 Task: Monitor real estate trends in Phoenix, Arizona, to see changes in median home prices.
Action: Mouse moved to (264, 211)
Screenshot: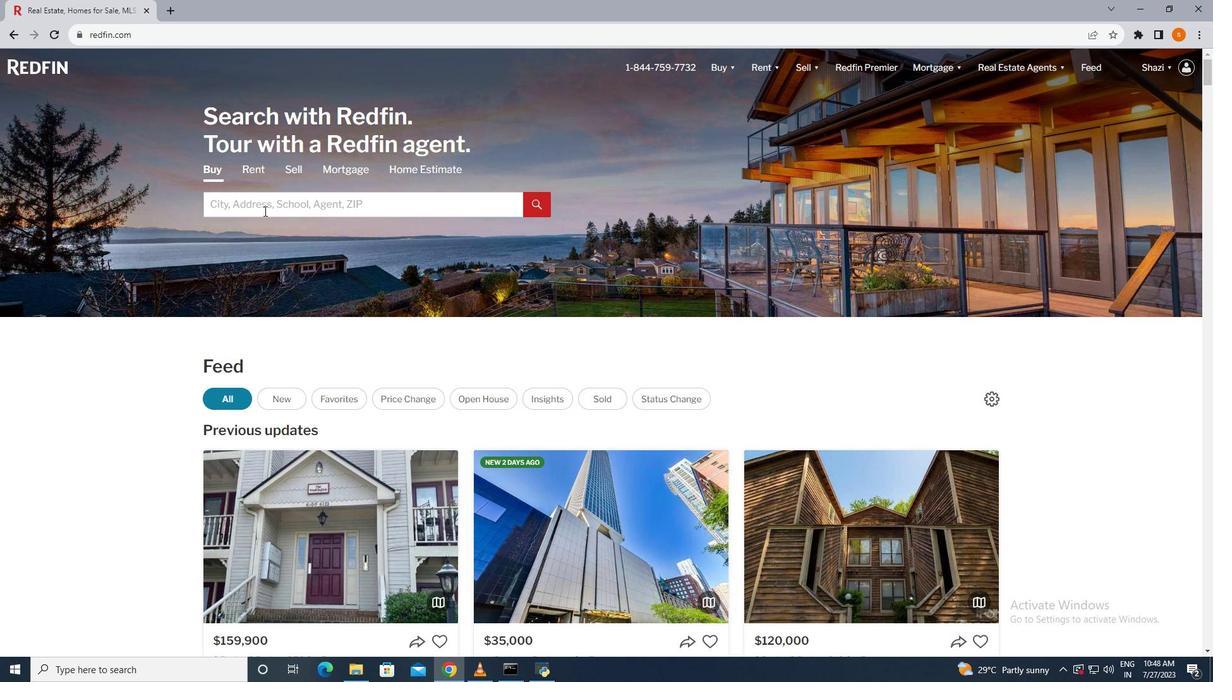 
Action: Mouse pressed left at (264, 211)
Screenshot: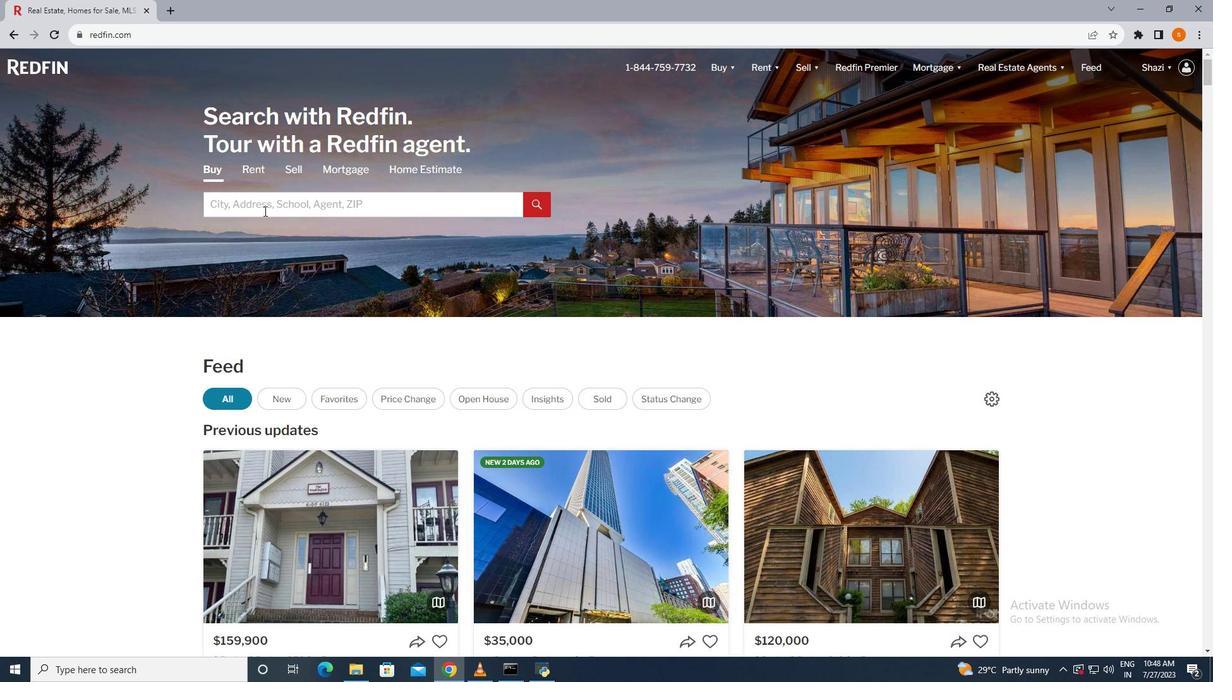 
Action: Mouse moved to (268, 204)
Screenshot: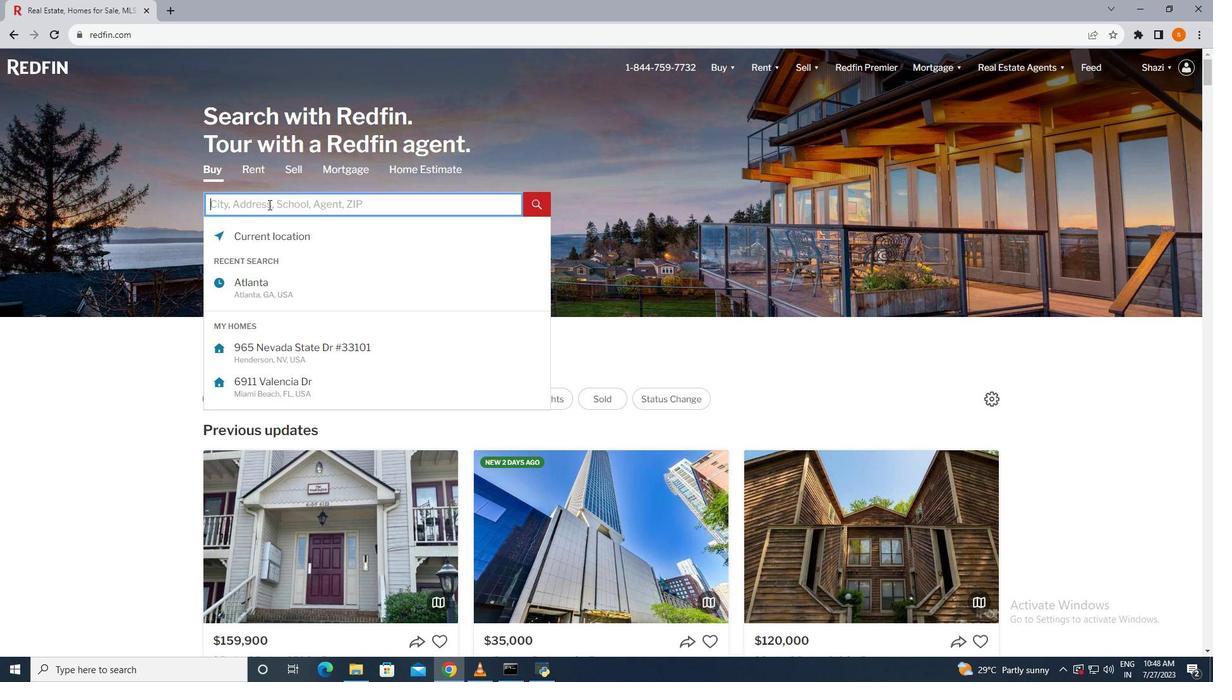 
Action: Mouse pressed left at (268, 204)
Screenshot: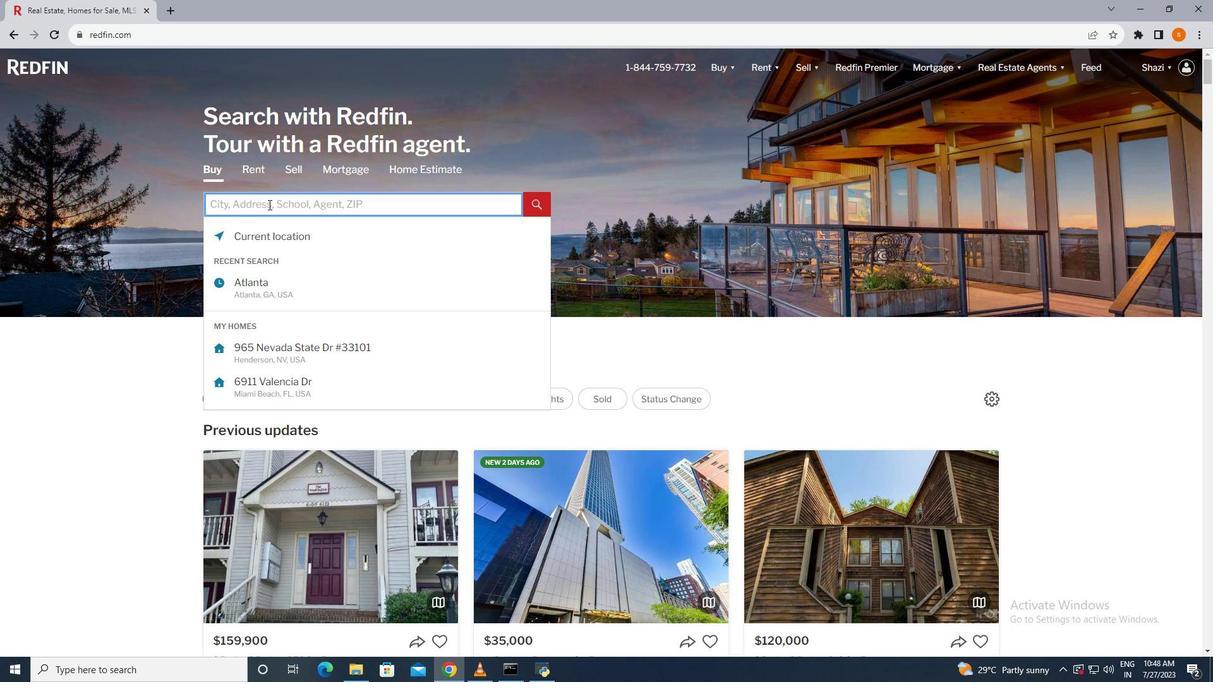 
Action: Key pressed <Key.shift>Phoenix,<Key.space><Key.shift>rizona
Screenshot: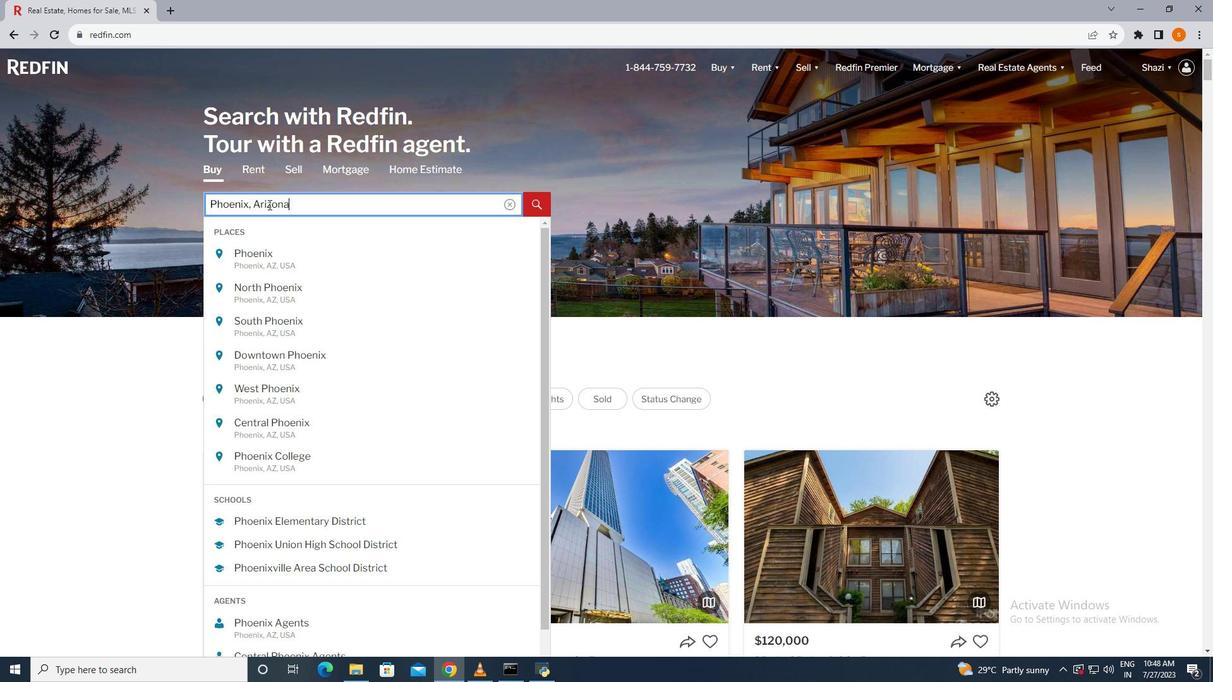 
Action: Mouse moved to (537, 199)
Screenshot: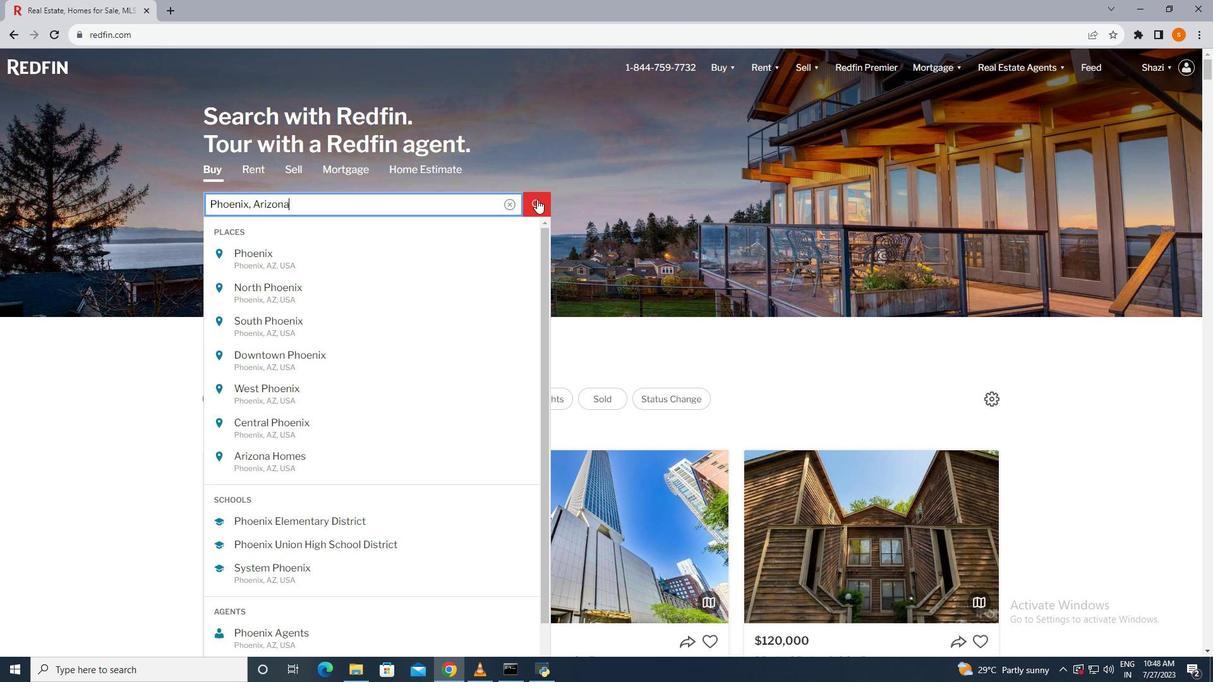 
Action: Mouse pressed left at (537, 199)
Screenshot: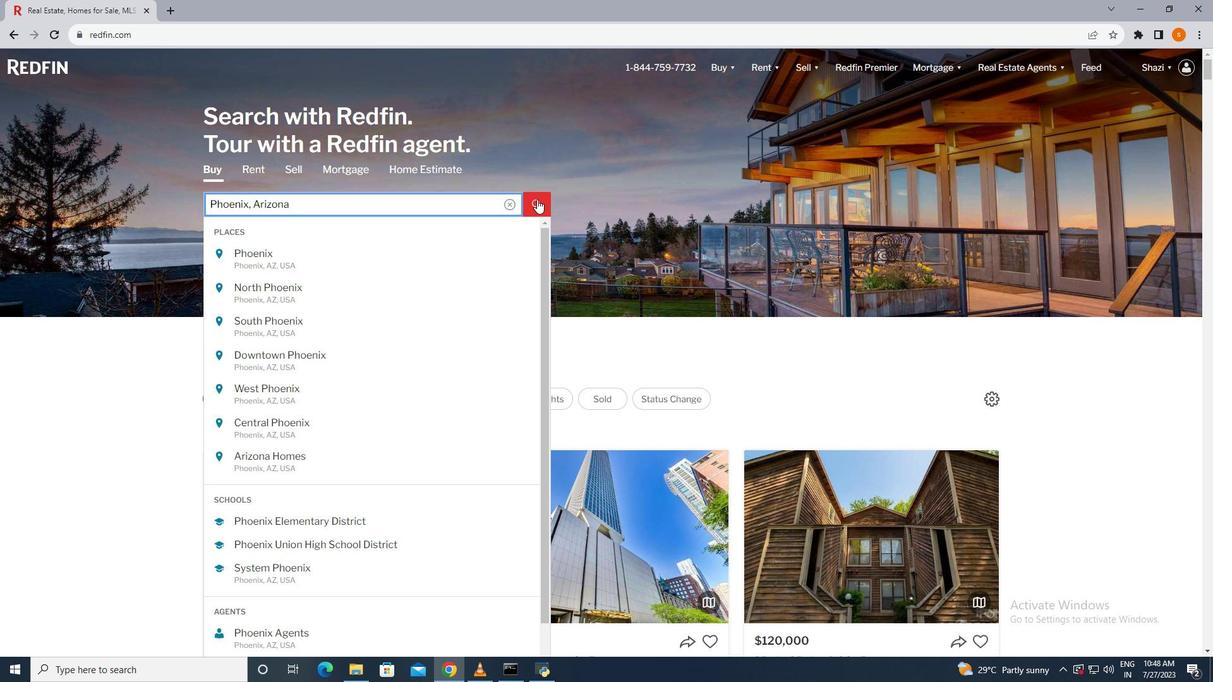 
Action: Mouse moved to (944, 318)
Screenshot: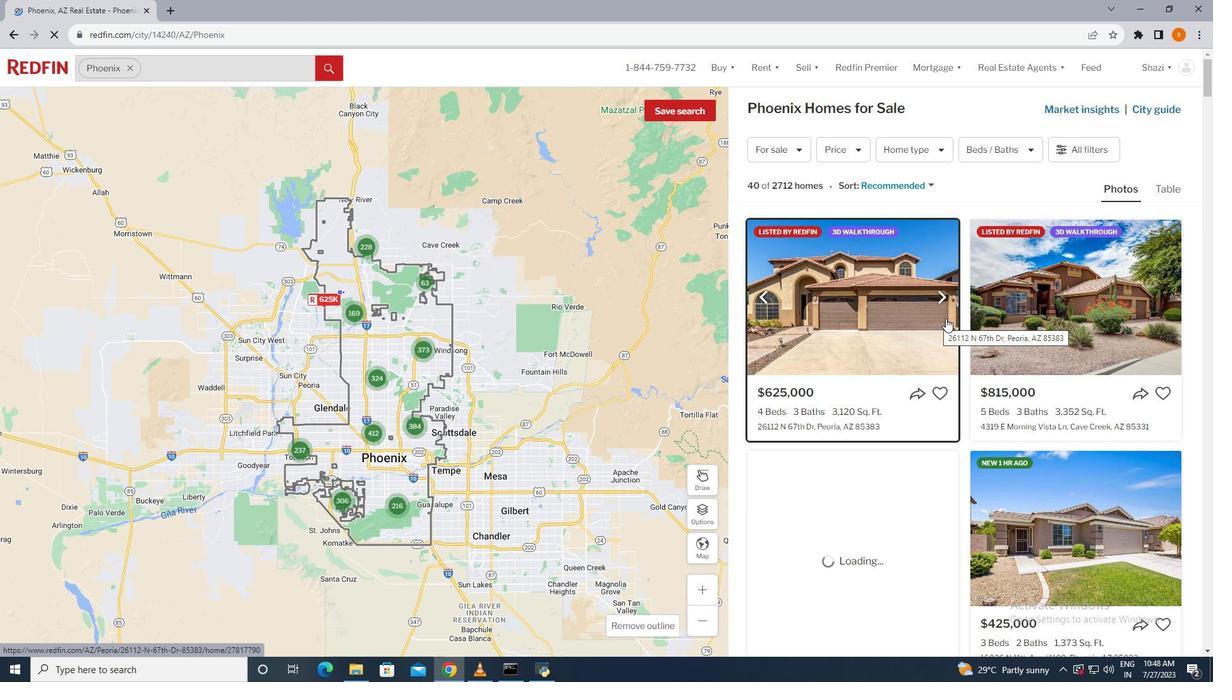 
Action: Mouse scrolled (944, 317) with delta (0, 0)
Screenshot: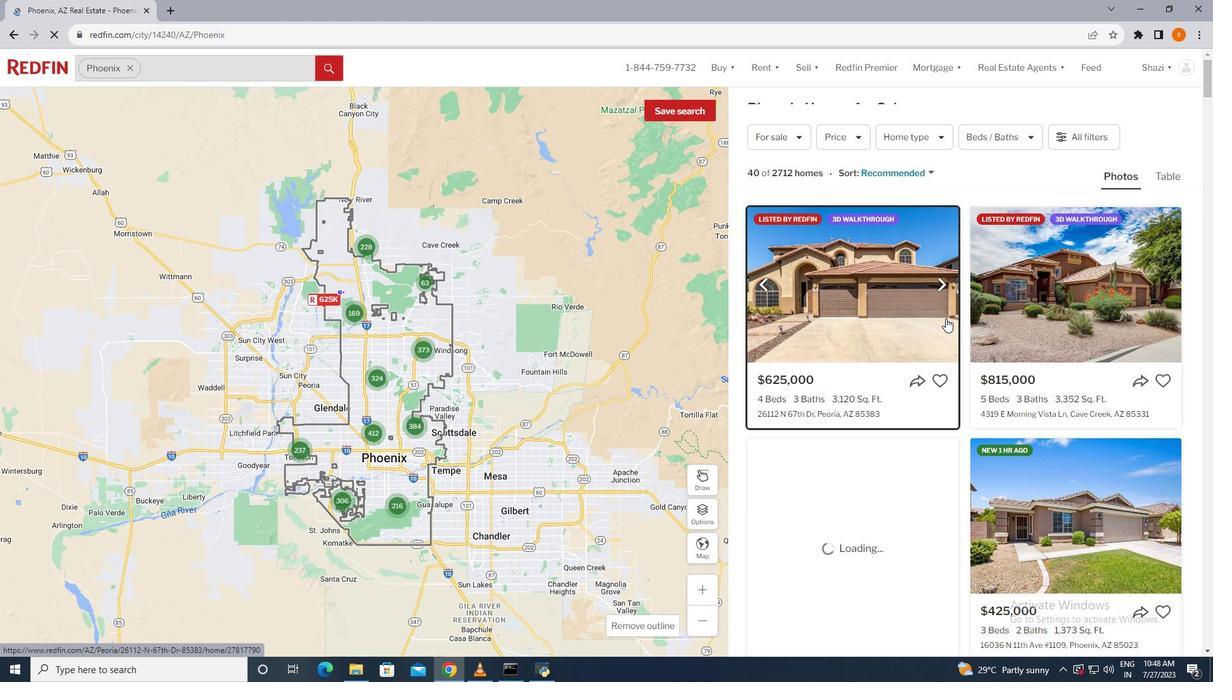 
Action: Mouse moved to (945, 318)
Screenshot: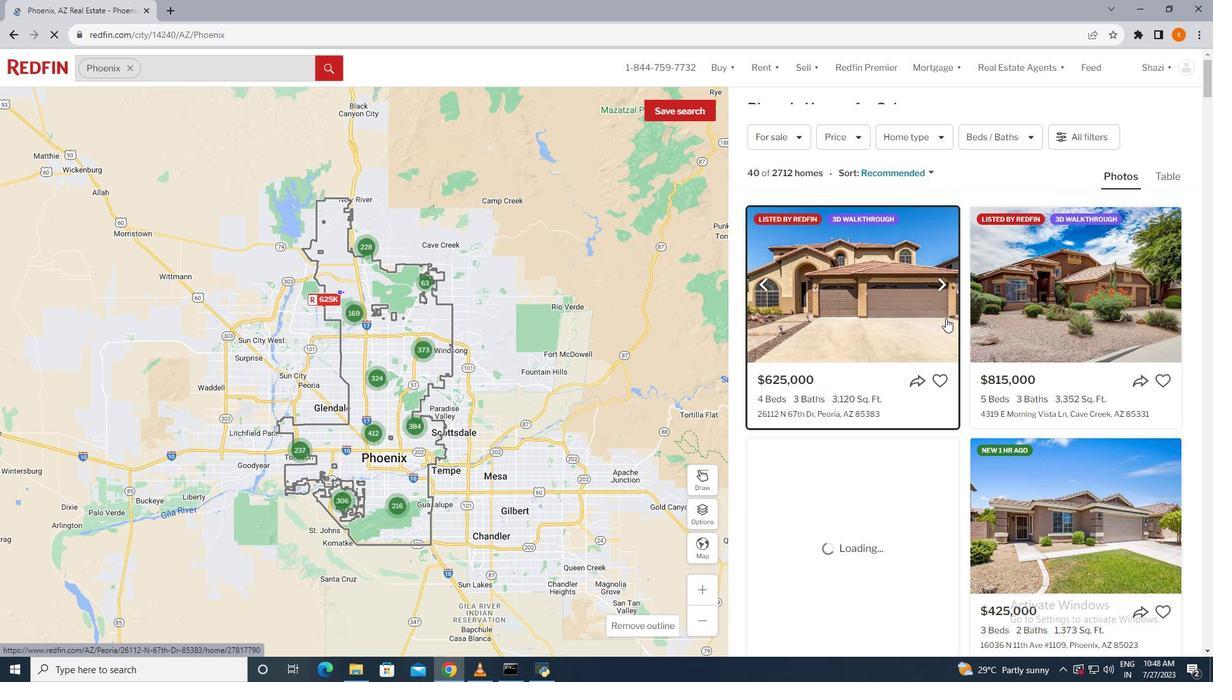 
Action: Mouse scrolled (945, 317) with delta (0, 0)
Screenshot: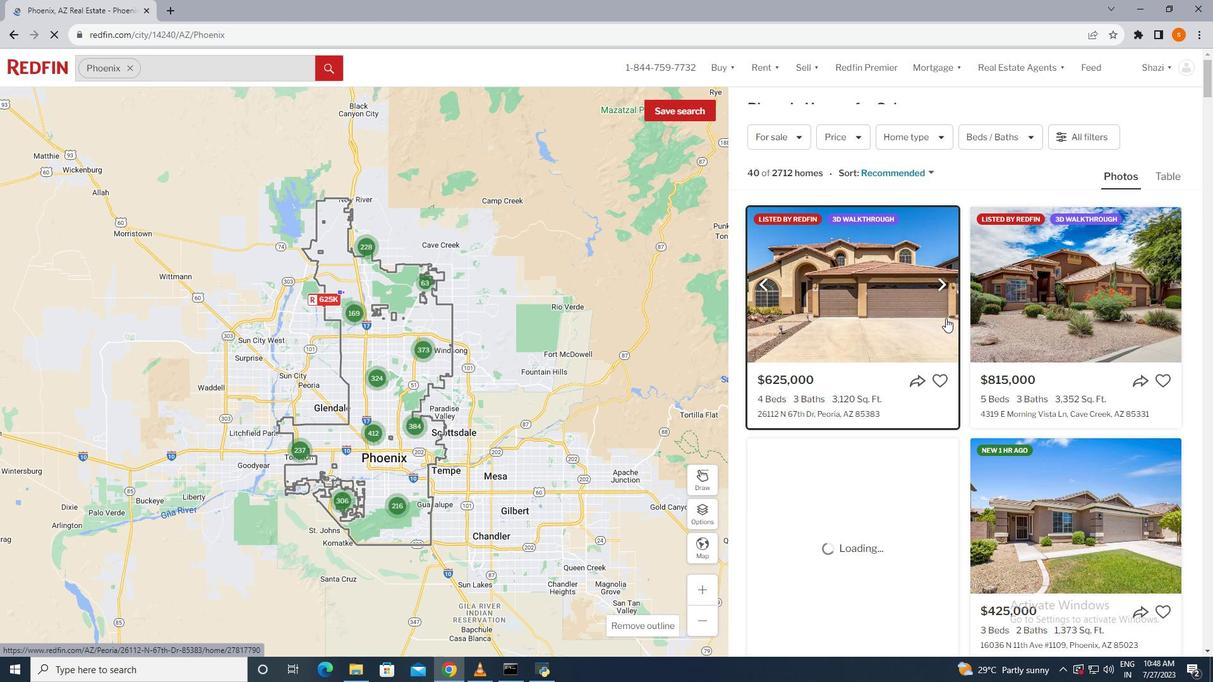 
Action: Mouse scrolled (945, 317) with delta (0, 0)
Screenshot: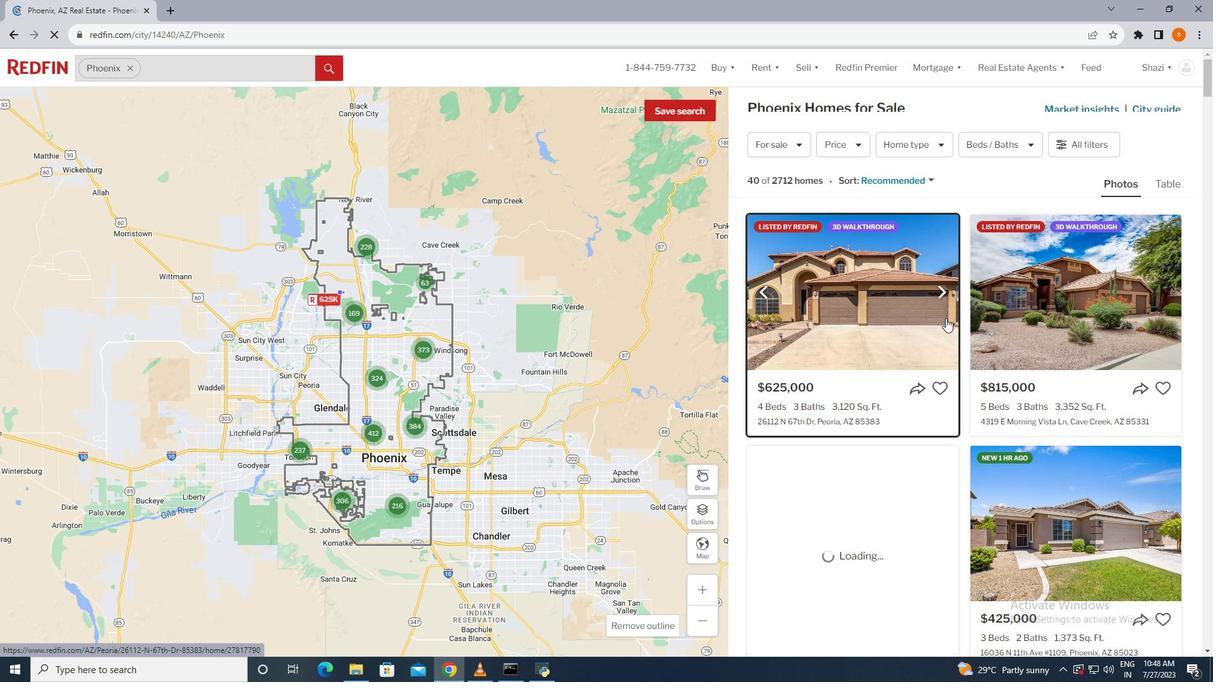 
Action: Mouse scrolled (945, 317) with delta (0, 0)
Screenshot: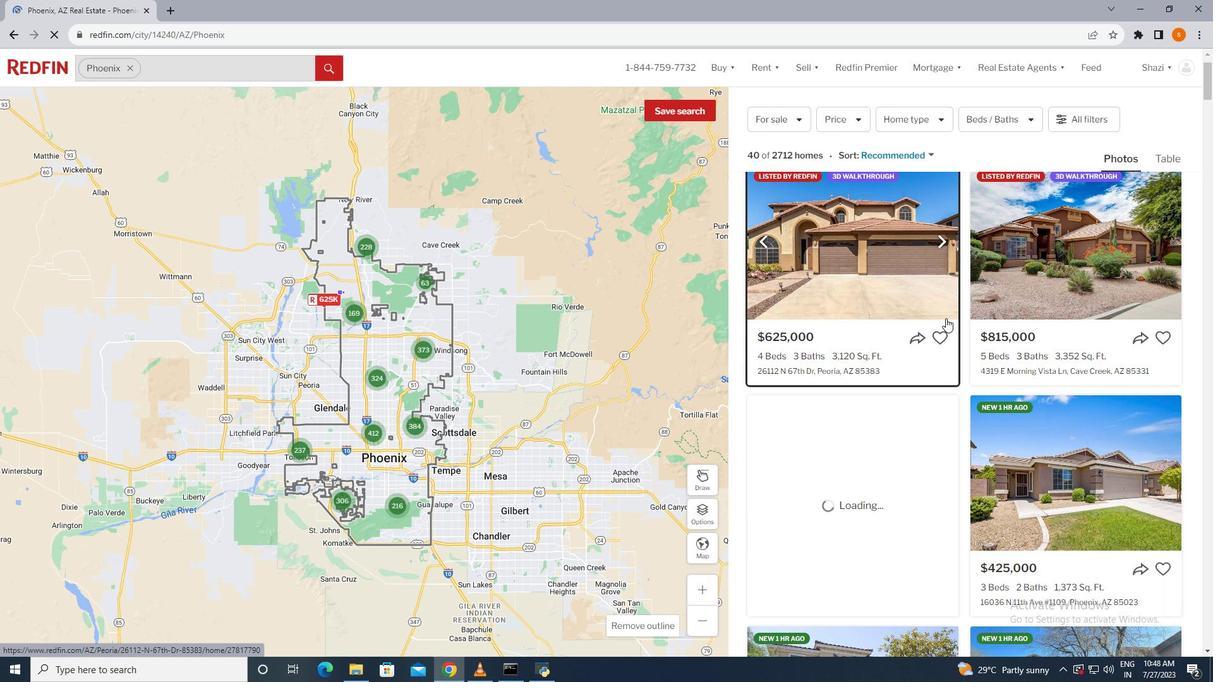 
Action: Mouse scrolled (945, 317) with delta (0, 0)
Screenshot: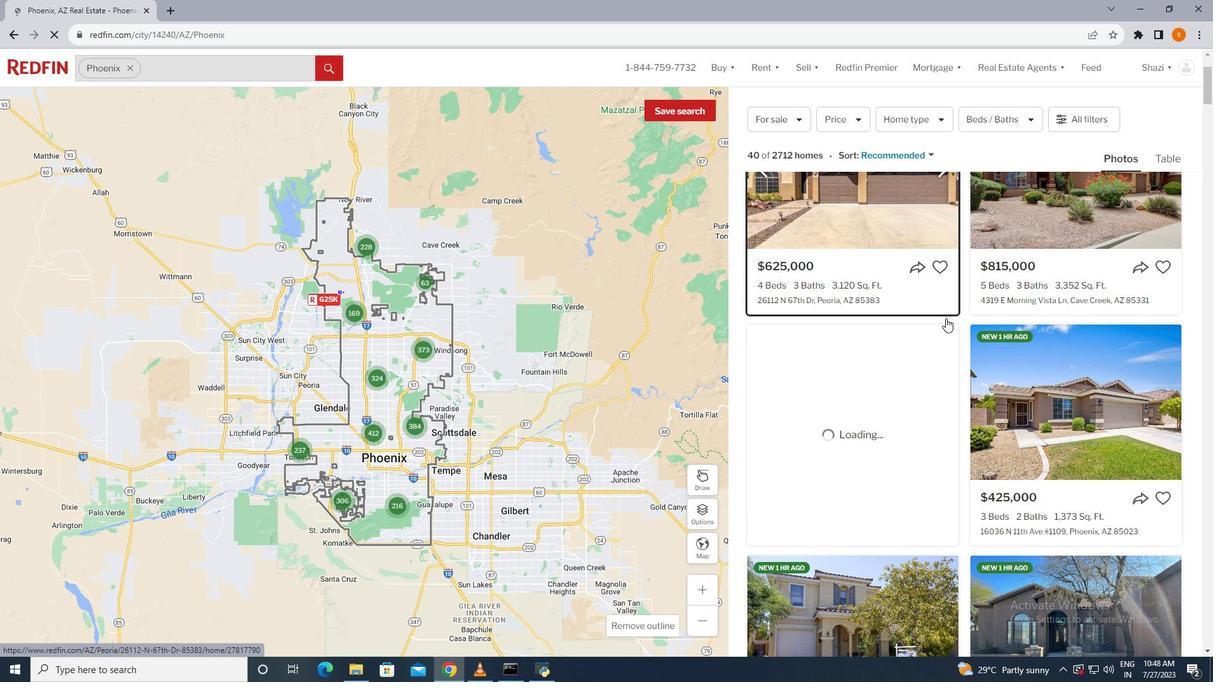 
Action: Mouse scrolled (945, 317) with delta (0, 0)
Screenshot: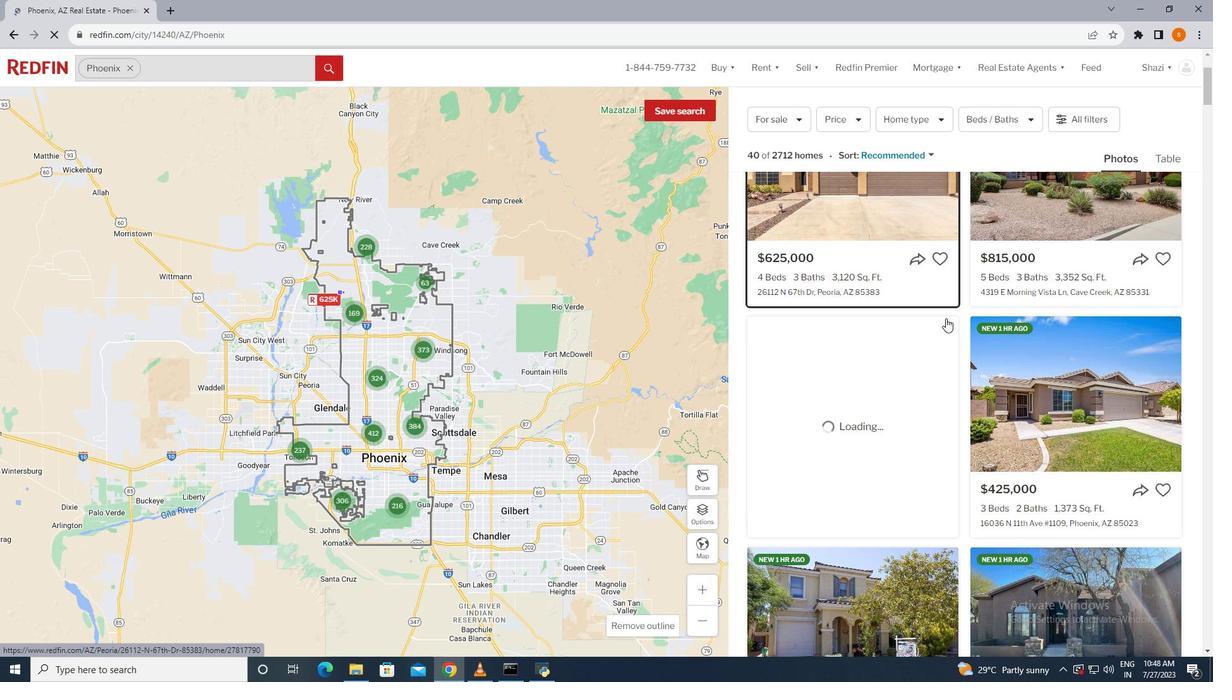
Action: Mouse scrolled (945, 317) with delta (0, 0)
Screenshot: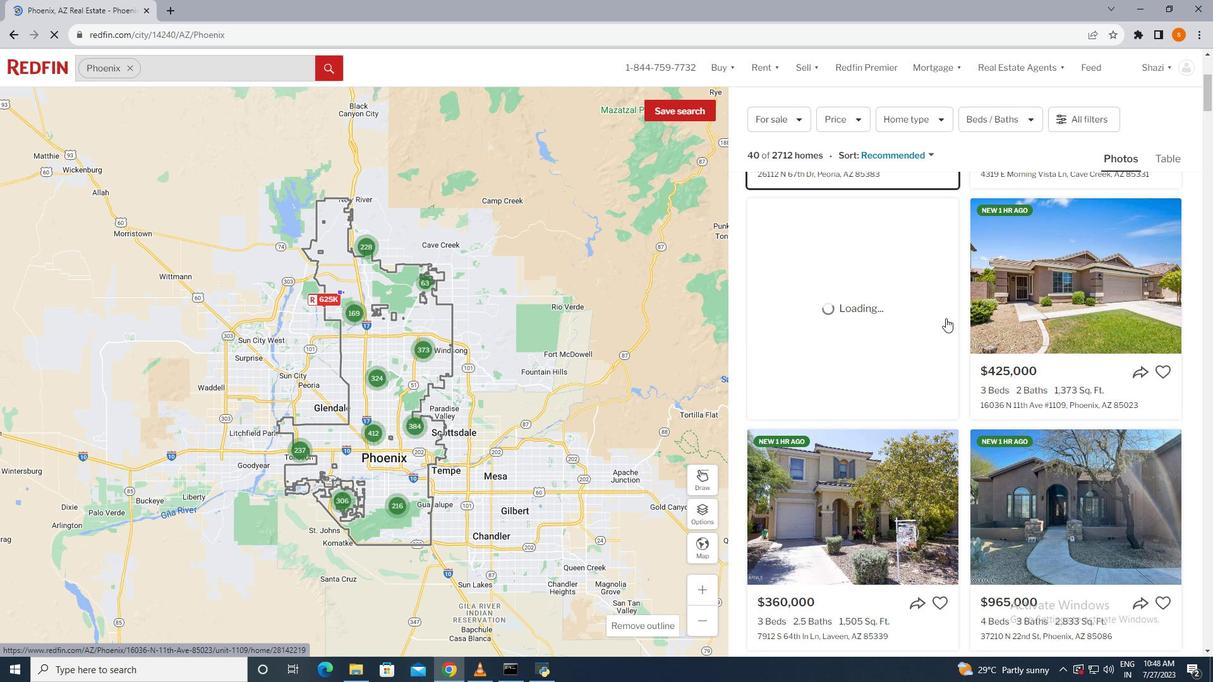 
Action: Mouse scrolled (945, 317) with delta (0, 0)
Screenshot: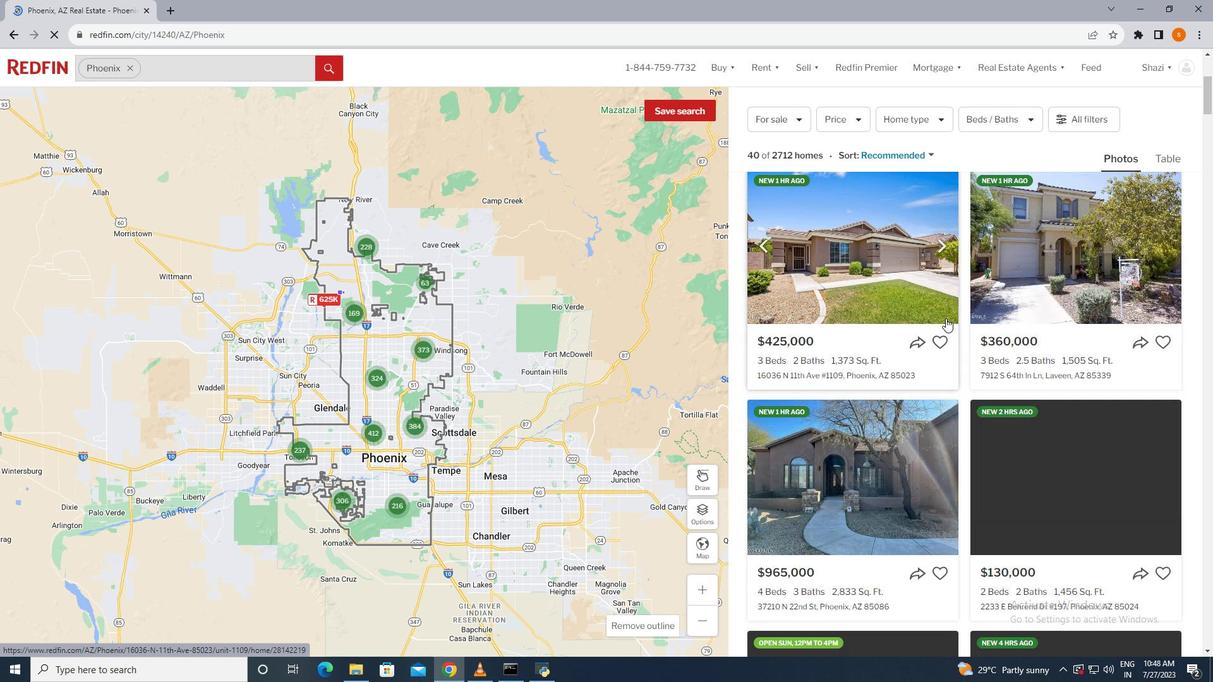 
Action: Mouse moved to (875, 352)
Screenshot: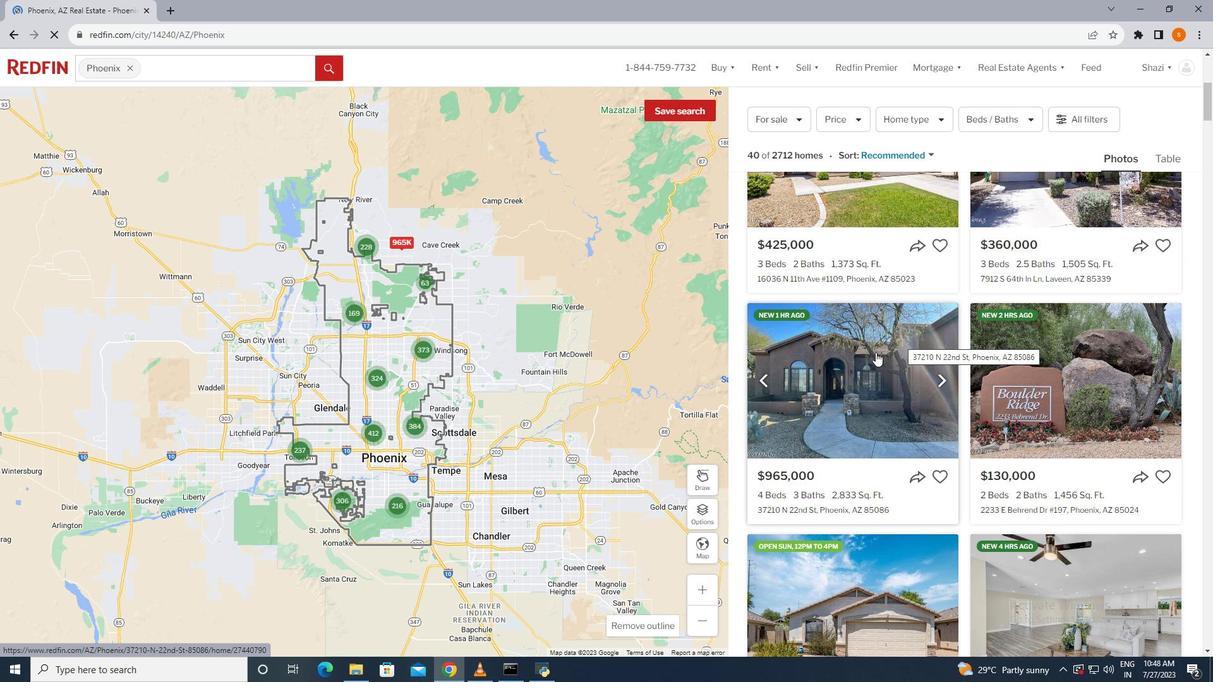 
Action: Mouse pressed left at (875, 352)
Screenshot: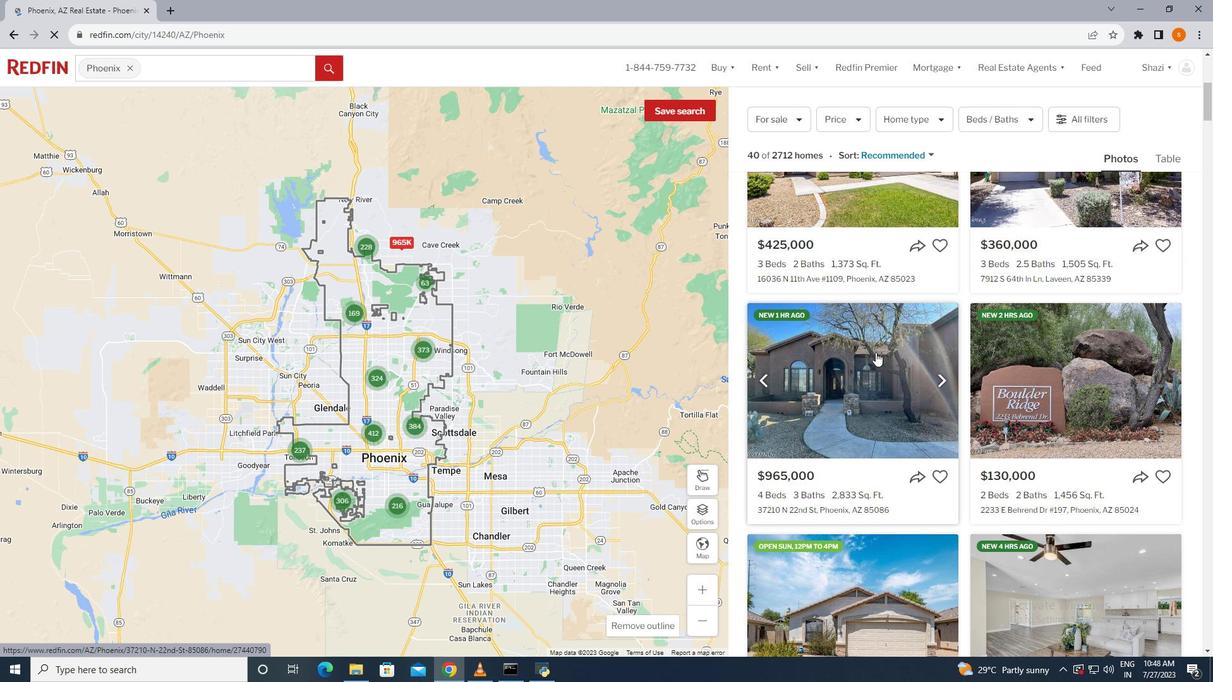 
Action: Mouse moved to (551, 364)
Screenshot: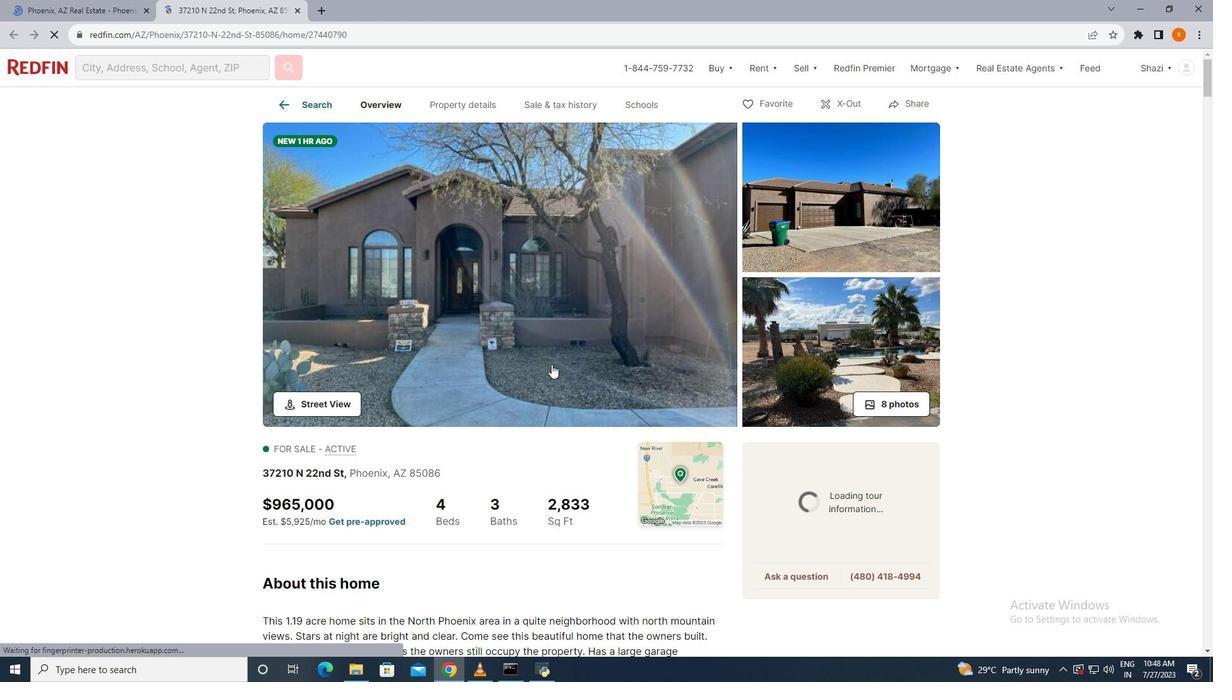 
Action: Mouse scrolled (551, 363) with delta (0, 0)
Screenshot: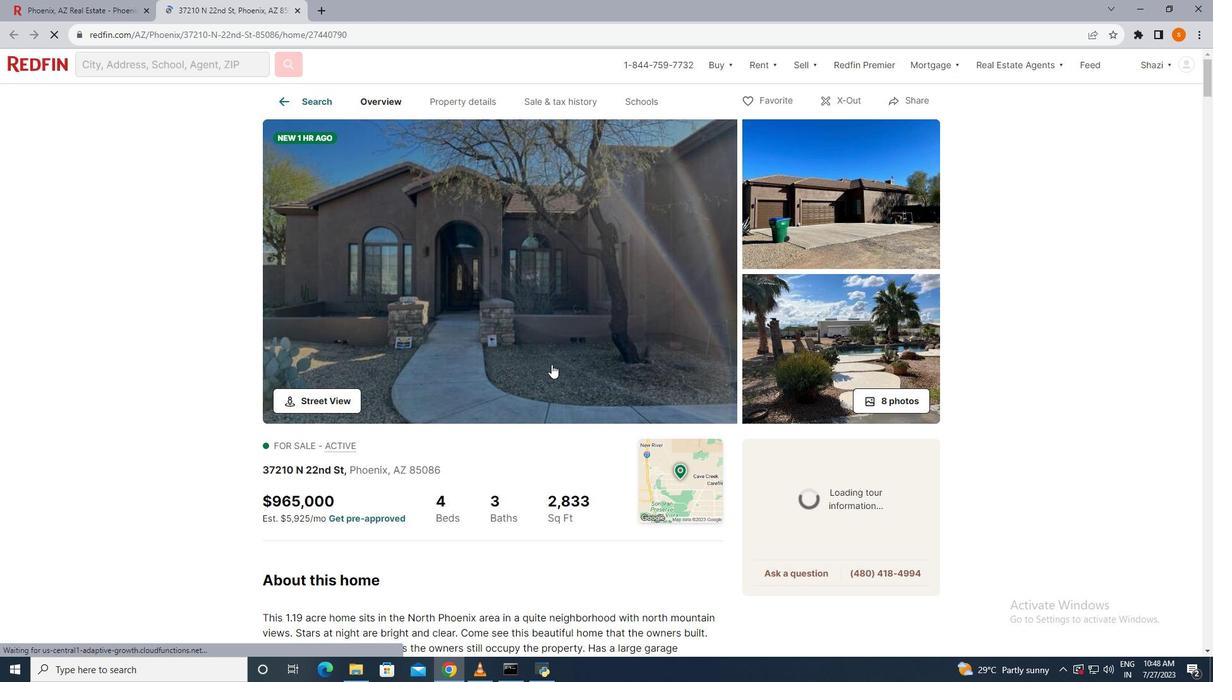 
Action: Mouse scrolled (551, 363) with delta (0, 0)
Screenshot: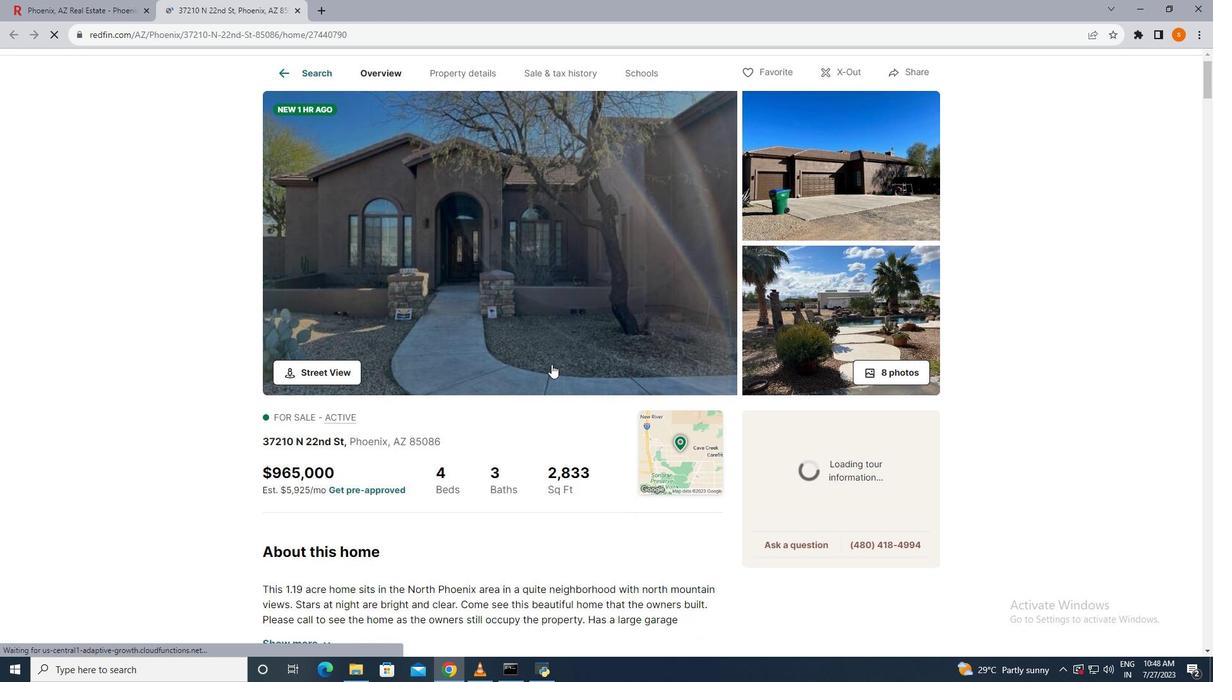 
Action: Mouse moved to (550, 364)
Screenshot: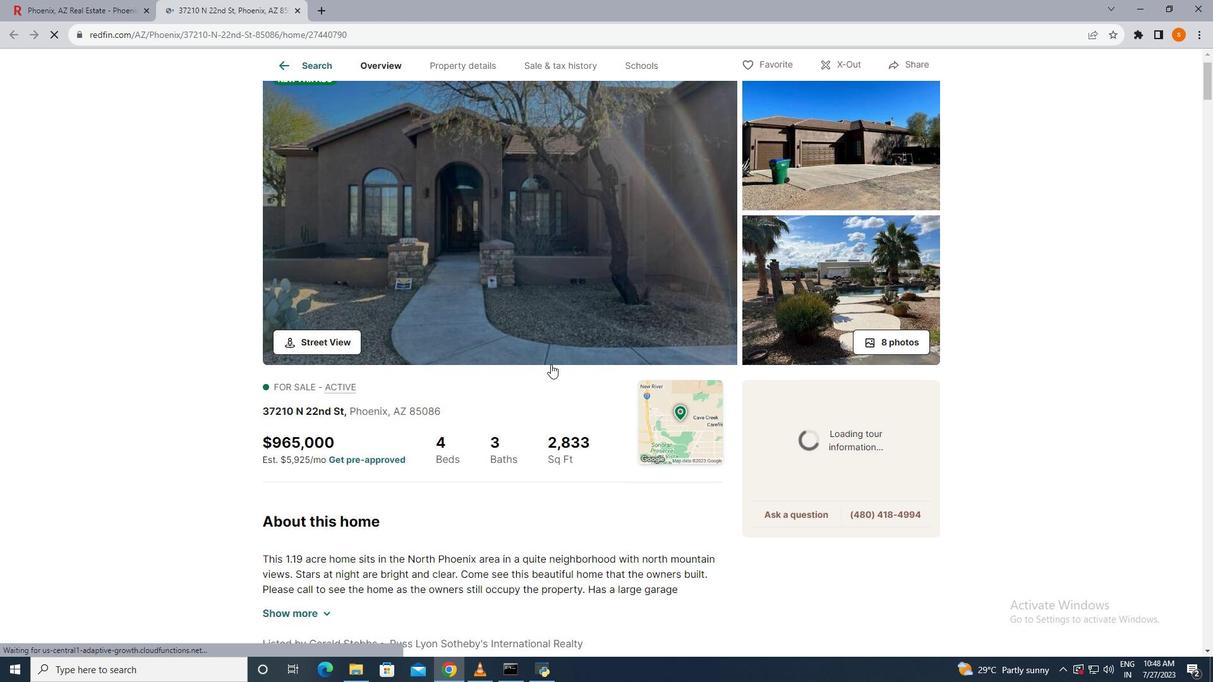 
Action: Mouse scrolled (551, 363) with delta (0, 0)
Screenshot: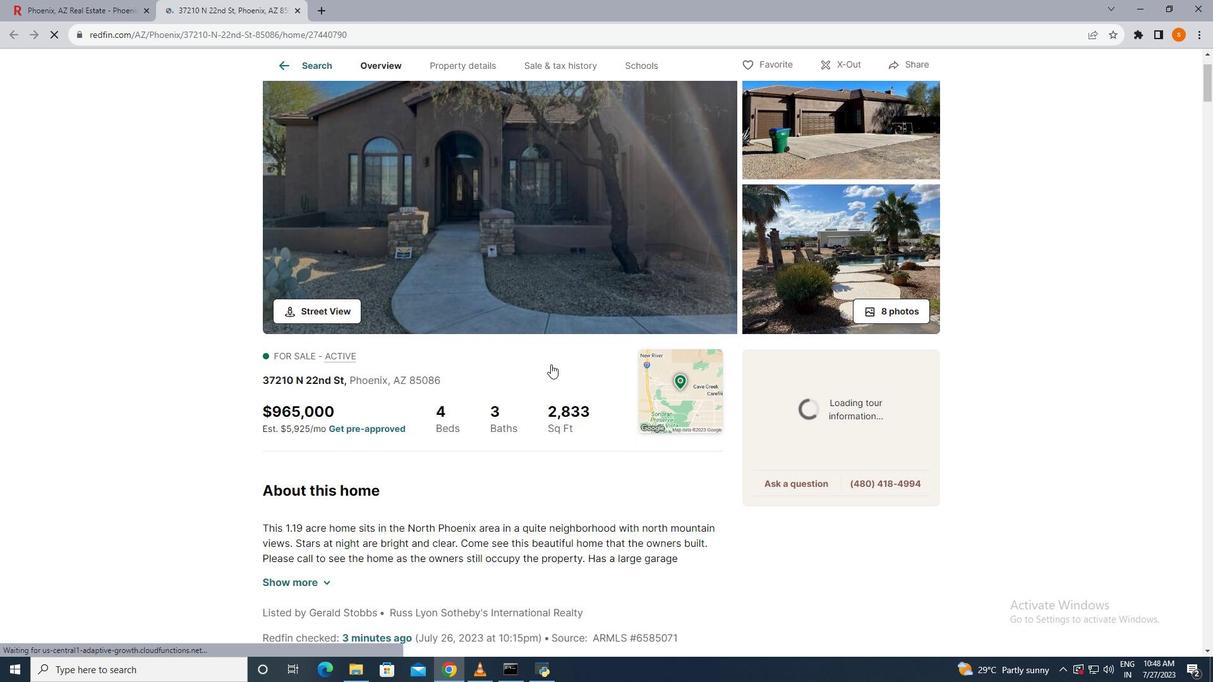 
Action: Mouse scrolled (550, 363) with delta (0, 0)
Screenshot: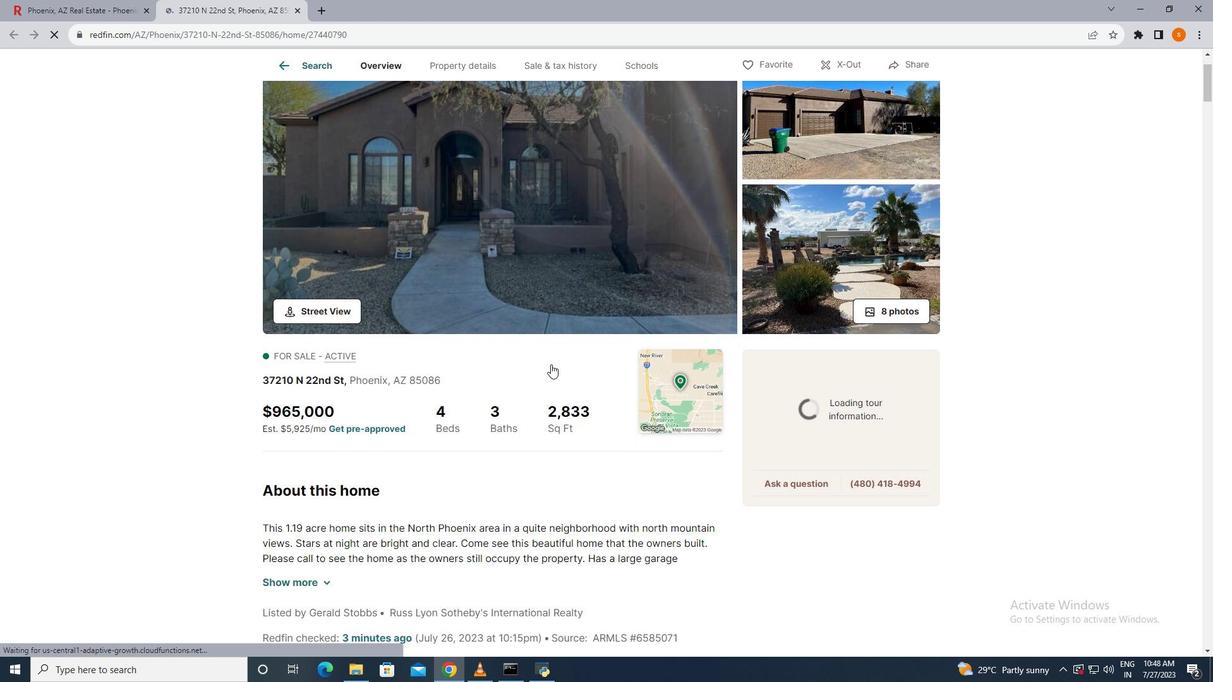 
Action: Mouse scrolled (550, 363) with delta (0, 0)
Screenshot: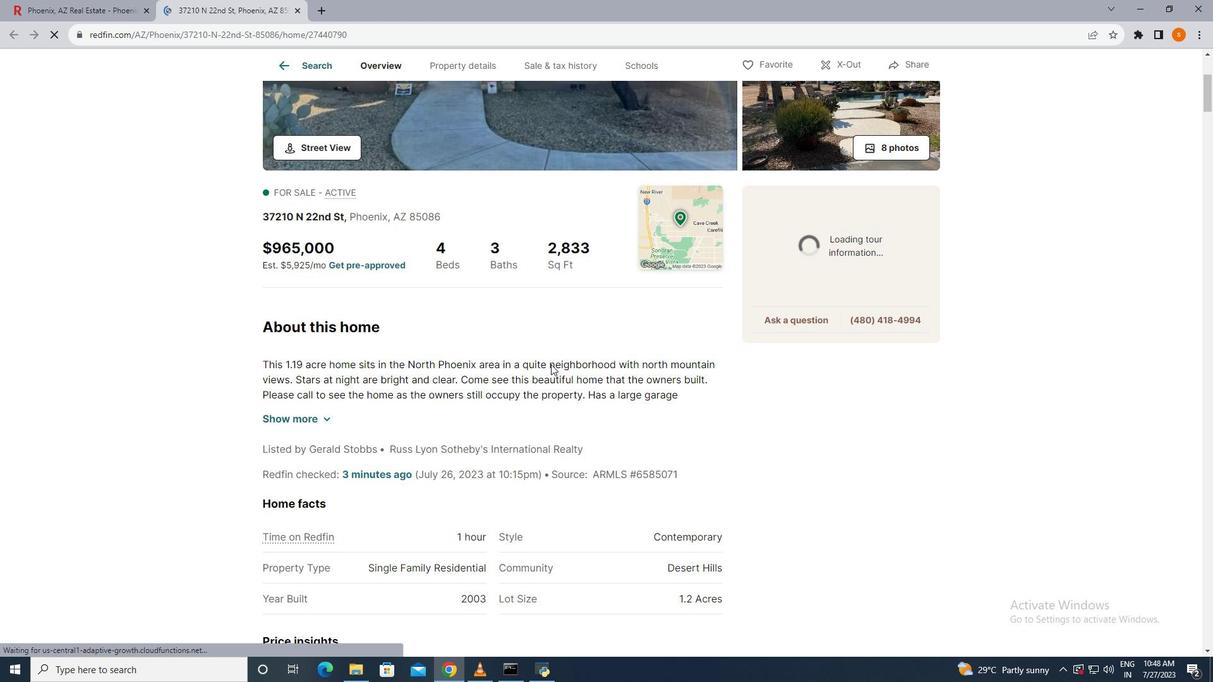 
Action: Mouse scrolled (550, 363) with delta (0, 0)
Screenshot: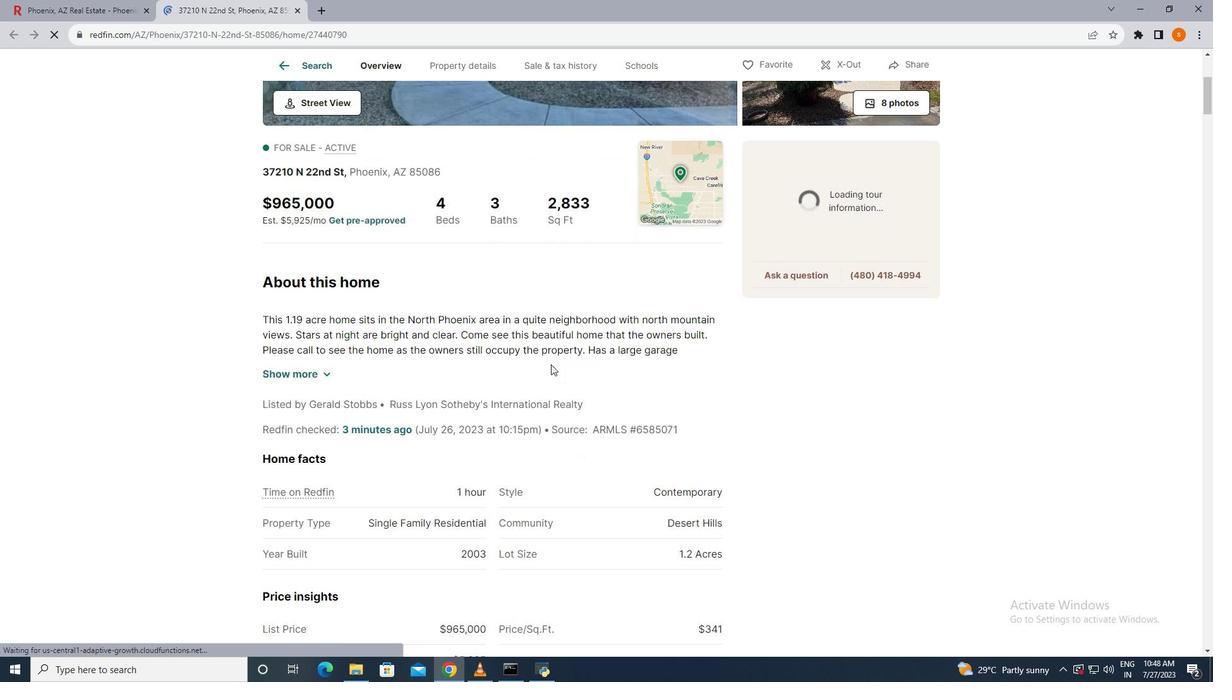 
Action: Mouse scrolled (550, 363) with delta (0, 0)
Screenshot: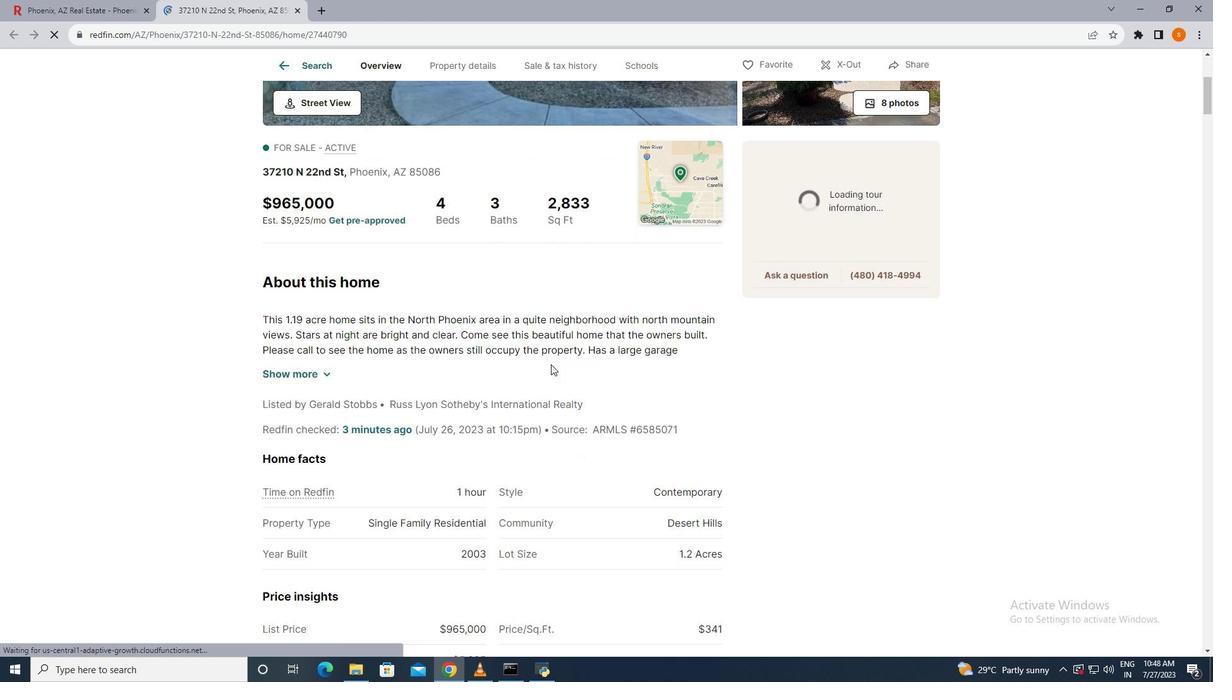 
Action: Mouse scrolled (550, 363) with delta (0, 0)
Screenshot: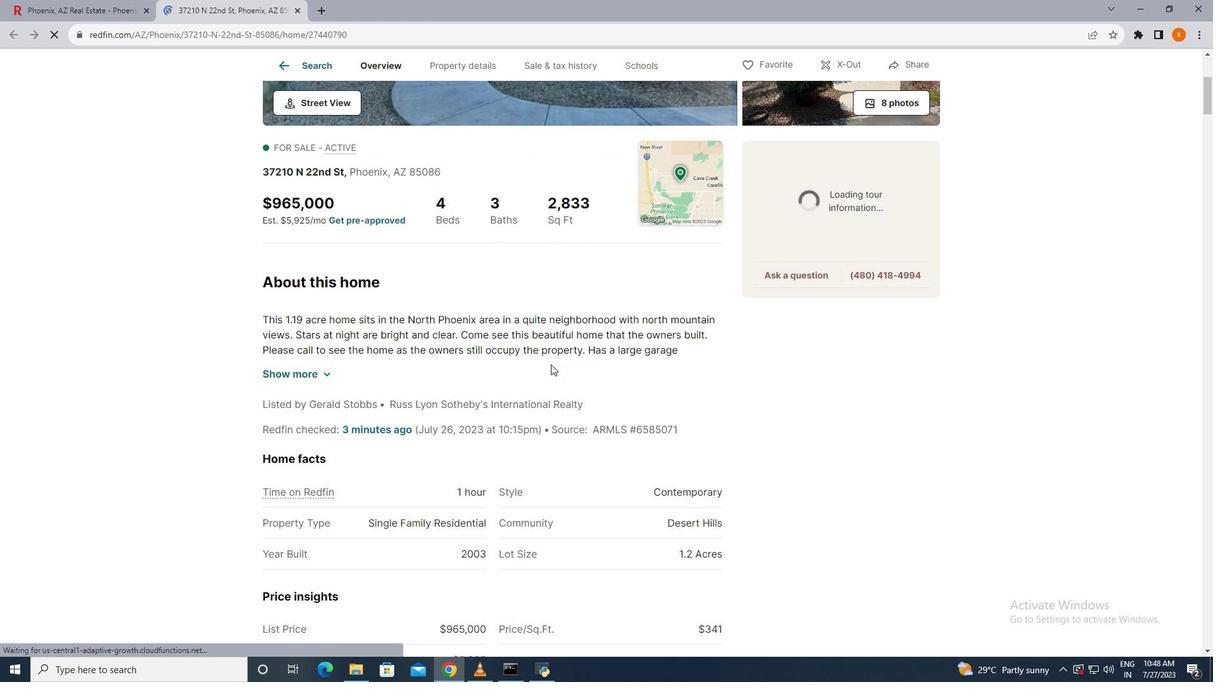 
Action: Mouse scrolled (550, 363) with delta (0, 0)
Screenshot: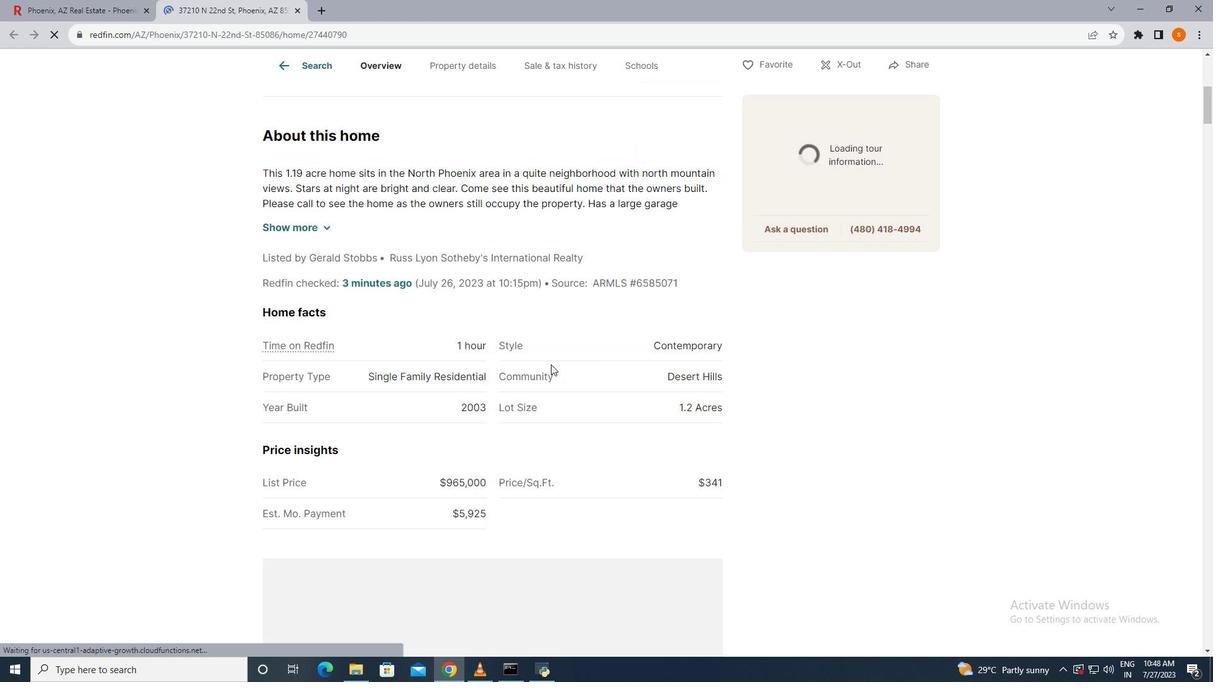
Action: Mouse scrolled (550, 363) with delta (0, 0)
Screenshot: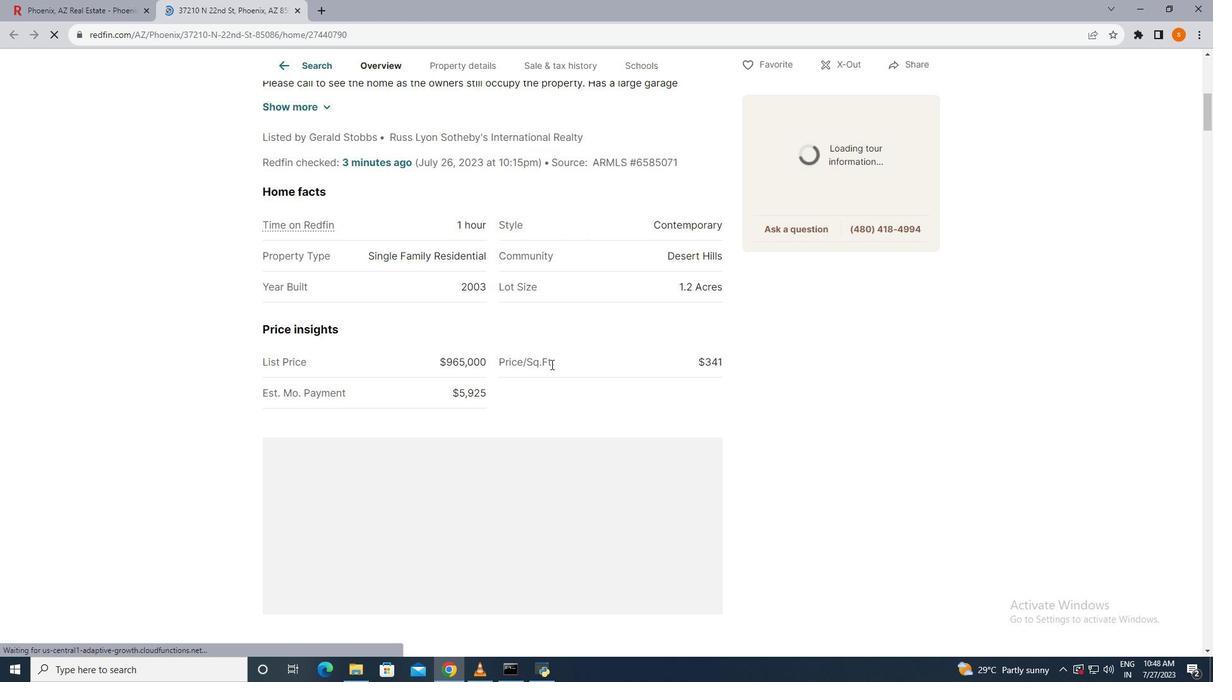 
Action: Mouse scrolled (550, 363) with delta (0, 0)
Screenshot: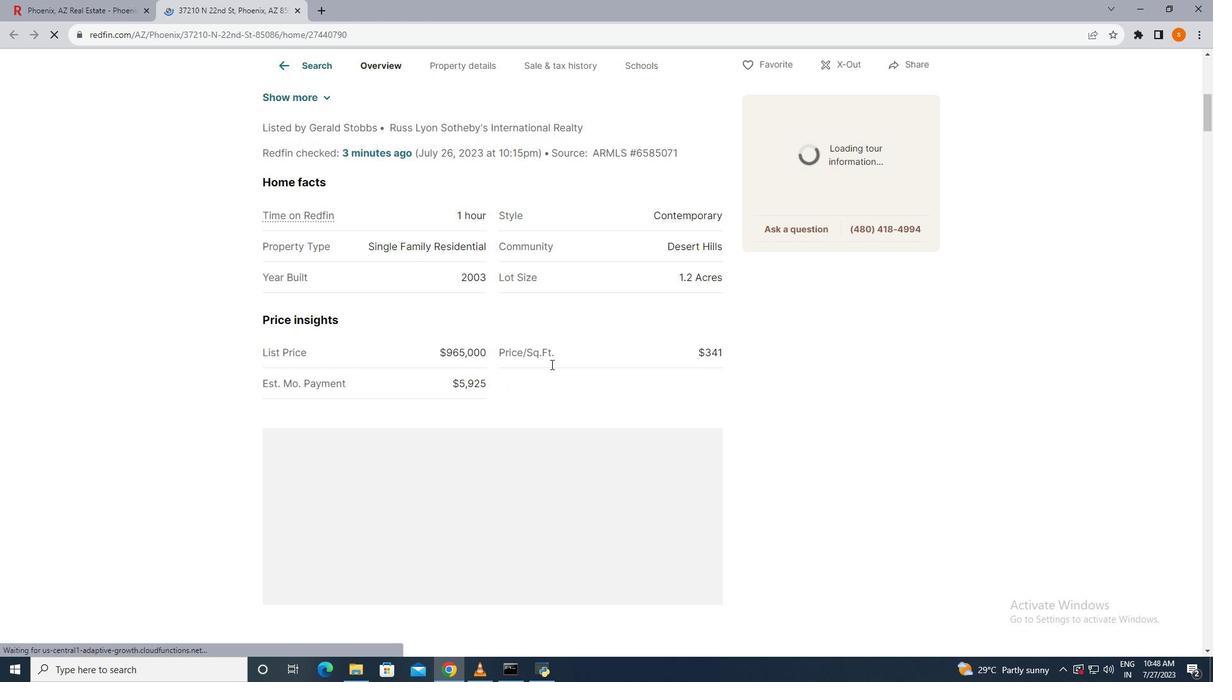 
Action: Mouse scrolled (550, 363) with delta (0, 0)
Screenshot: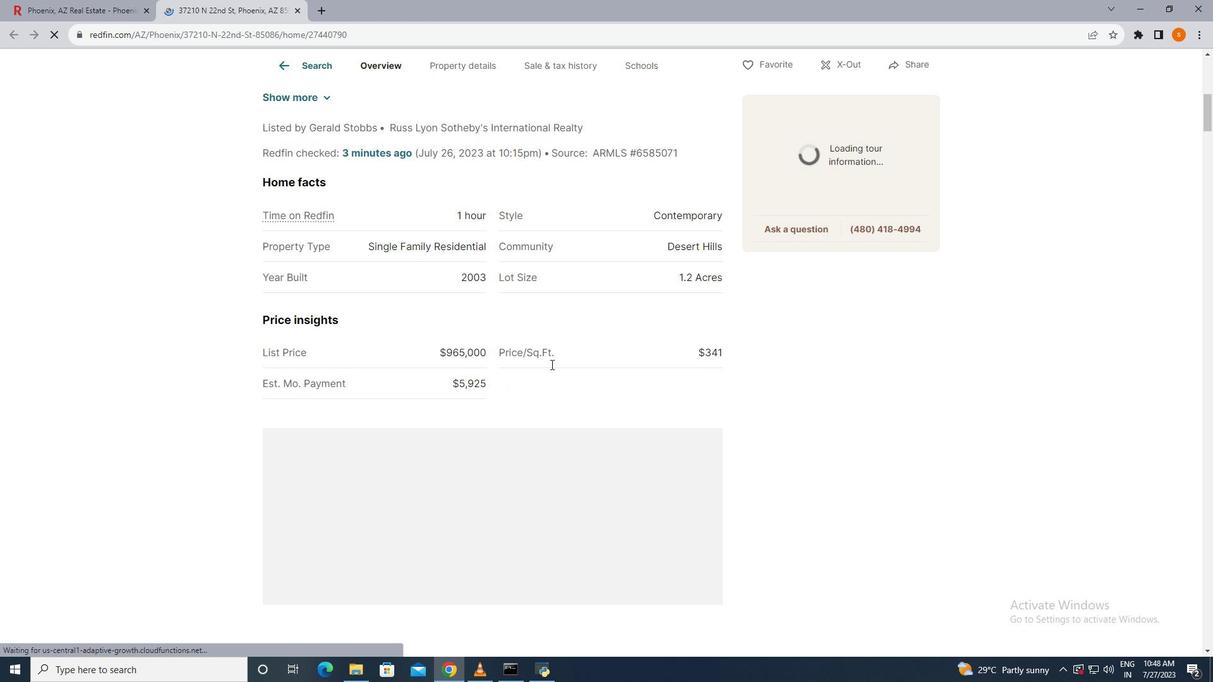 
Action: Mouse scrolled (550, 363) with delta (0, 0)
Screenshot: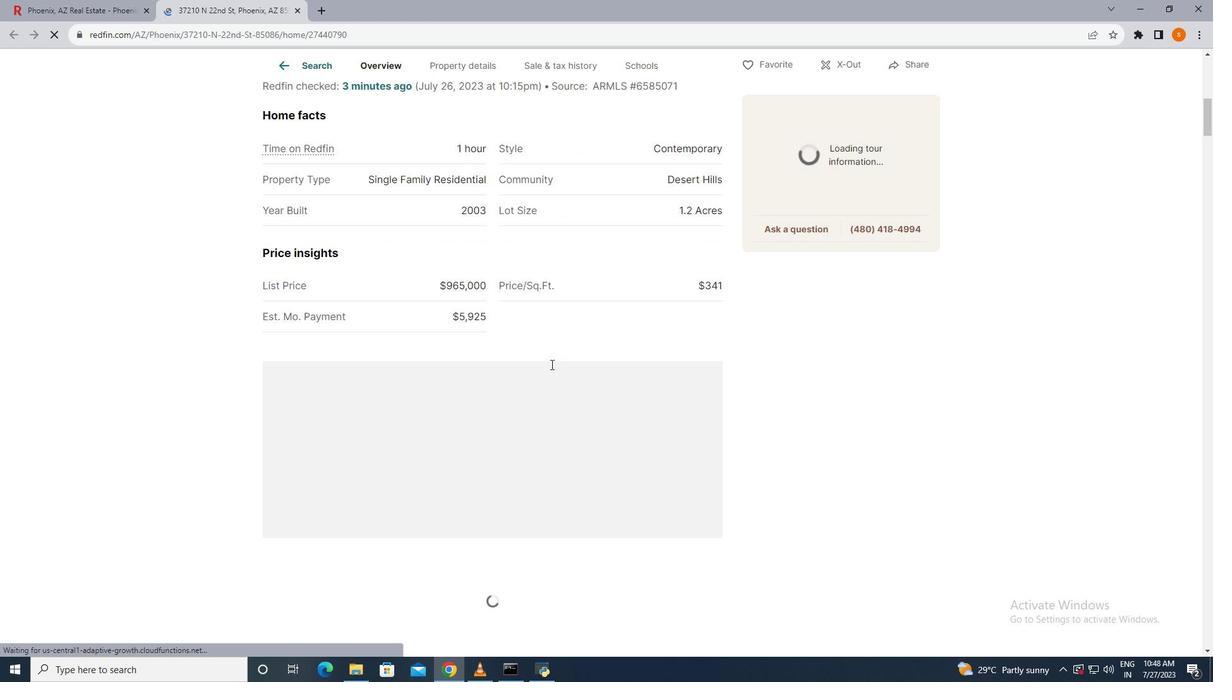 
Action: Mouse scrolled (550, 363) with delta (0, 0)
Screenshot: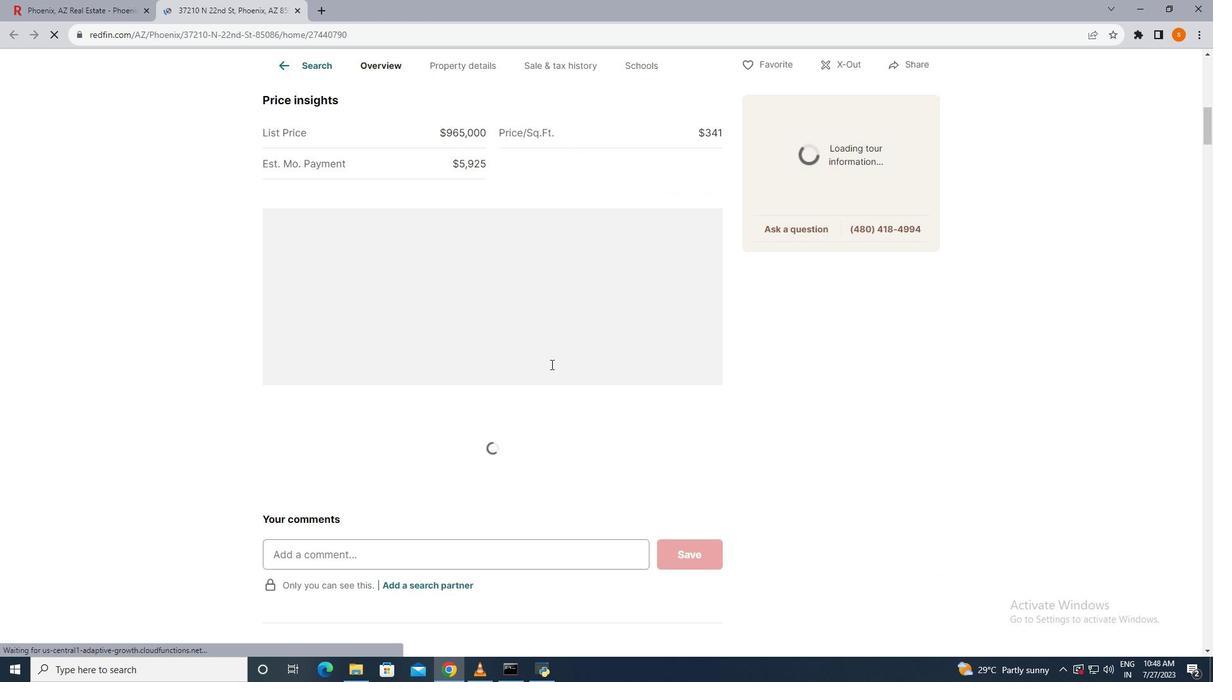 
Action: Mouse moved to (550, 364)
Screenshot: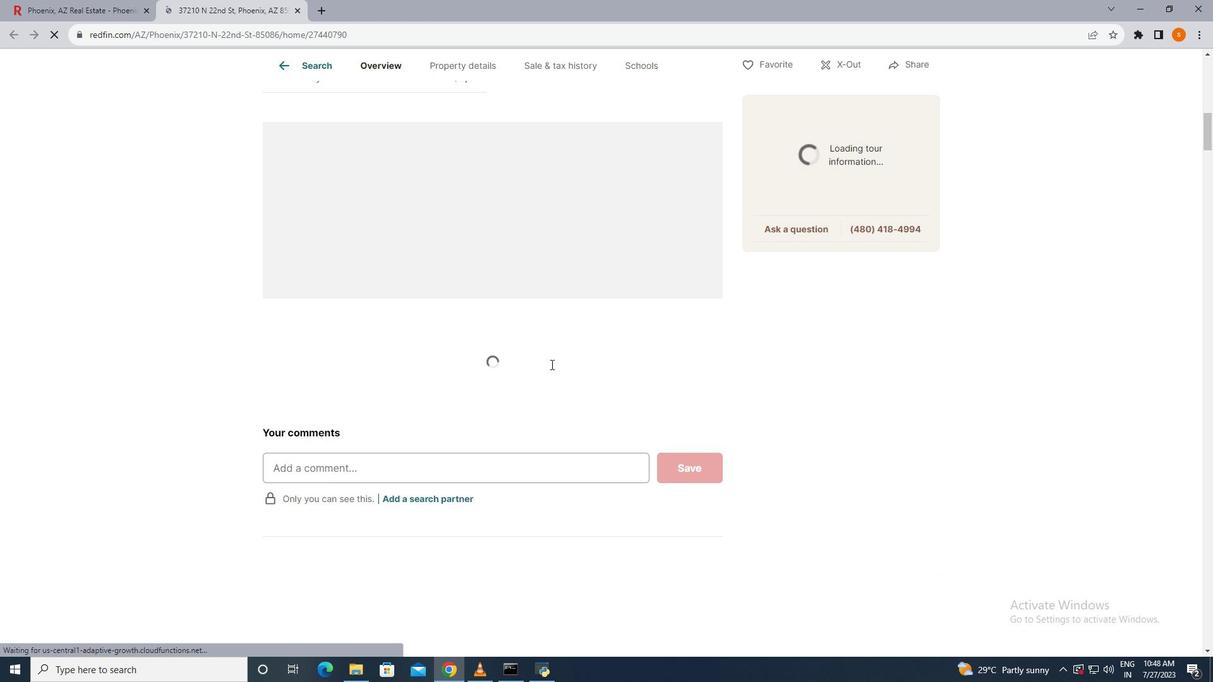 
Action: Mouse scrolled (550, 363) with delta (0, 0)
Screenshot: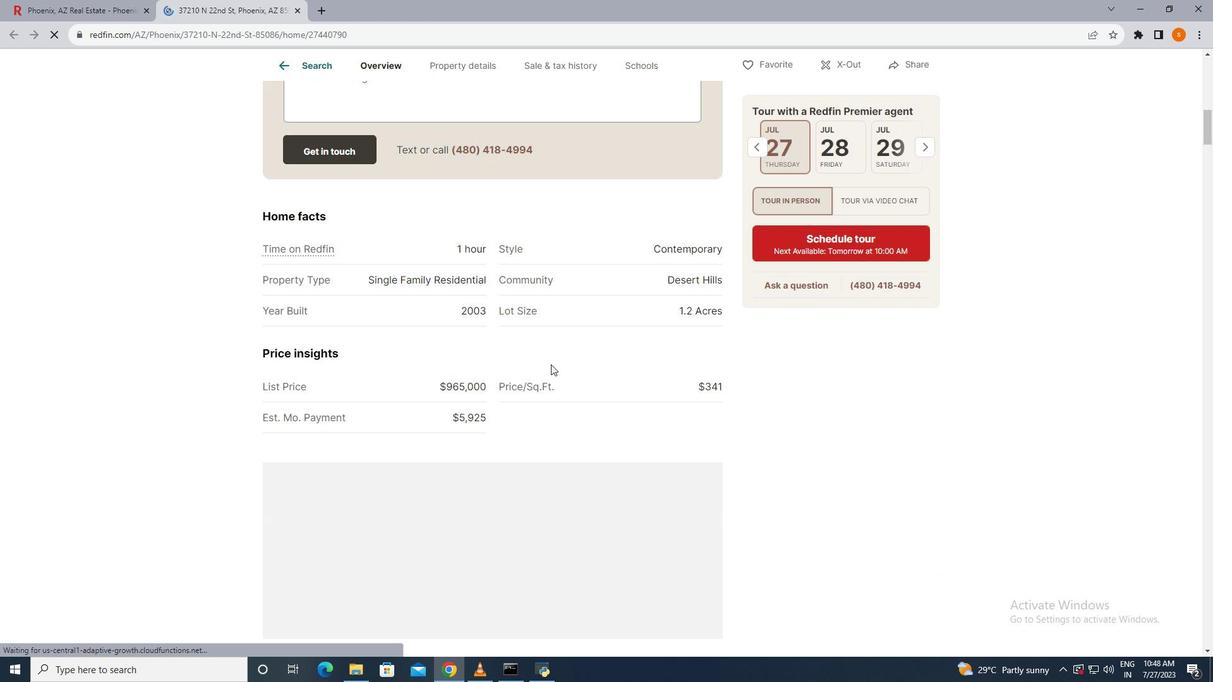 
Action: Mouse scrolled (550, 363) with delta (0, 0)
Screenshot: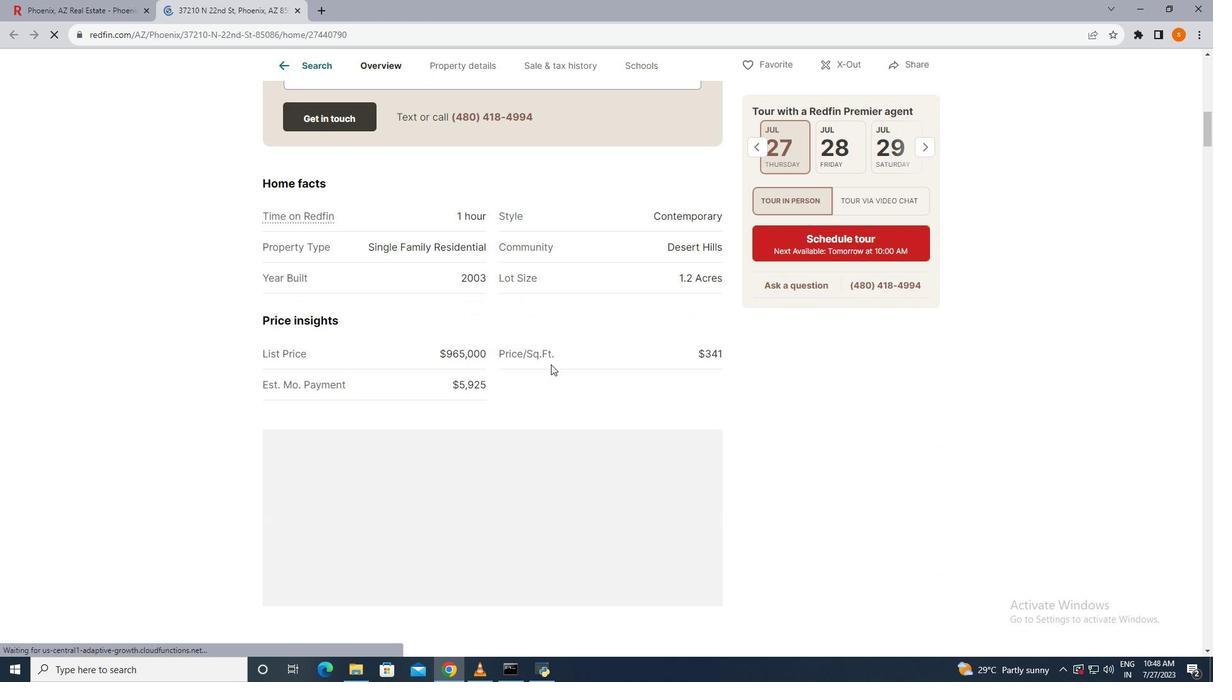 
Action: Mouse scrolled (550, 363) with delta (0, 0)
Screenshot: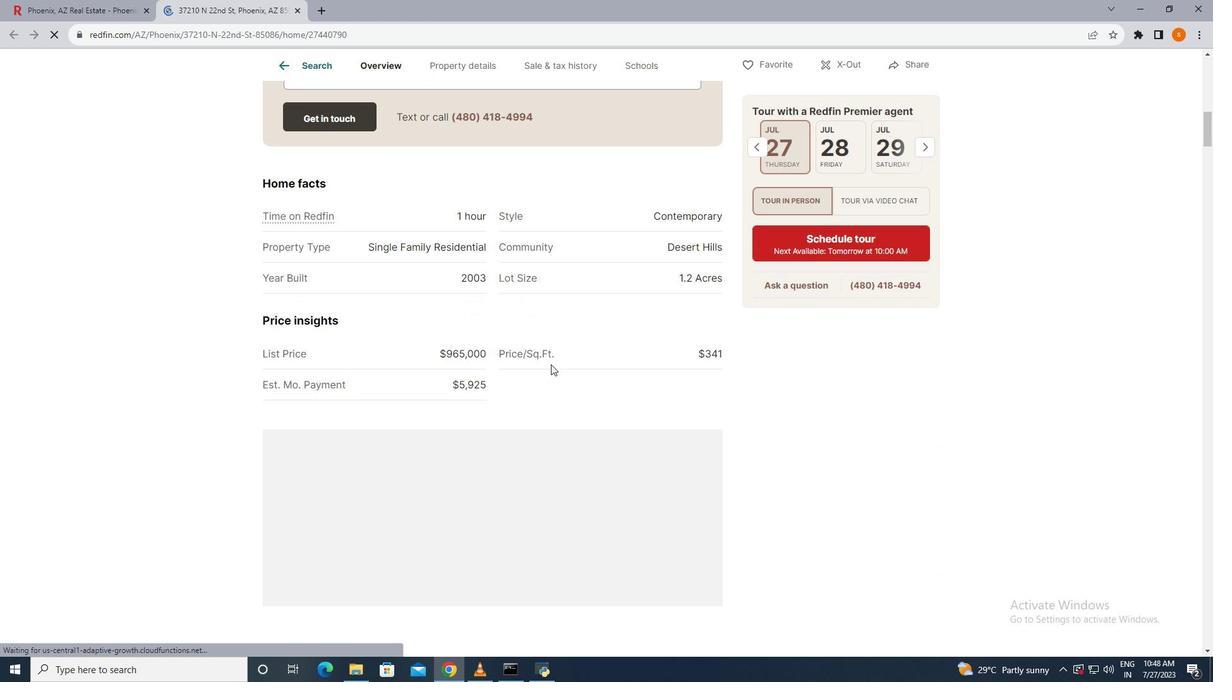 
Action: Mouse moved to (552, 364)
Screenshot: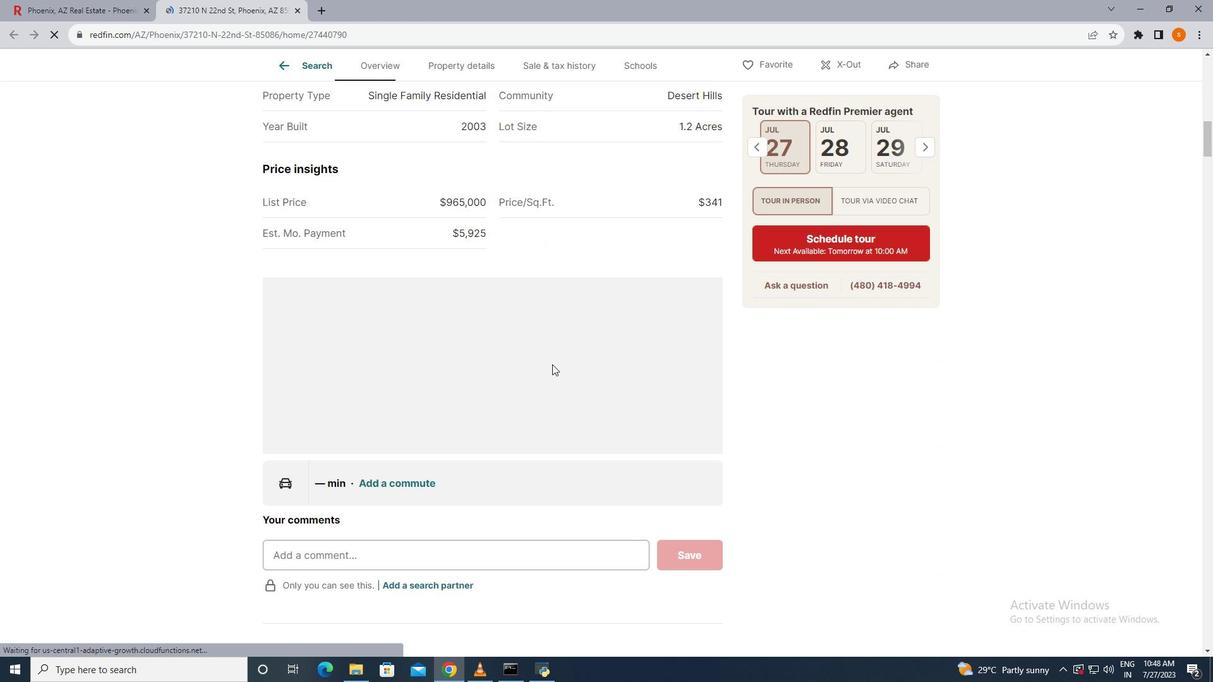 
Action: Mouse scrolled (552, 363) with delta (0, 0)
Screenshot: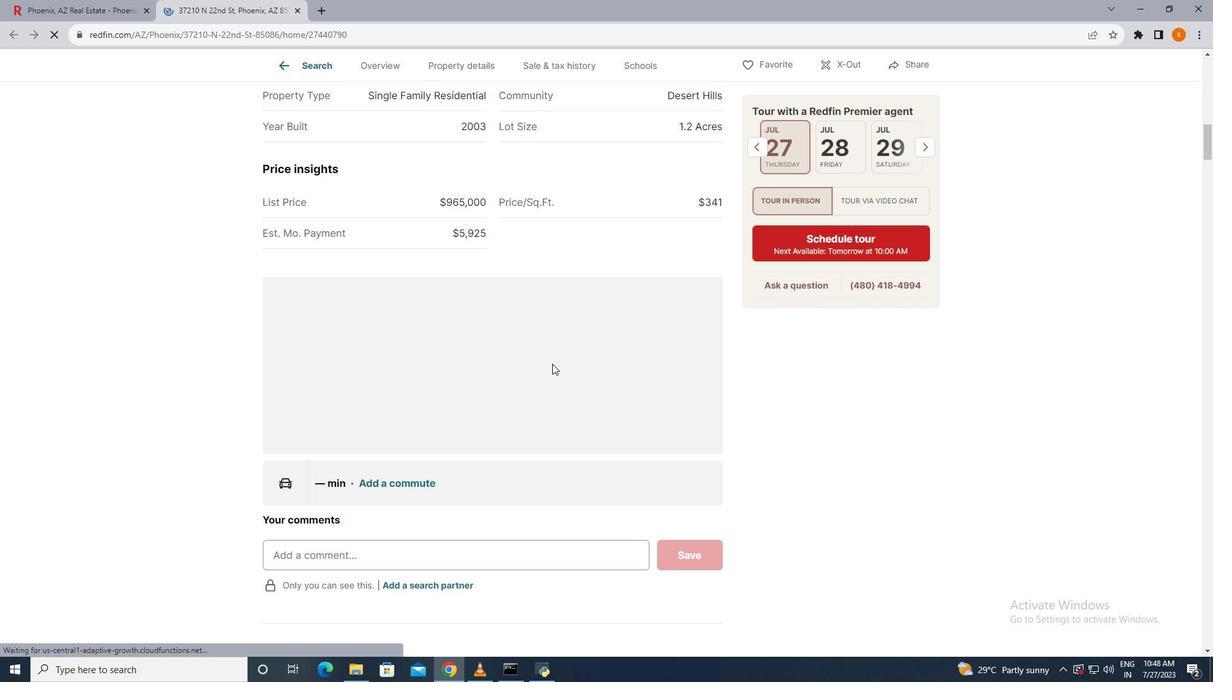 
Action: Mouse moved to (552, 363)
Screenshot: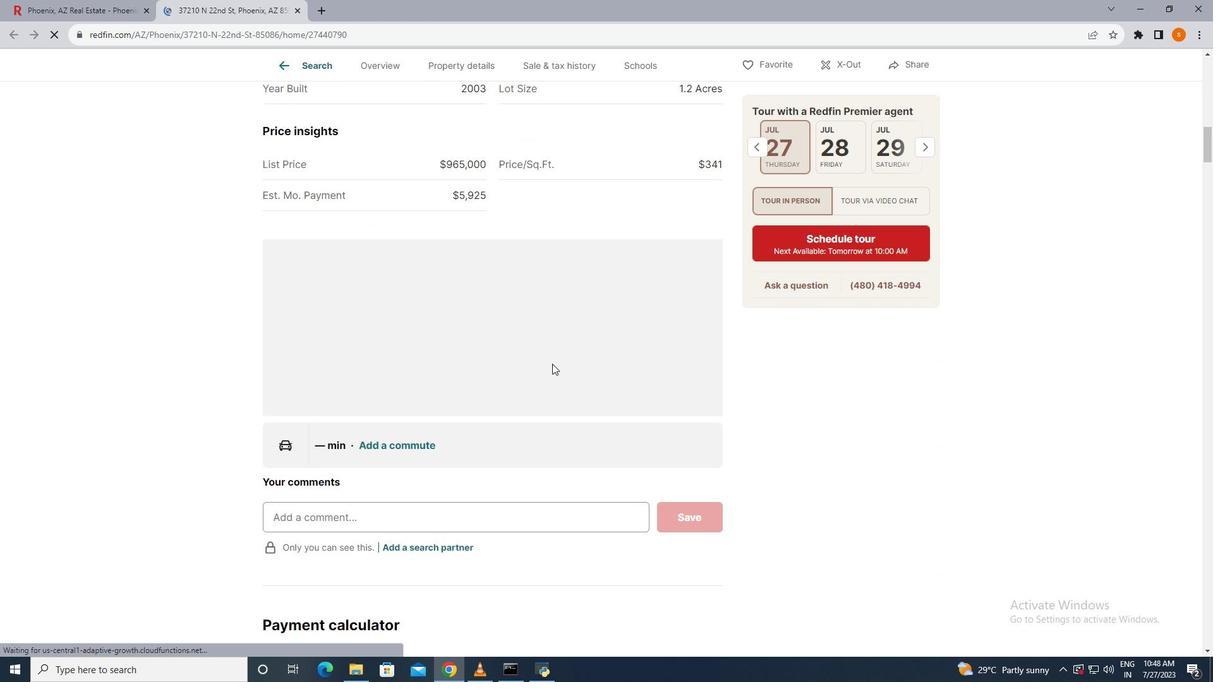 
Action: Mouse scrolled (552, 363) with delta (0, 0)
Screenshot: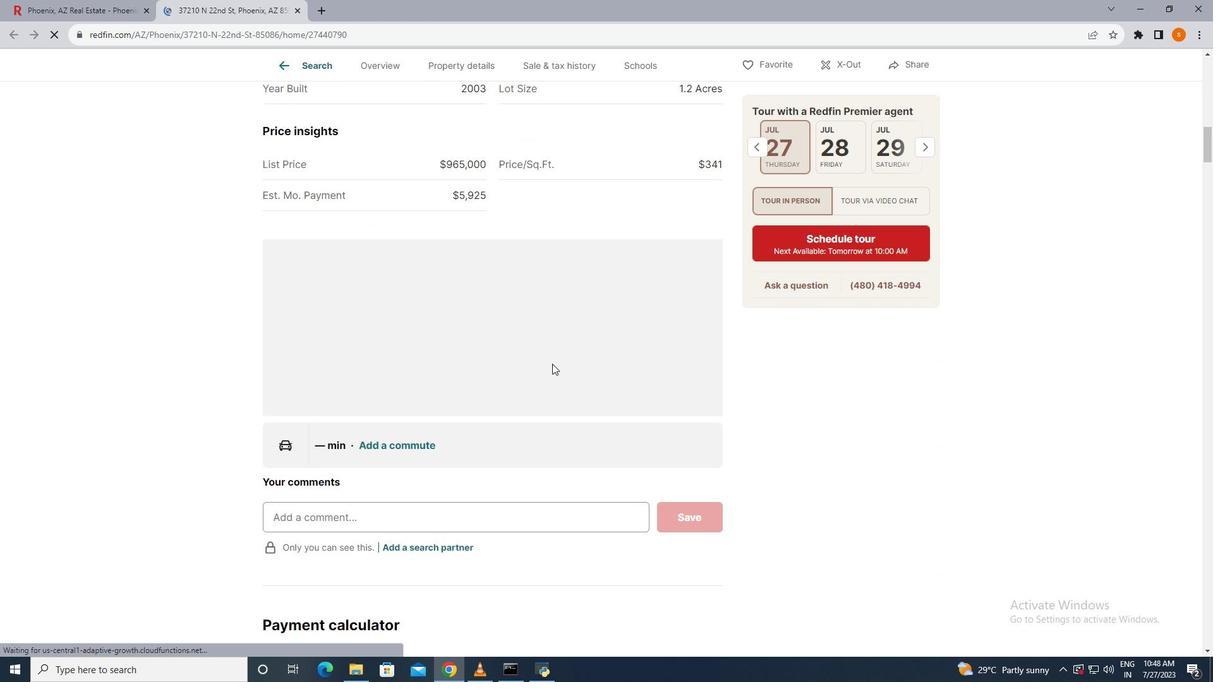 
Action: Mouse scrolled (552, 363) with delta (0, 0)
Screenshot: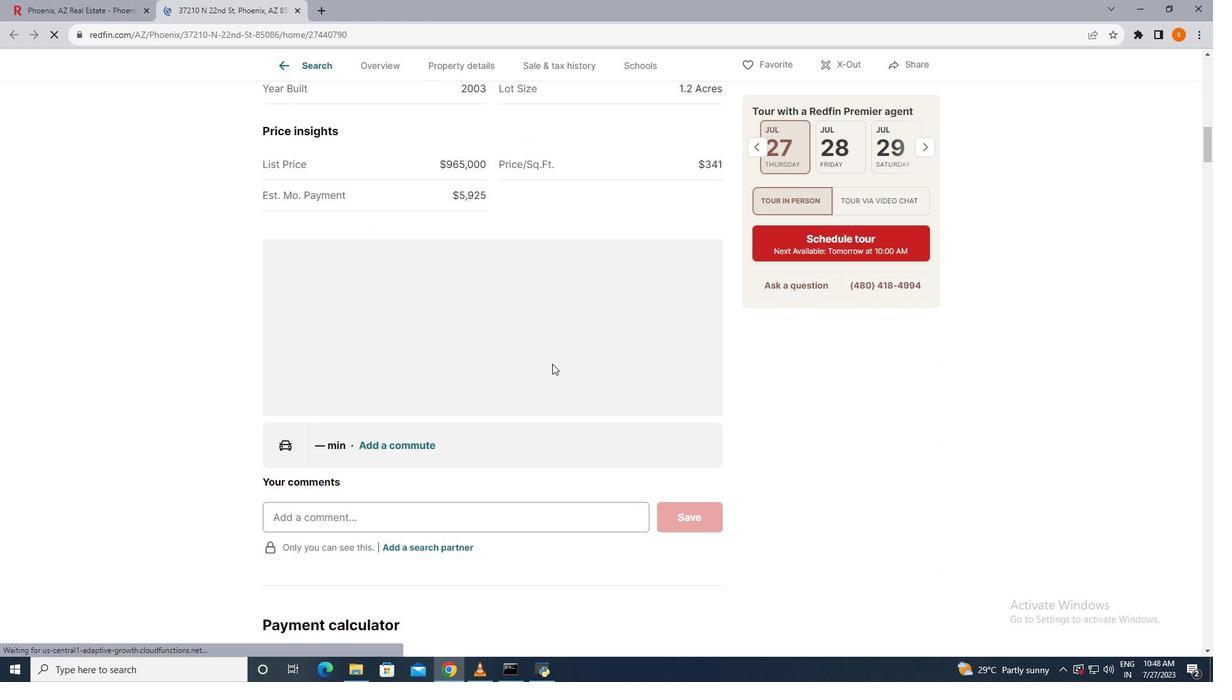 
Action: Mouse scrolled (552, 363) with delta (0, 0)
Screenshot: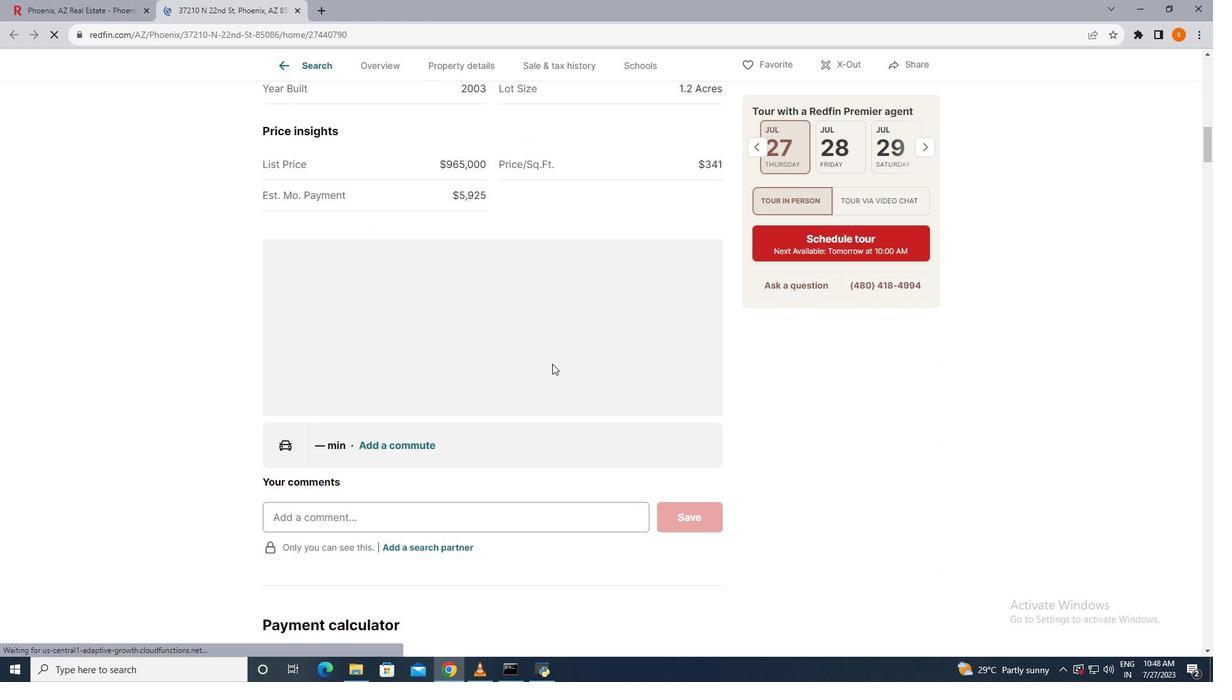 
Action: Mouse scrolled (552, 363) with delta (0, 0)
Screenshot: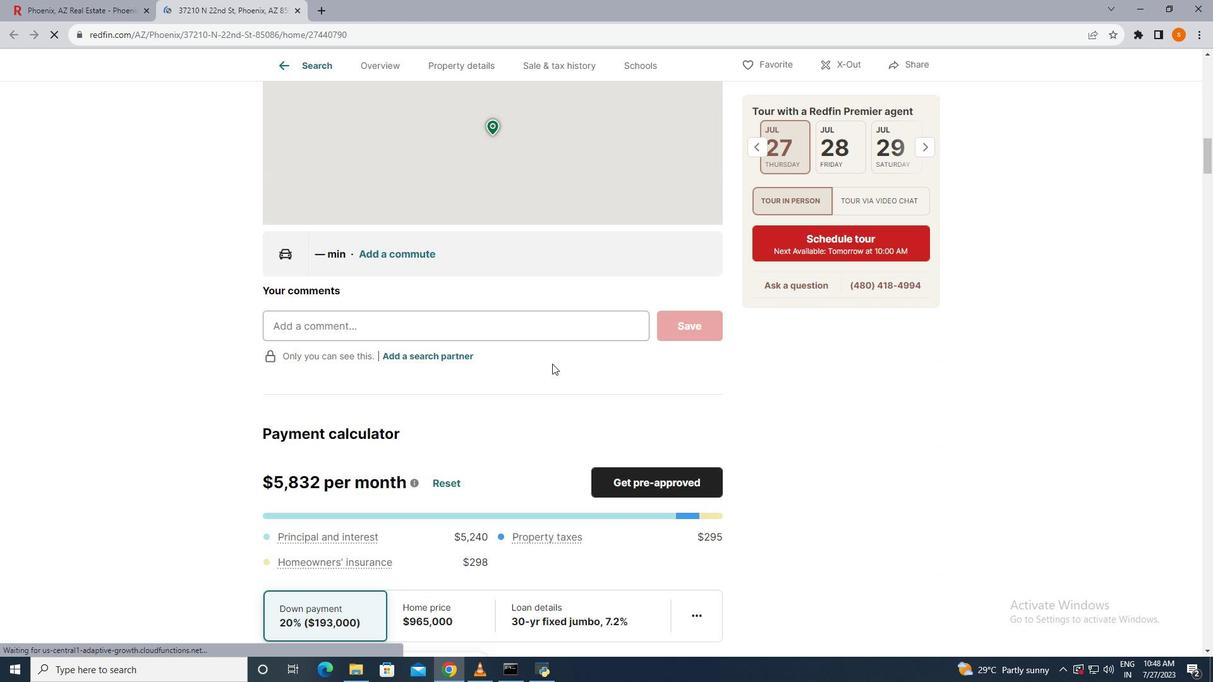 
Action: Mouse scrolled (552, 363) with delta (0, 0)
Screenshot: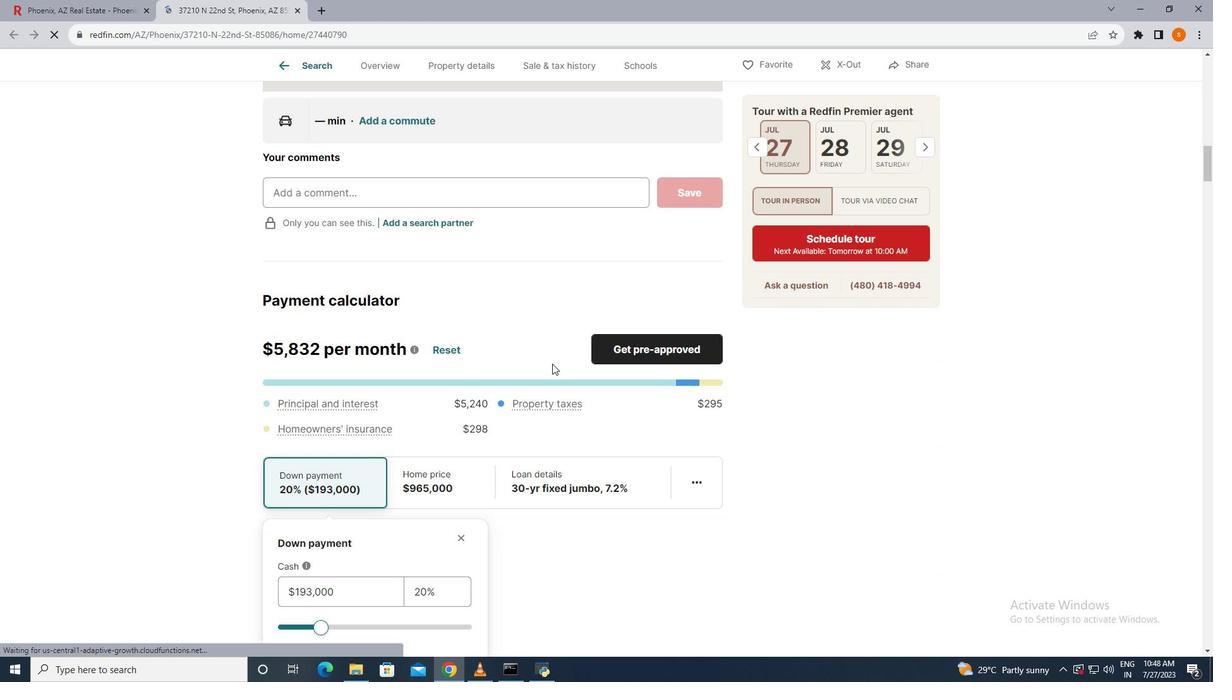 
Action: Mouse scrolled (552, 363) with delta (0, 0)
Screenshot: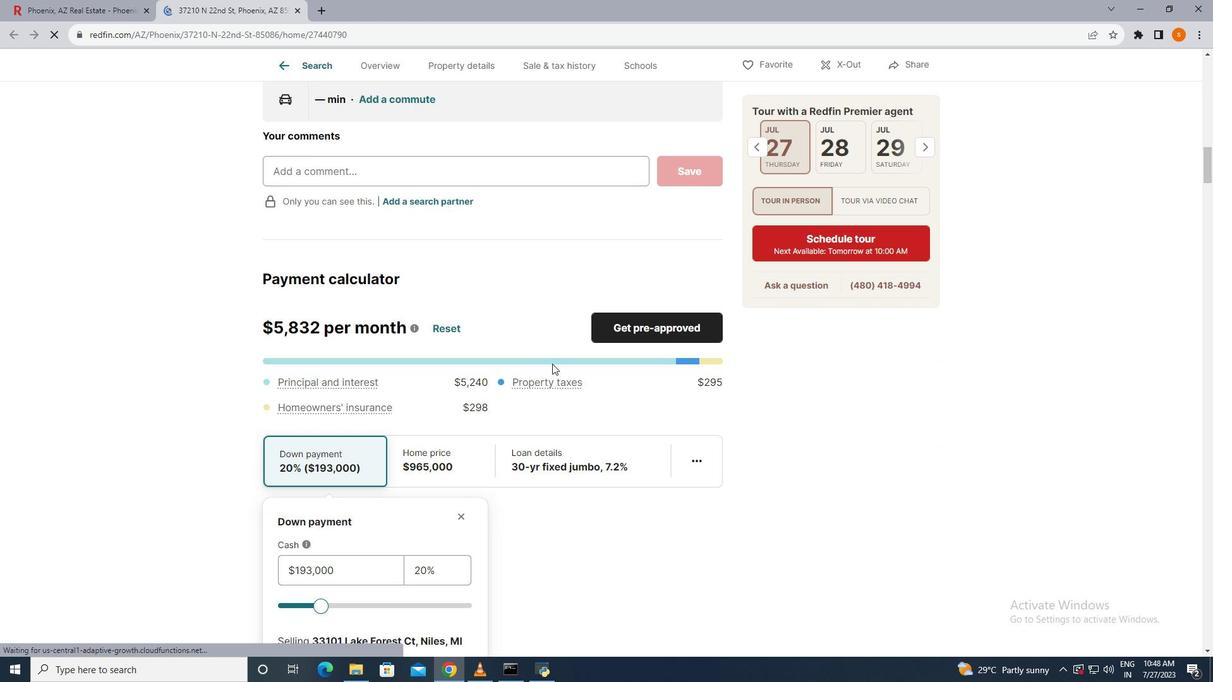 
Action: Mouse scrolled (552, 363) with delta (0, 0)
Screenshot: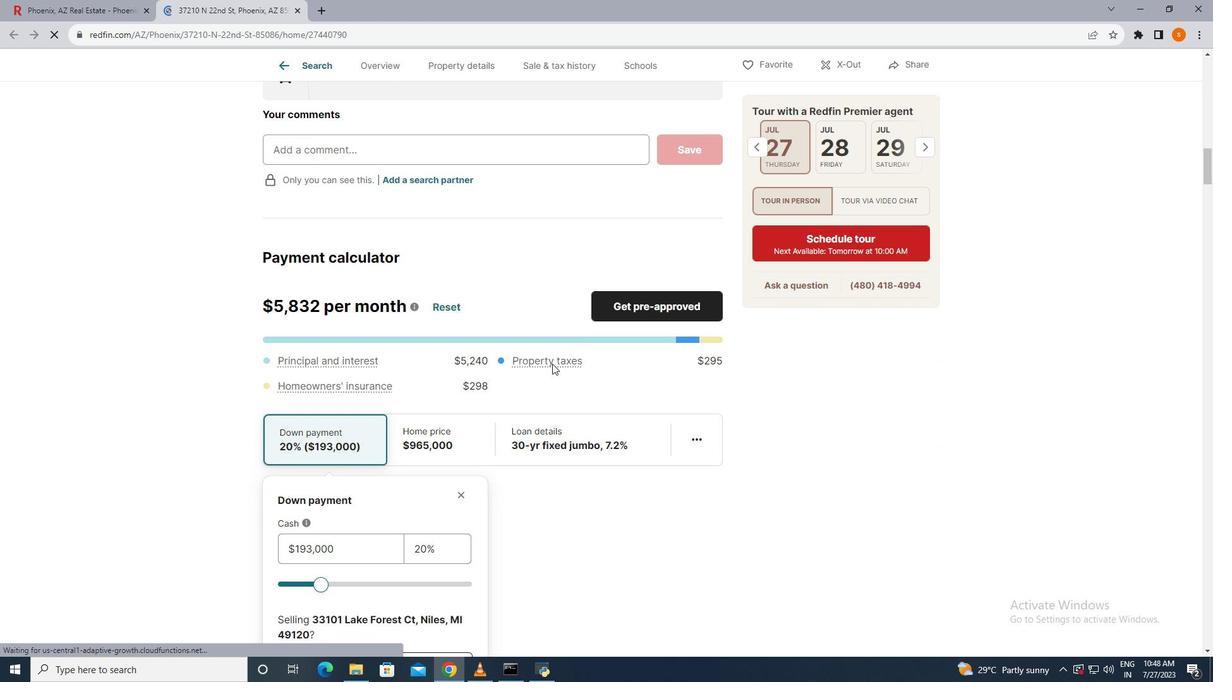 
Action: Mouse scrolled (552, 363) with delta (0, 0)
Screenshot: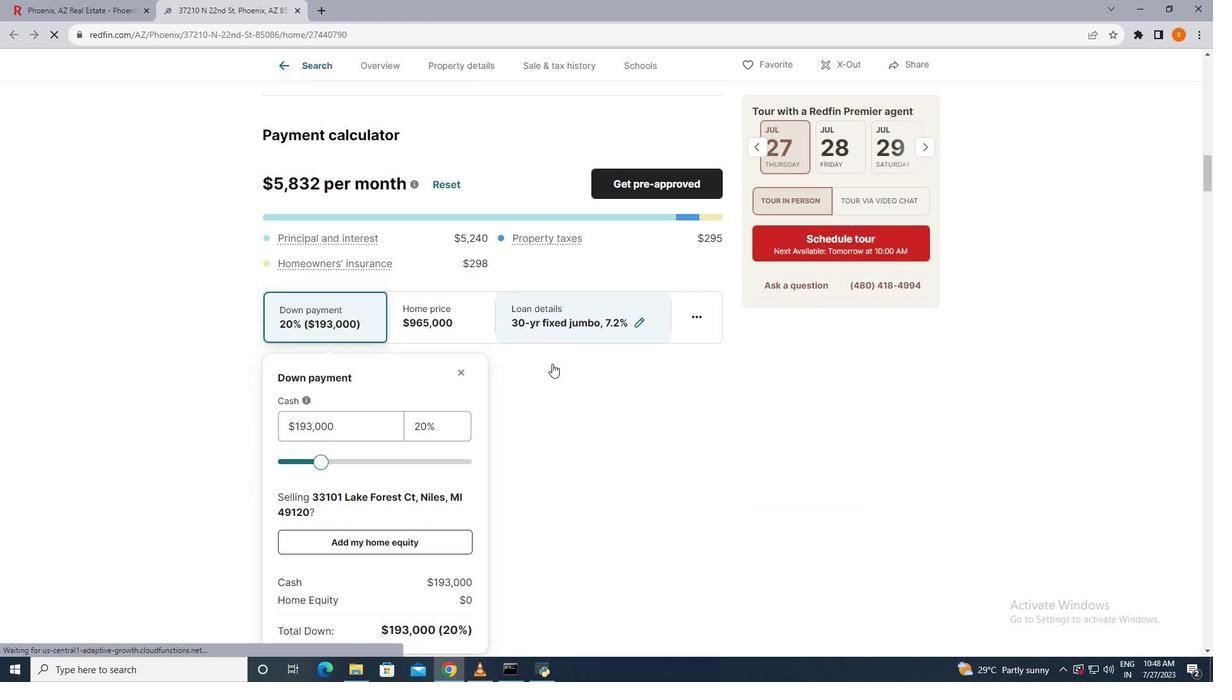 
Action: Mouse scrolled (552, 363) with delta (0, 0)
Screenshot: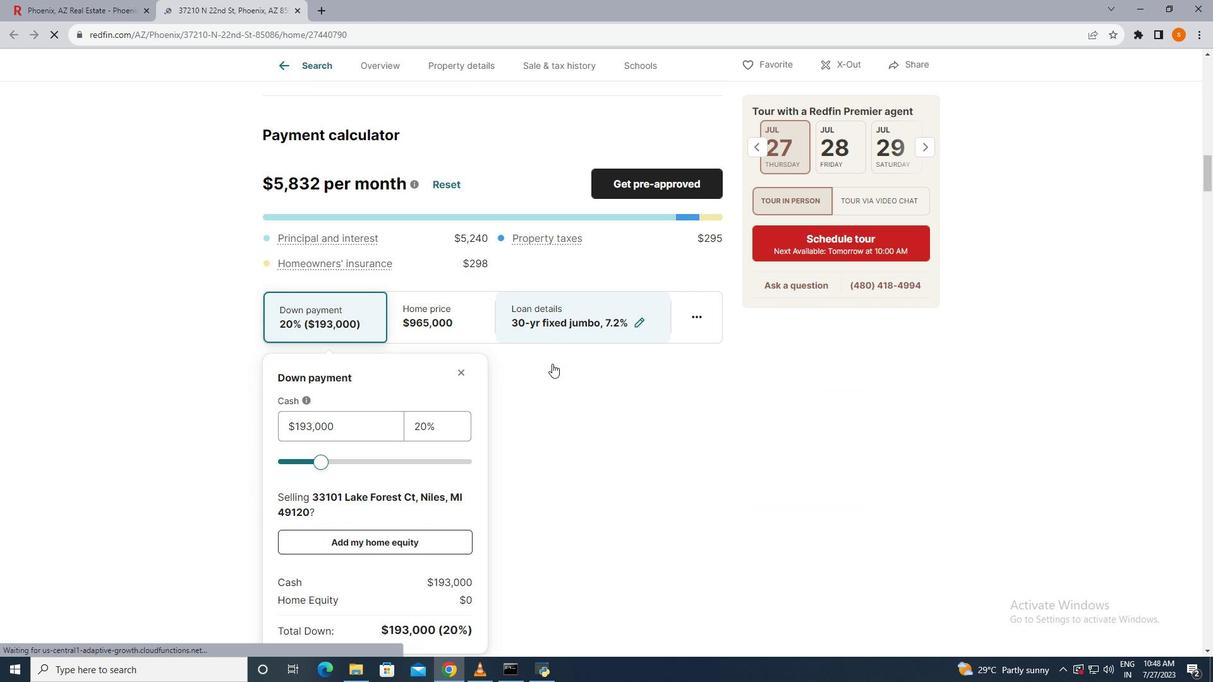 
Action: Mouse scrolled (552, 363) with delta (0, 0)
Screenshot: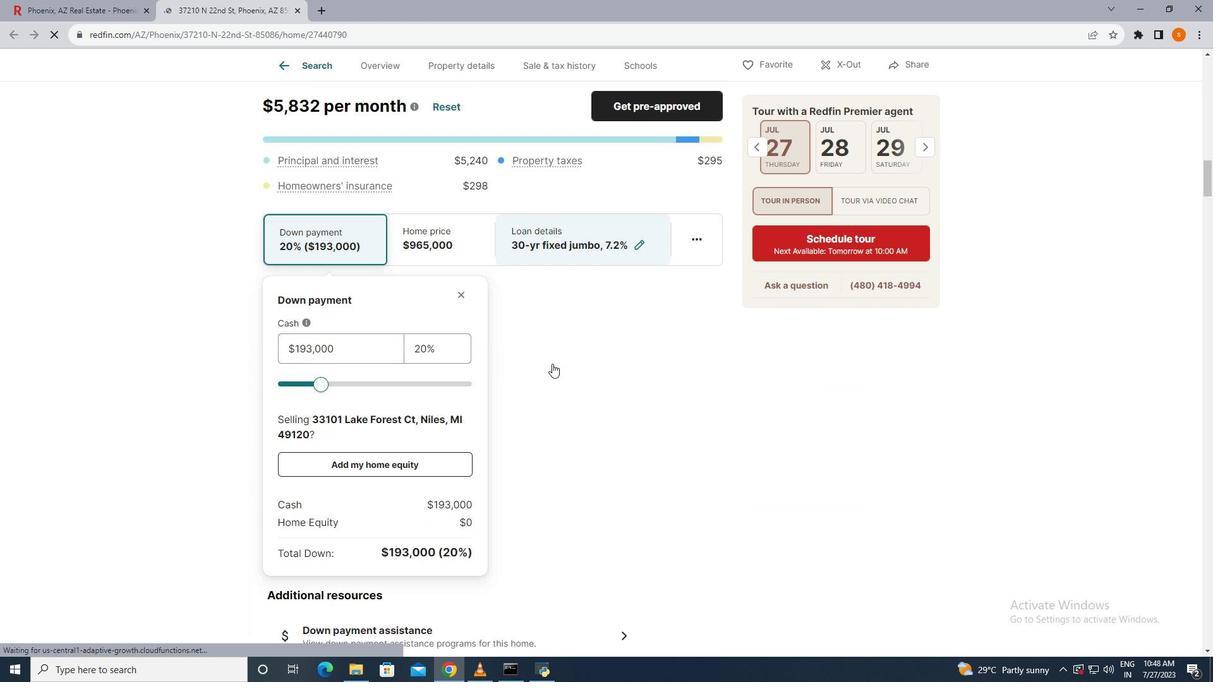 
Action: Mouse scrolled (552, 363) with delta (0, 0)
Screenshot: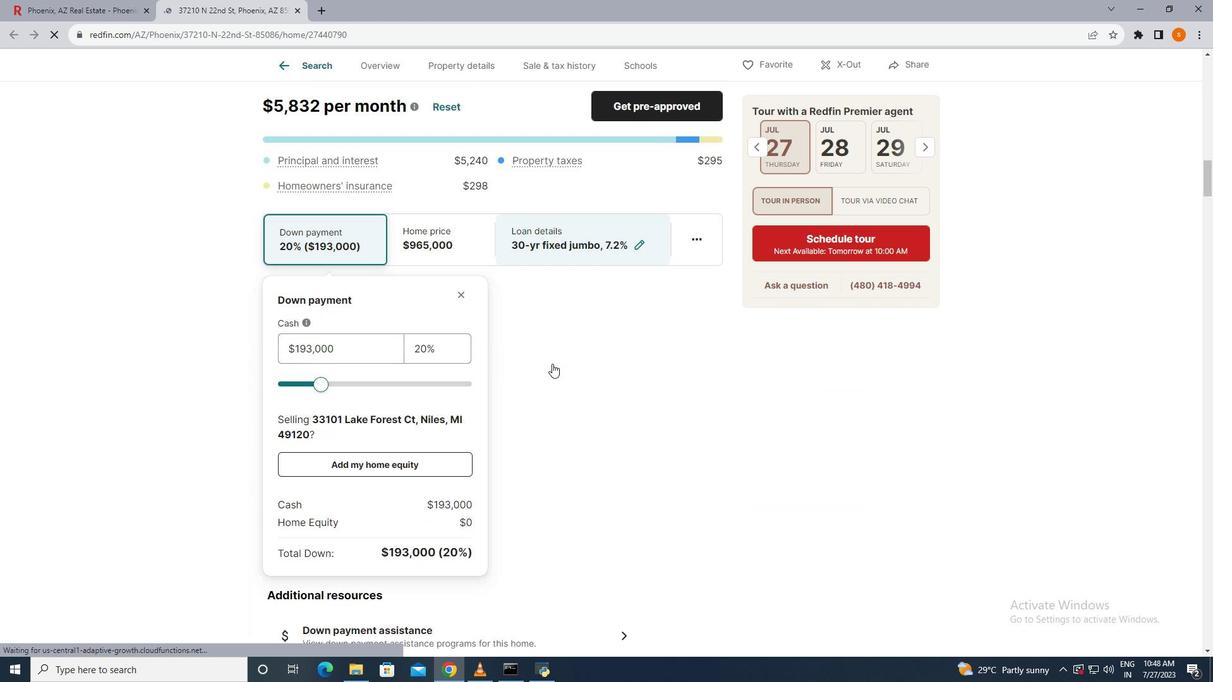 
Action: Mouse scrolled (552, 363) with delta (0, 0)
Screenshot: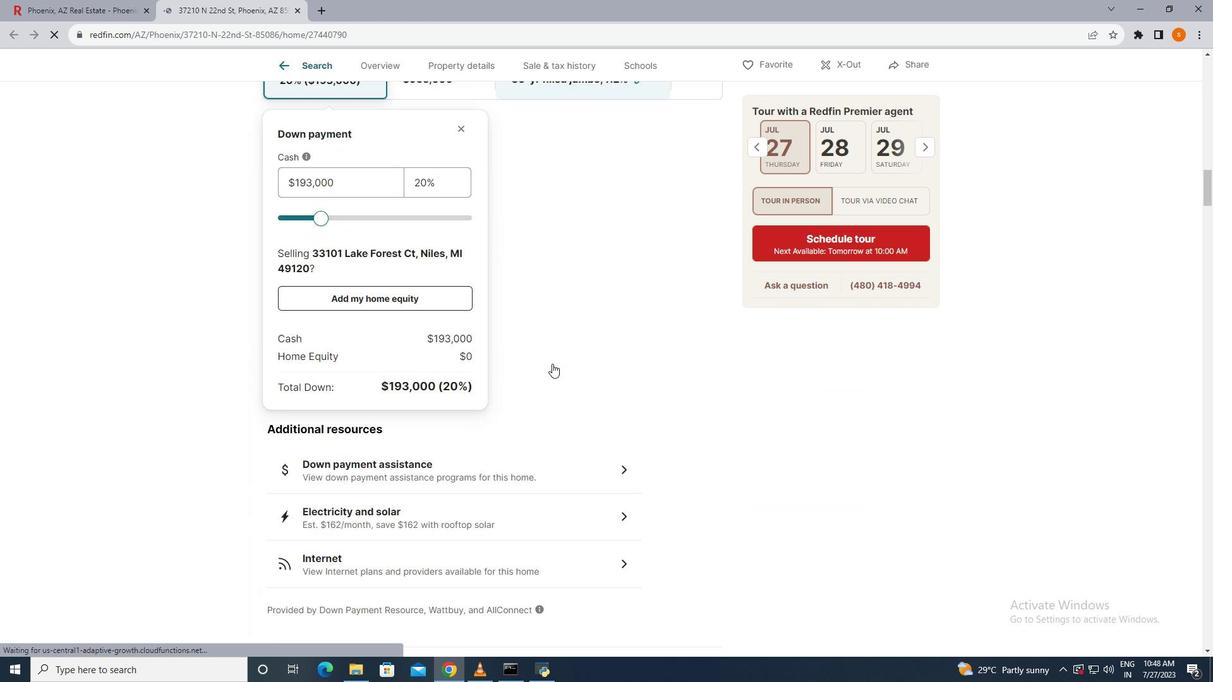 
Action: Mouse scrolled (552, 363) with delta (0, 0)
Screenshot: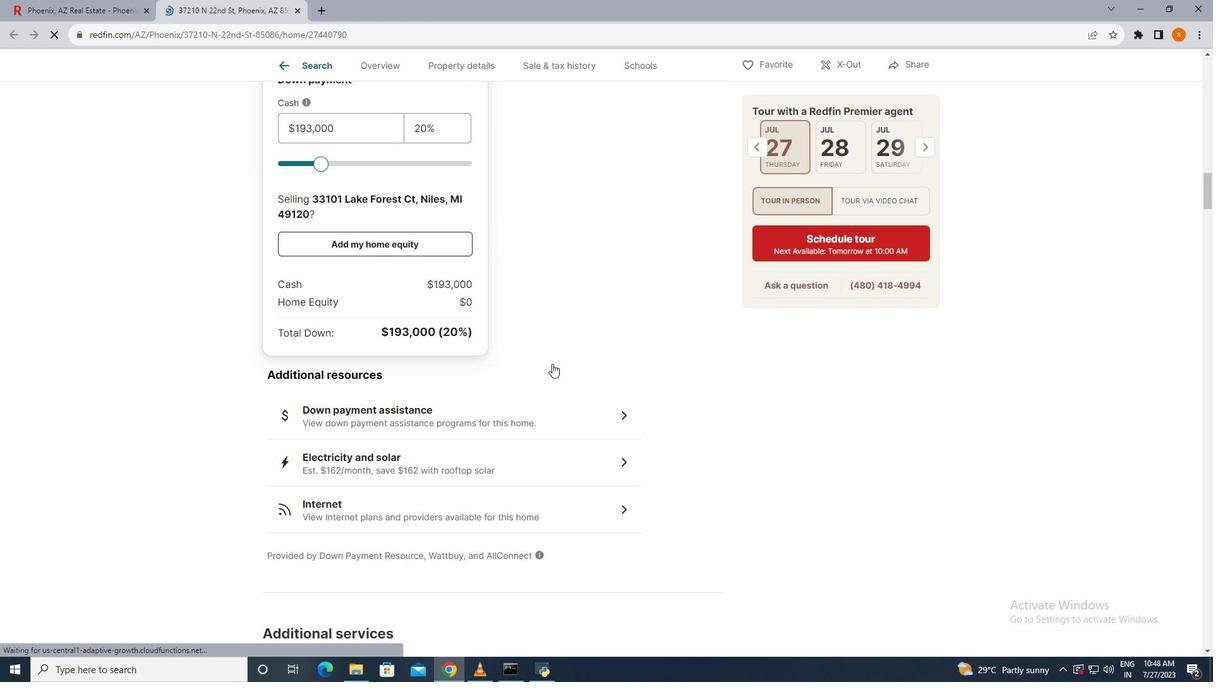 
Action: Mouse scrolled (552, 363) with delta (0, 0)
Screenshot: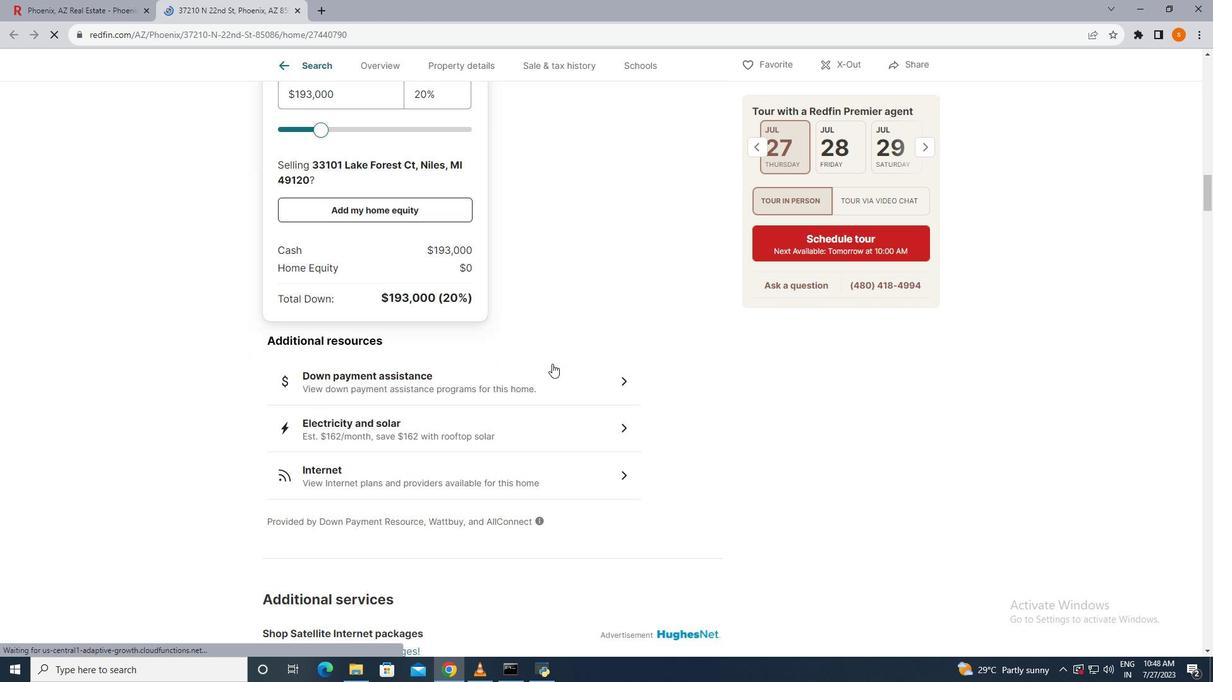 
Action: Mouse moved to (552, 363)
Screenshot: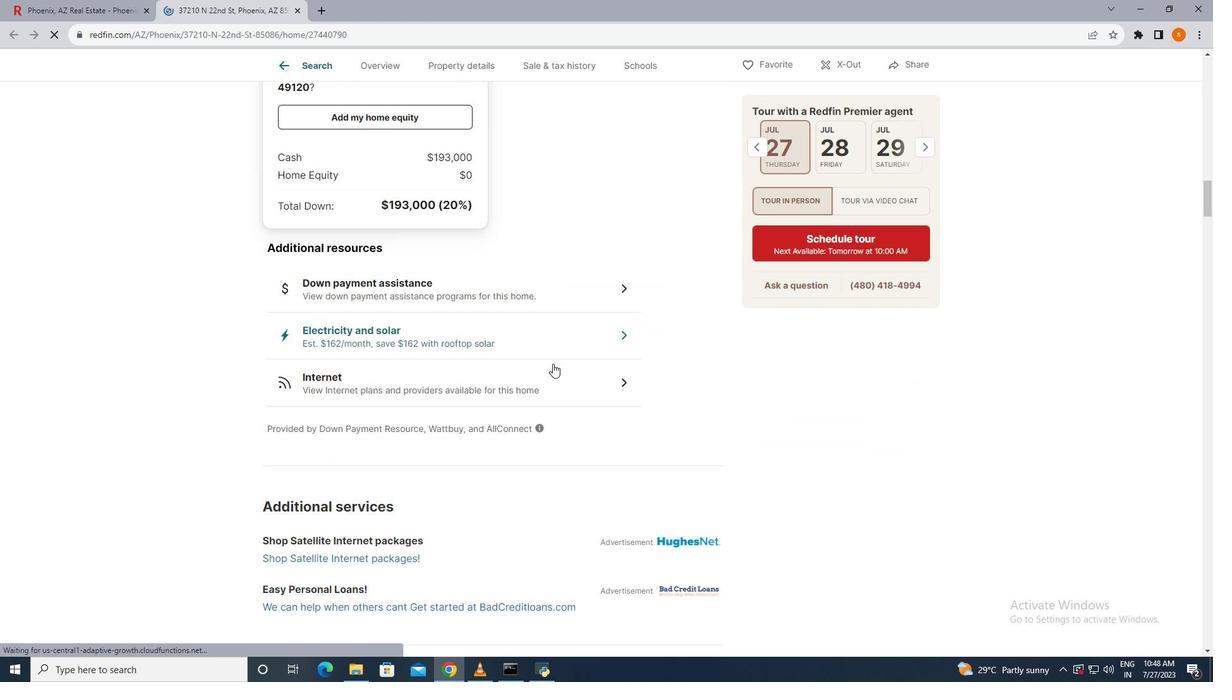
Action: Mouse scrolled (552, 363) with delta (0, 0)
Screenshot: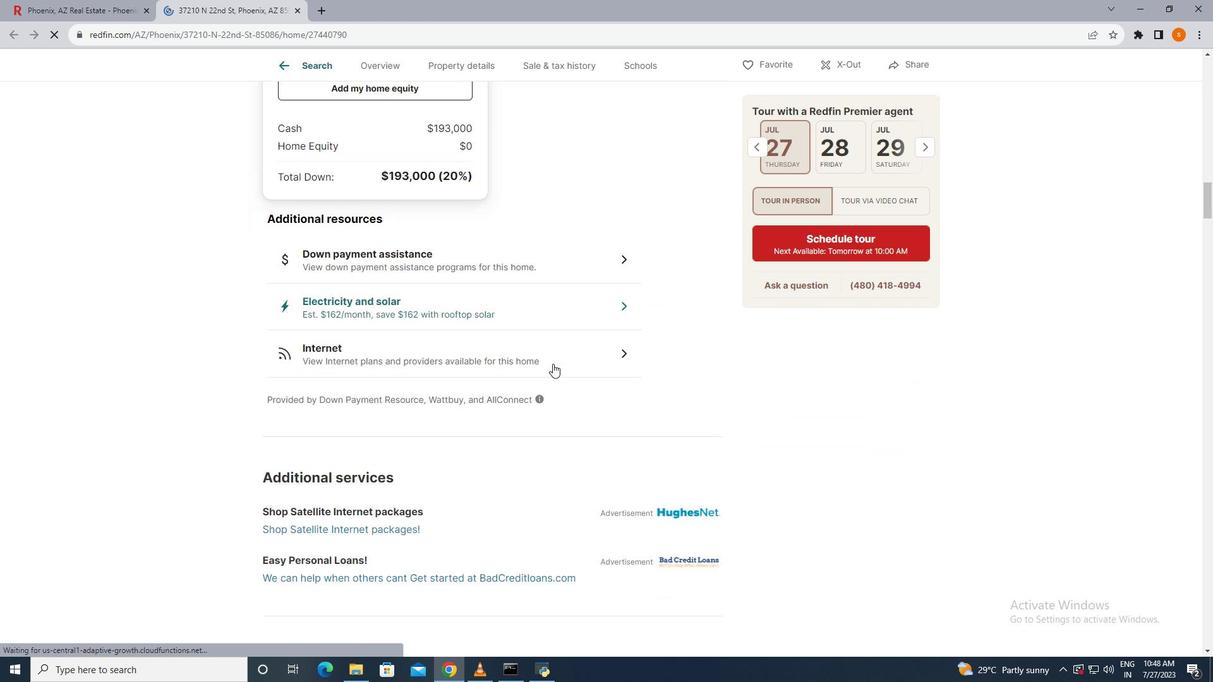
Action: Mouse scrolled (552, 363) with delta (0, 0)
Screenshot: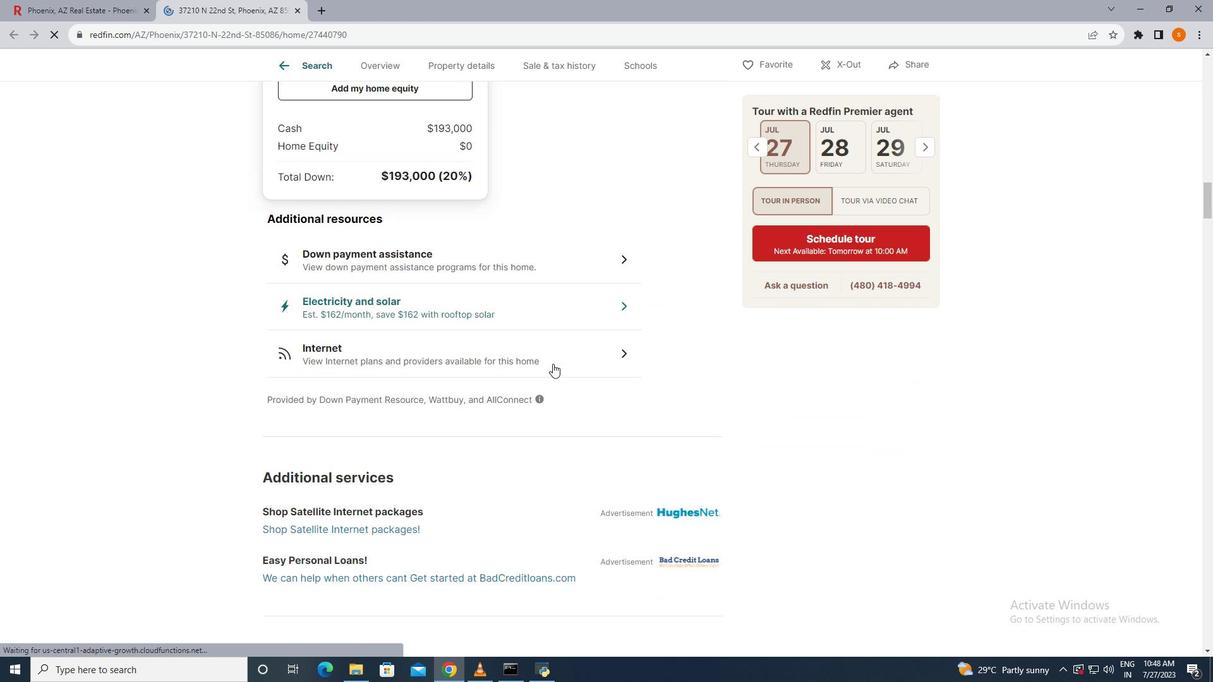 
Action: Mouse scrolled (552, 363) with delta (0, 0)
Screenshot: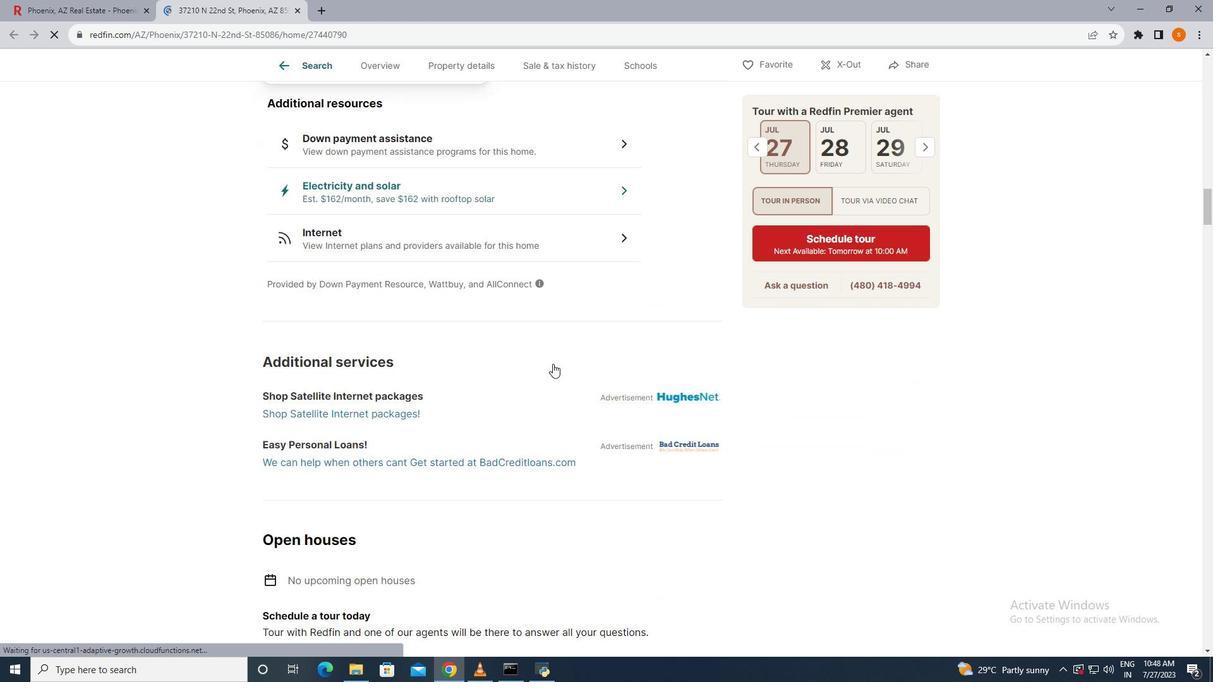 
Action: Mouse scrolled (552, 363) with delta (0, 0)
Screenshot: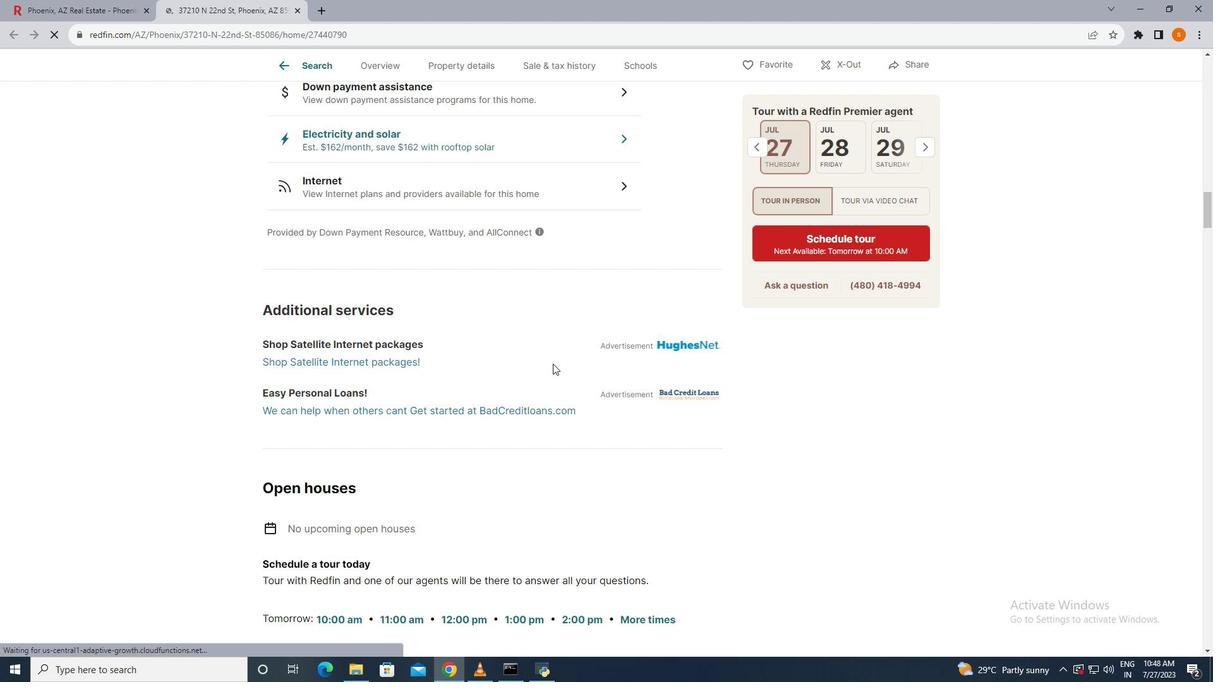 
Action: Mouse scrolled (552, 363) with delta (0, 0)
Screenshot: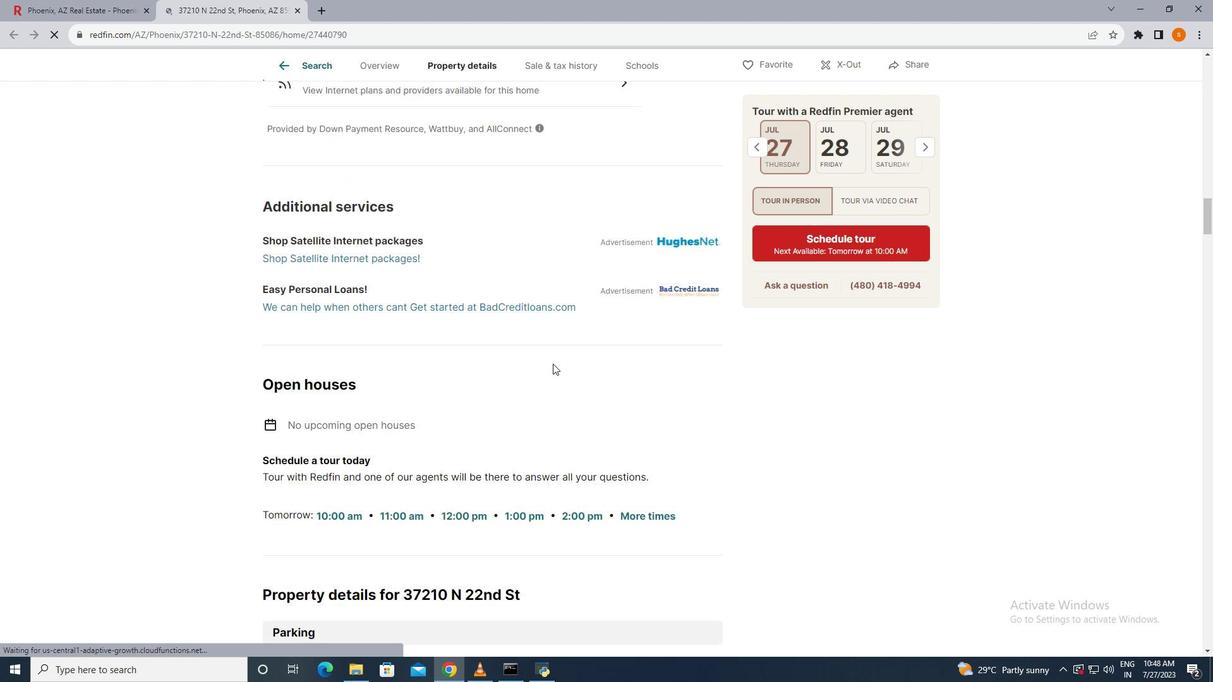 
Action: Mouse scrolled (552, 363) with delta (0, 0)
Screenshot: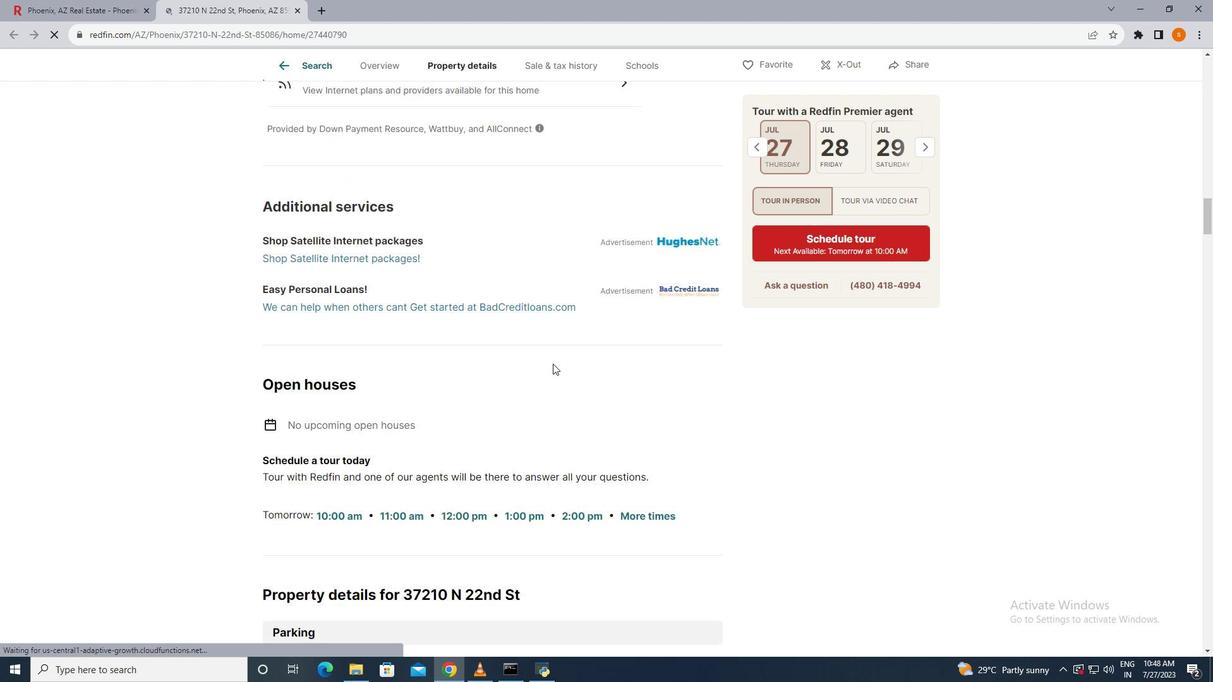 
Action: Mouse scrolled (552, 363) with delta (0, 0)
Screenshot: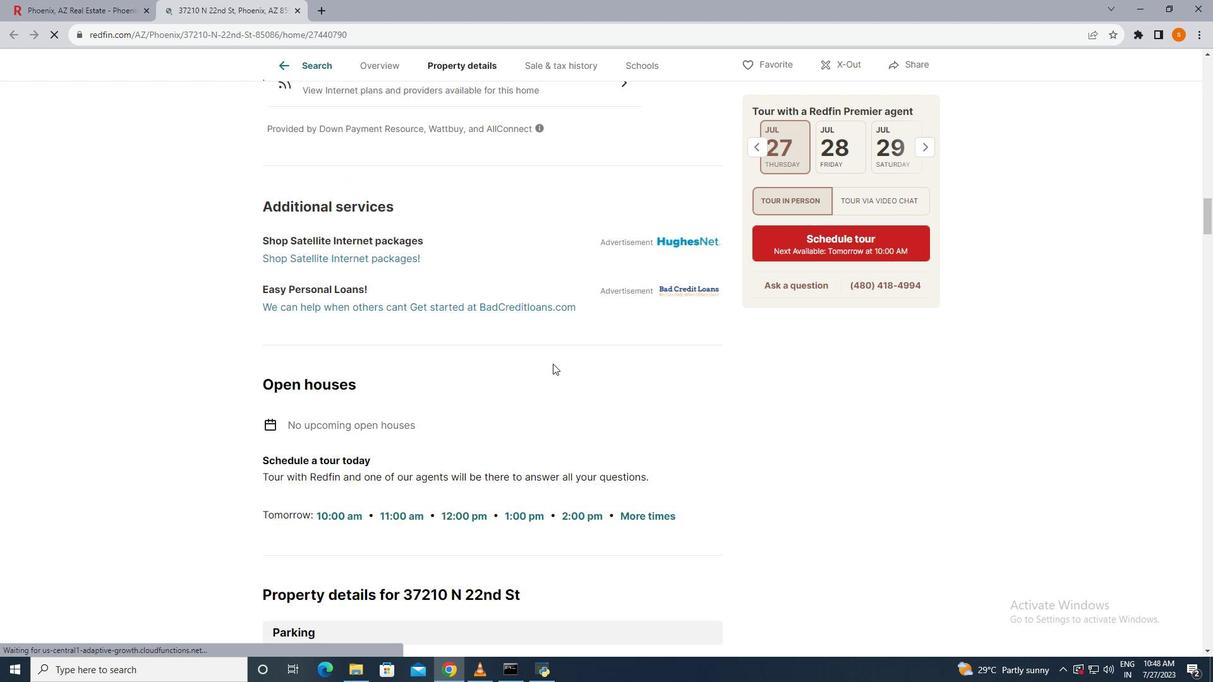 
Action: Mouse scrolled (552, 363) with delta (0, 0)
Screenshot: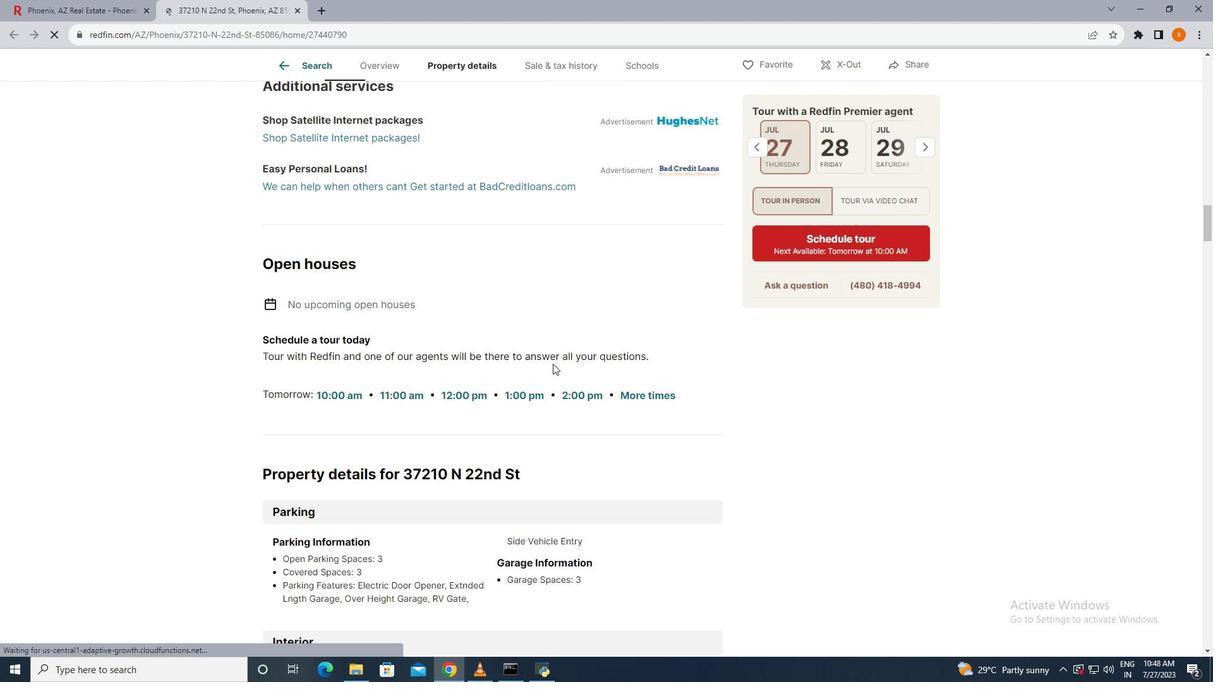 
Action: Mouse scrolled (552, 363) with delta (0, 0)
Screenshot: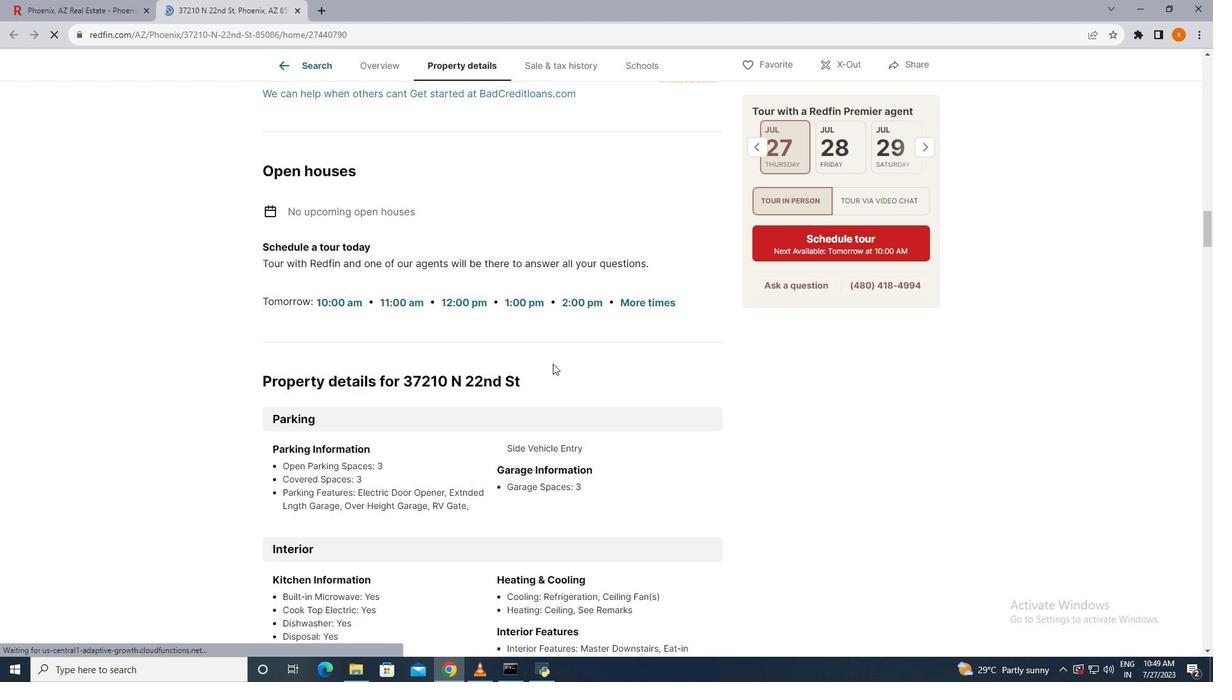 
Action: Mouse scrolled (552, 363) with delta (0, 0)
Screenshot: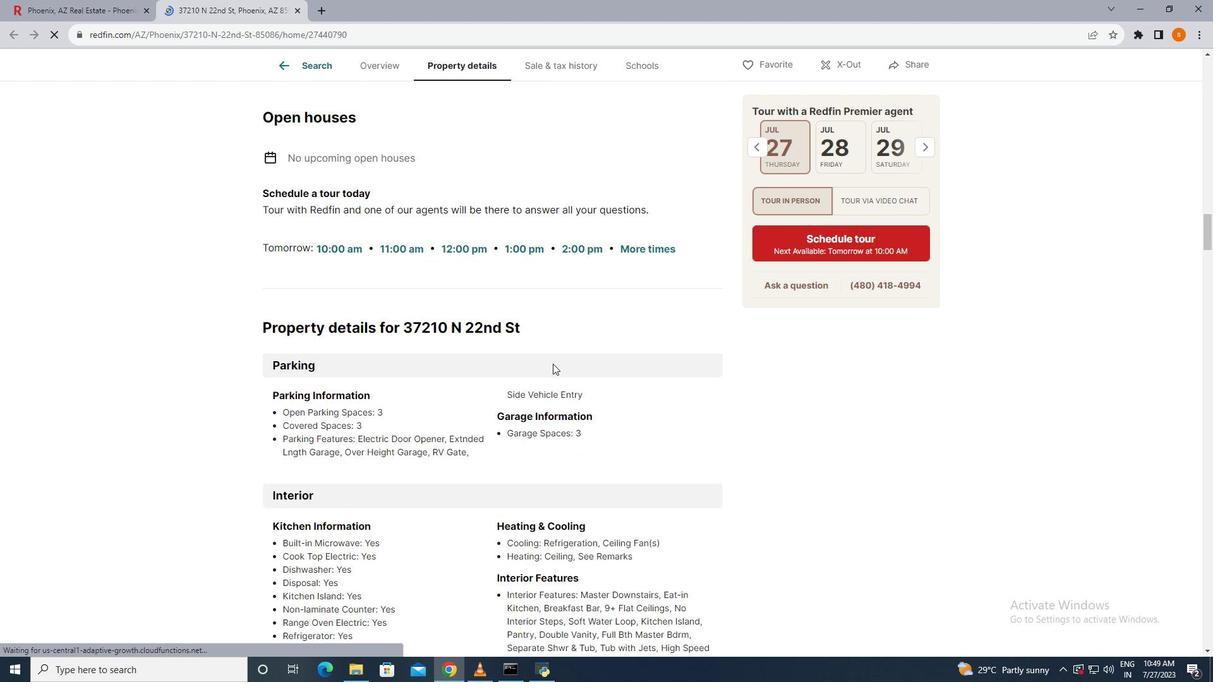 
Action: Mouse scrolled (552, 363) with delta (0, 0)
Screenshot: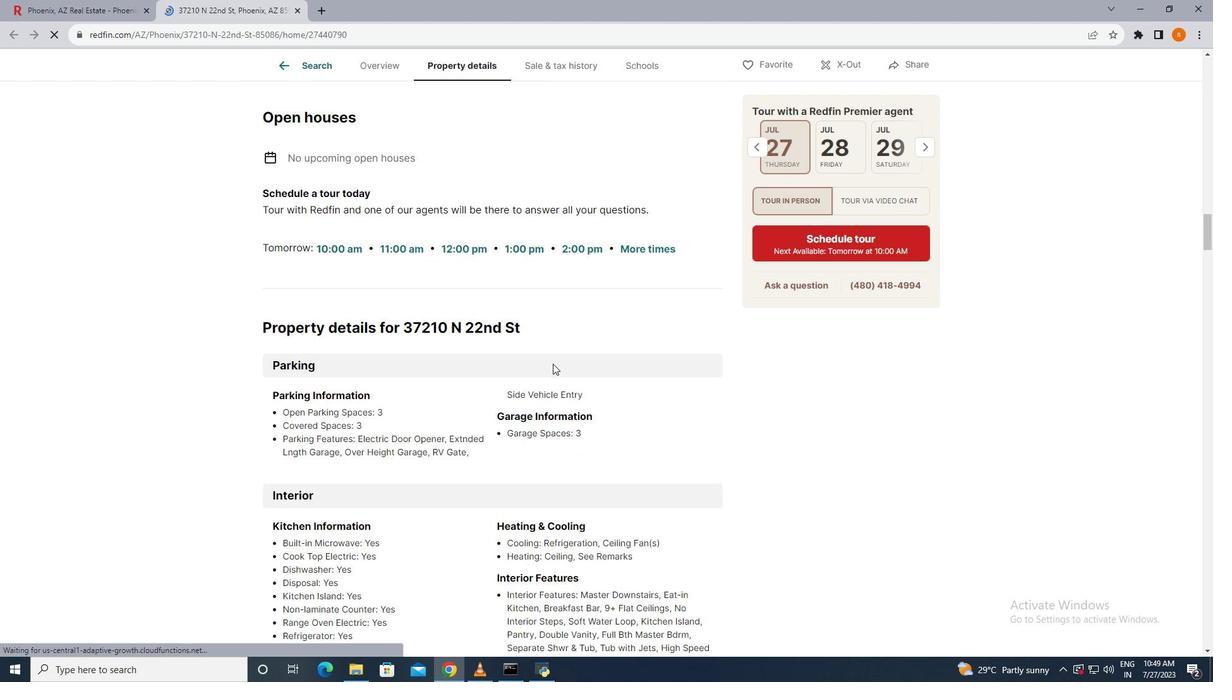
Action: Mouse scrolled (552, 363) with delta (0, 0)
Screenshot: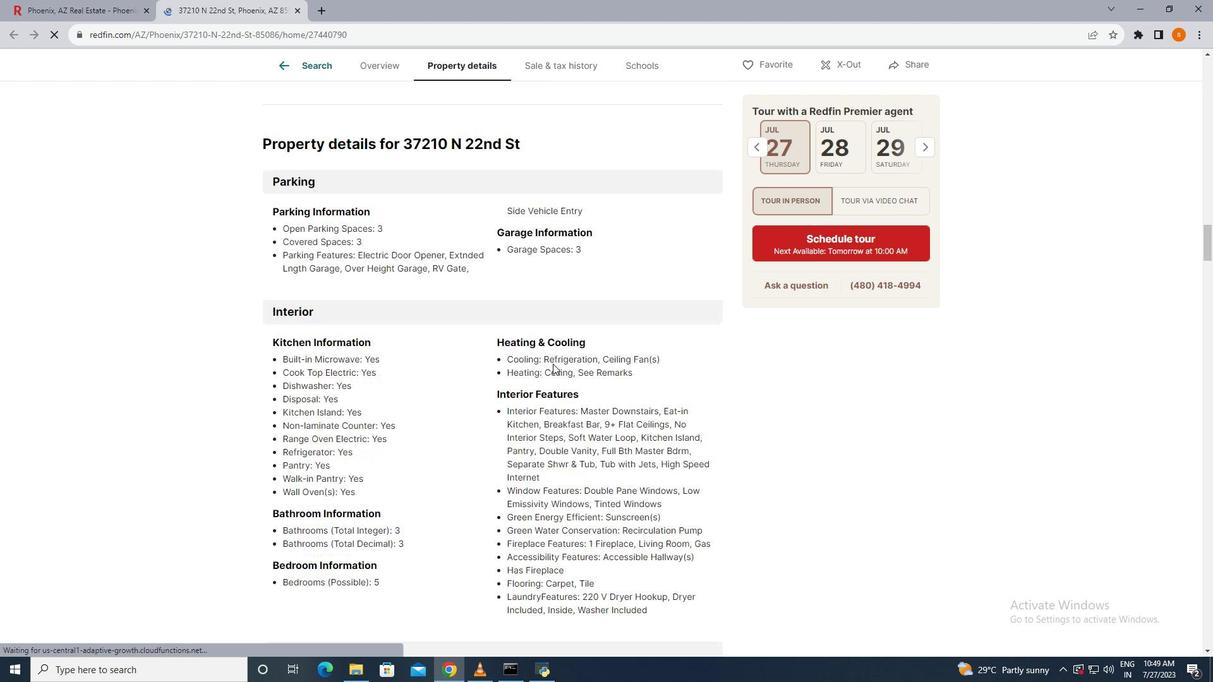 
Action: Mouse scrolled (552, 363) with delta (0, 0)
Screenshot: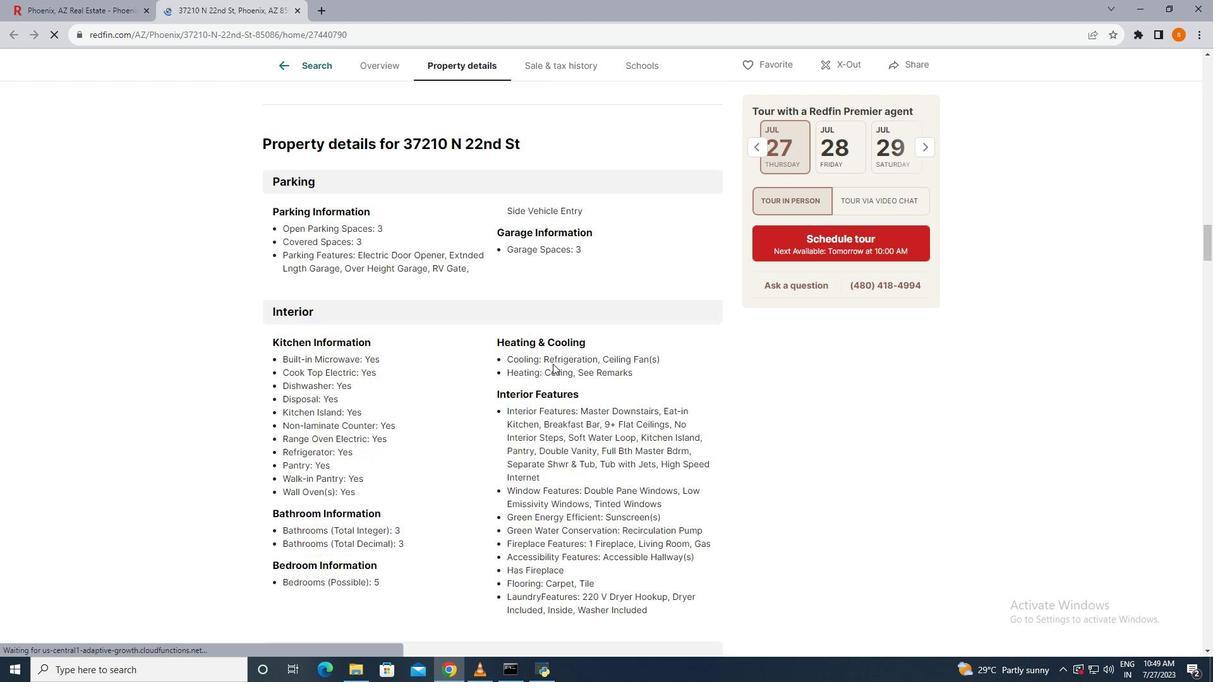
Action: Mouse scrolled (552, 363) with delta (0, 0)
Screenshot: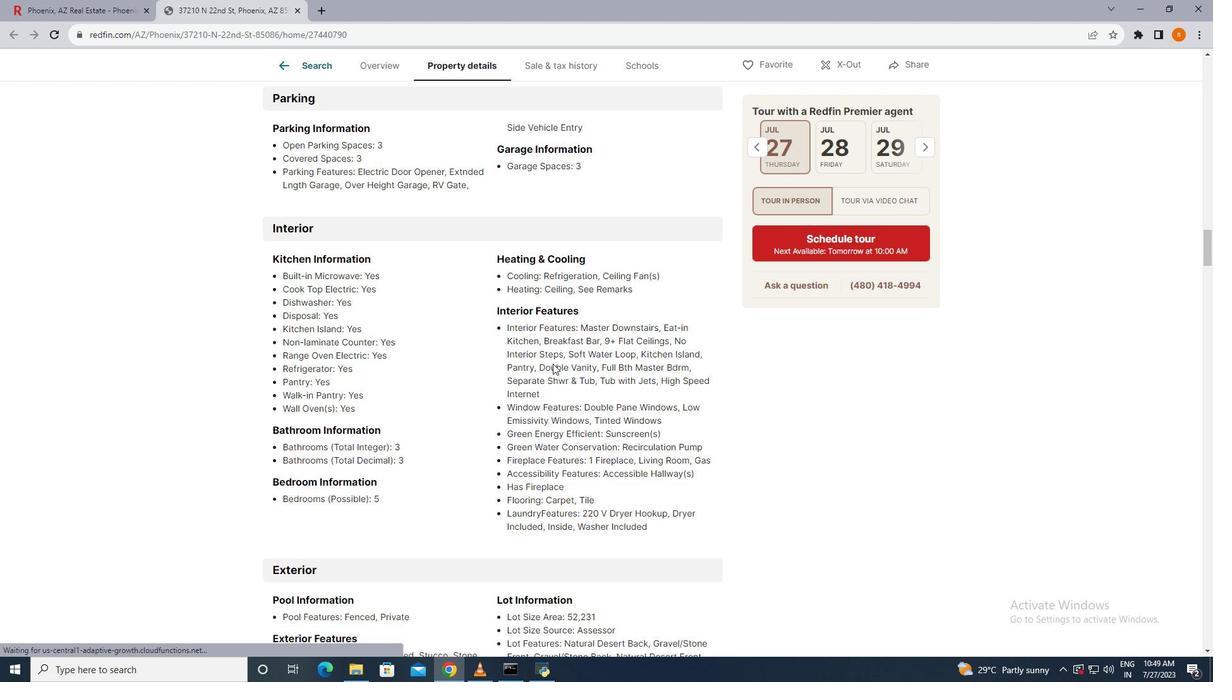 
Action: Mouse scrolled (552, 363) with delta (0, 0)
Screenshot: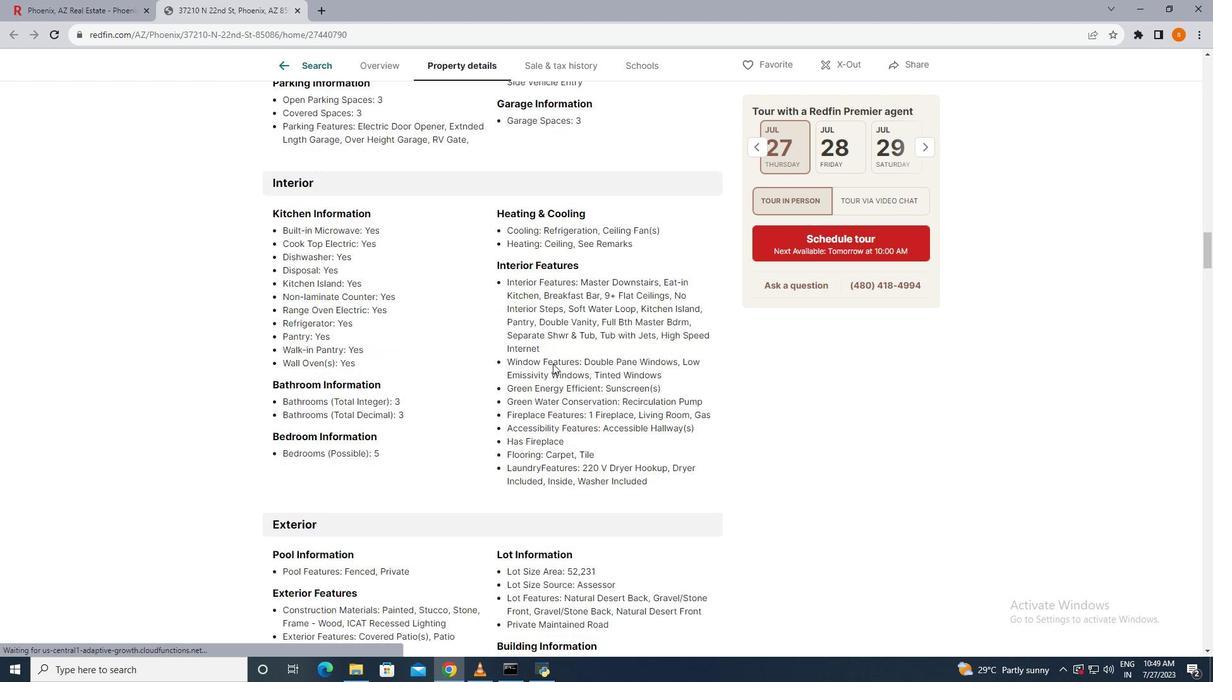 
Action: Mouse scrolled (552, 363) with delta (0, 0)
Screenshot: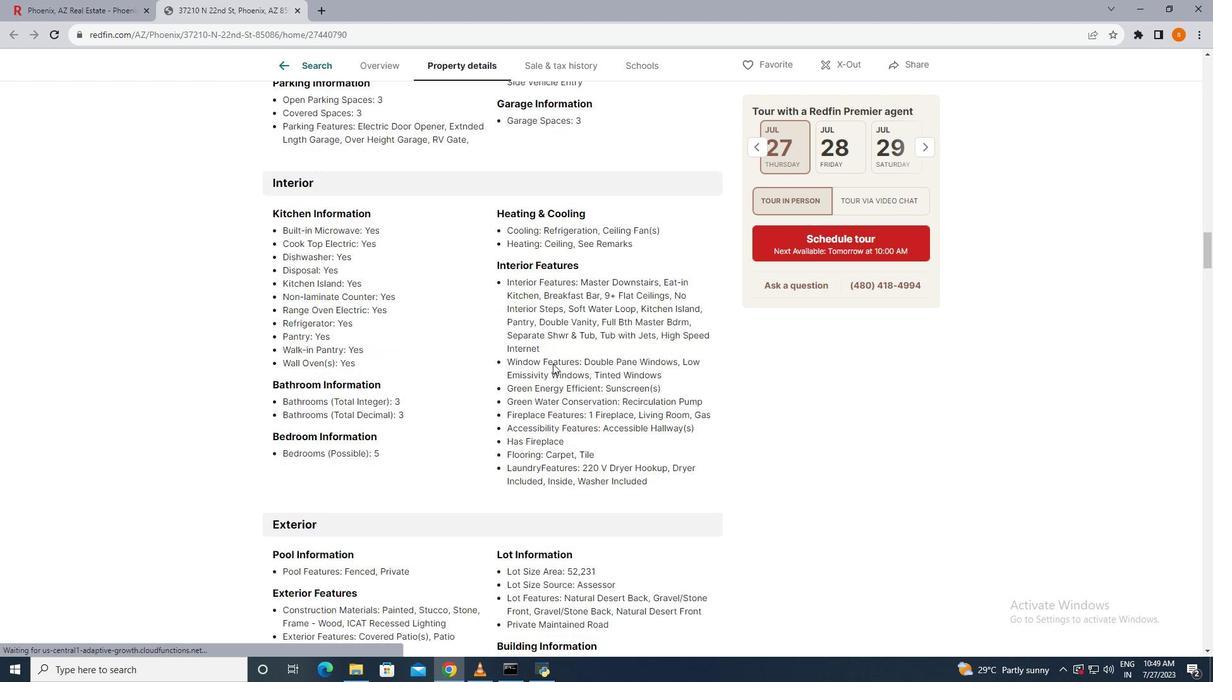
Action: Mouse scrolled (552, 363) with delta (0, 0)
Screenshot: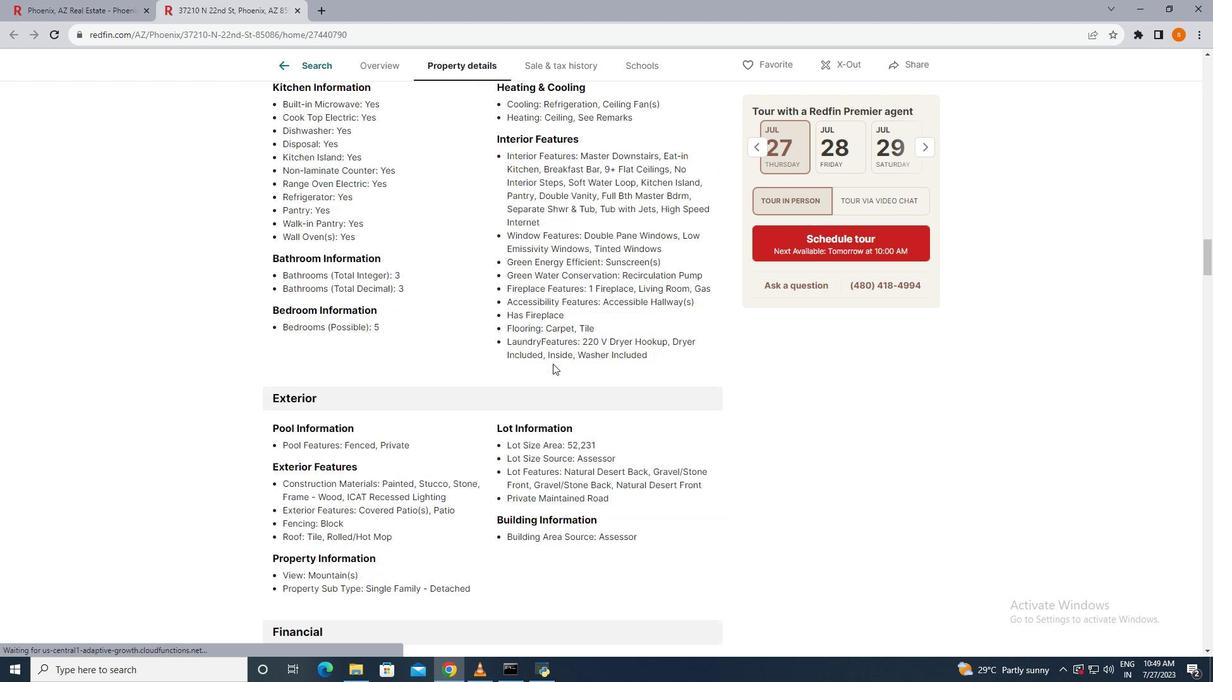 
Action: Mouse scrolled (552, 363) with delta (0, 0)
Screenshot: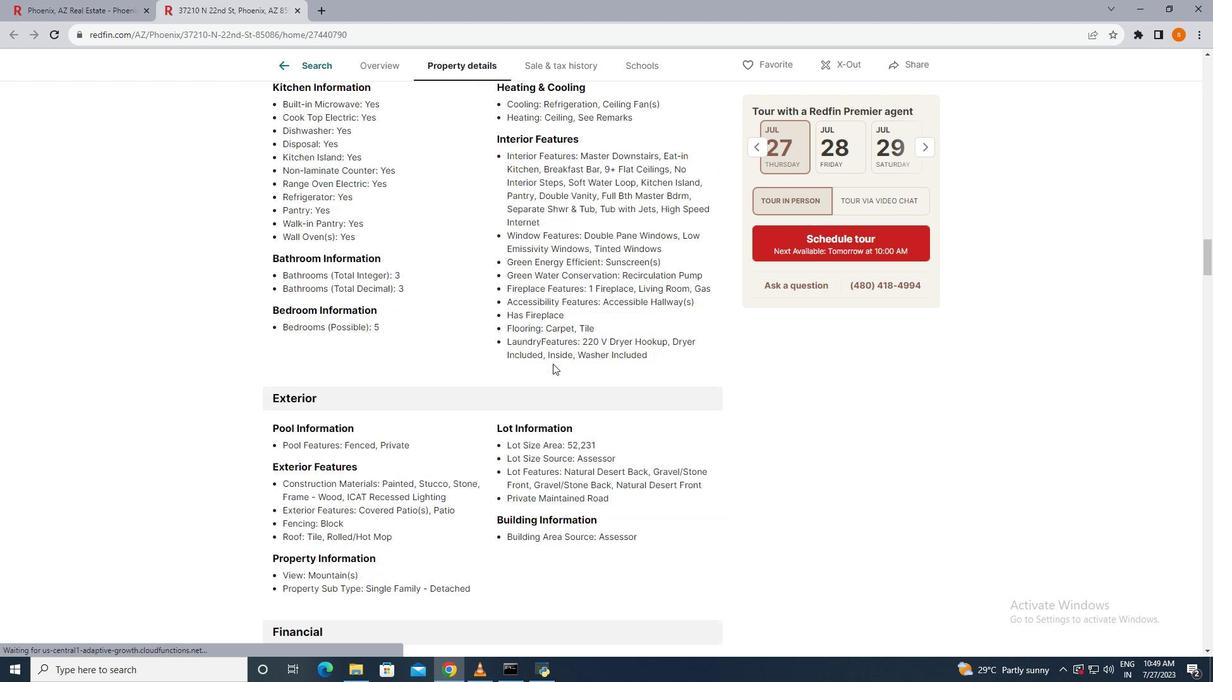 
Action: Mouse scrolled (552, 363) with delta (0, 0)
Screenshot: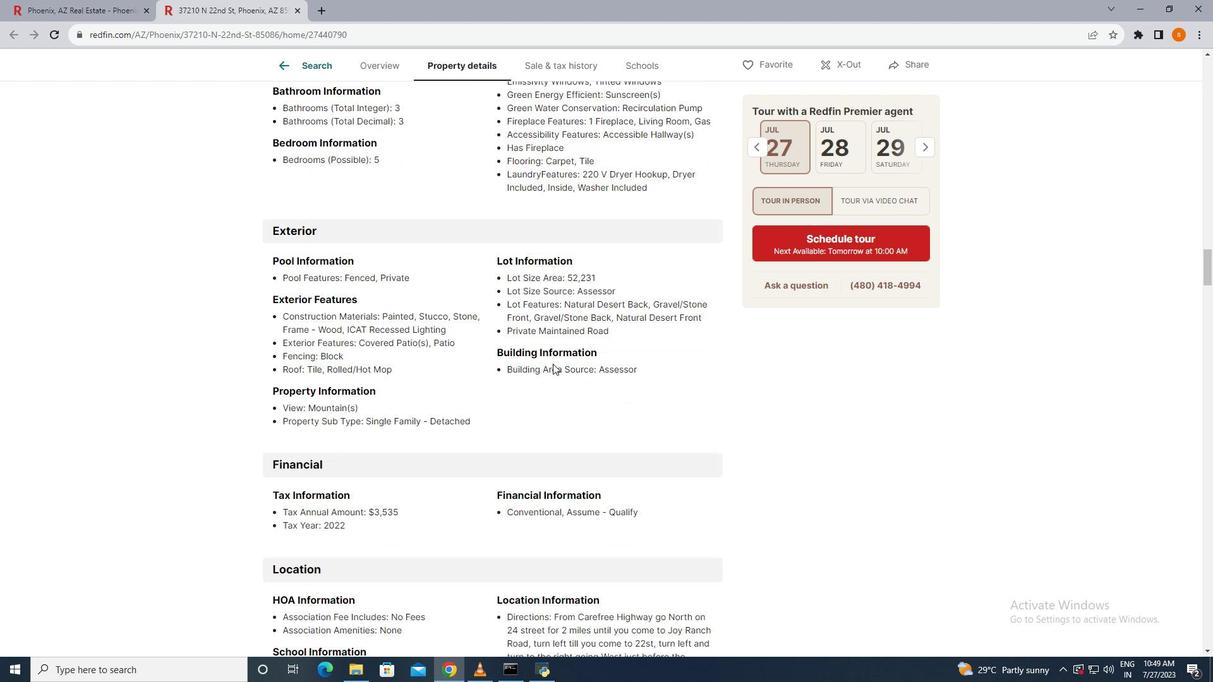 
Action: Mouse scrolled (552, 363) with delta (0, 0)
Screenshot: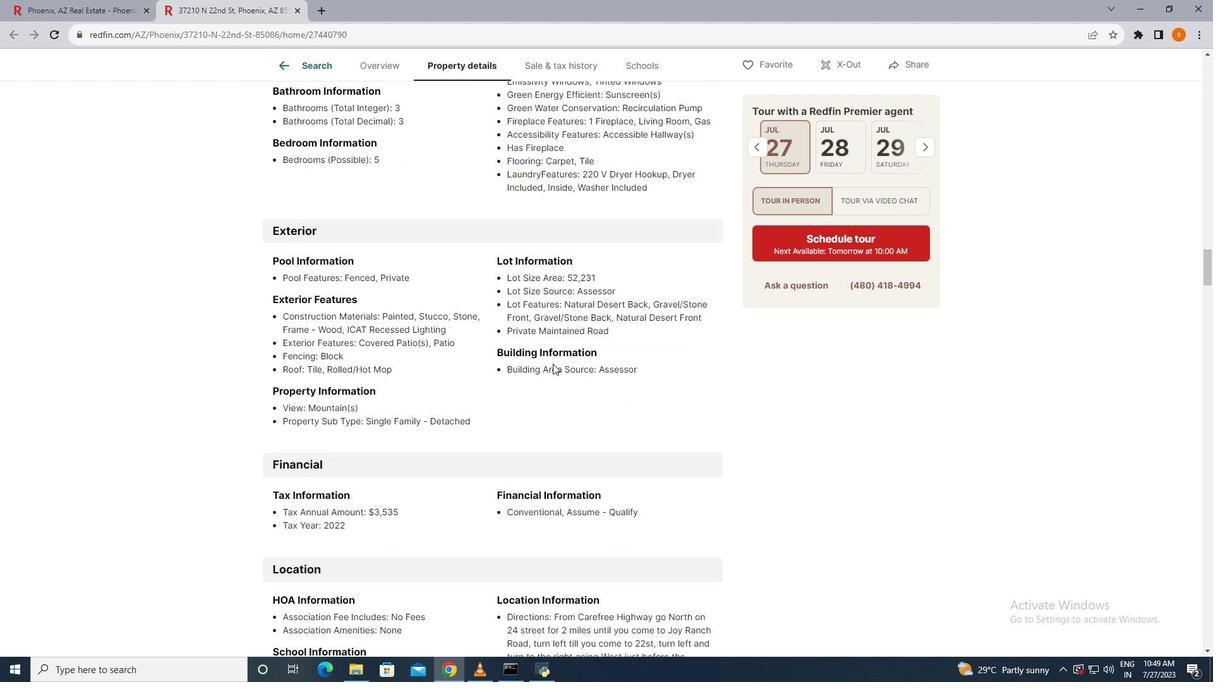 
Action: Mouse scrolled (552, 363) with delta (0, 0)
Screenshot: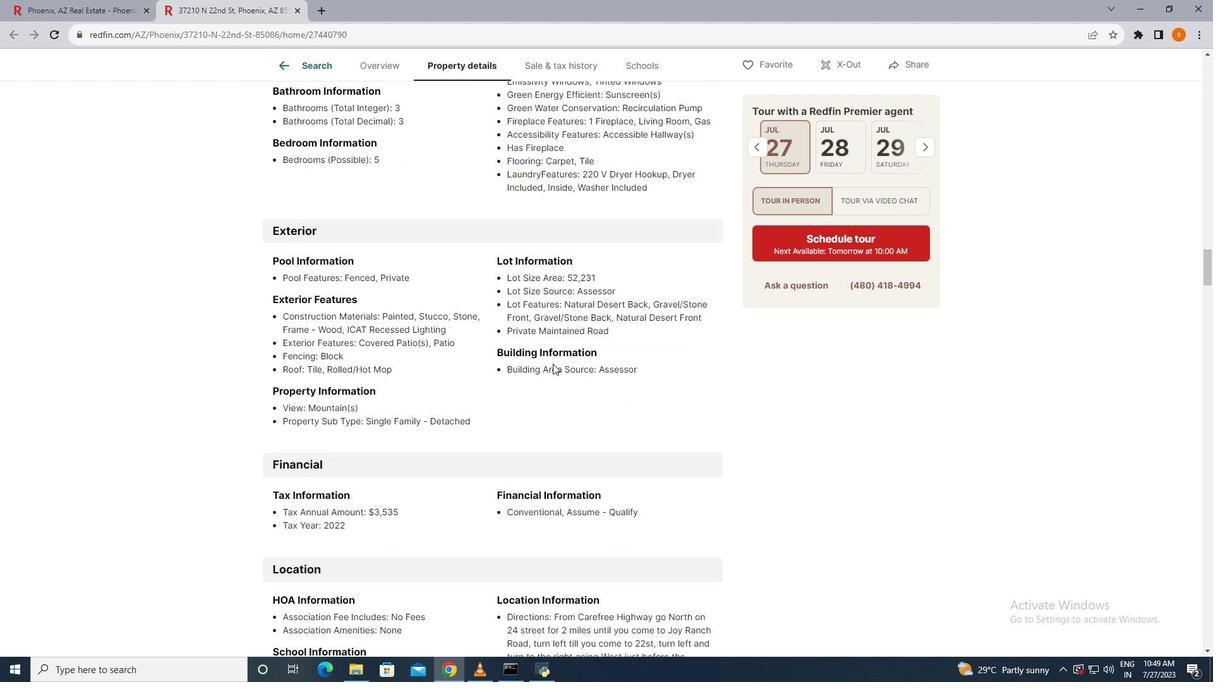 
Action: Mouse scrolled (552, 363) with delta (0, 0)
Screenshot: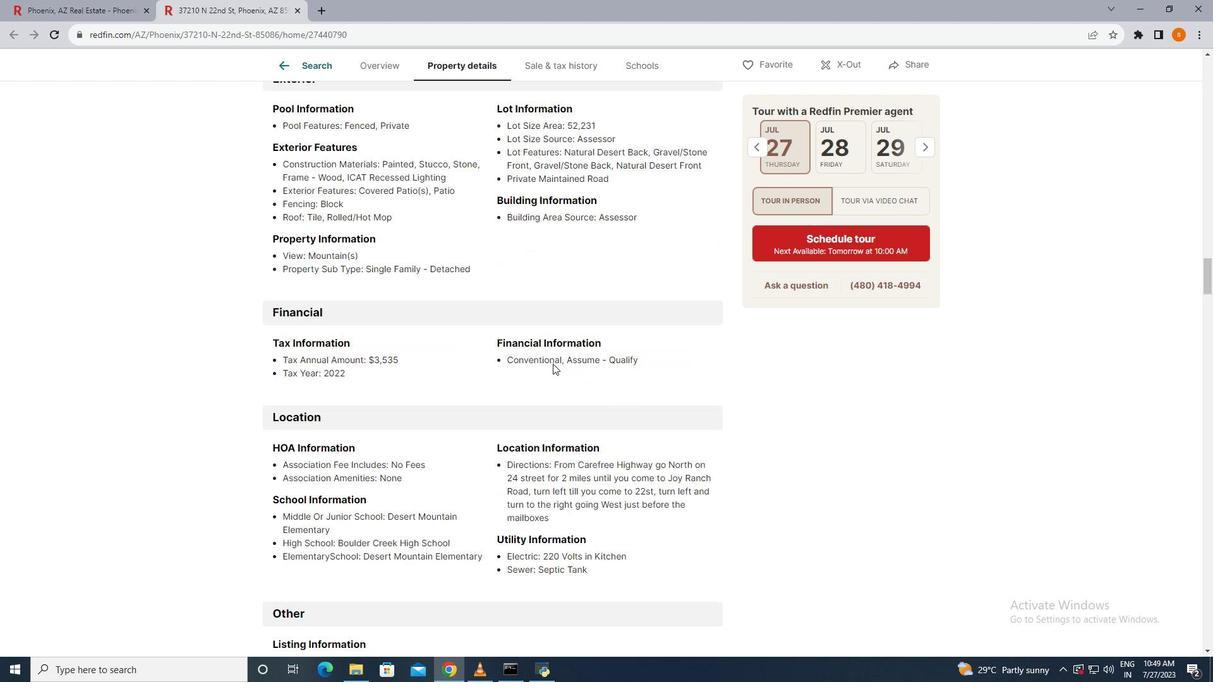 
Action: Mouse scrolled (552, 363) with delta (0, 0)
Screenshot: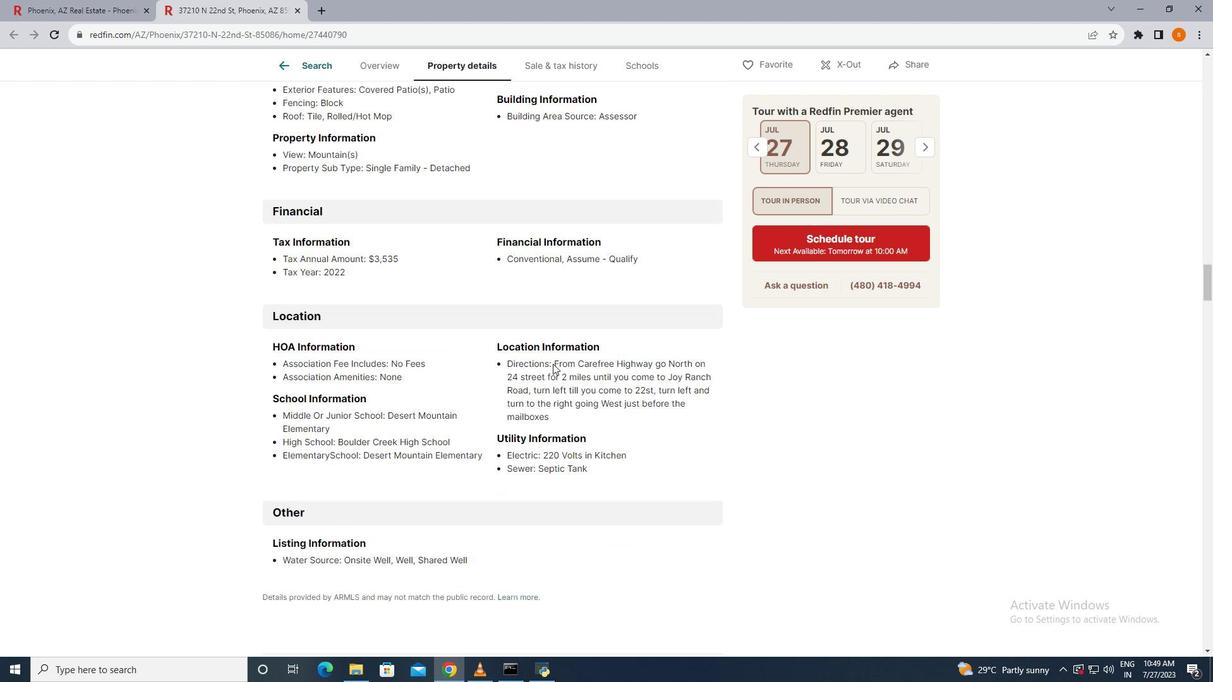 
Action: Mouse scrolled (552, 363) with delta (0, 0)
Screenshot: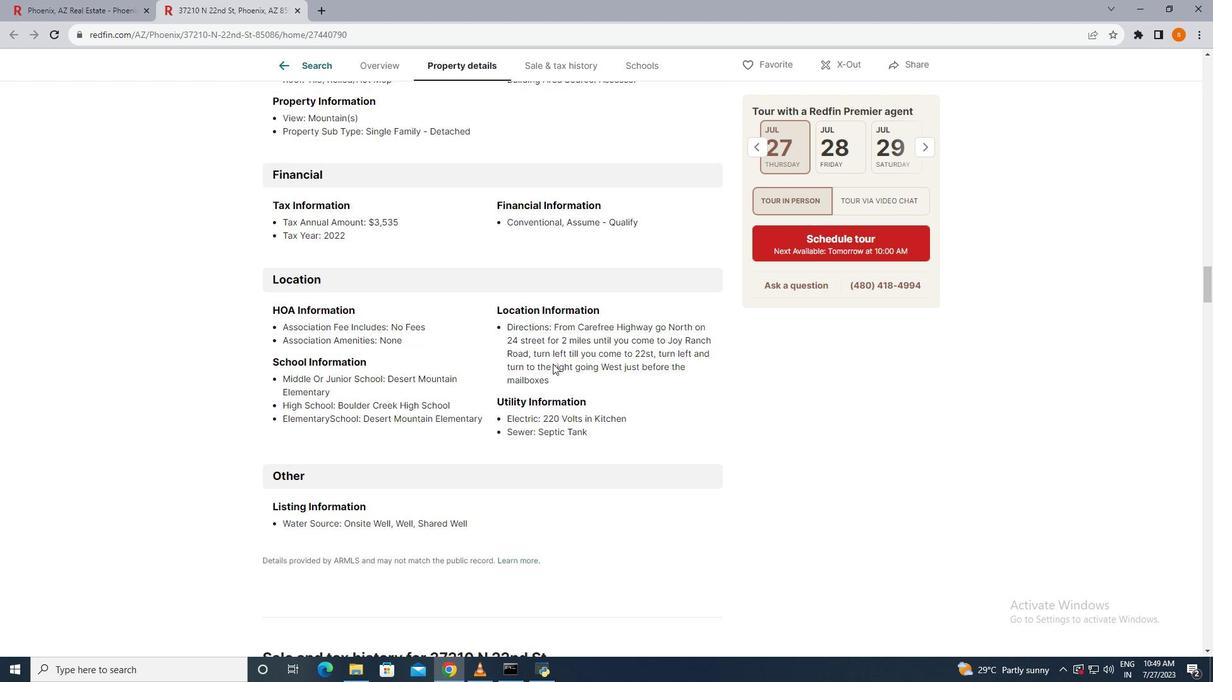 
Action: Mouse scrolled (552, 363) with delta (0, 0)
Screenshot: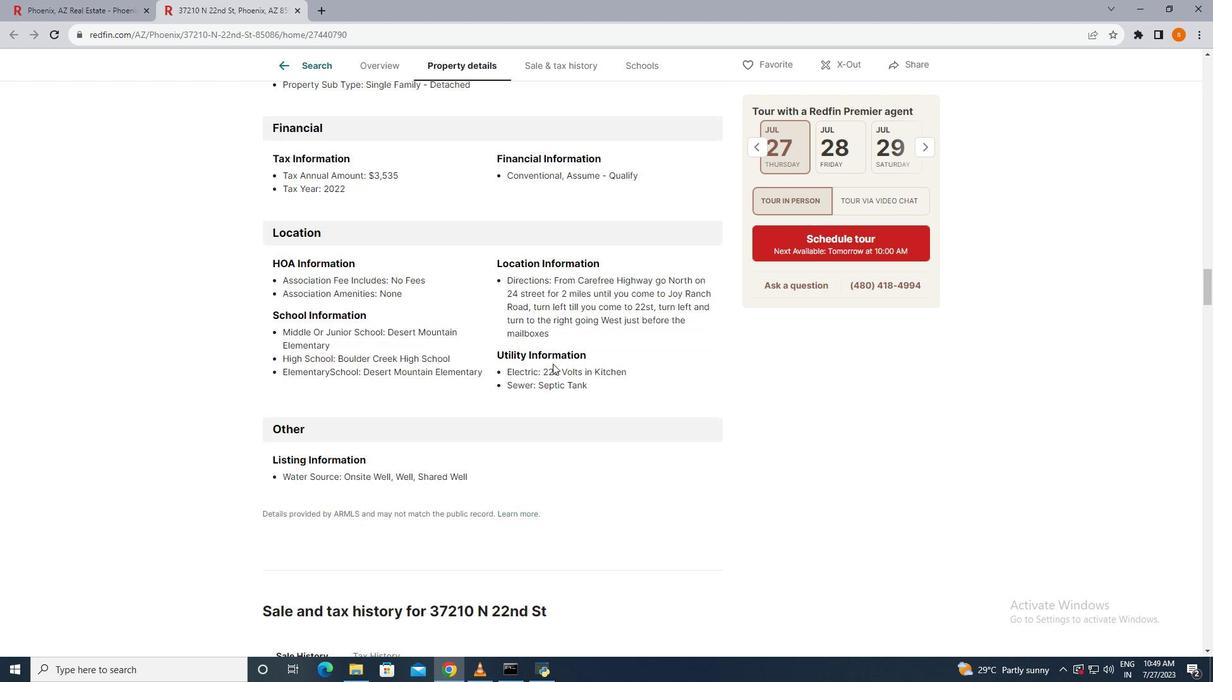 
Action: Mouse scrolled (552, 363) with delta (0, 0)
Screenshot: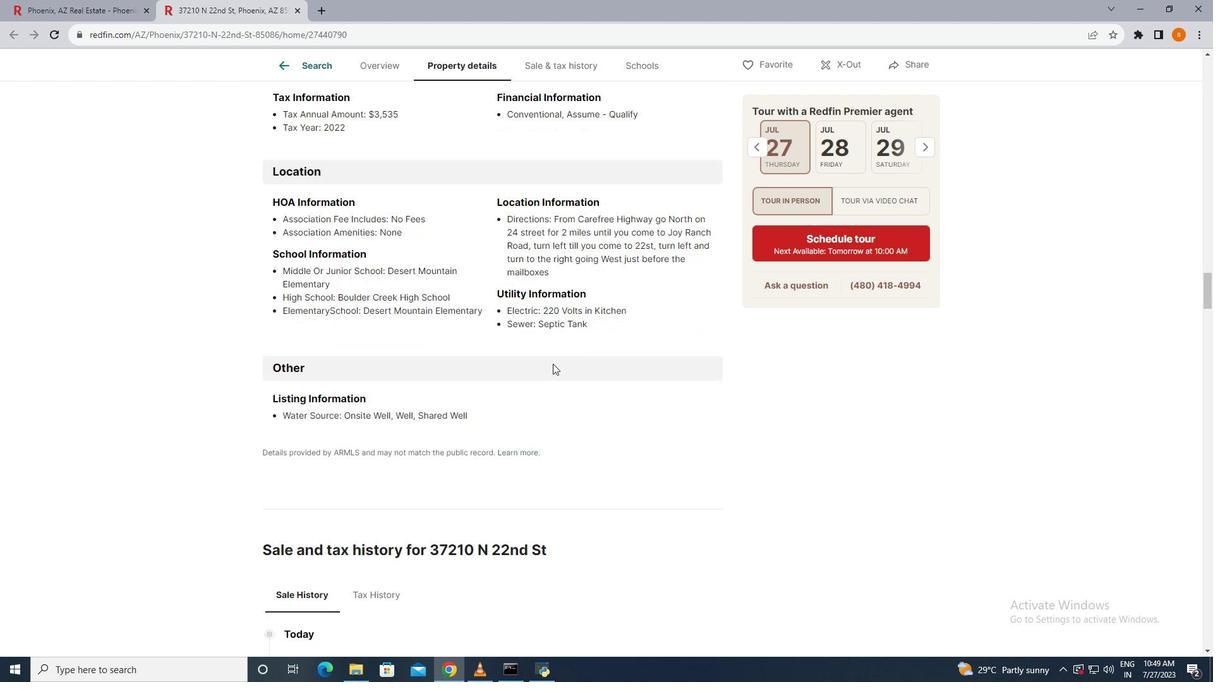 
Action: Mouse scrolled (552, 363) with delta (0, 0)
Screenshot: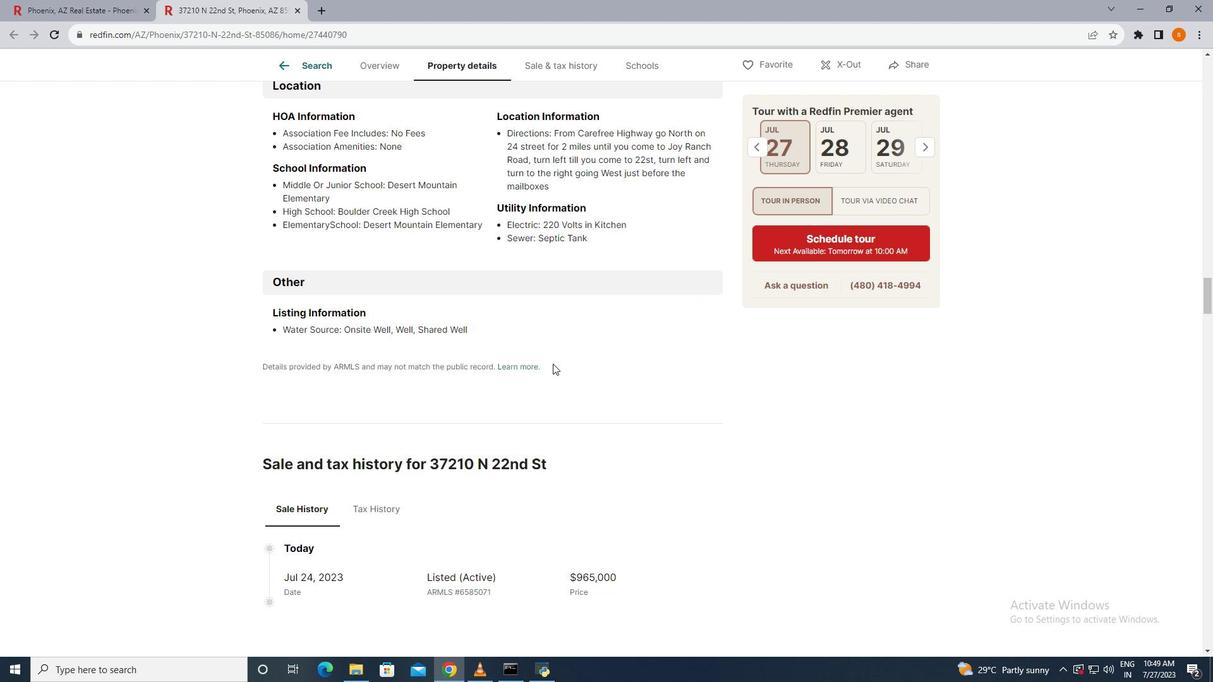 
Action: Mouse scrolled (552, 363) with delta (0, 0)
Screenshot: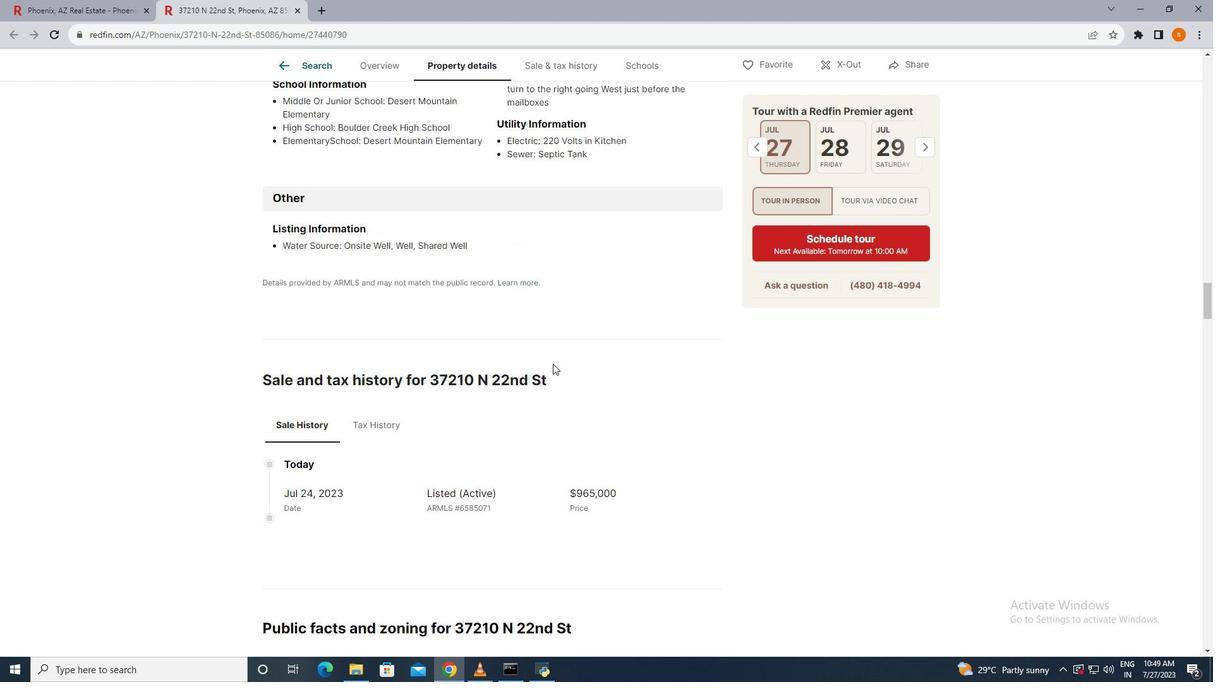 
Action: Mouse scrolled (552, 363) with delta (0, 0)
Screenshot: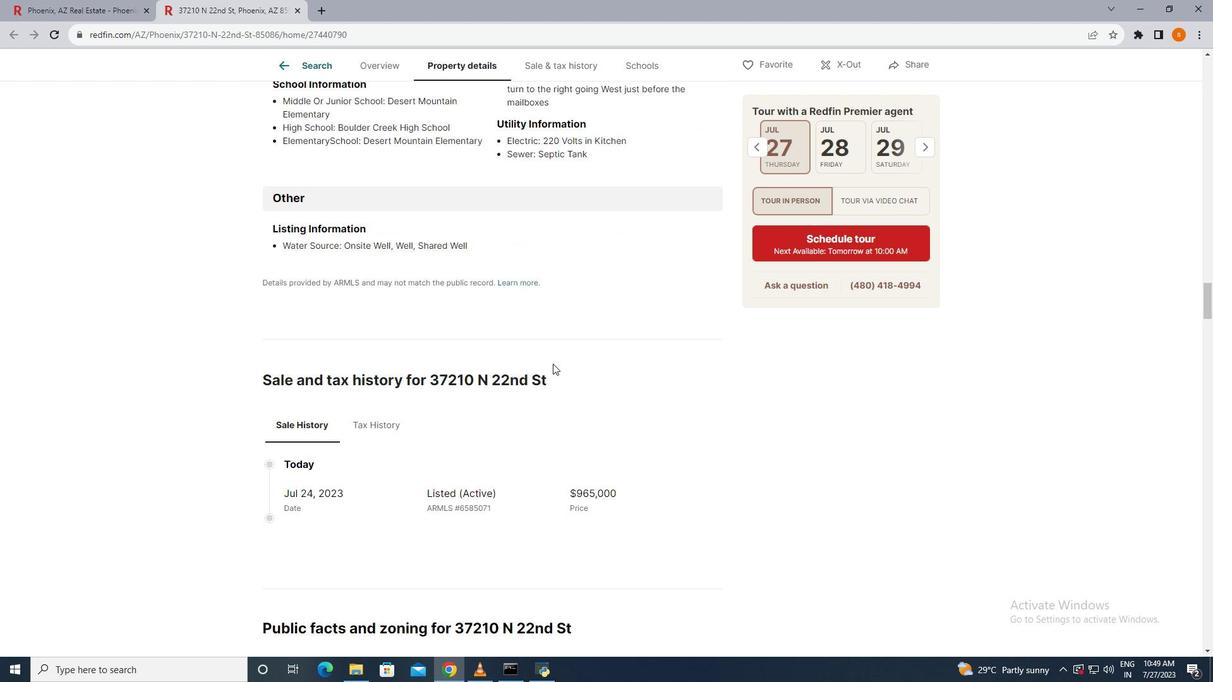 
Action: Mouse scrolled (552, 363) with delta (0, 0)
Screenshot: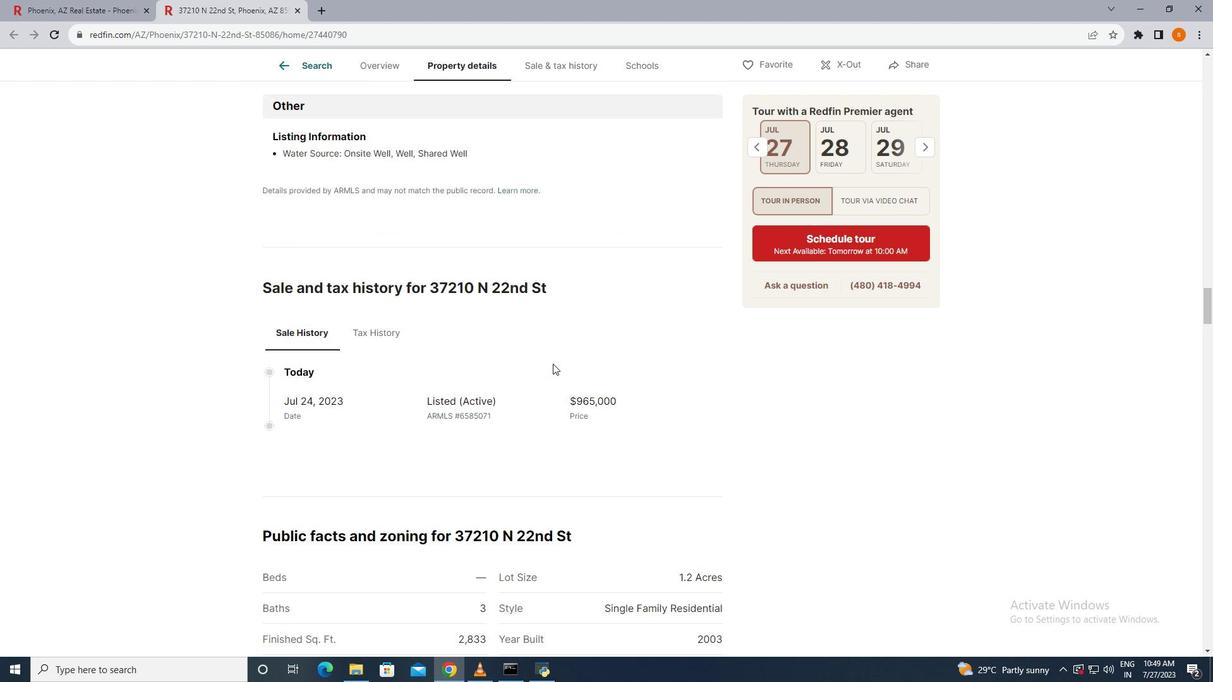 
Action: Mouse scrolled (552, 363) with delta (0, 0)
Screenshot: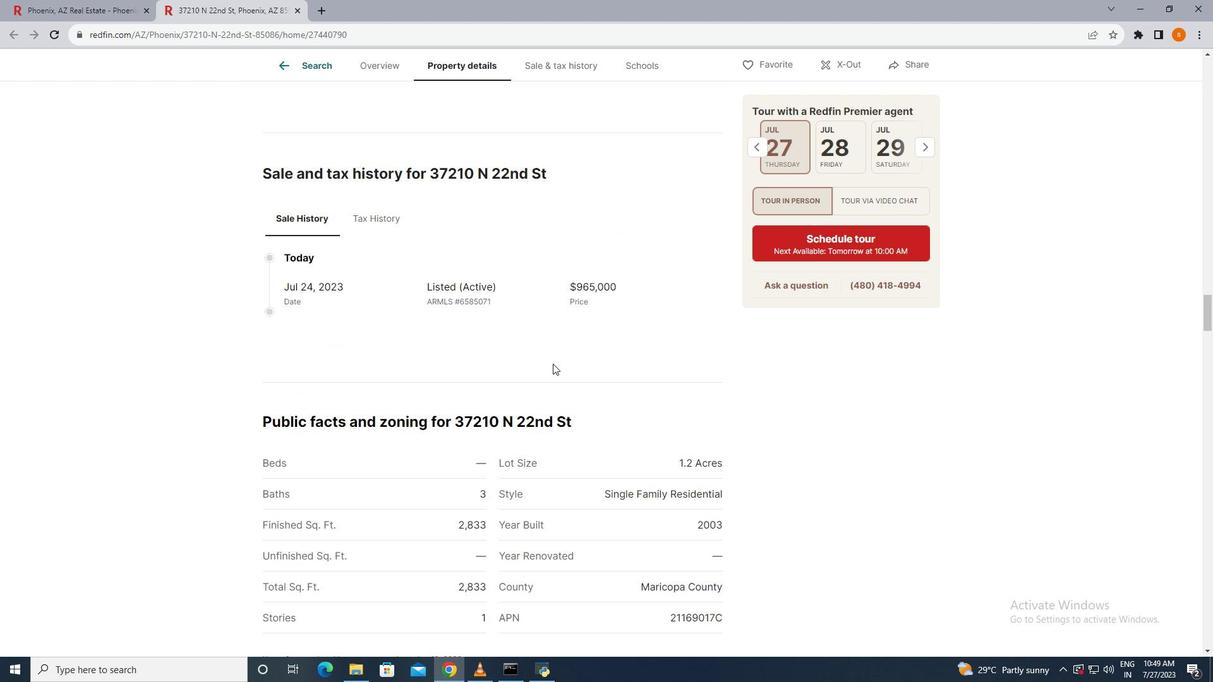 
Action: Mouse scrolled (552, 363) with delta (0, 0)
Screenshot: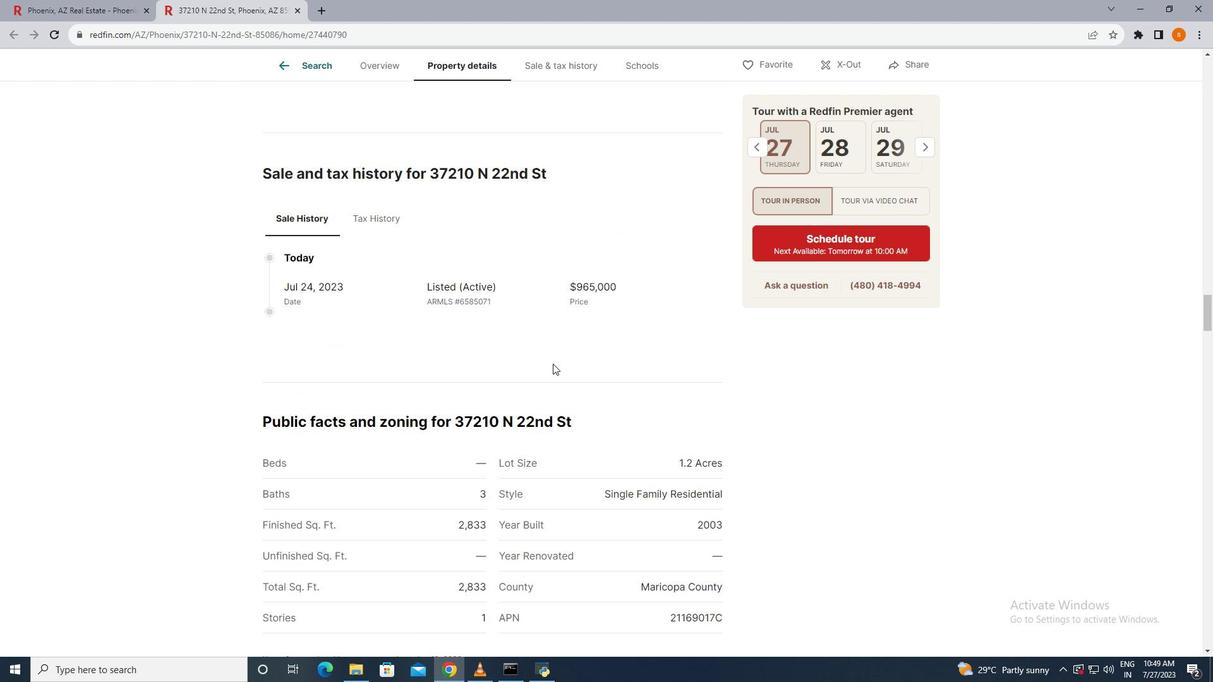 
Action: Mouse scrolled (552, 363) with delta (0, 0)
Screenshot: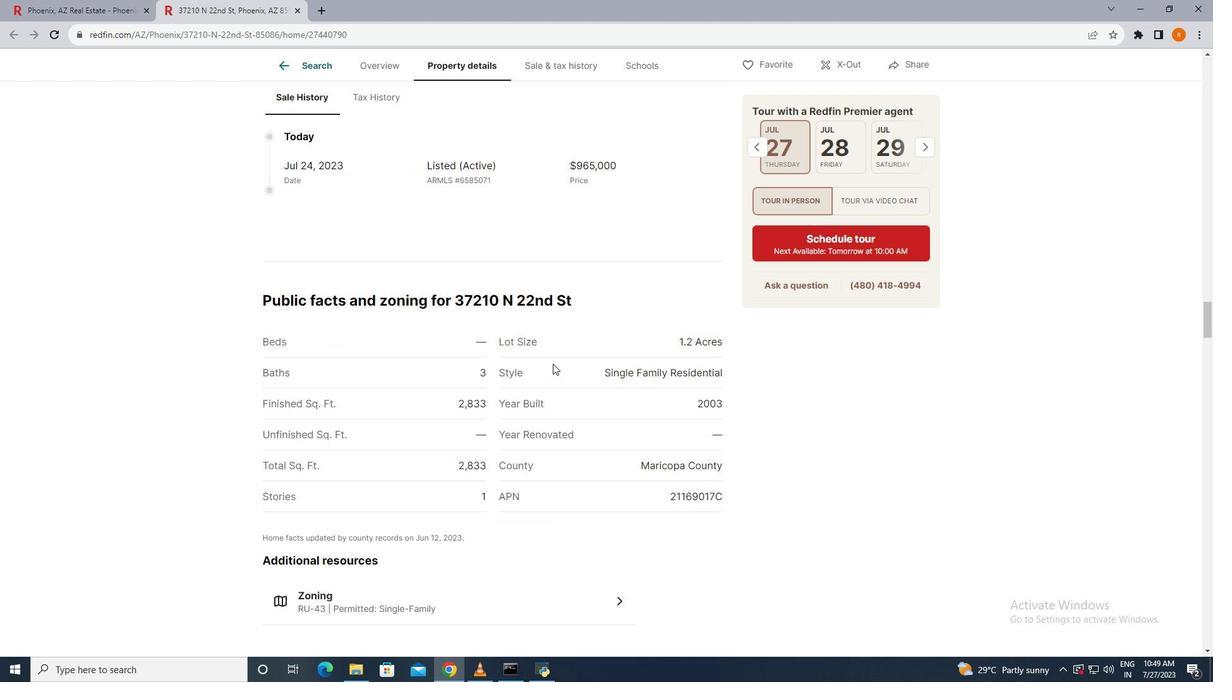 
Action: Mouse scrolled (552, 363) with delta (0, 0)
Screenshot: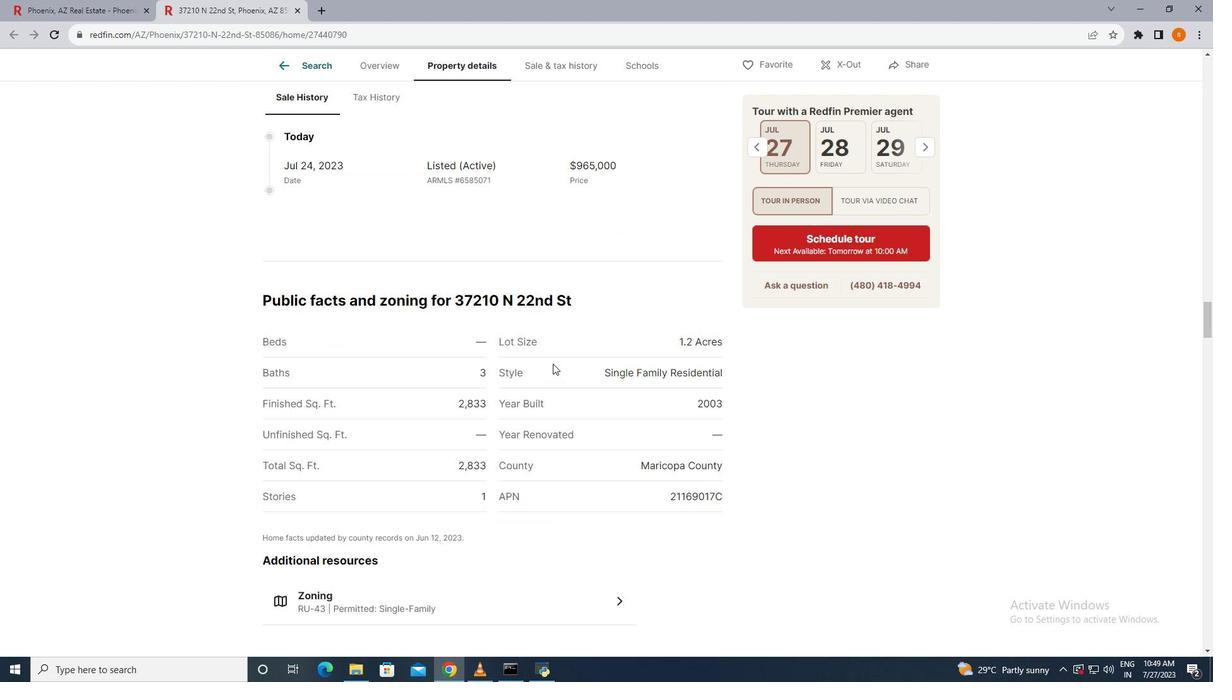 
Action: Mouse scrolled (552, 363) with delta (0, 0)
Screenshot: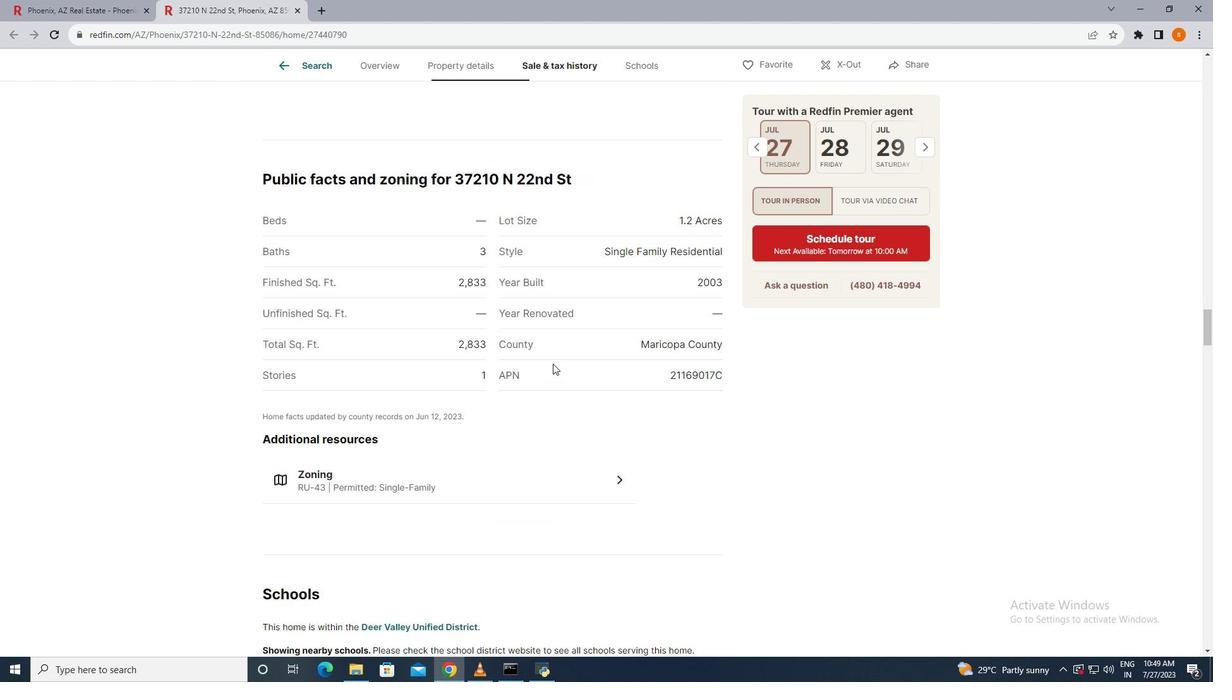 
Action: Mouse scrolled (552, 363) with delta (0, 0)
Screenshot: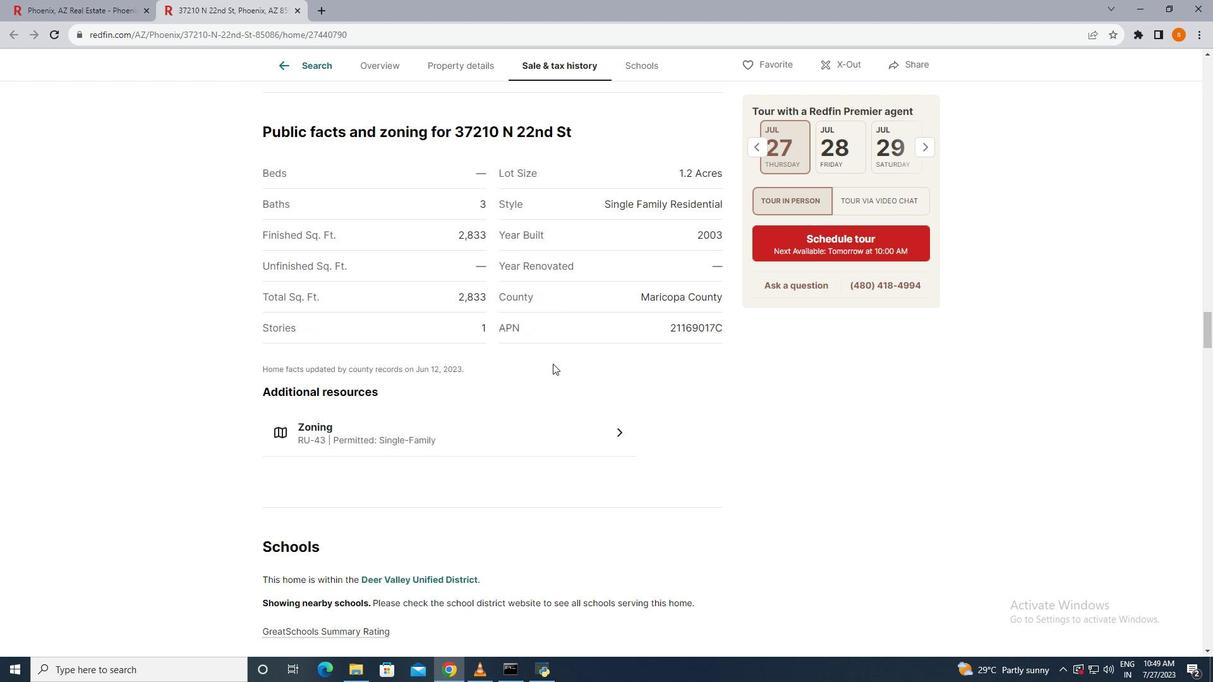 
Action: Mouse scrolled (552, 363) with delta (0, 0)
Screenshot: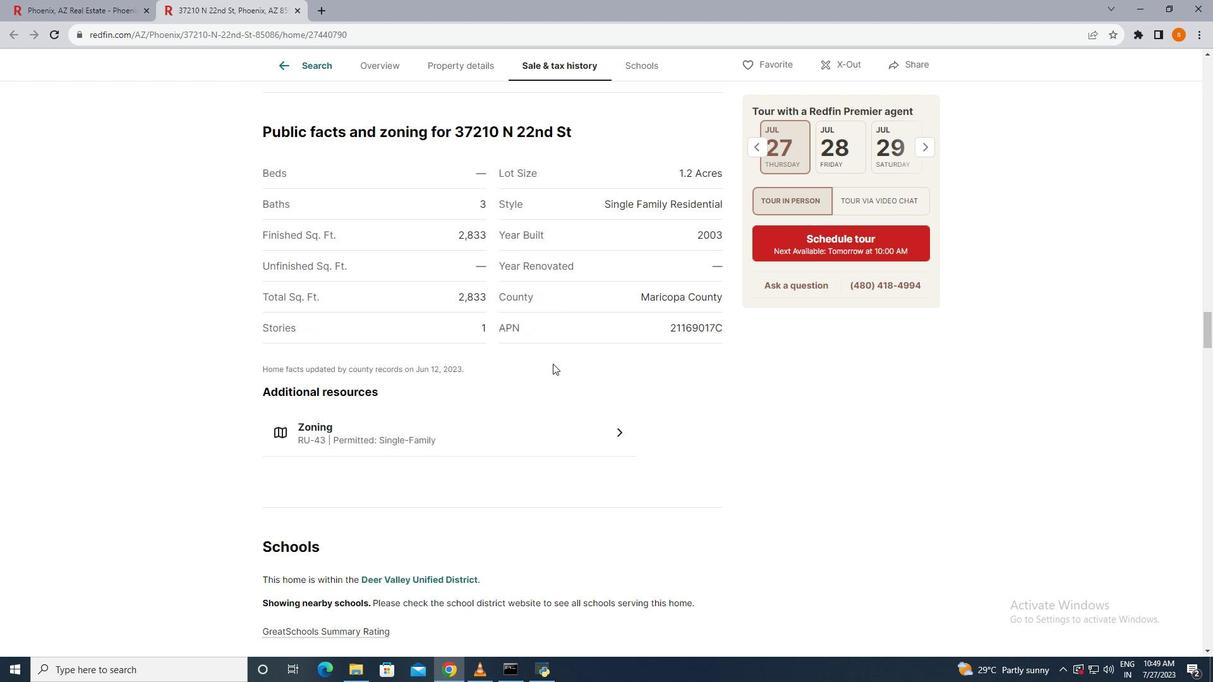 
Action: Mouse scrolled (552, 363) with delta (0, 0)
Screenshot: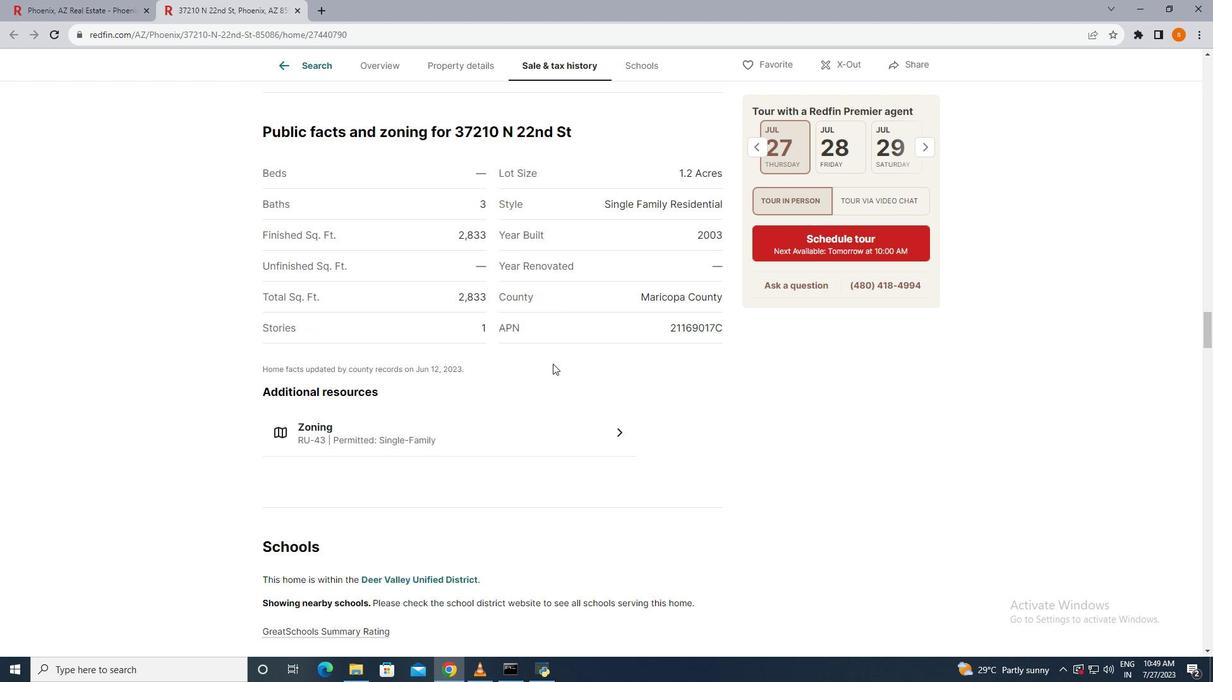 
Action: Mouse scrolled (552, 363) with delta (0, 0)
Screenshot: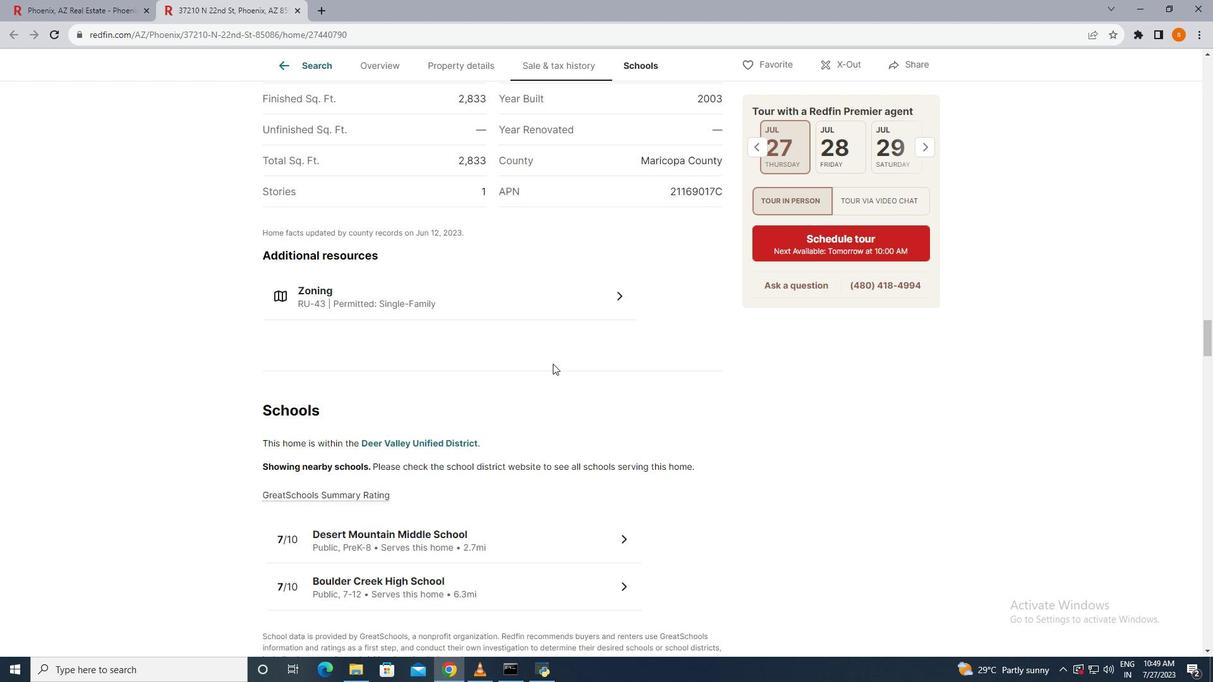 
Action: Mouse scrolled (552, 363) with delta (0, 0)
Screenshot: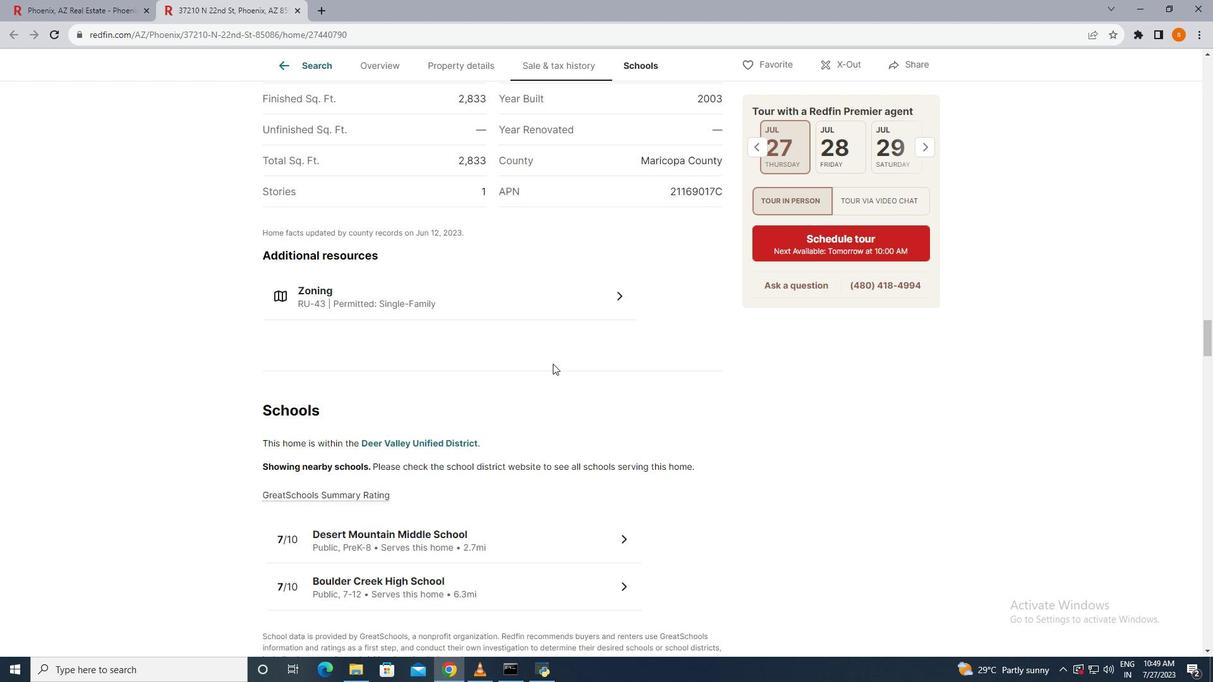 
Action: Mouse scrolled (552, 363) with delta (0, 0)
Screenshot: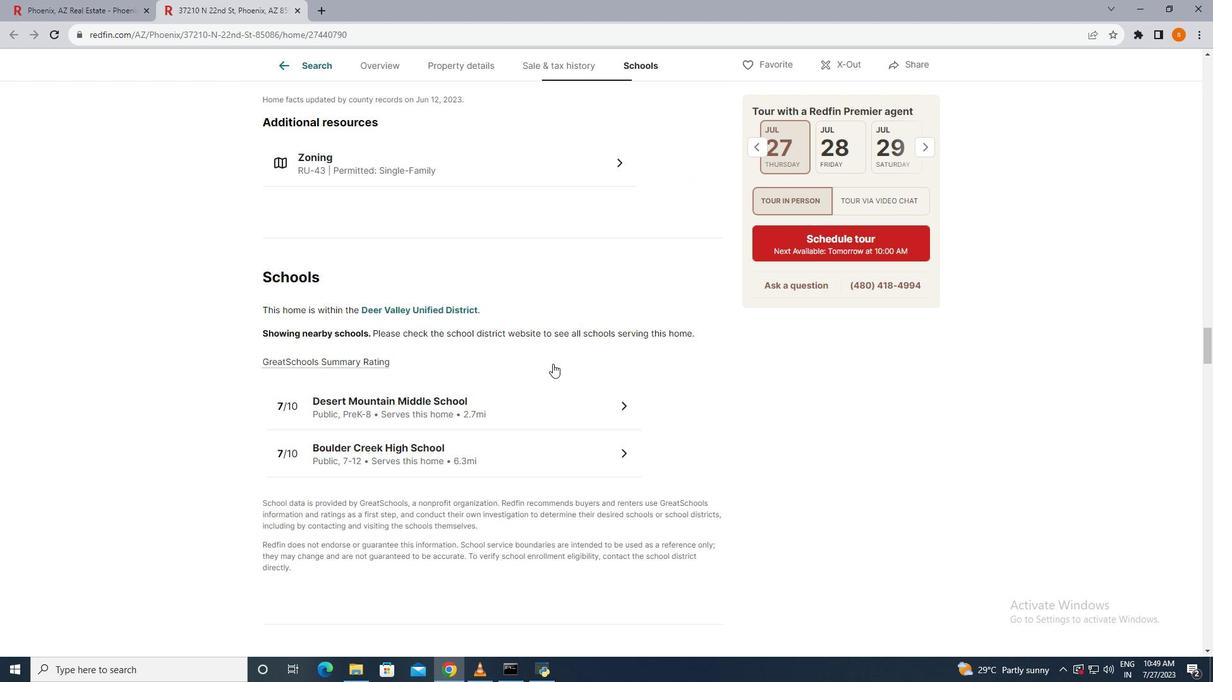 
Action: Mouse scrolled (552, 364) with delta (0, 0)
Screenshot: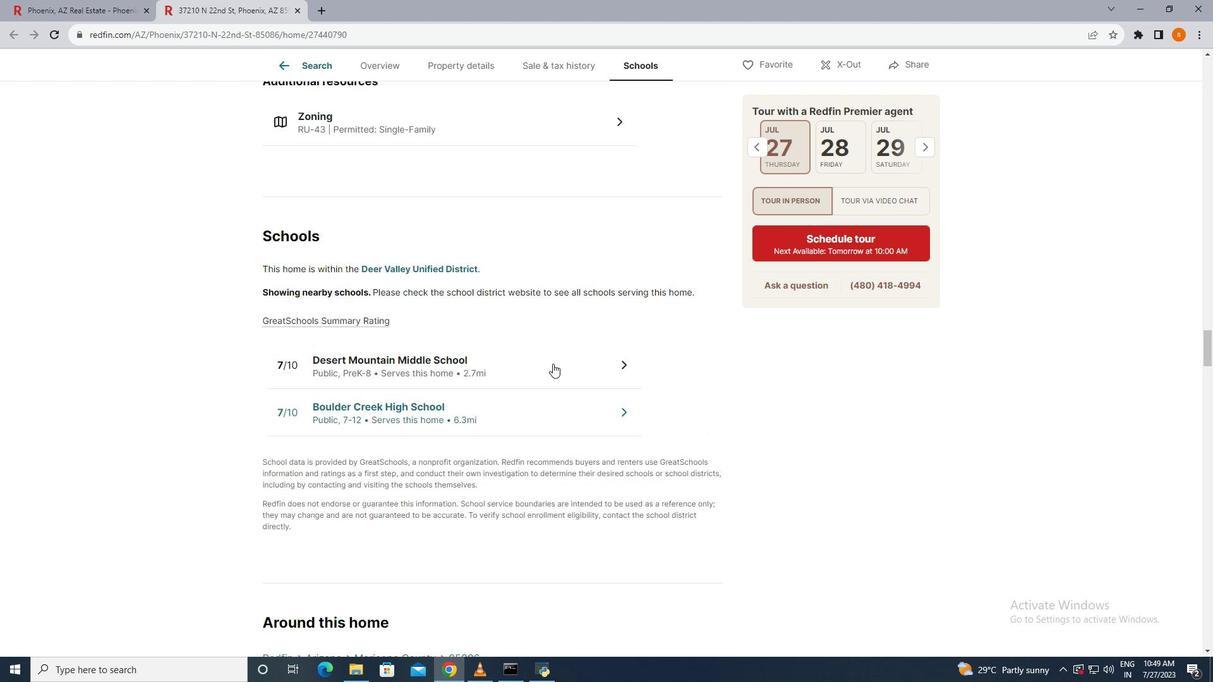 
Action: Mouse scrolled (552, 364) with delta (0, 0)
Screenshot: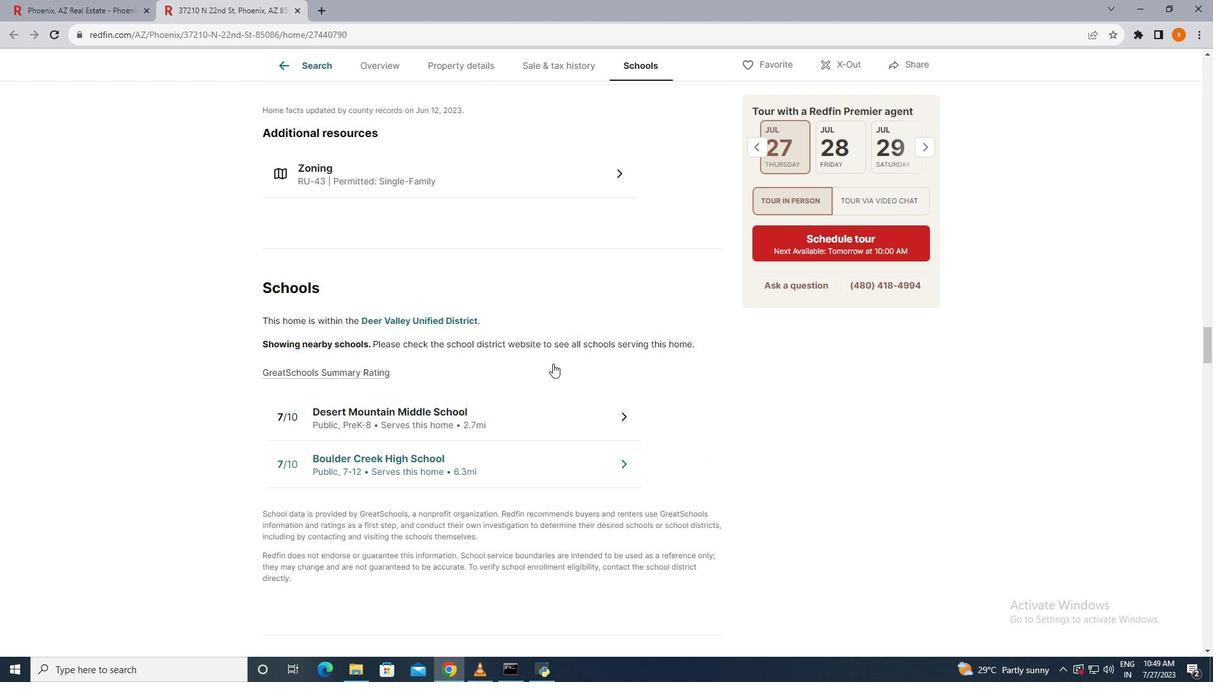 
Action: Mouse scrolled (552, 364) with delta (0, 0)
Screenshot: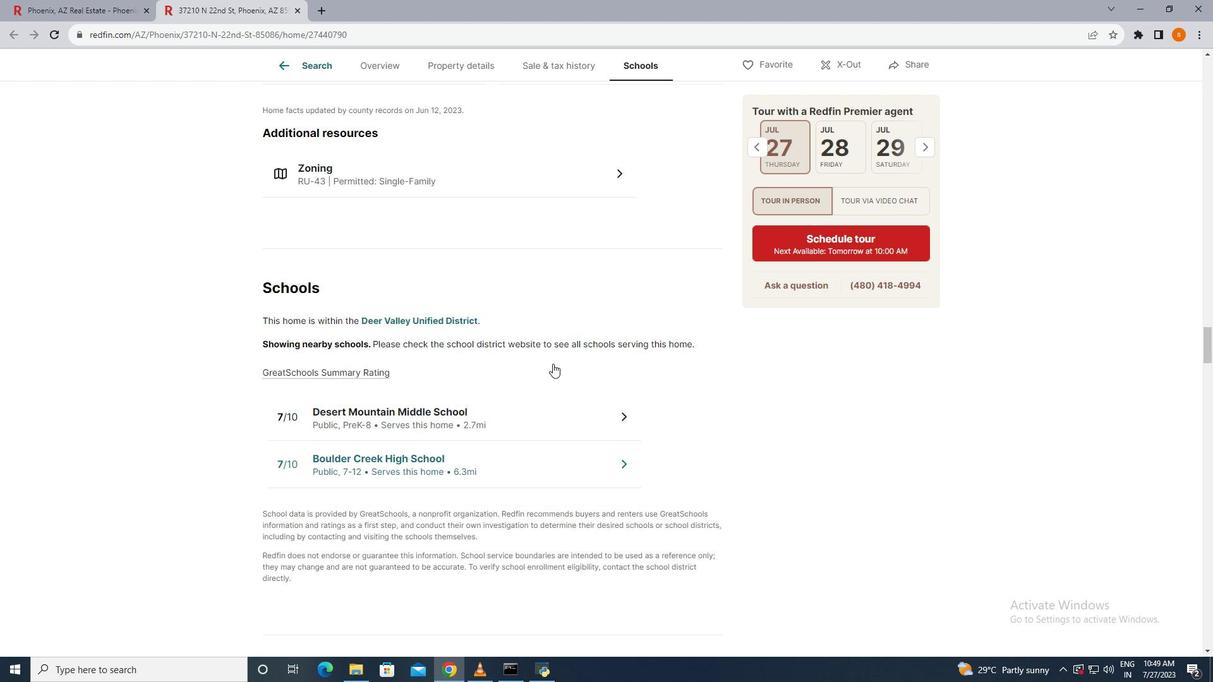 
Action: Mouse scrolled (552, 364) with delta (0, 0)
Screenshot: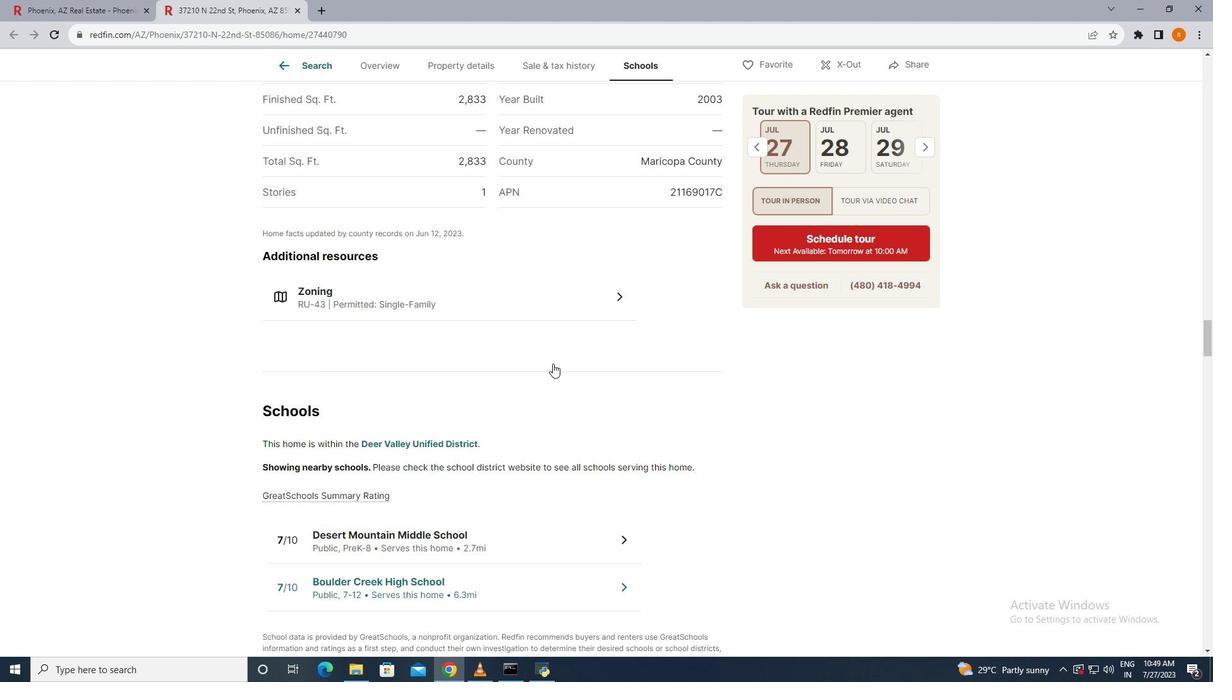 
Action: Mouse scrolled (552, 363) with delta (0, 0)
Screenshot: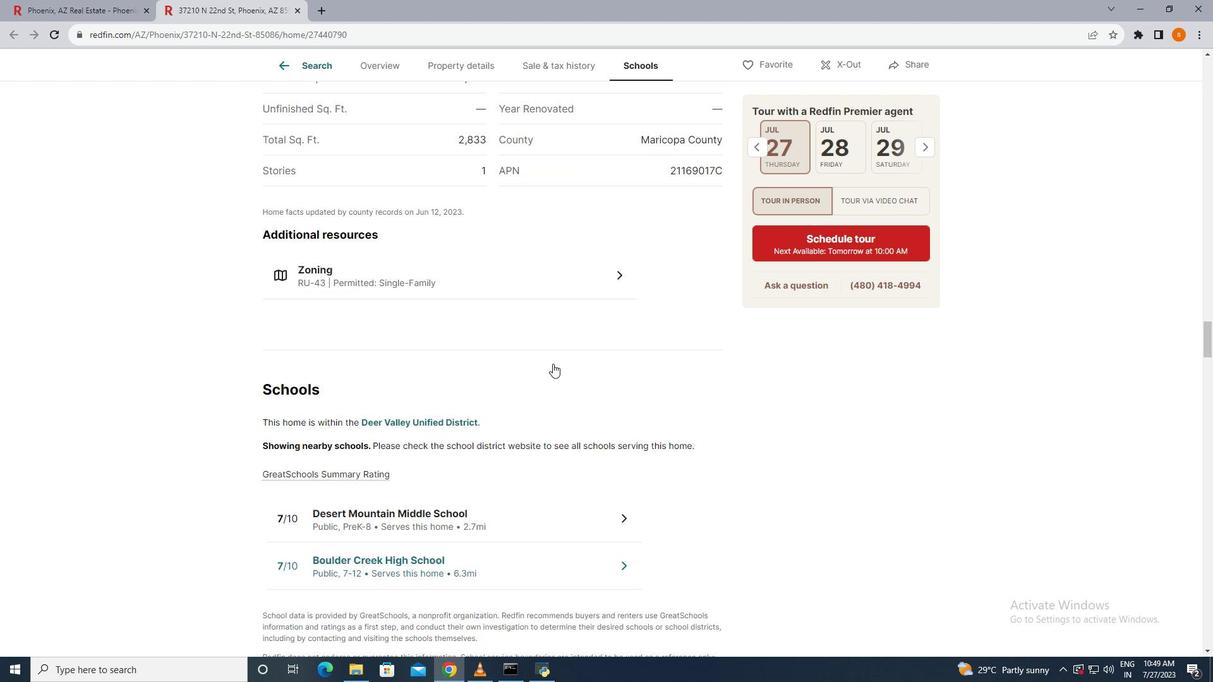 
Action: Mouse scrolled (552, 363) with delta (0, 0)
Screenshot: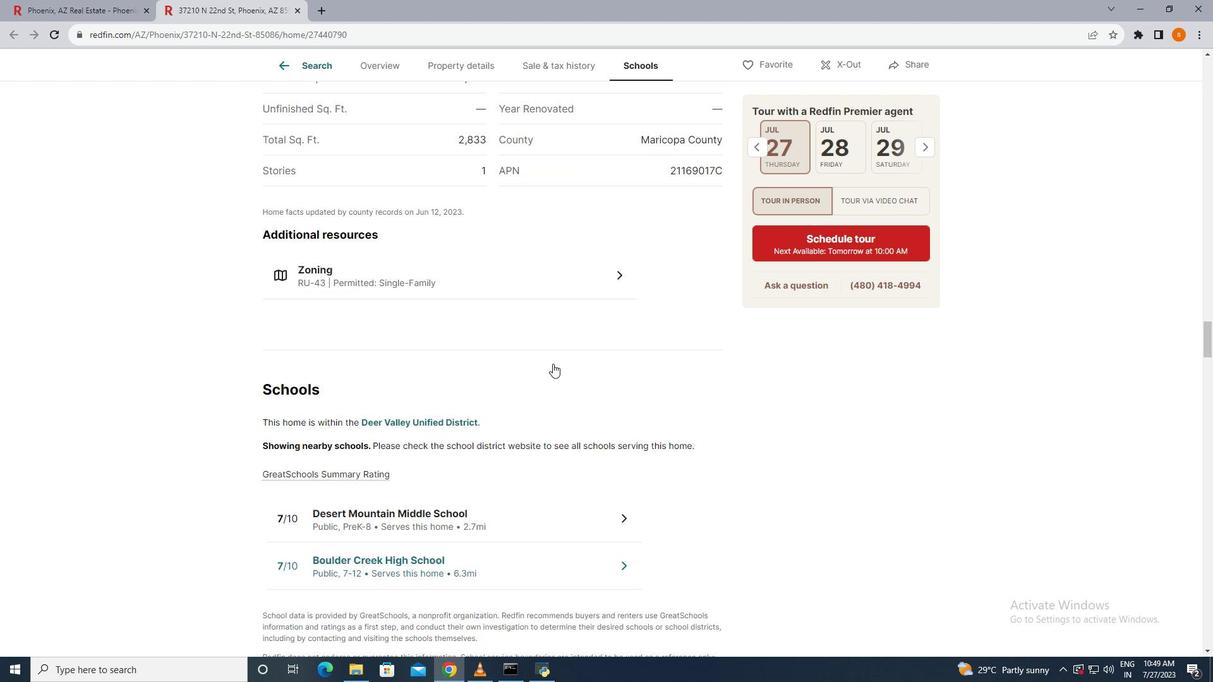 
Action: Mouse scrolled (552, 363) with delta (0, 0)
Screenshot: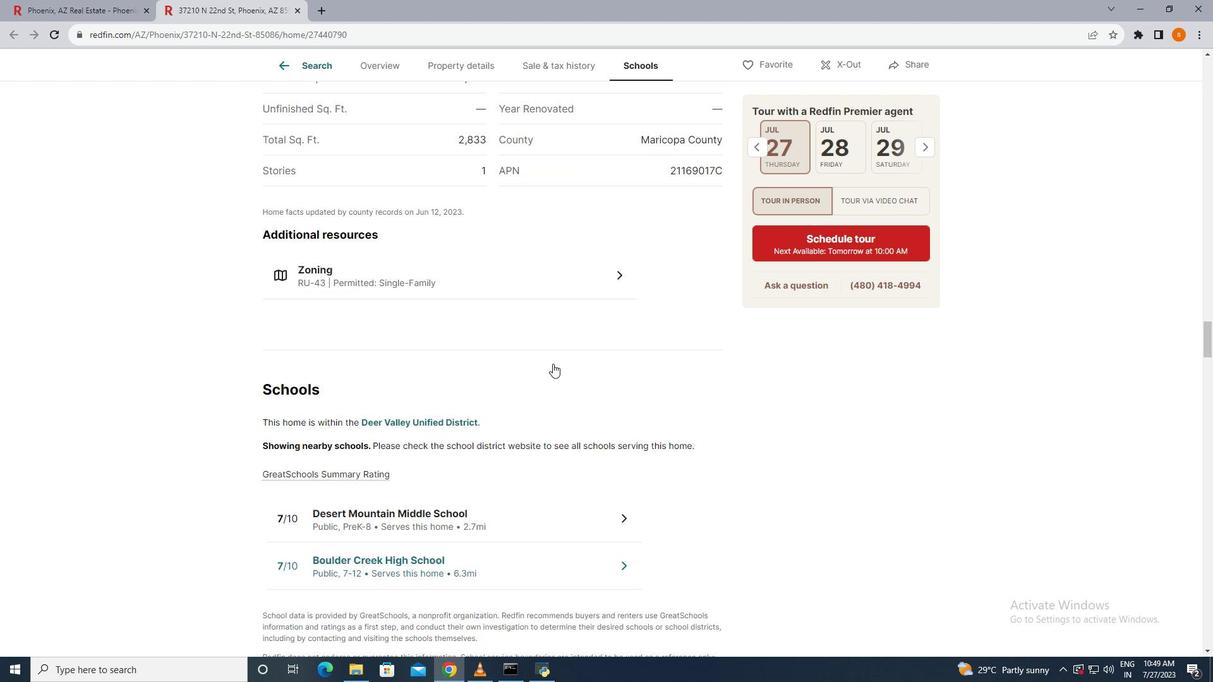 
Action: Mouse scrolled (552, 363) with delta (0, 0)
Screenshot: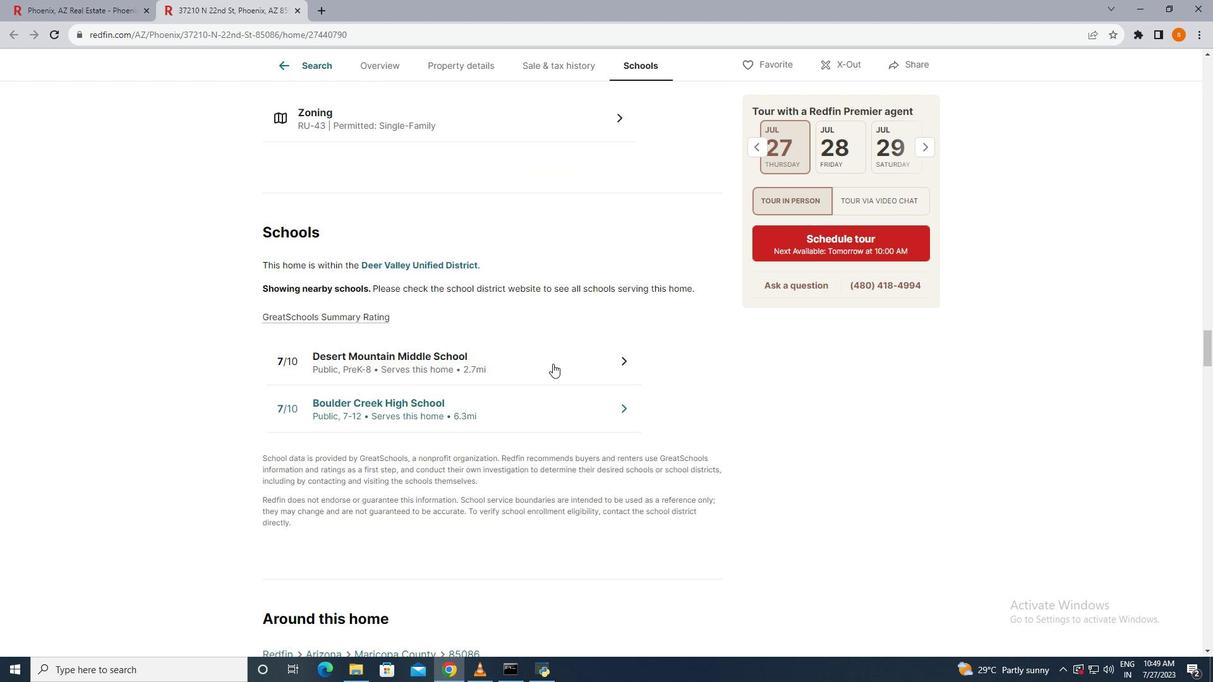 
Action: Mouse scrolled (552, 363) with delta (0, 0)
Screenshot: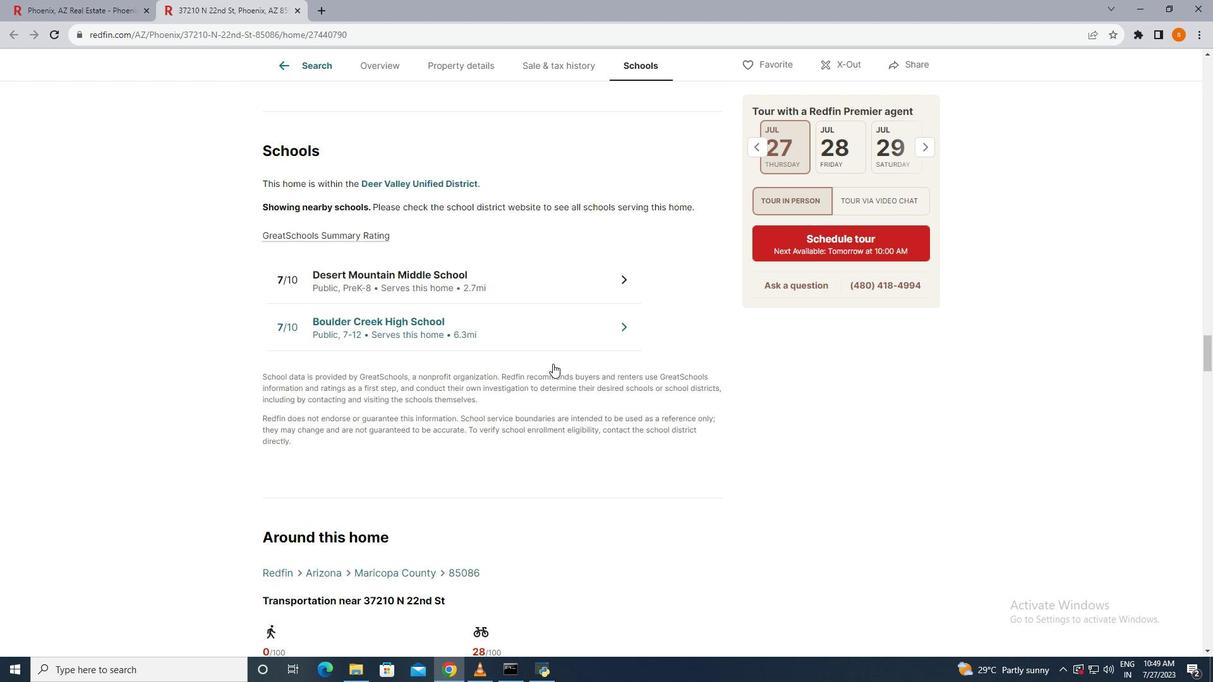 
Action: Mouse scrolled (552, 363) with delta (0, 0)
Screenshot: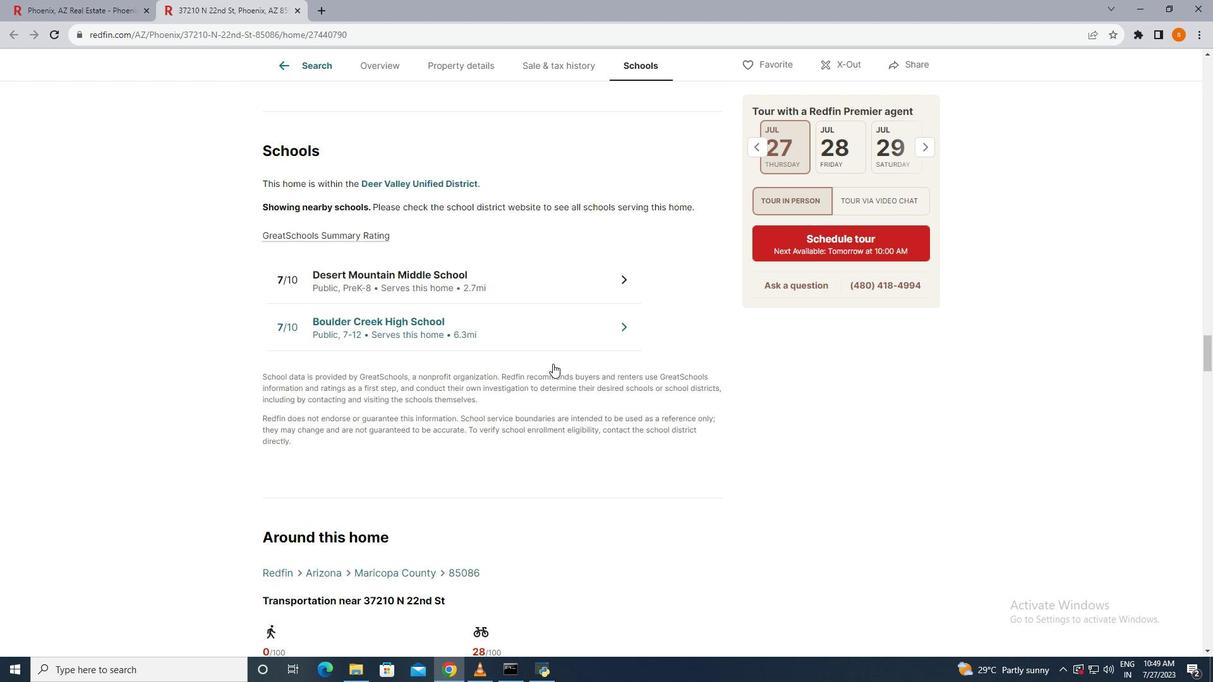 
Action: Mouse scrolled (552, 363) with delta (0, 0)
Screenshot: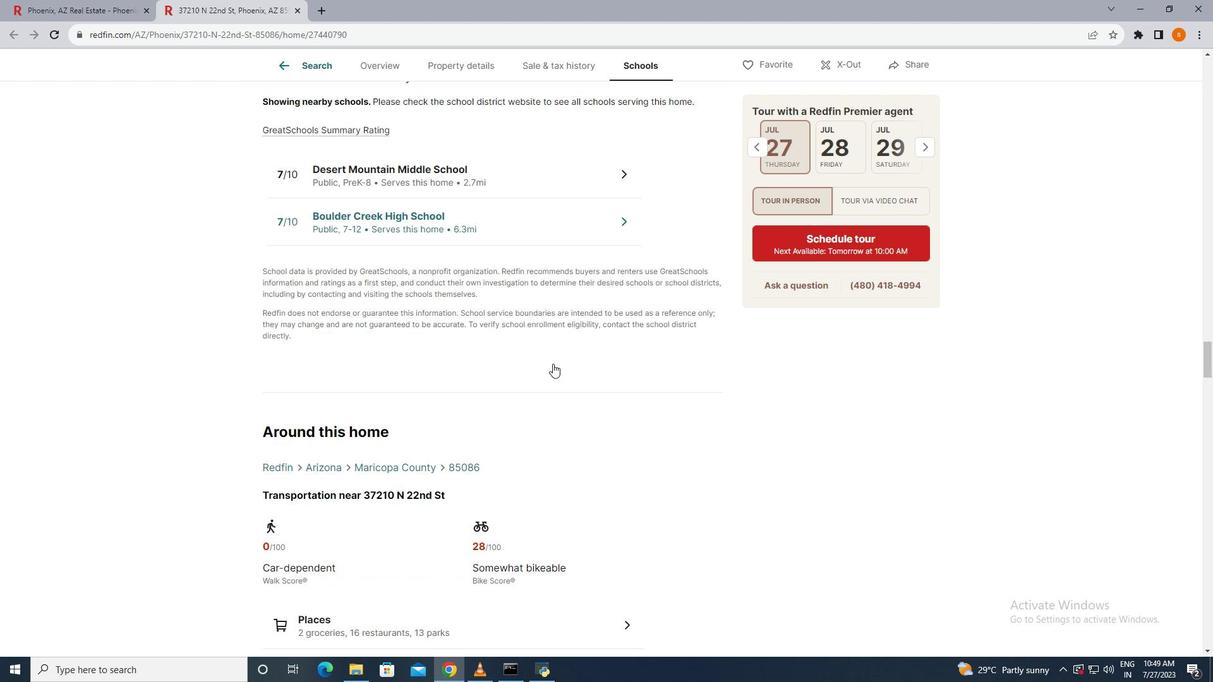 
Action: Mouse scrolled (552, 363) with delta (0, 0)
Screenshot: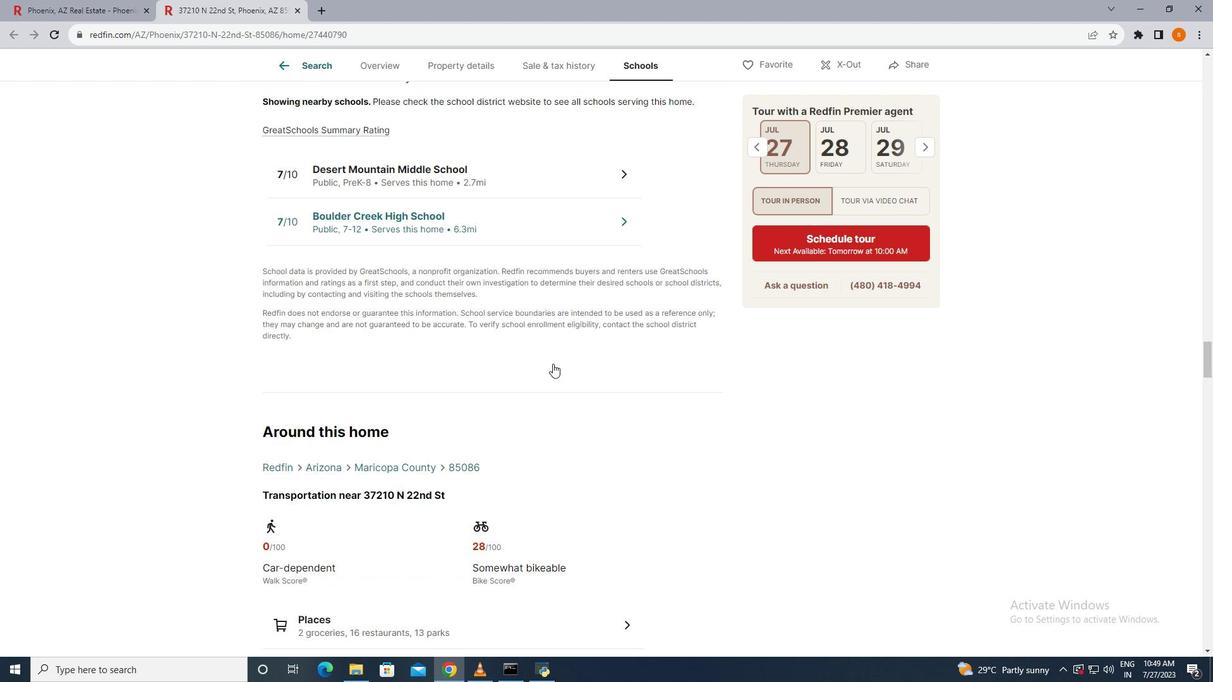 
Action: Mouse scrolled (552, 363) with delta (0, 0)
Screenshot: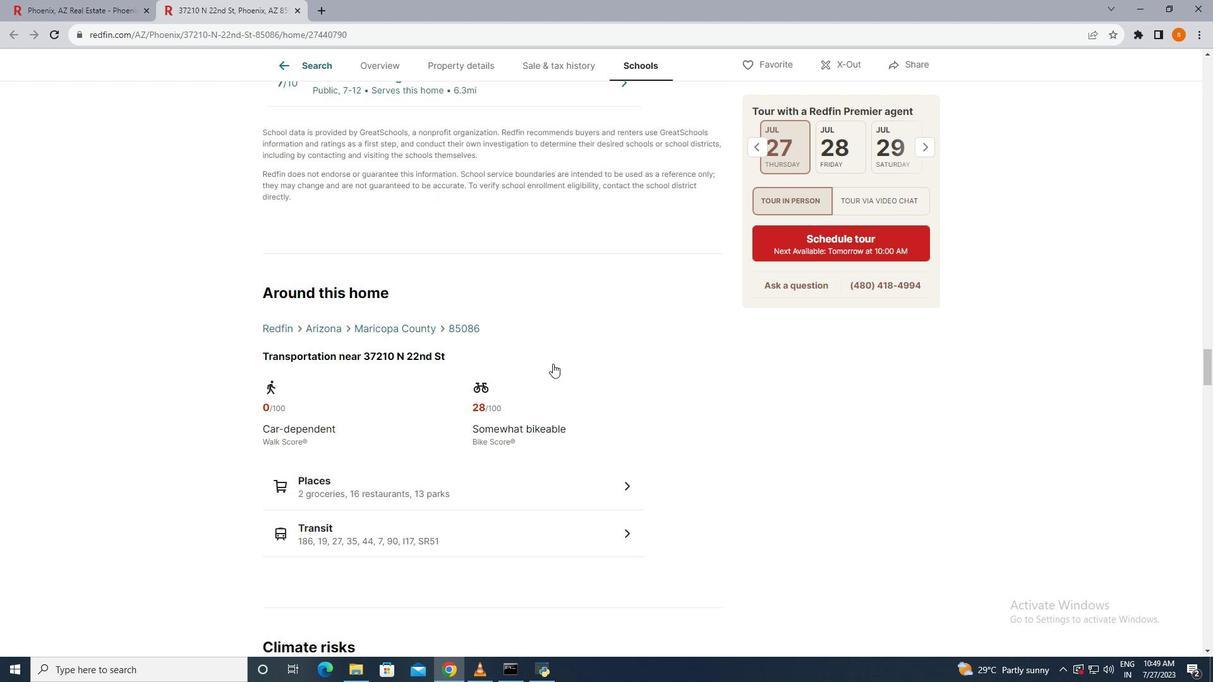 
Action: Mouse scrolled (552, 363) with delta (0, 0)
Screenshot: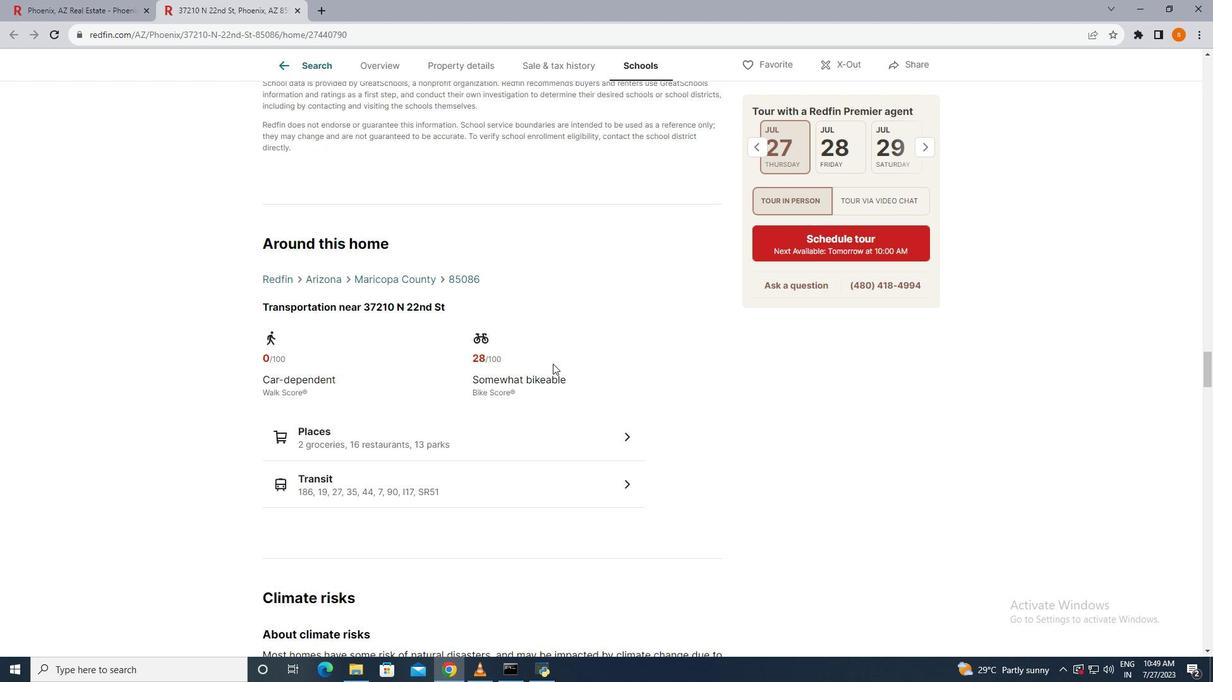 
Action: Mouse scrolled (552, 363) with delta (0, 0)
Screenshot: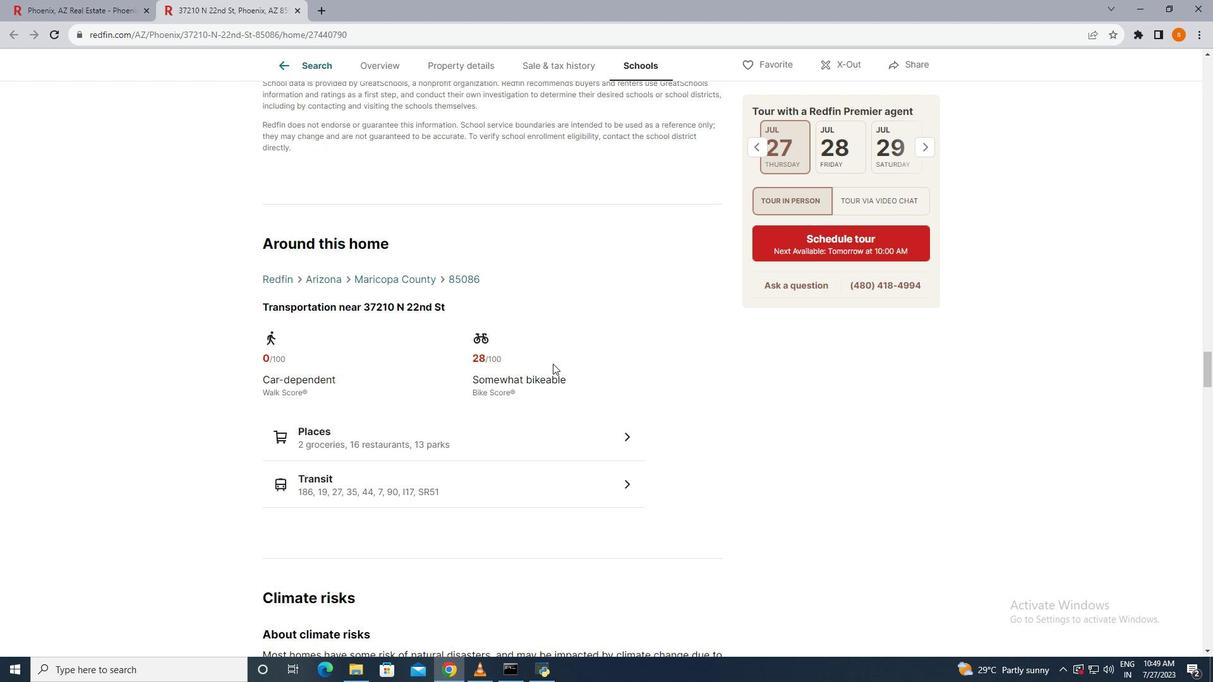 
Action: Mouse scrolled (552, 363) with delta (0, 0)
Screenshot: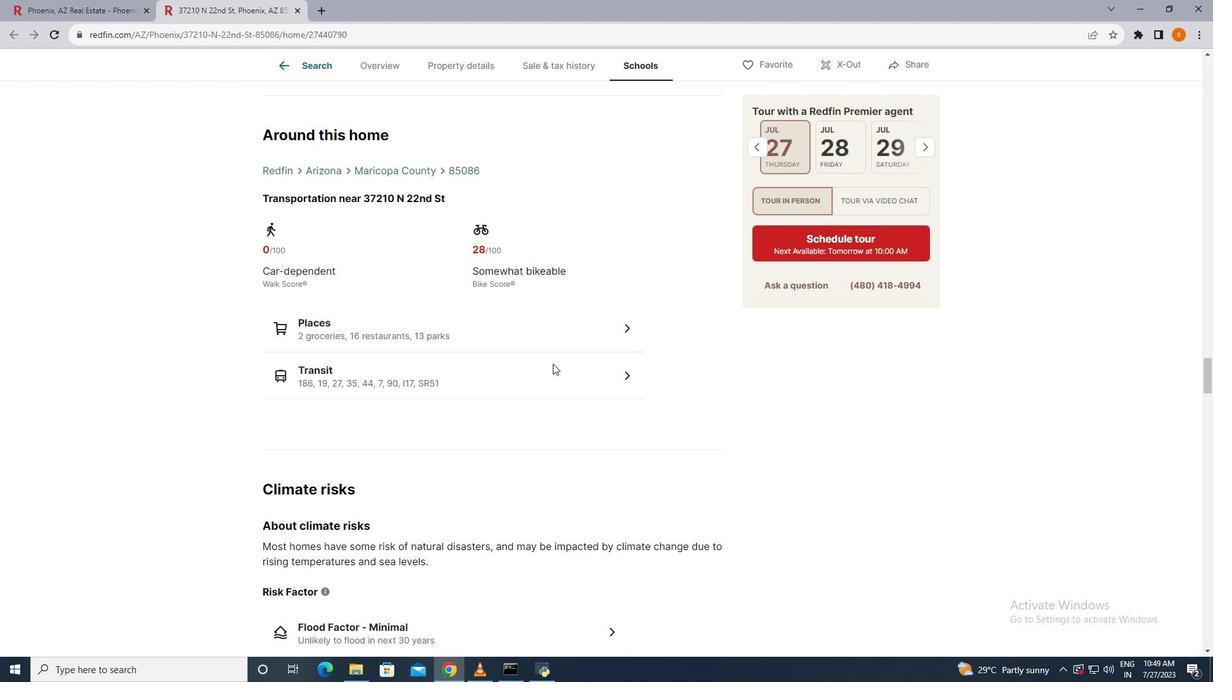 
Action: Mouse scrolled (552, 363) with delta (0, 0)
Screenshot: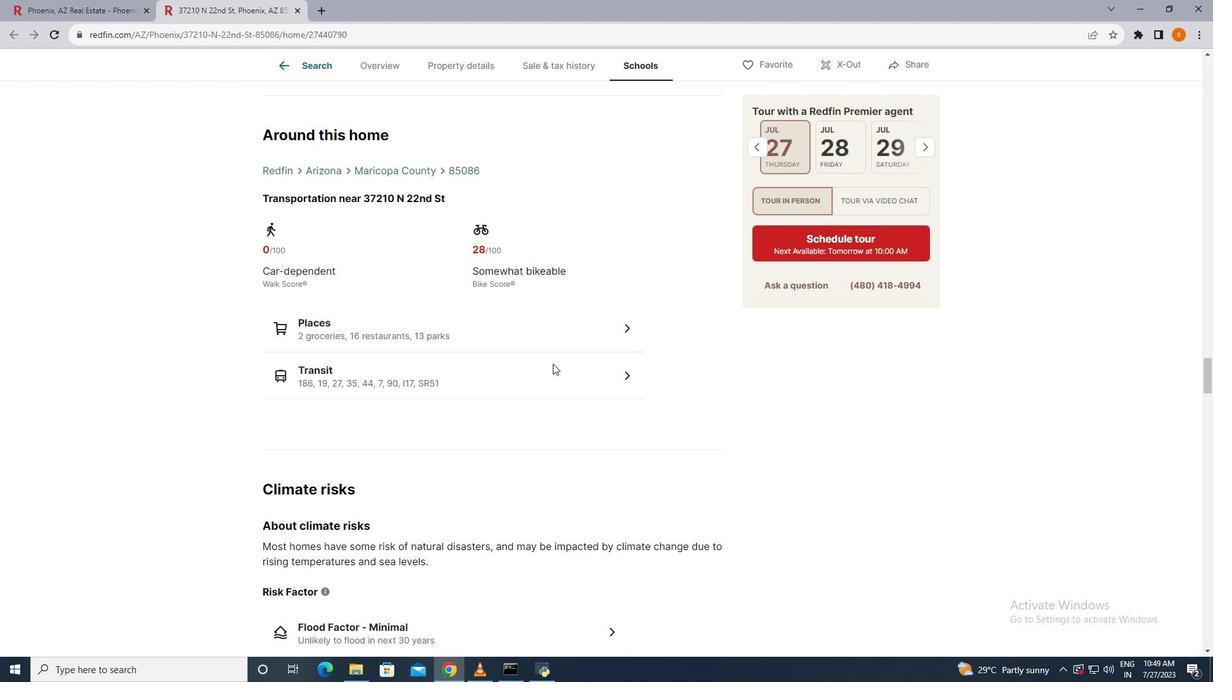 
Action: Mouse scrolled (552, 363) with delta (0, 0)
Screenshot: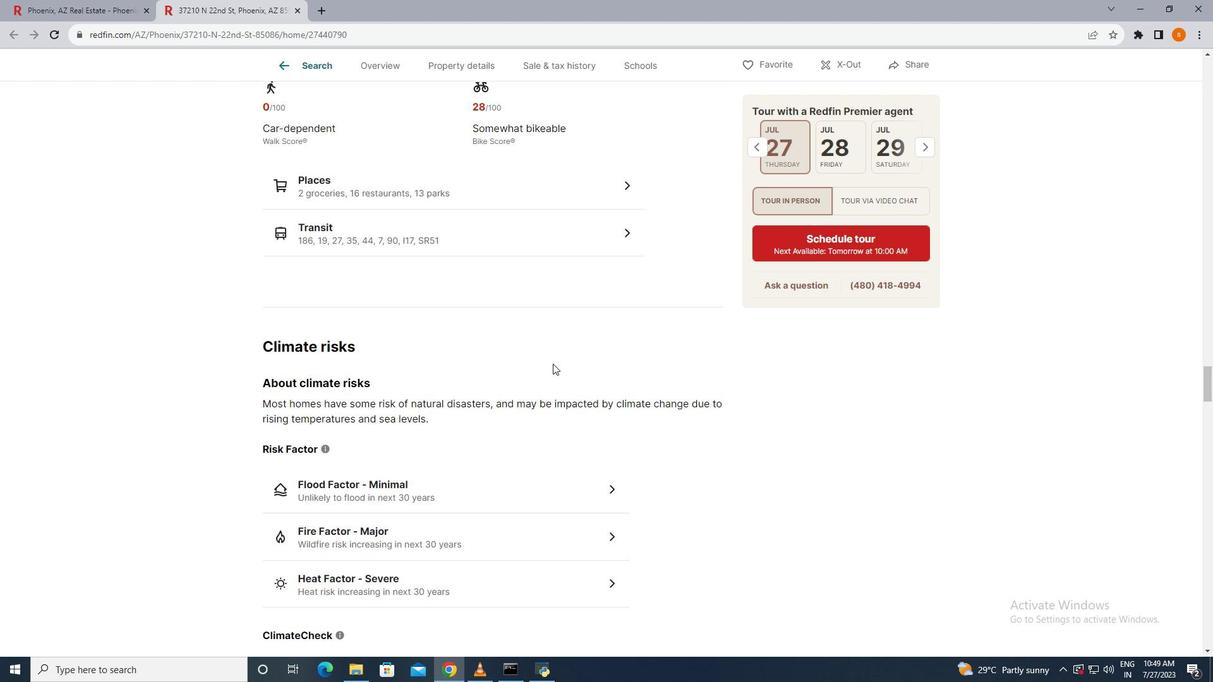 
Action: Mouse scrolled (552, 363) with delta (0, 0)
Screenshot: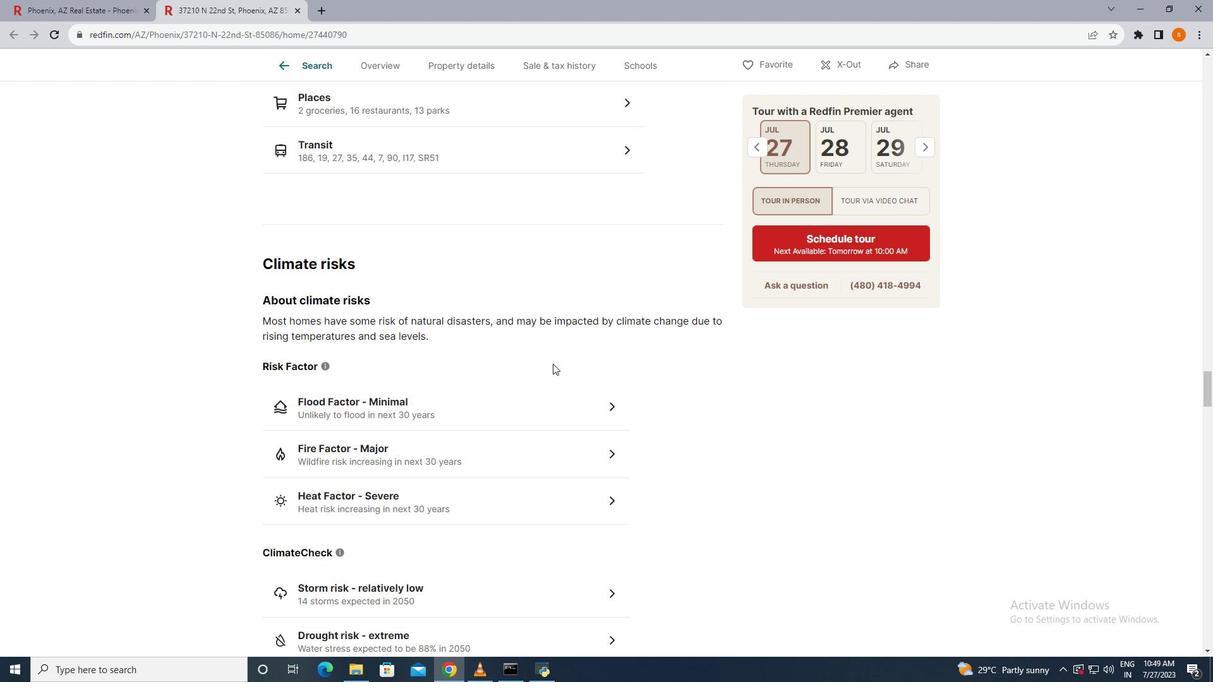 
Action: Mouse scrolled (552, 363) with delta (0, 0)
Screenshot: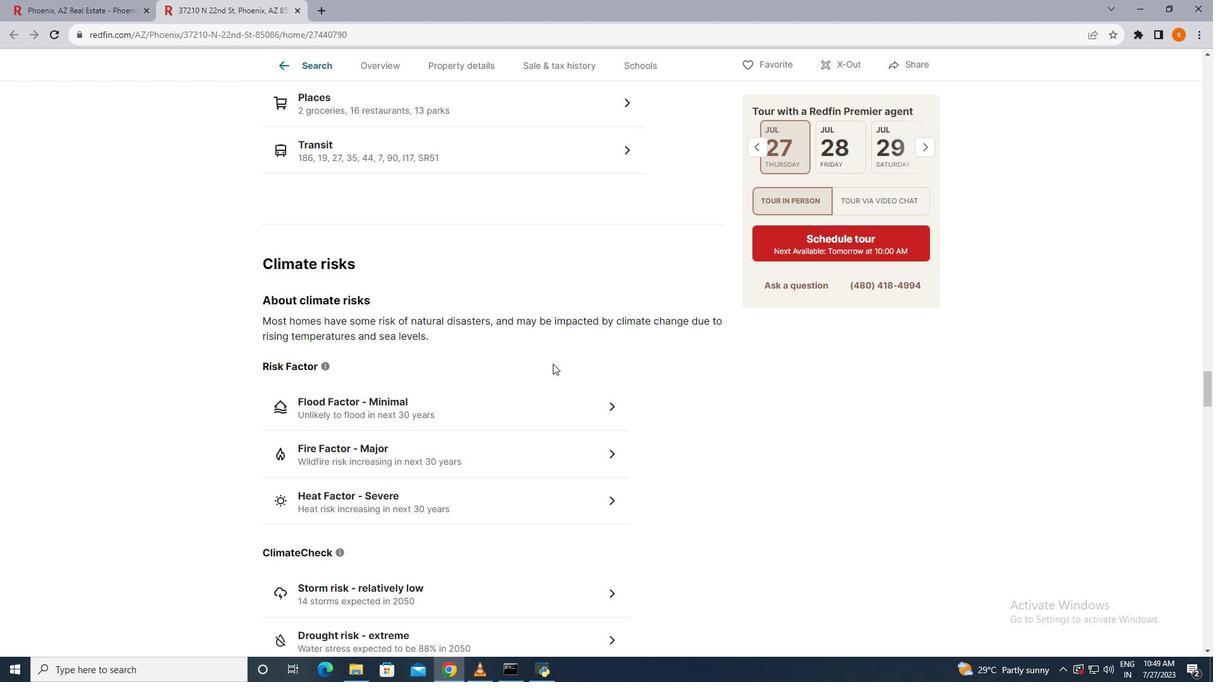 
Action: Mouse scrolled (552, 363) with delta (0, 0)
Screenshot: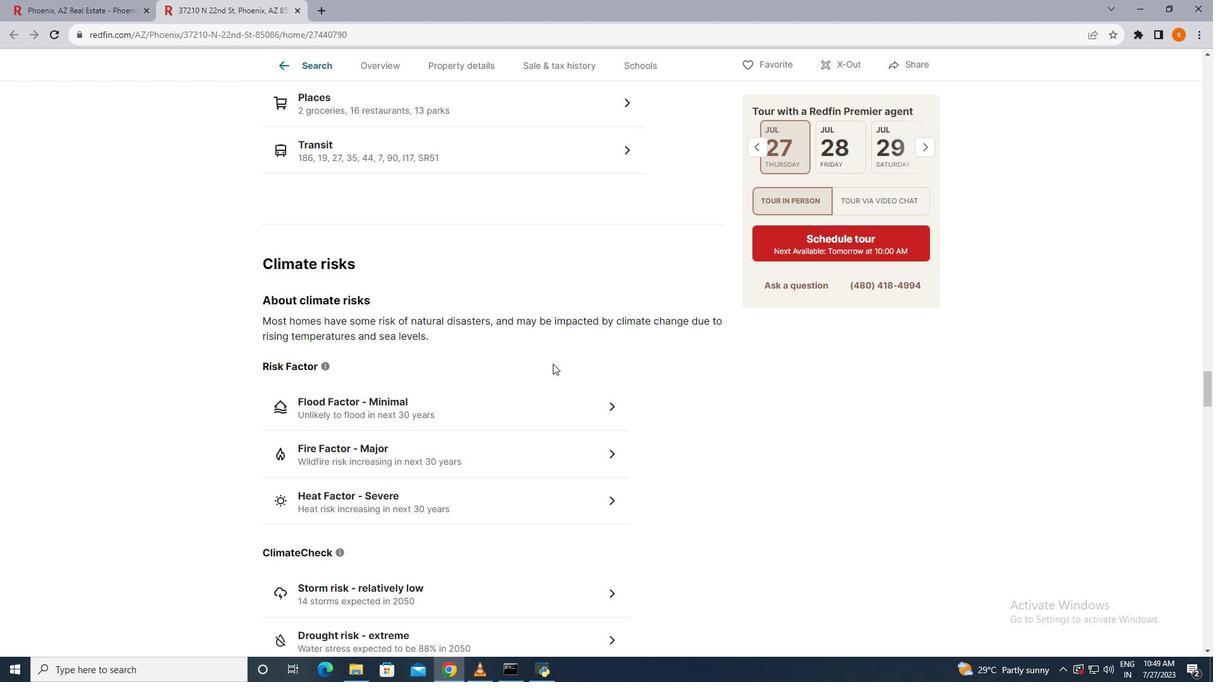 
Action: Mouse scrolled (552, 363) with delta (0, 0)
Screenshot: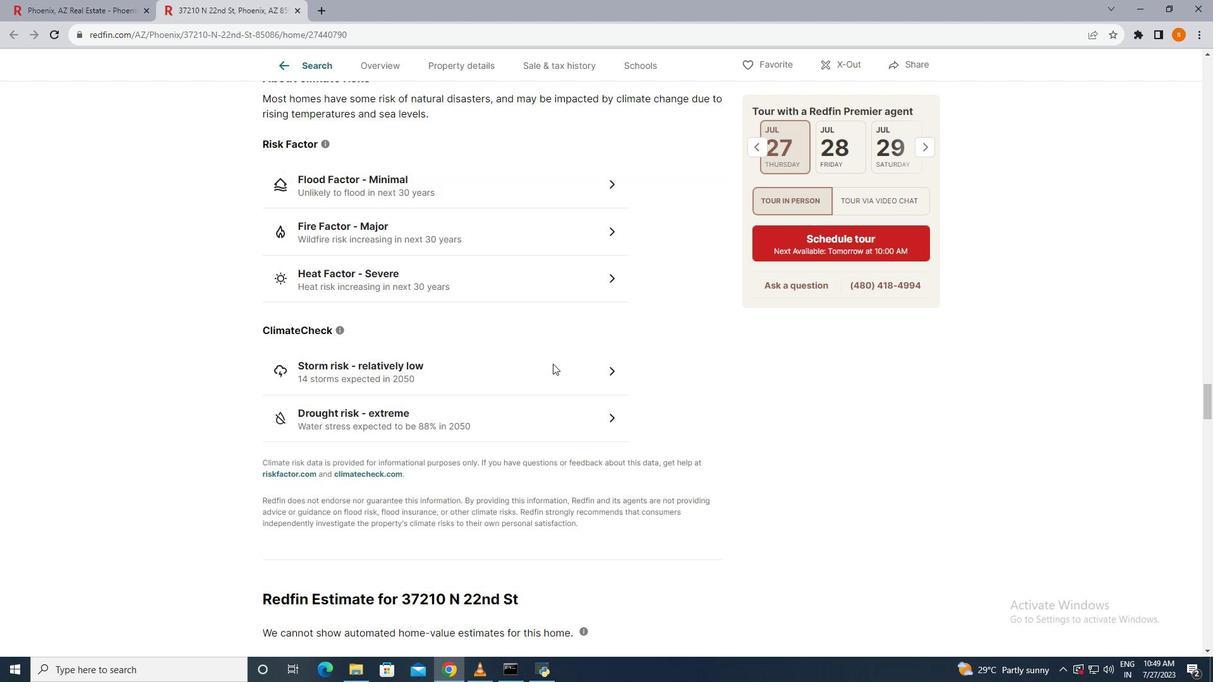 
Action: Mouse scrolled (552, 363) with delta (0, 0)
Screenshot: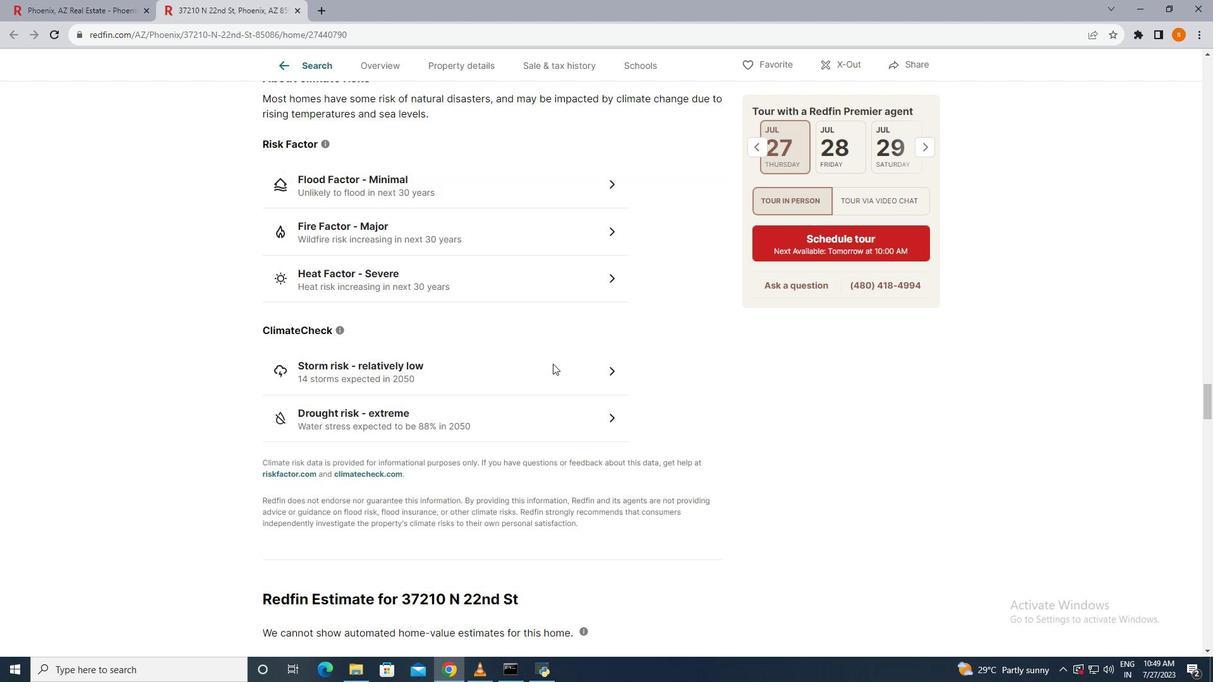 
Action: Mouse scrolled (552, 363) with delta (0, 0)
Screenshot: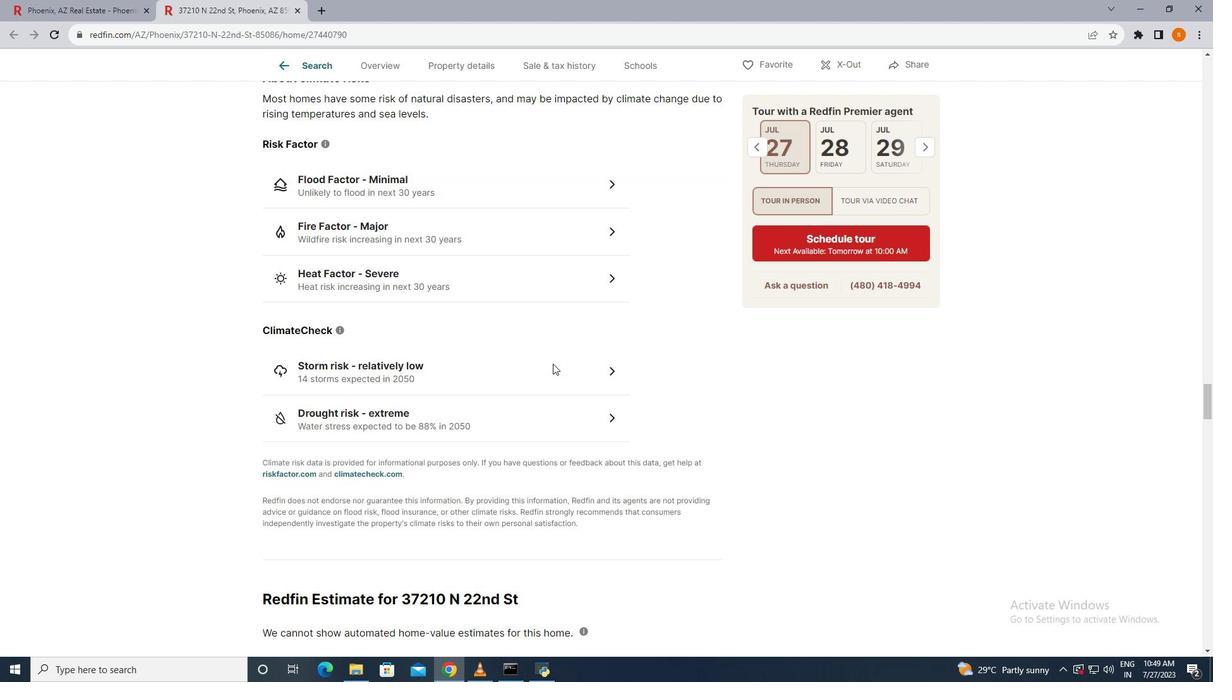 
Action: Mouse scrolled (552, 363) with delta (0, 0)
Screenshot: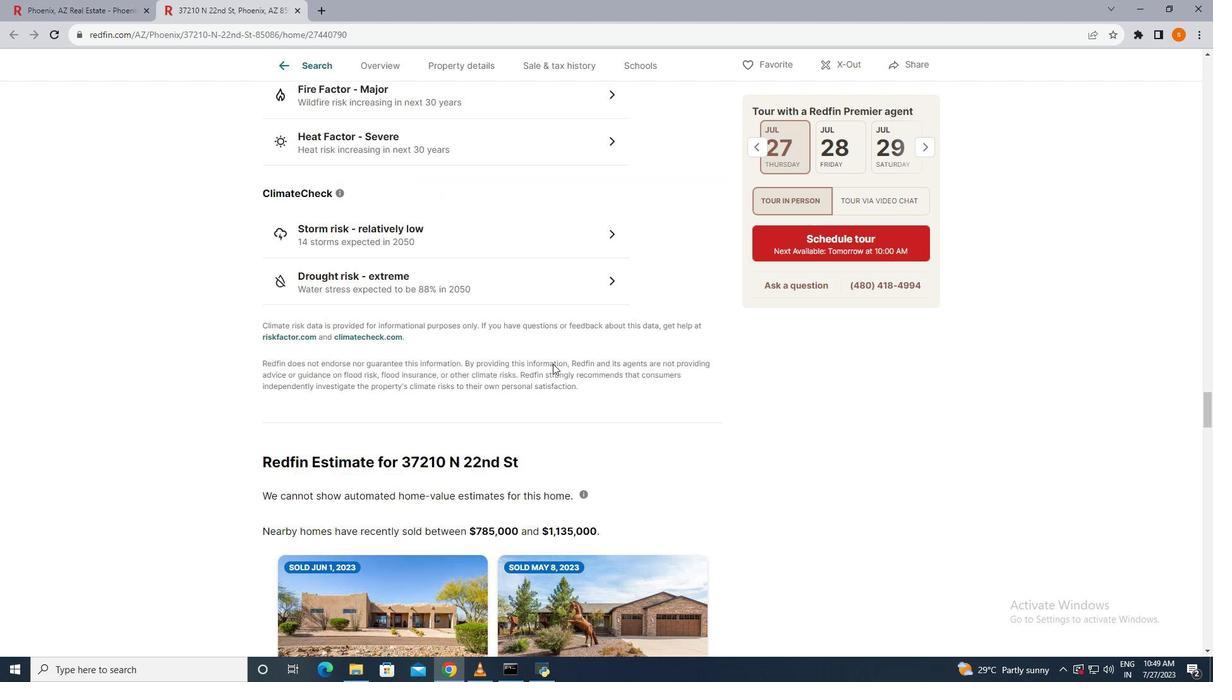 
Action: Mouse scrolled (552, 363) with delta (0, 0)
Screenshot: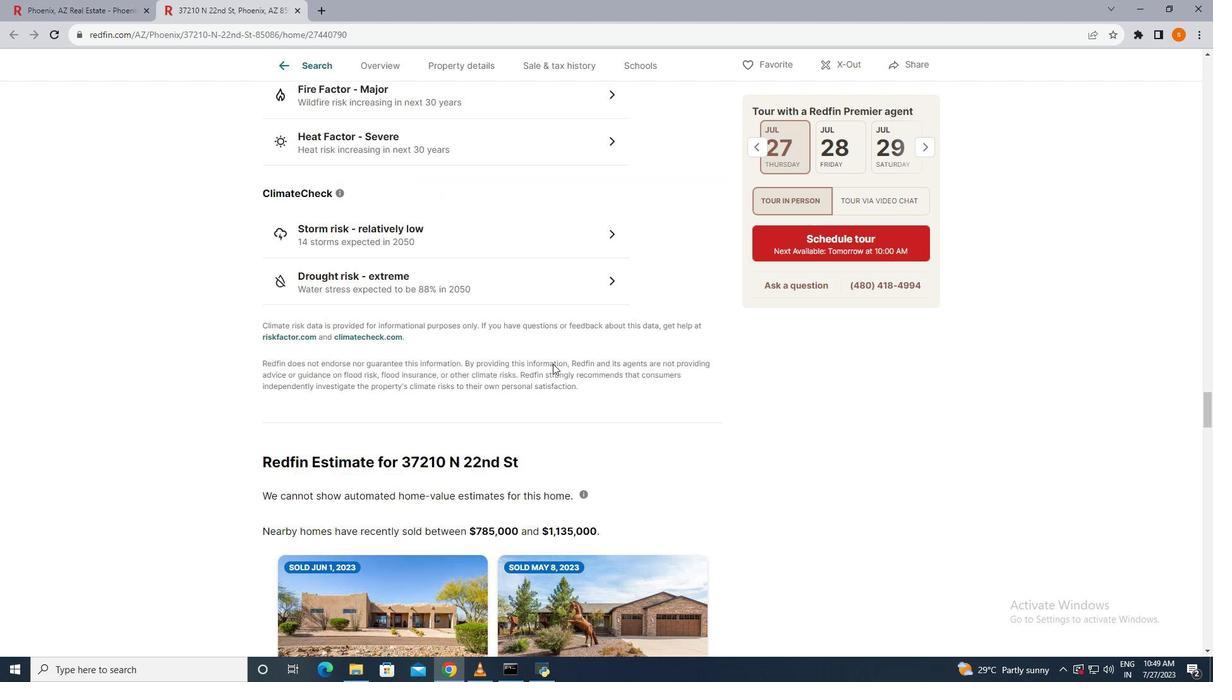 
Action: Mouse scrolled (552, 363) with delta (0, 0)
Screenshot: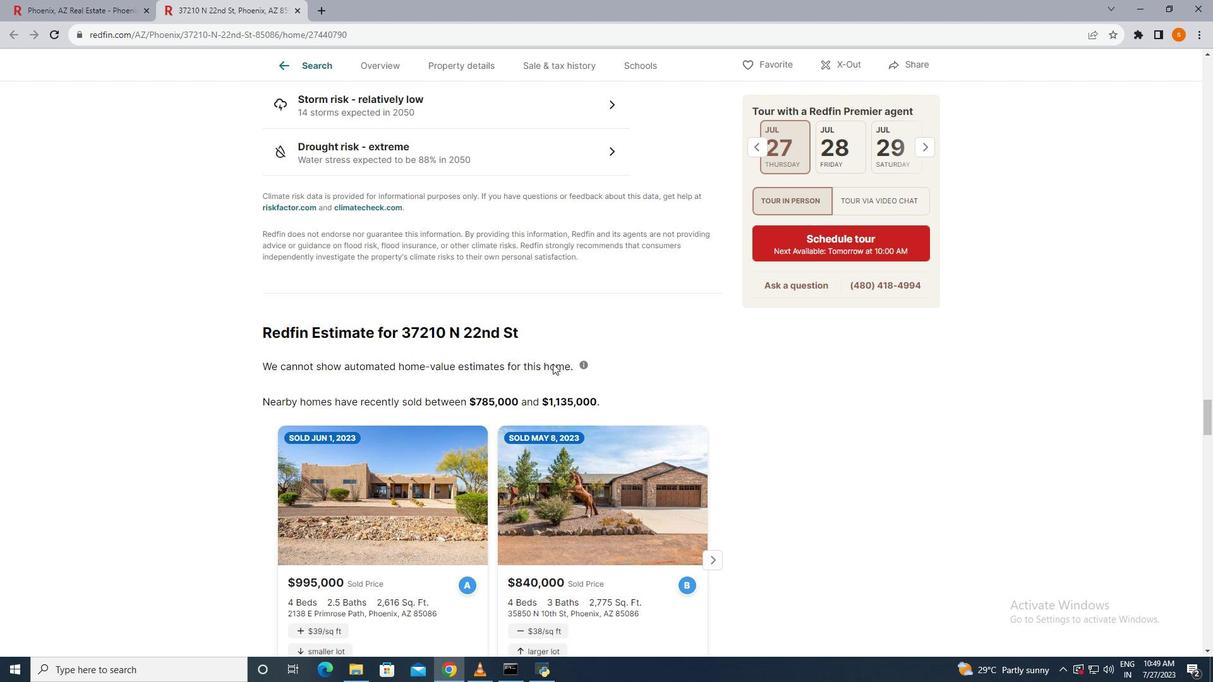 
Action: Mouse scrolled (552, 363) with delta (0, 0)
Screenshot: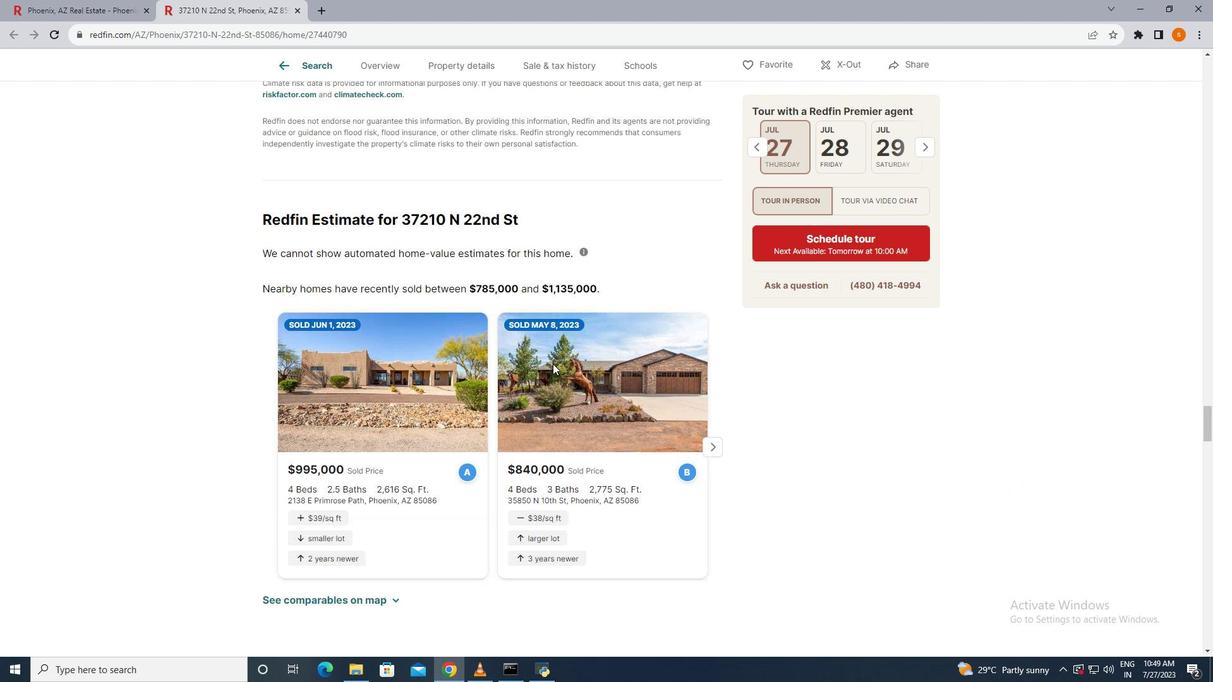 
Action: Mouse scrolled (552, 363) with delta (0, 0)
Screenshot: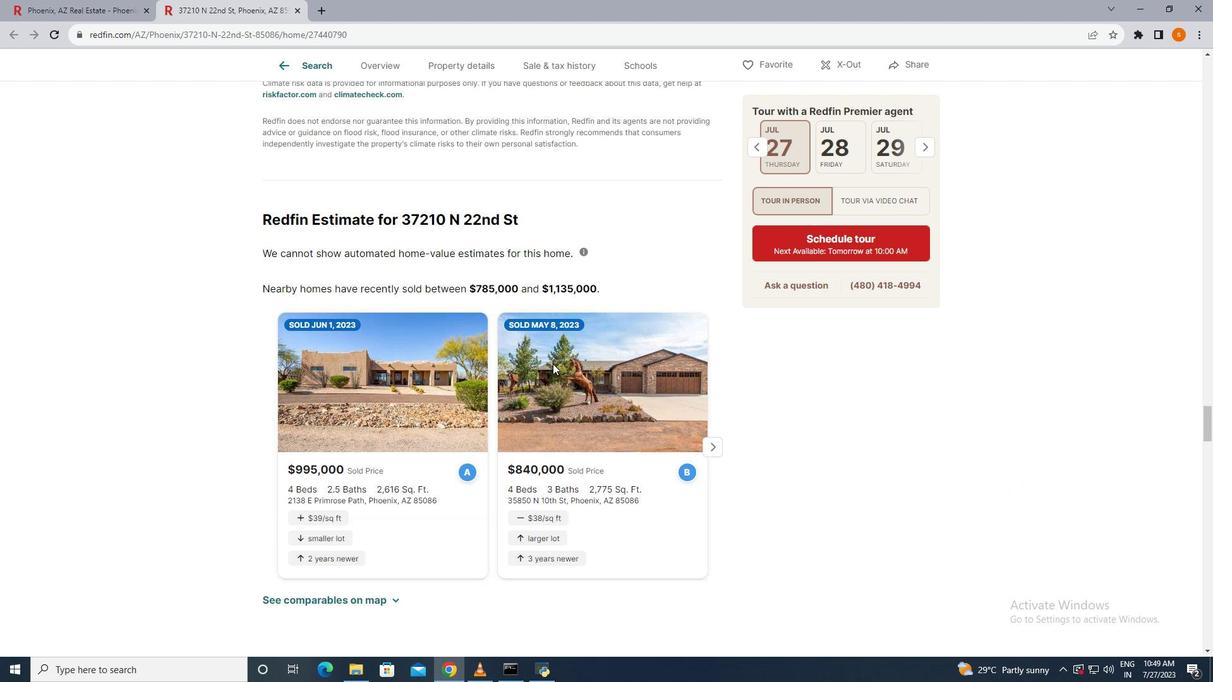 
Action: Mouse scrolled (552, 363) with delta (0, 0)
Screenshot: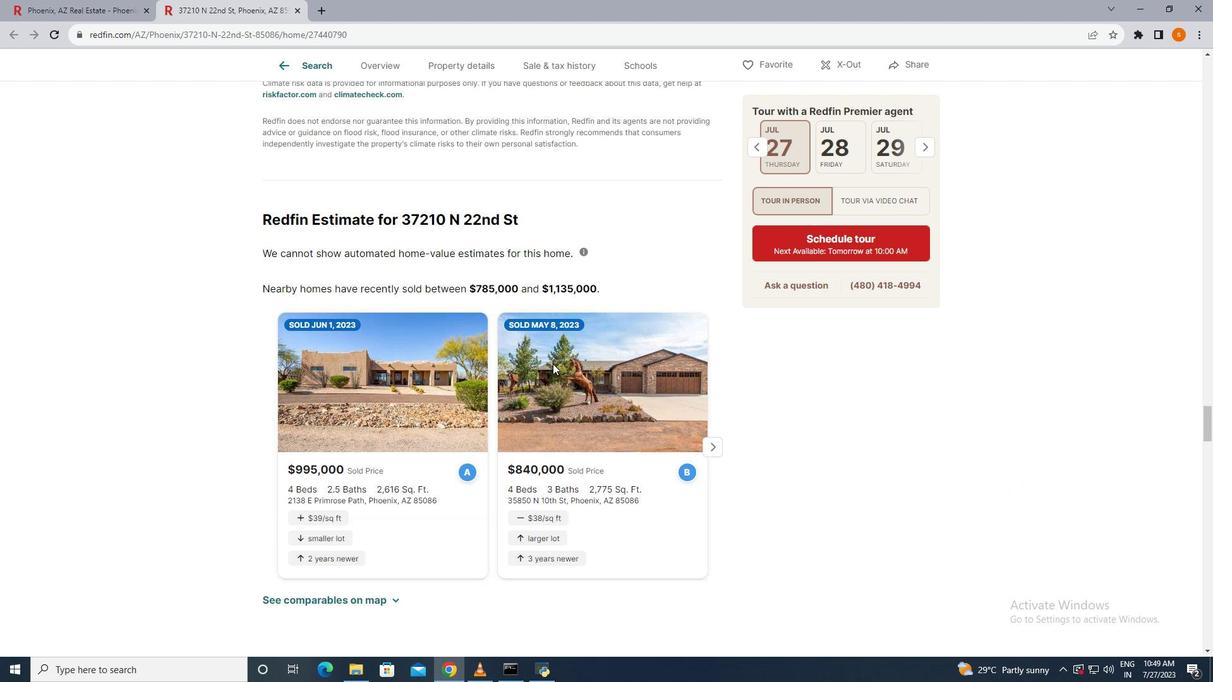 
Action: Mouse scrolled (552, 363) with delta (0, 0)
Screenshot: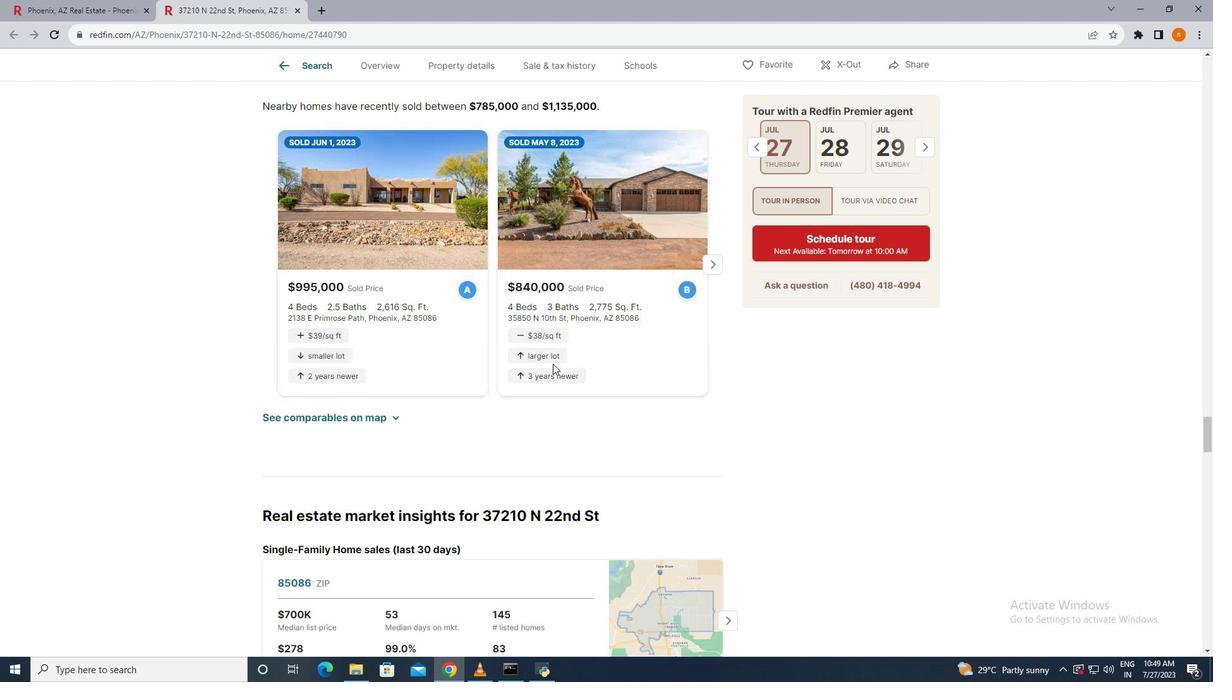 
Action: Mouse scrolled (552, 363) with delta (0, 0)
Screenshot: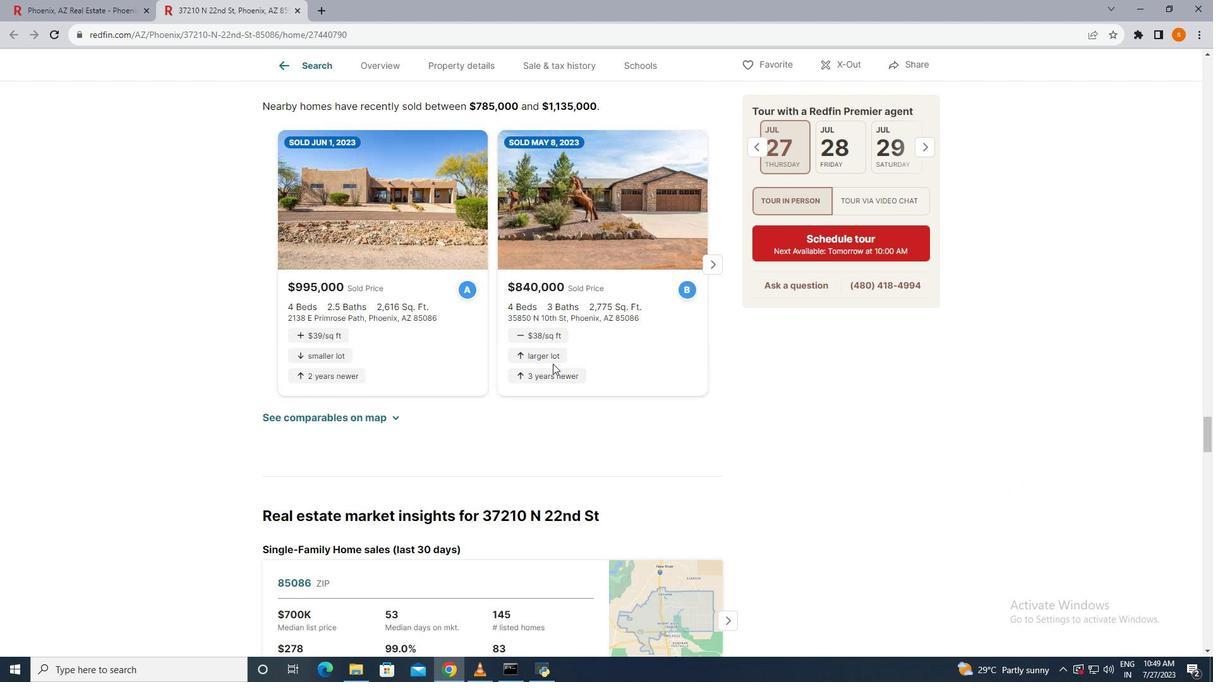 
Action: Mouse scrolled (552, 363) with delta (0, 0)
Screenshot: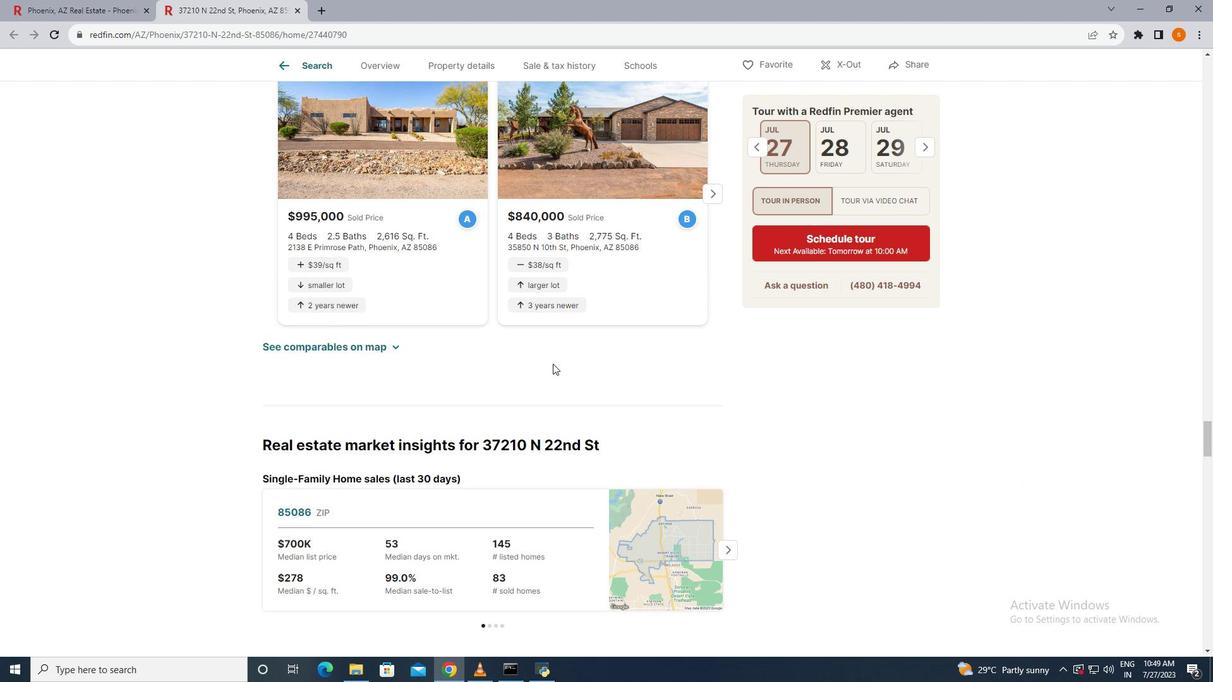 
Action: Mouse scrolled (552, 363) with delta (0, 0)
Screenshot: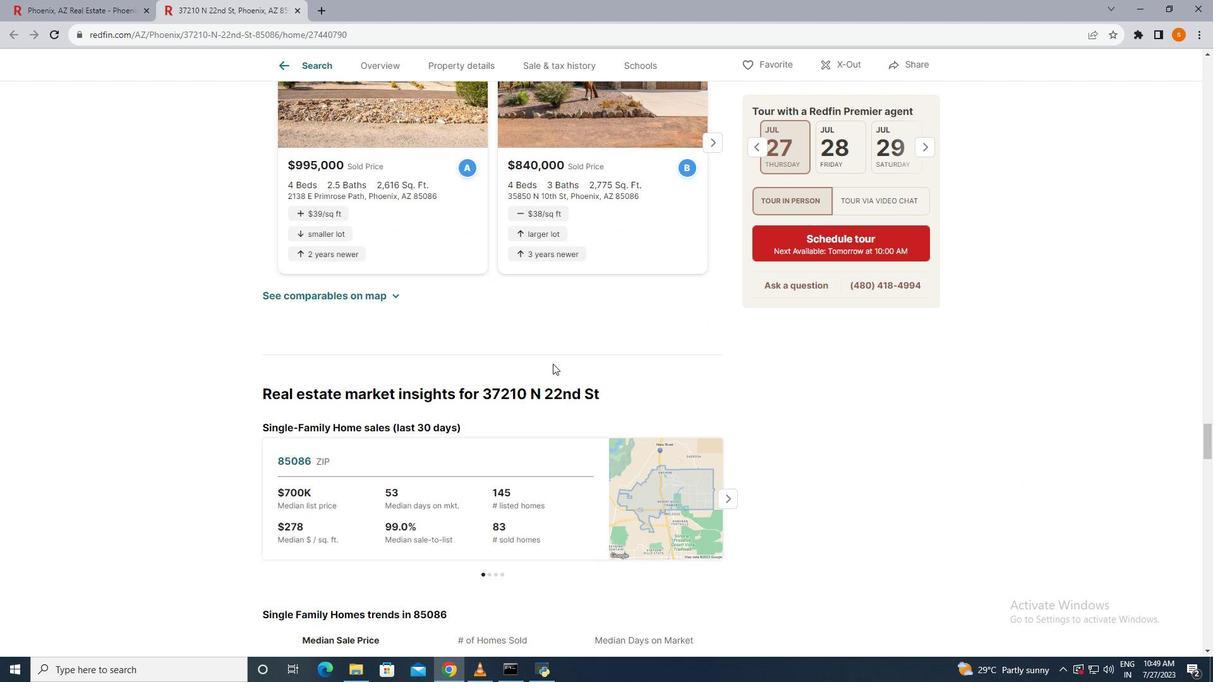 
Action: Mouse scrolled (552, 363) with delta (0, 0)
Screenshot: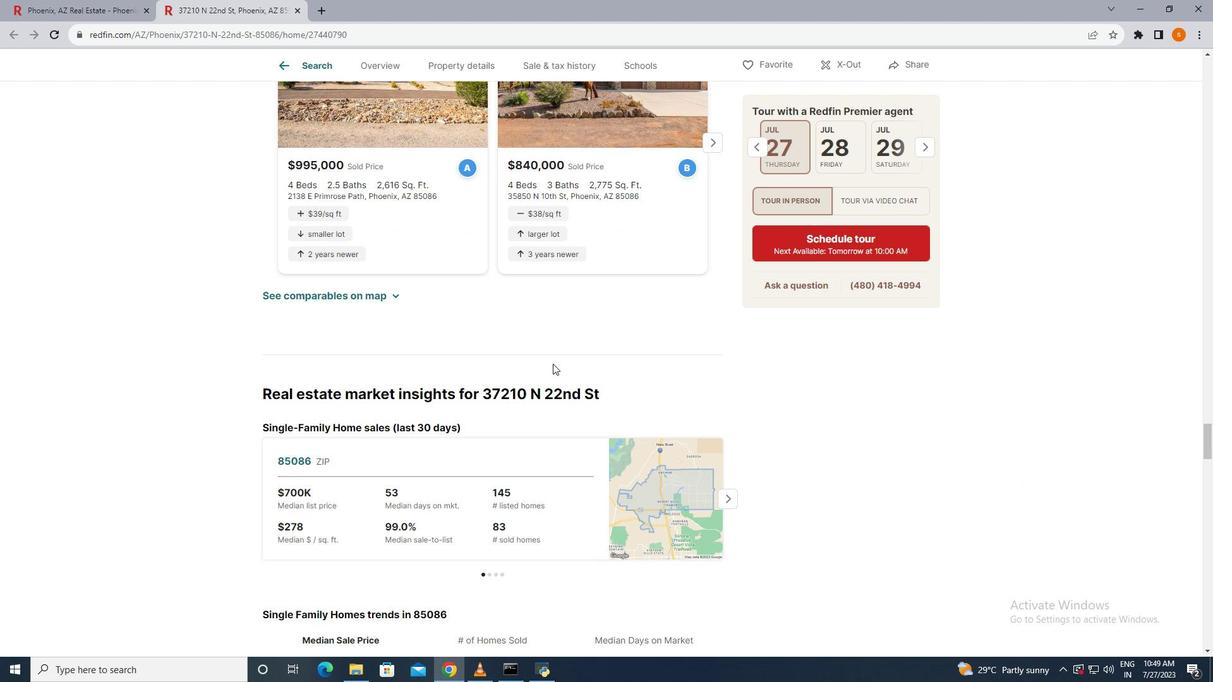 
Action: Mouse moved to (559, 355)
Screenshot: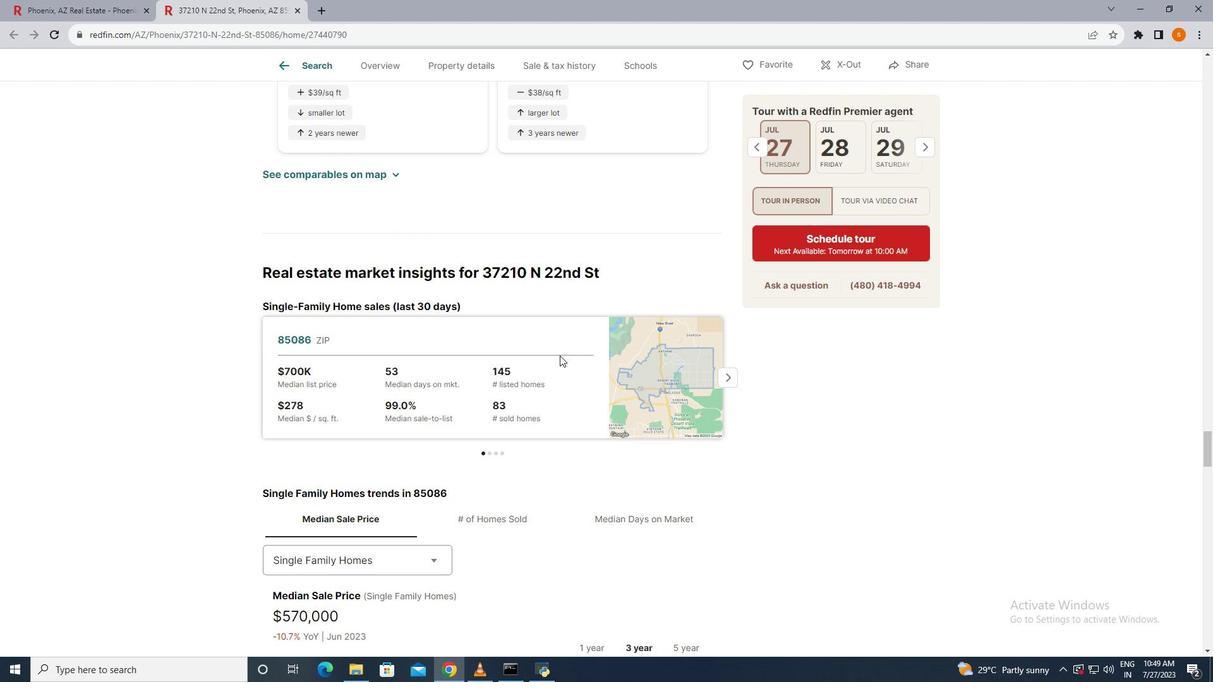 
Action: Mouse scrolled (559, 355) with delta (0, 0)
Screenshot: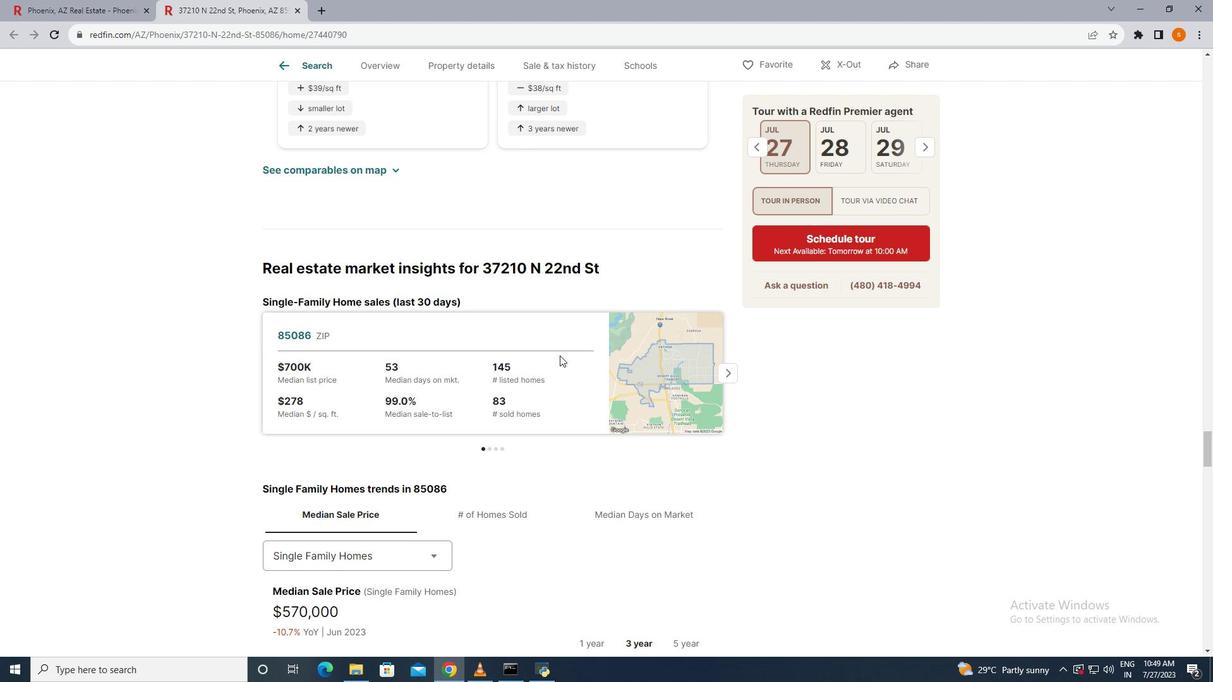 
Action: Mouse scrolled (559, 355) with delta (0, 0)
Screenshot: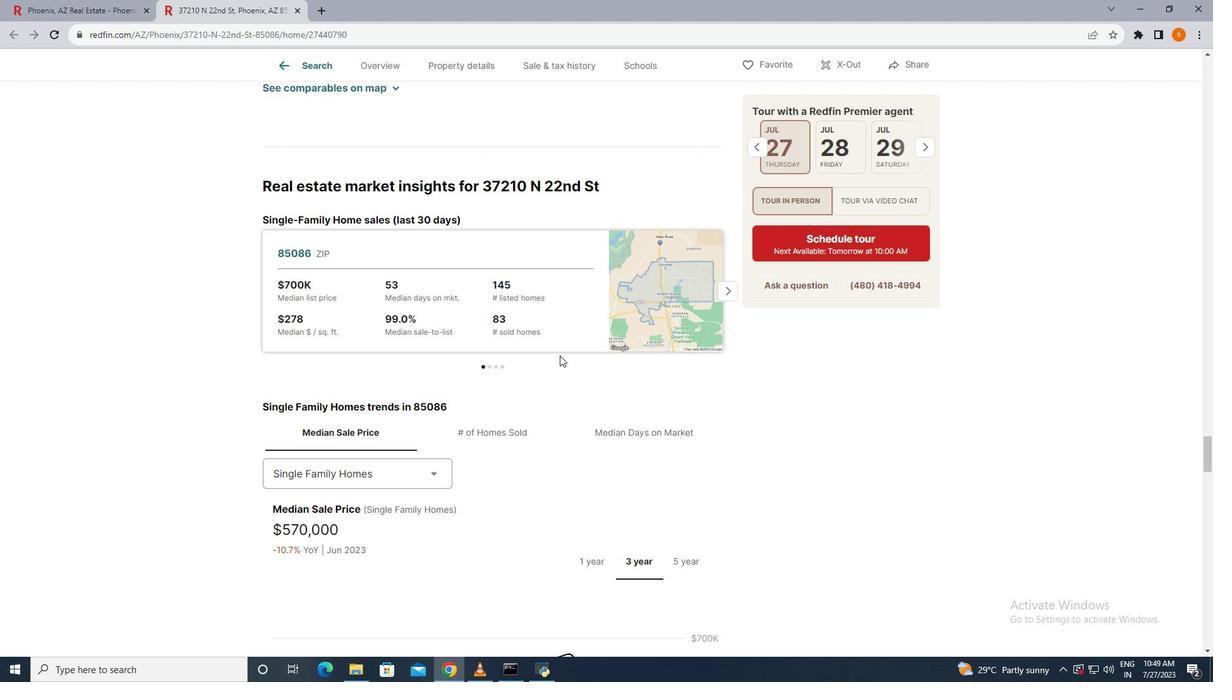 
Action: Mouse scrolled (559, 355) with delta (0, 0)
Screenshot: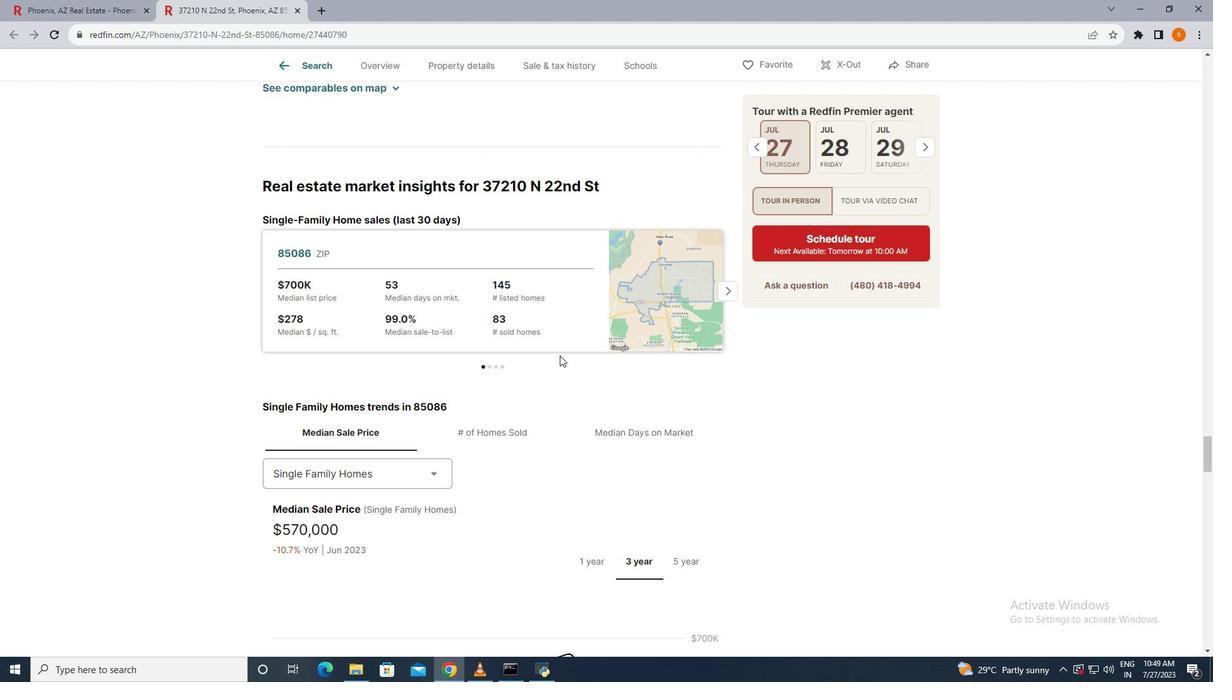 
Action: Mouse moved to (459, 384)
Screenshot: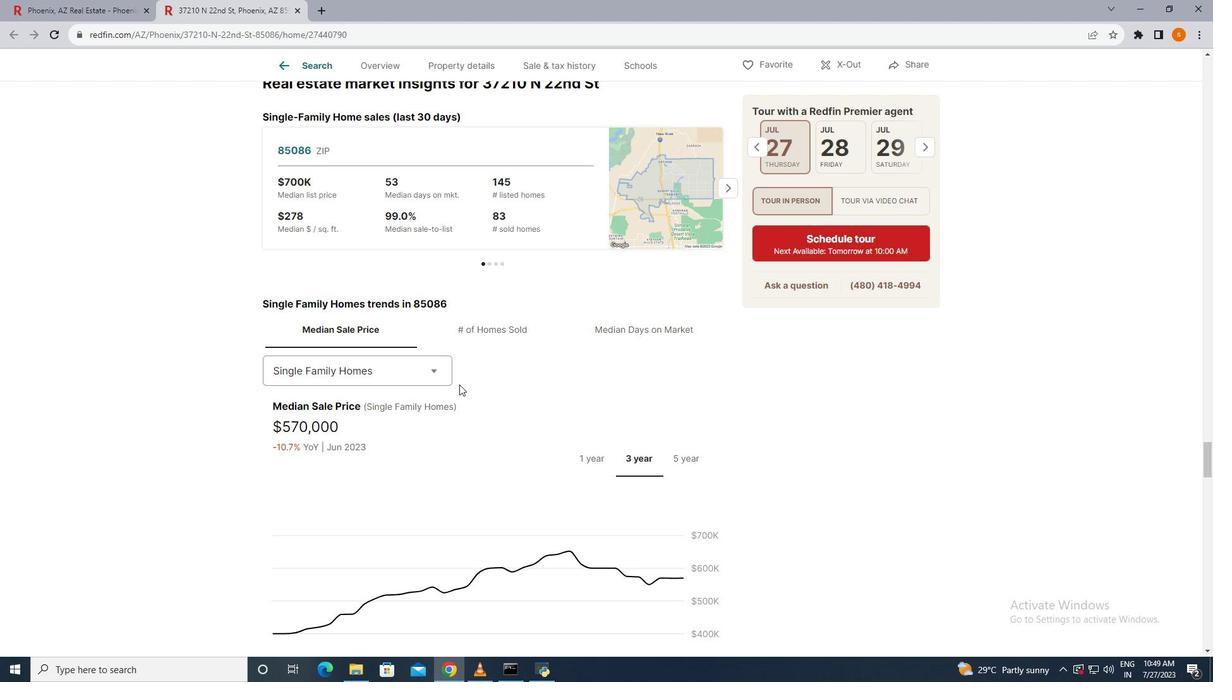
Action: Mouse scrolled (459, 385) with delta (0, 0)
Screenshot: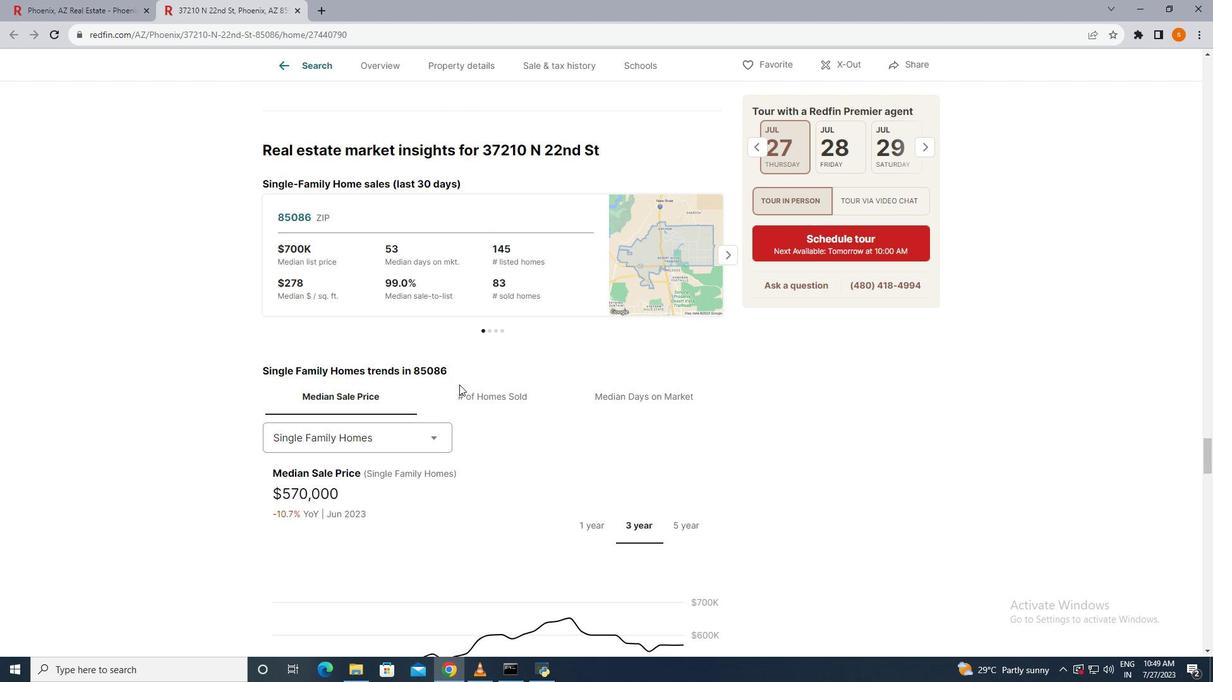 
Action: Mouse scrolled (459, 385) with delta (0, 0)
Screenshot: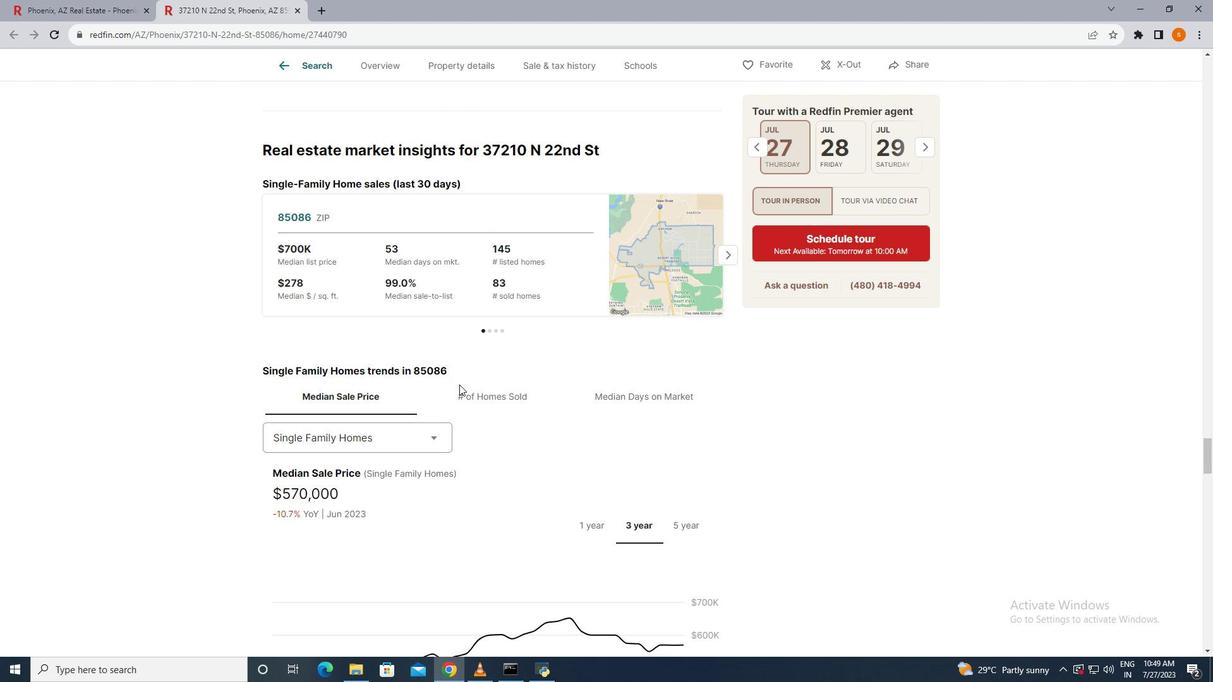 
Action: Mouse scrolled (459, 385) with delta (0, 0)
Screenshot: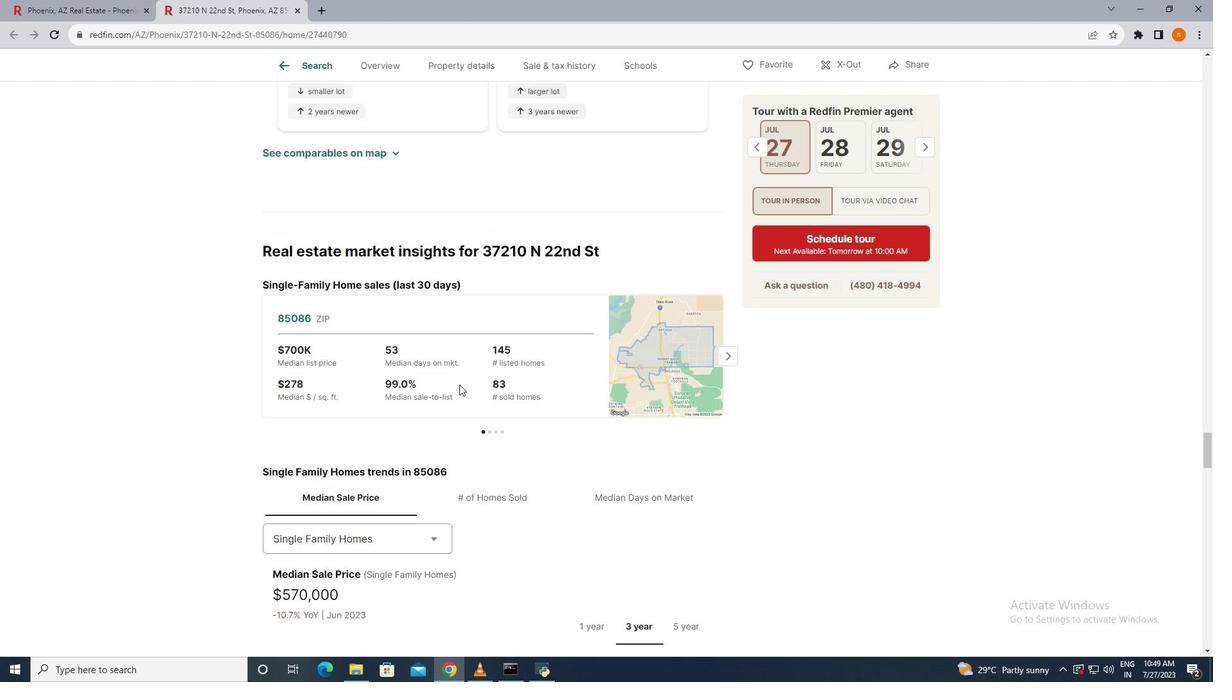 
Action: Mouse scrolled (459, 385) with delta (0, 0)
Screenshot: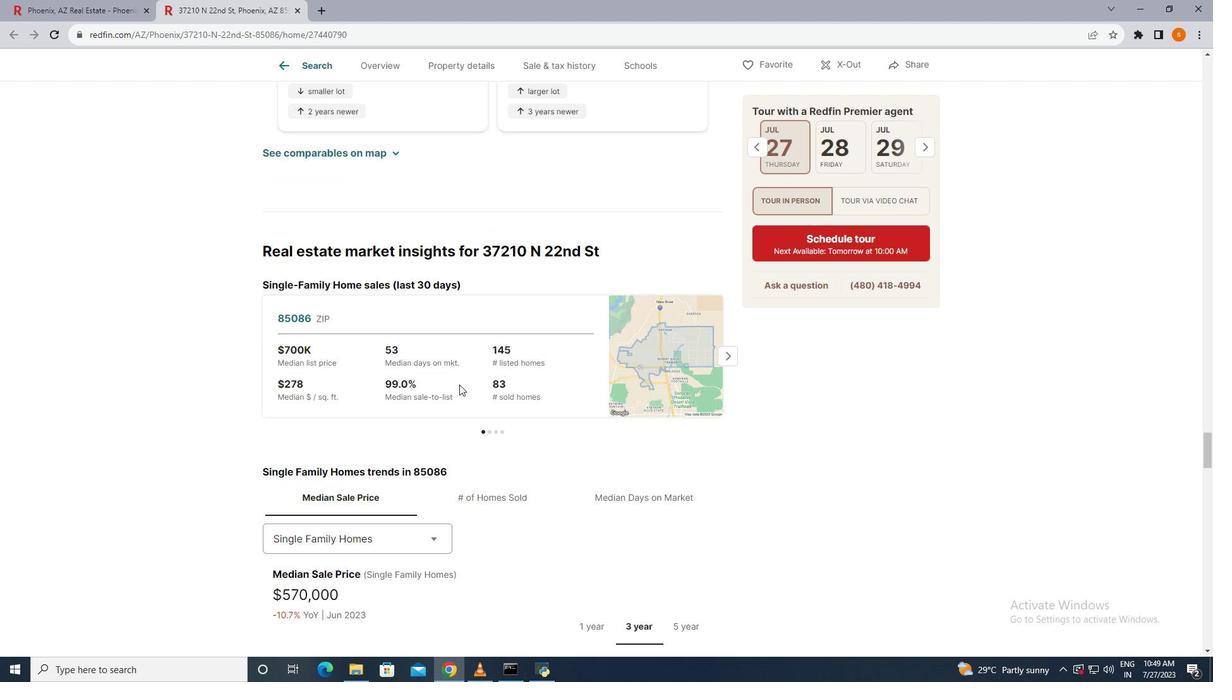
Action: Mouse scrolled (459, 384) with delta (0, 0)
Screenshot: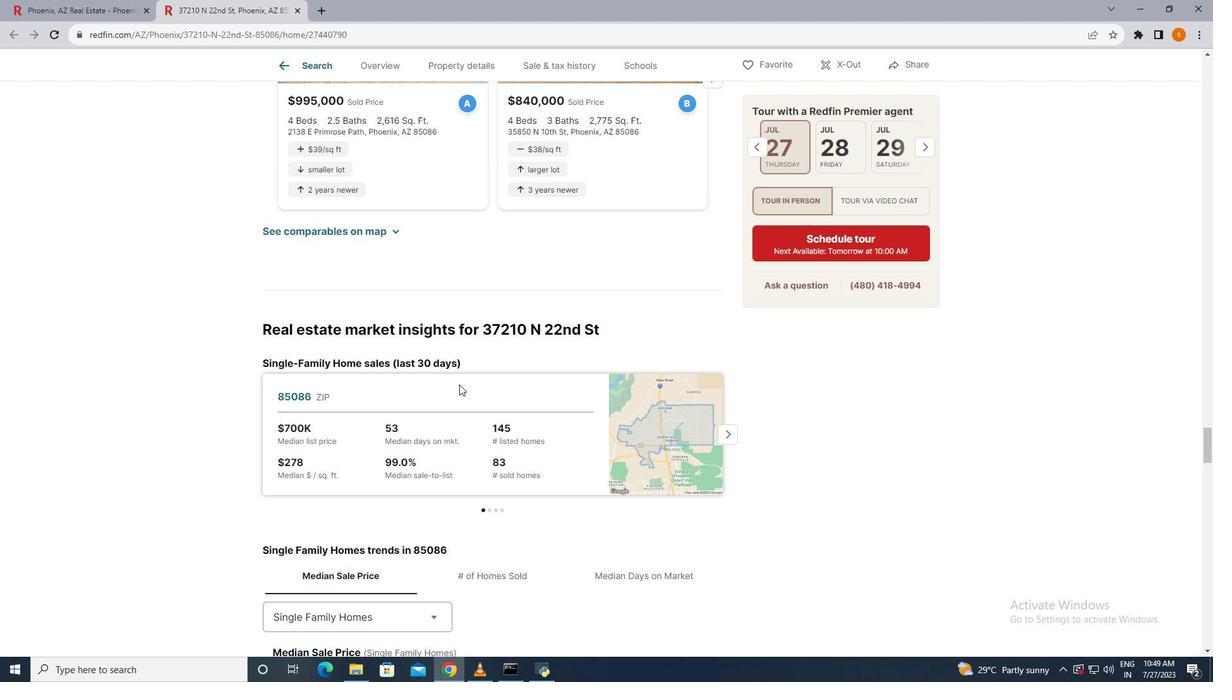 
Action: Mouse scrolled (459, 385) with delta (0, 0)
Screenshot: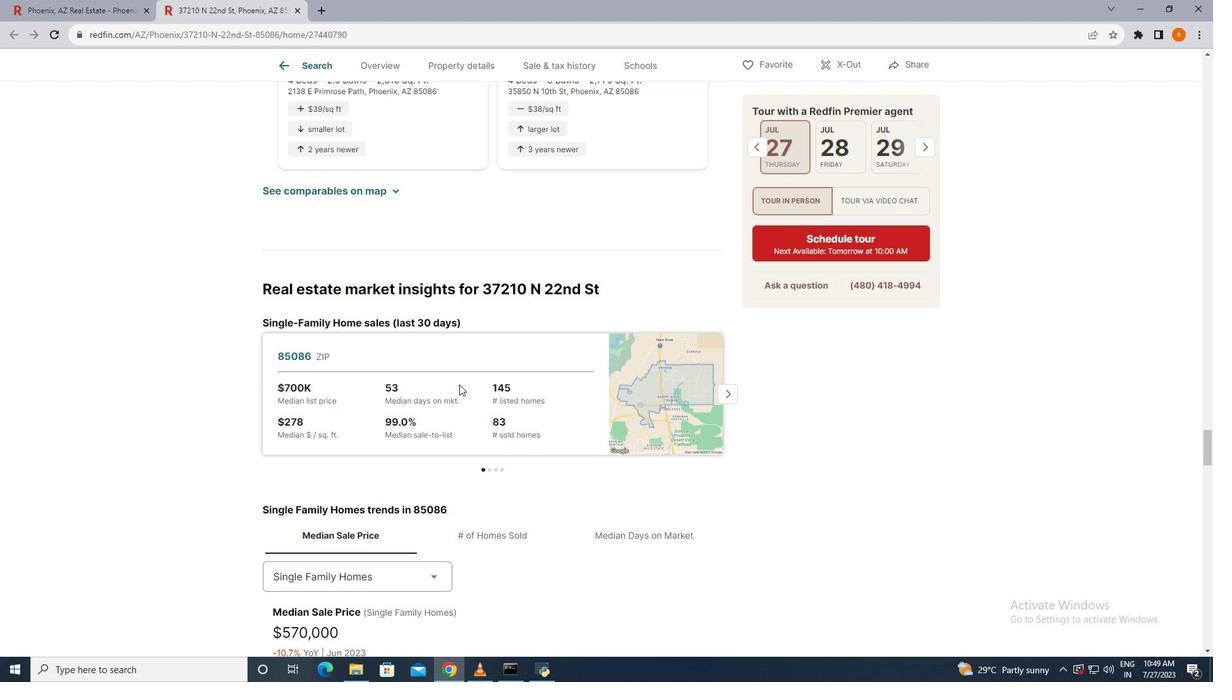 
Action: Mouse scrolled (459, 384) with delta (0, 0)
Screenshot: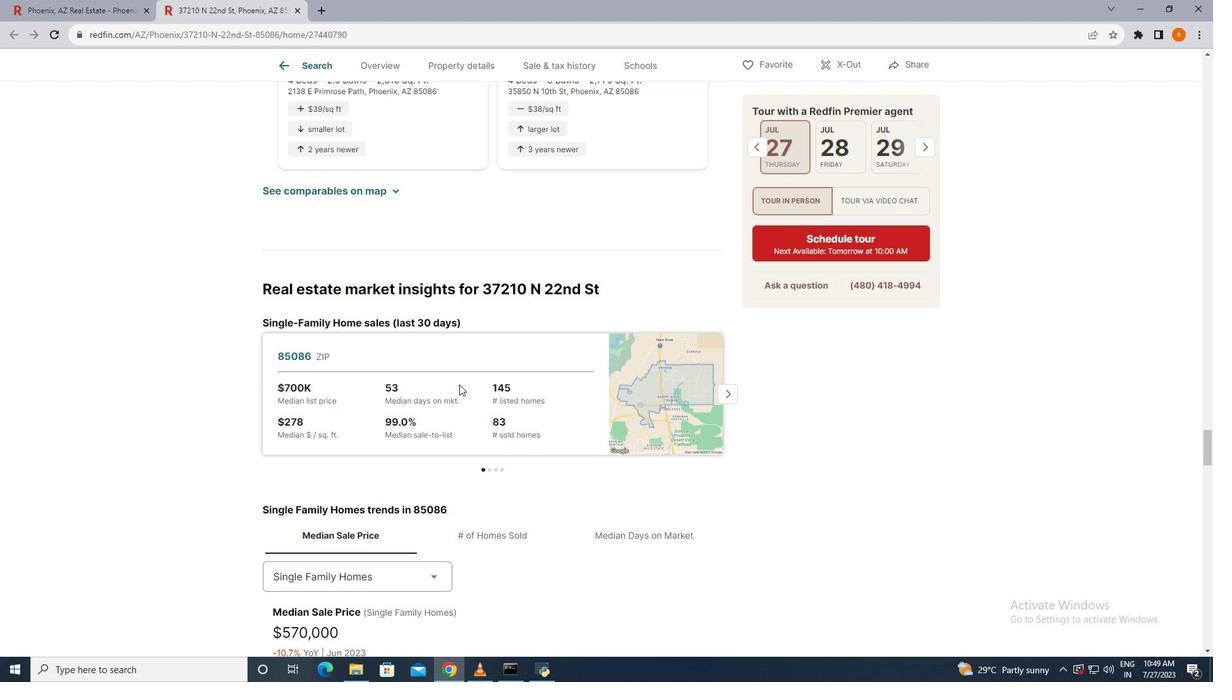 
Action: Mouse scrolled (459, 384) with delta (0, 0)
Screenshot: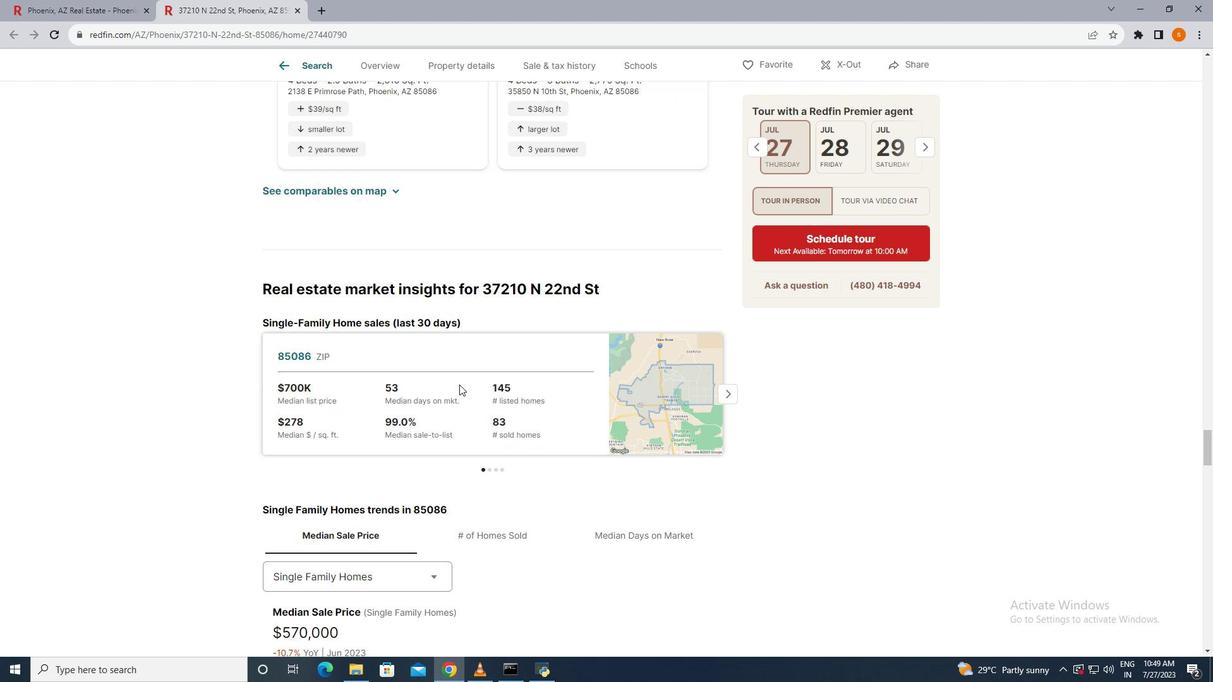 
Action: Mouse scrolled (459, 384) with delta (0, 0)
Screenshot: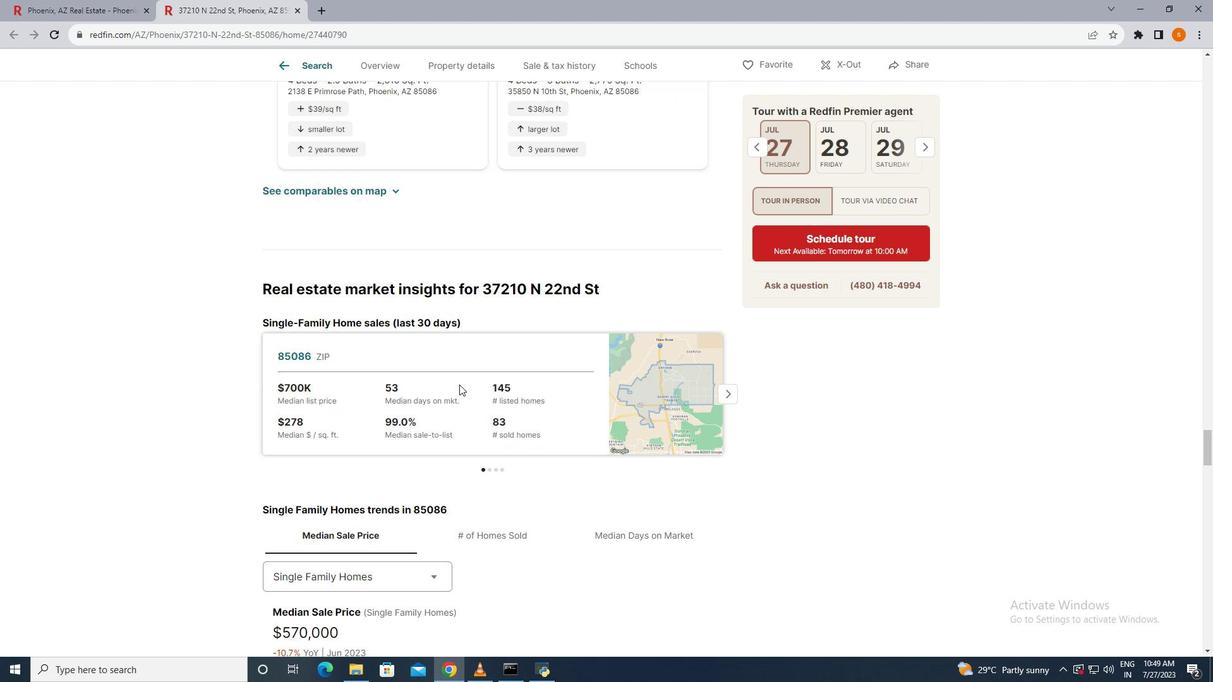 
Action: Mouse scrolled (459, 384) with delta (0, 0)
Screenshot: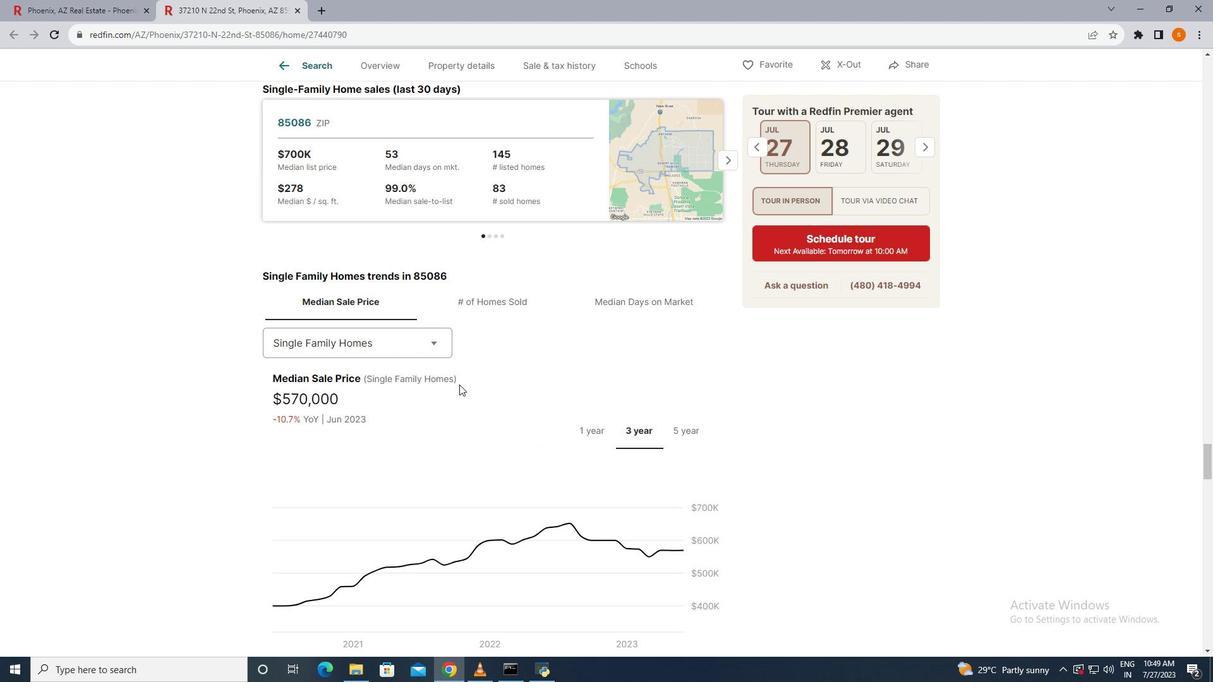 
Action: Mouse scrolled (459, 384) with delta (0, 0)
Screenshot: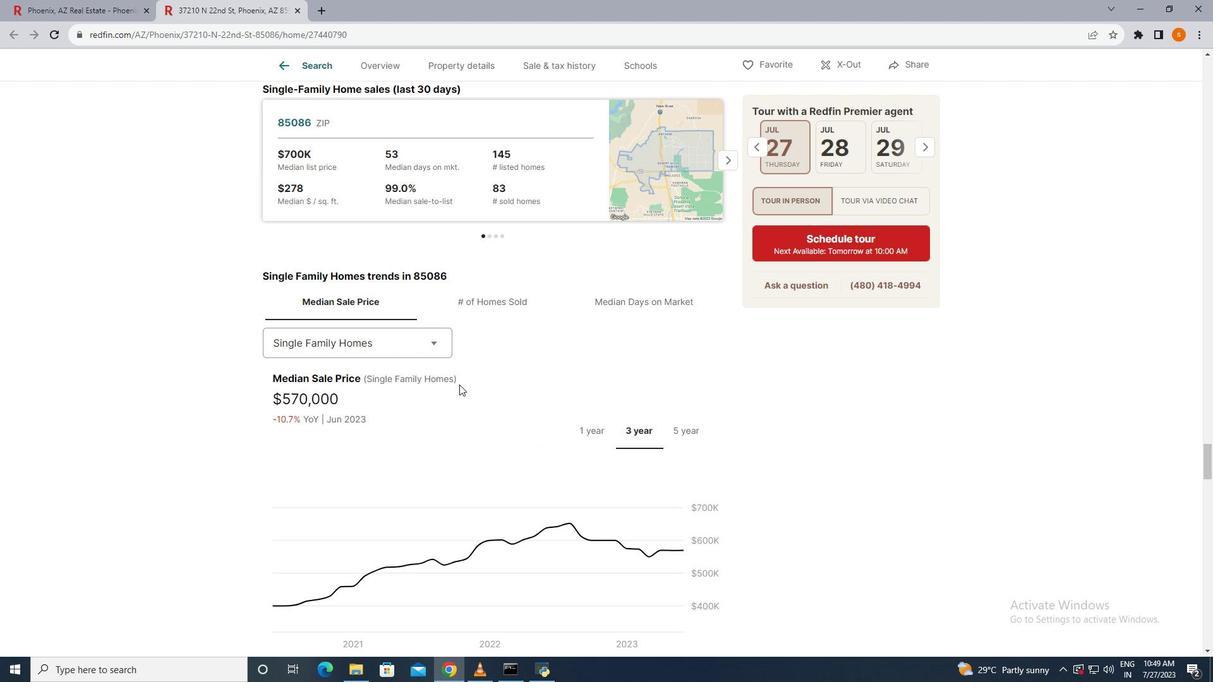 
Action: Mouse scrolled (459, 384) with delta (0, 0)
Screenshot: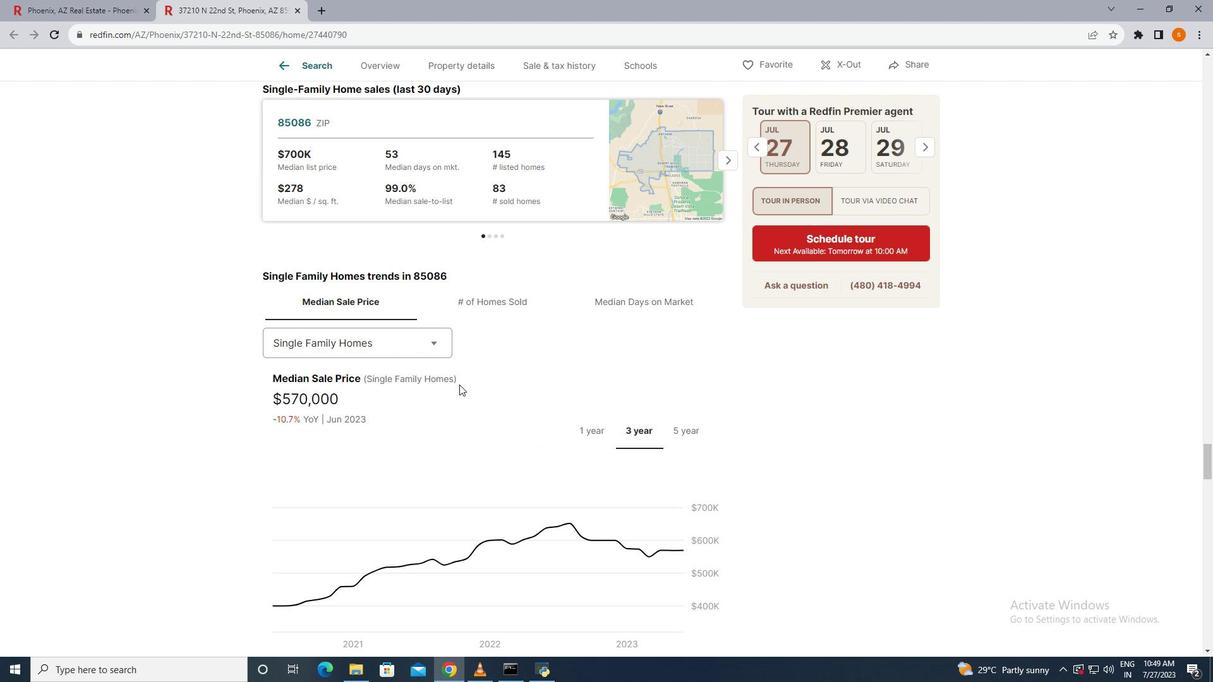 
Action: Mouse scrolled (459, 384) with delta (0, 0)
Screenshot: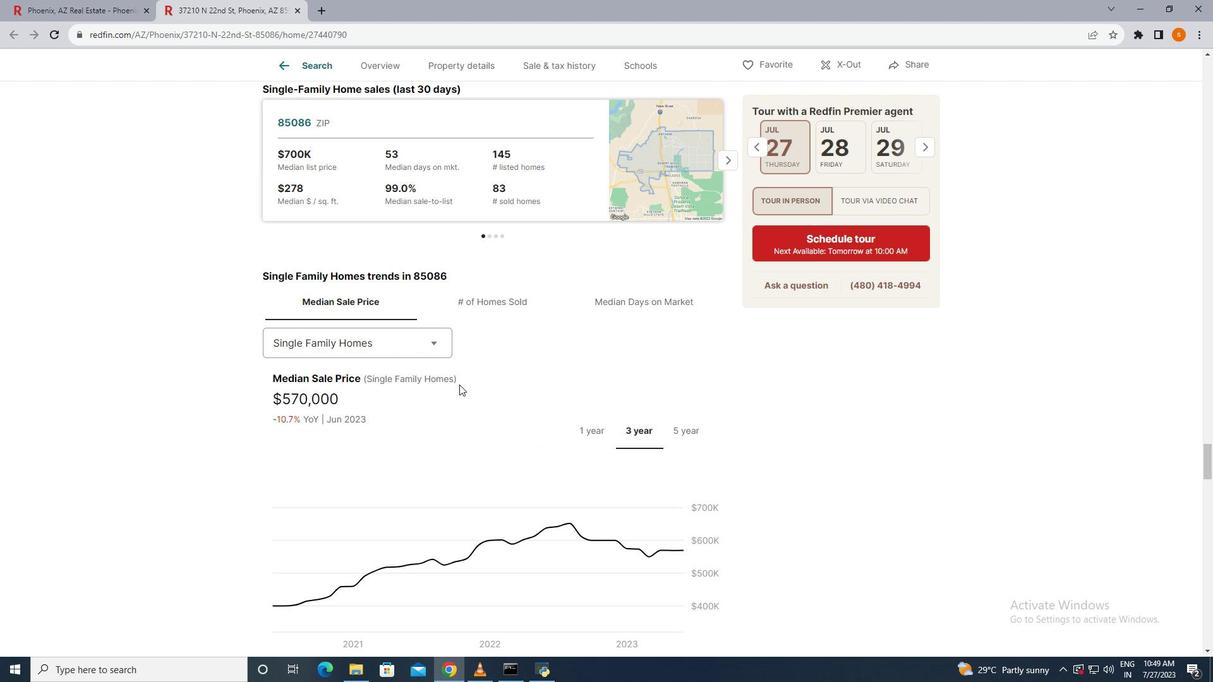
Action: Mouse scrolled (459, 384) with delta (0, 0)
Screenshot: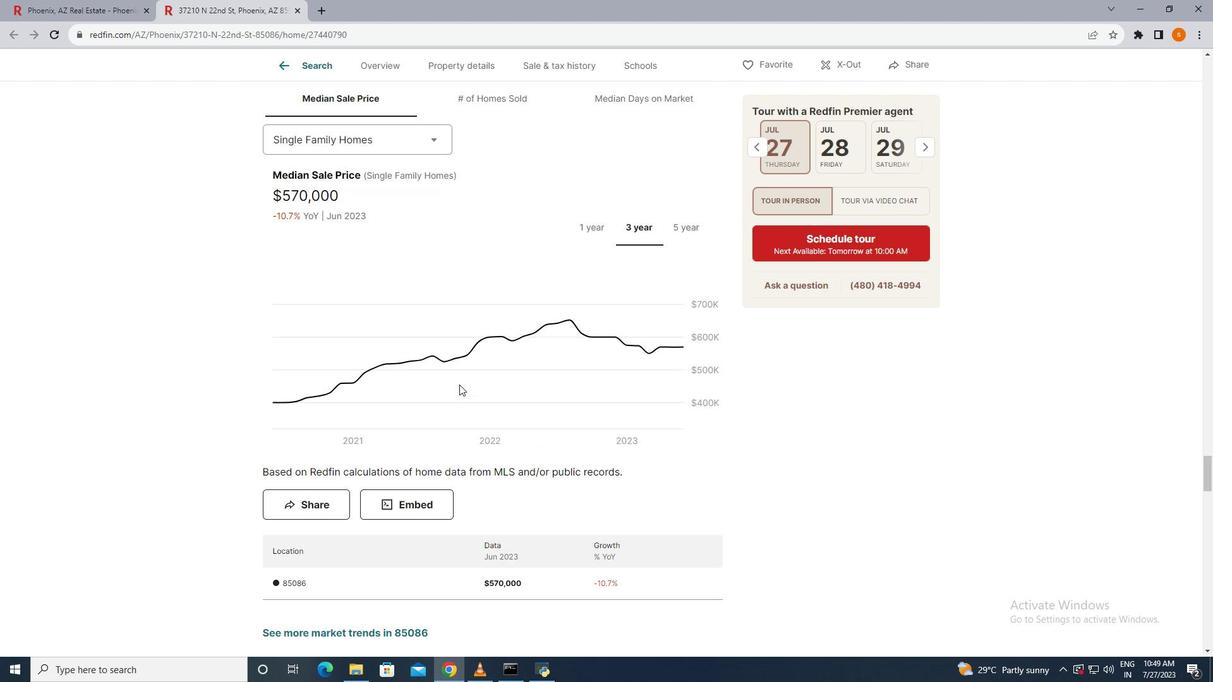 
Action: Mouse scrolled (459, 385) with delta (0, 0)
Screenshot: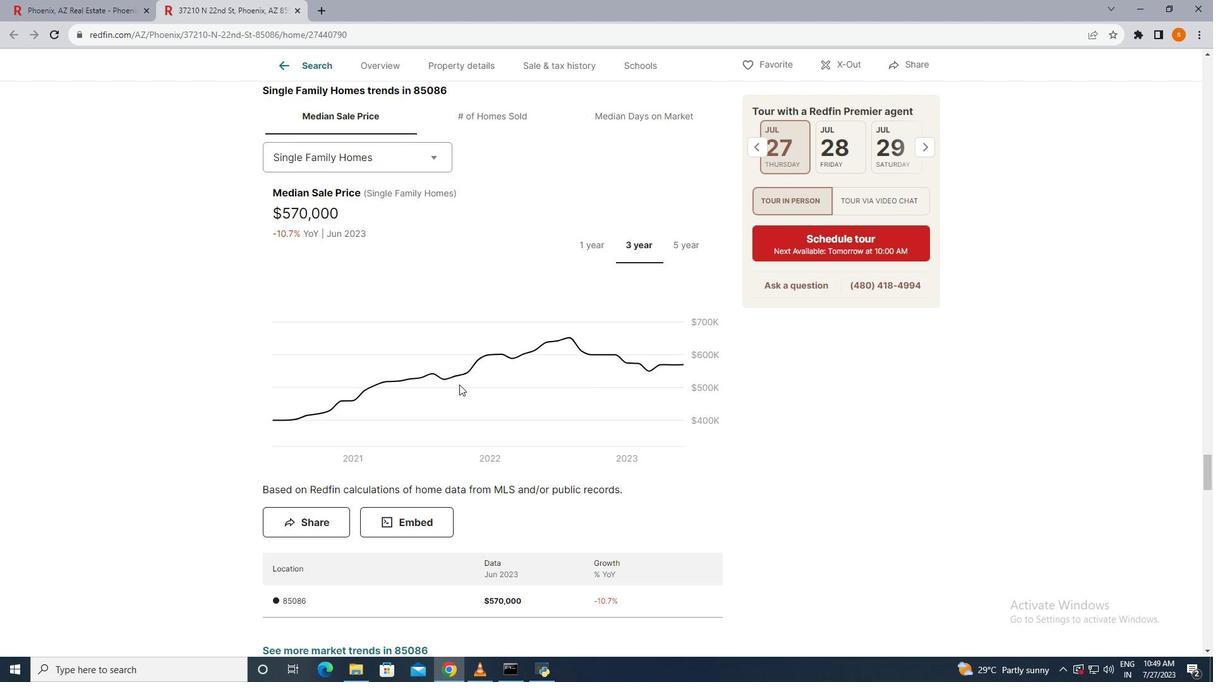 
Action: Mouse scrolled (459, 385) with delta (0, 0)
Screenshot: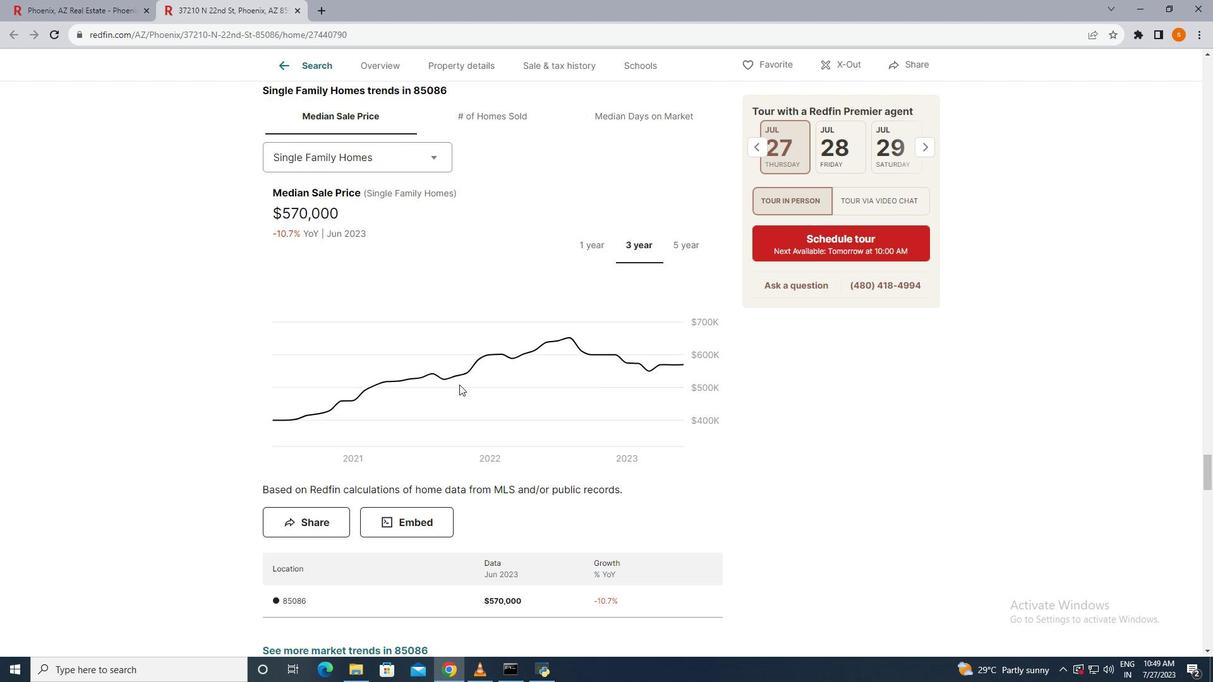 
Action: Mouse moved to (356, 210)
Screenshot: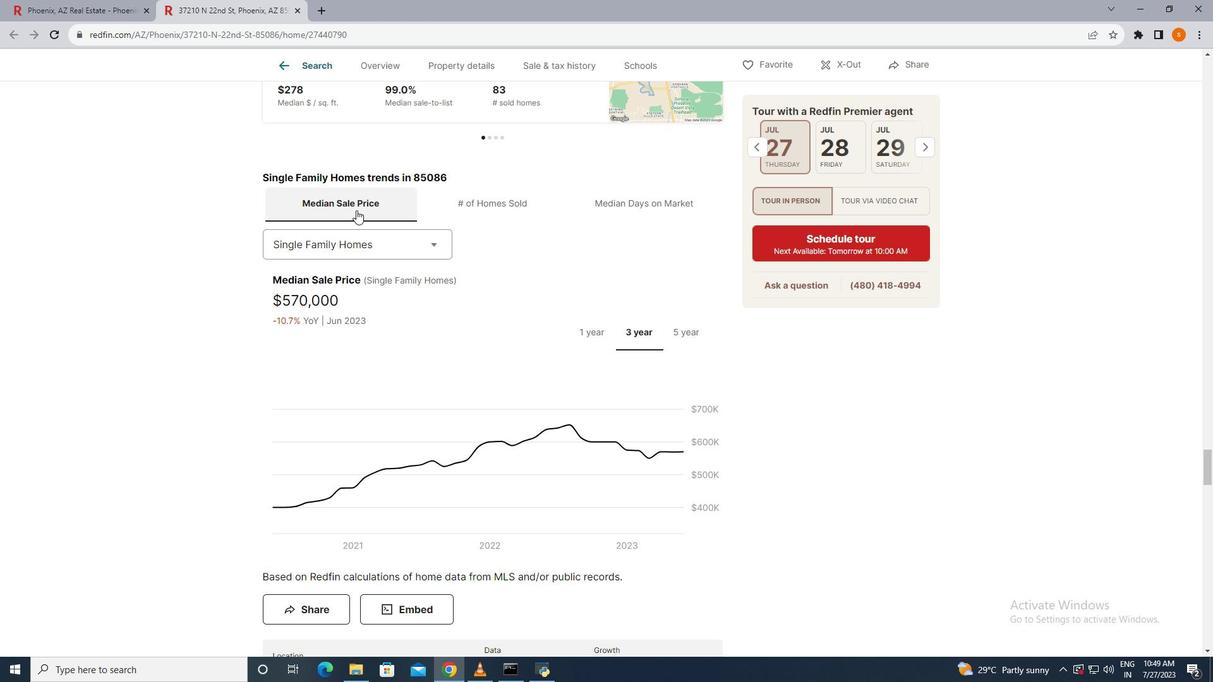 
Action: Mouse pressed left at (356, 210)
Screenshot: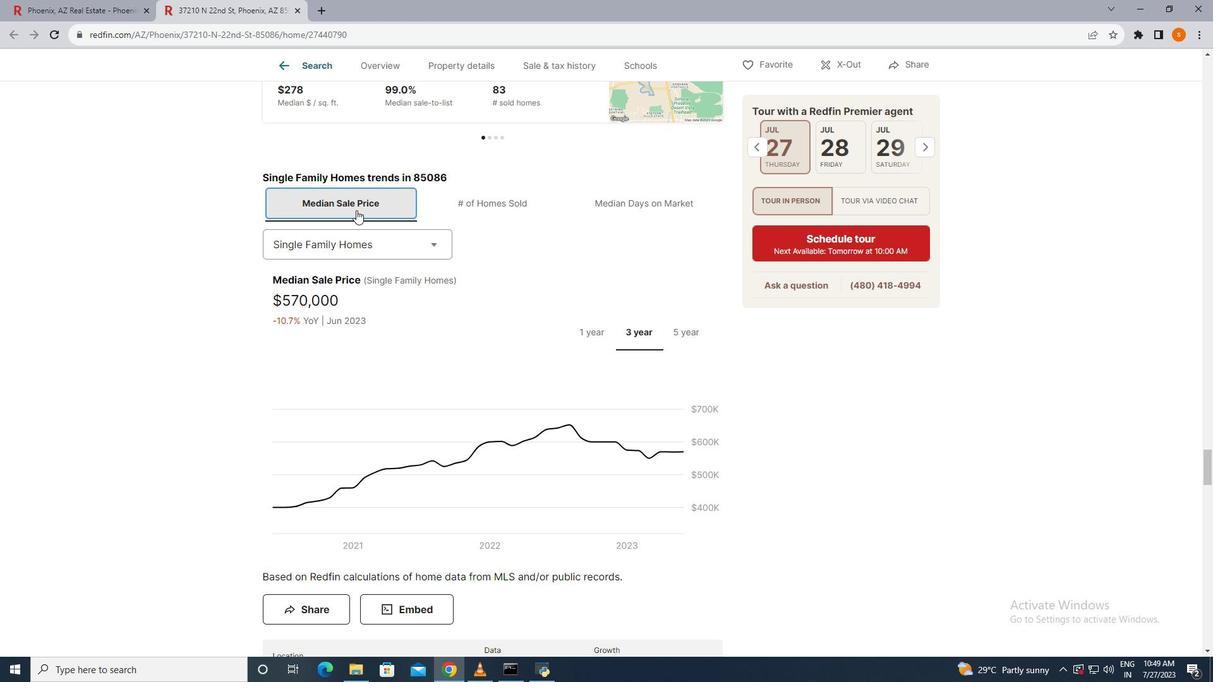 
Action: Mouse moved to (430, 358)
Screenshot: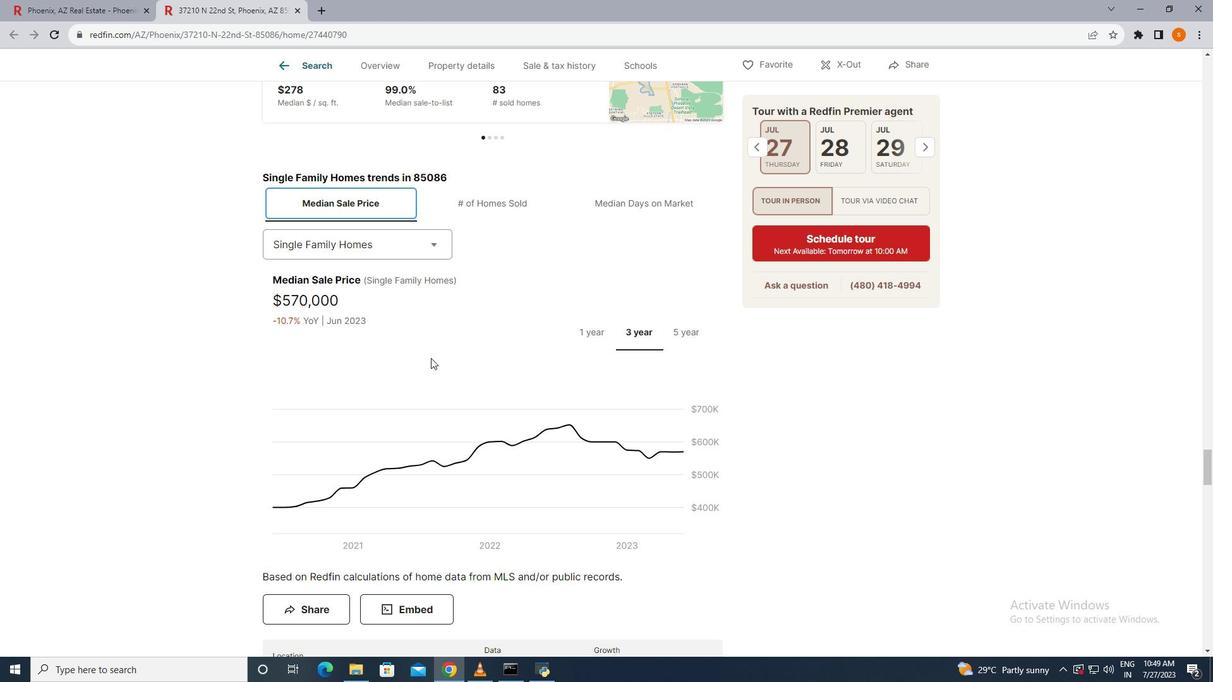 
Action: Mouse scrolled (430, 357) with delta (0, 0)
Screenshot: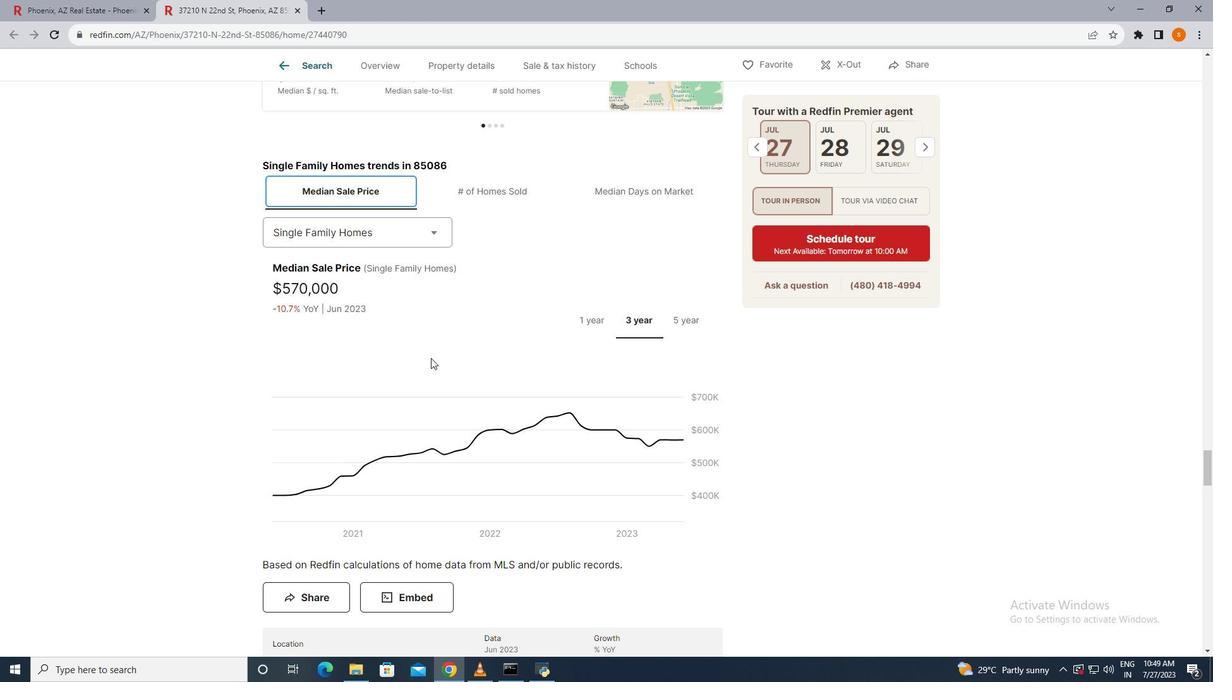 
Action: Mouse scrolled (430, 357) with delta (0, 0)
Screenshot: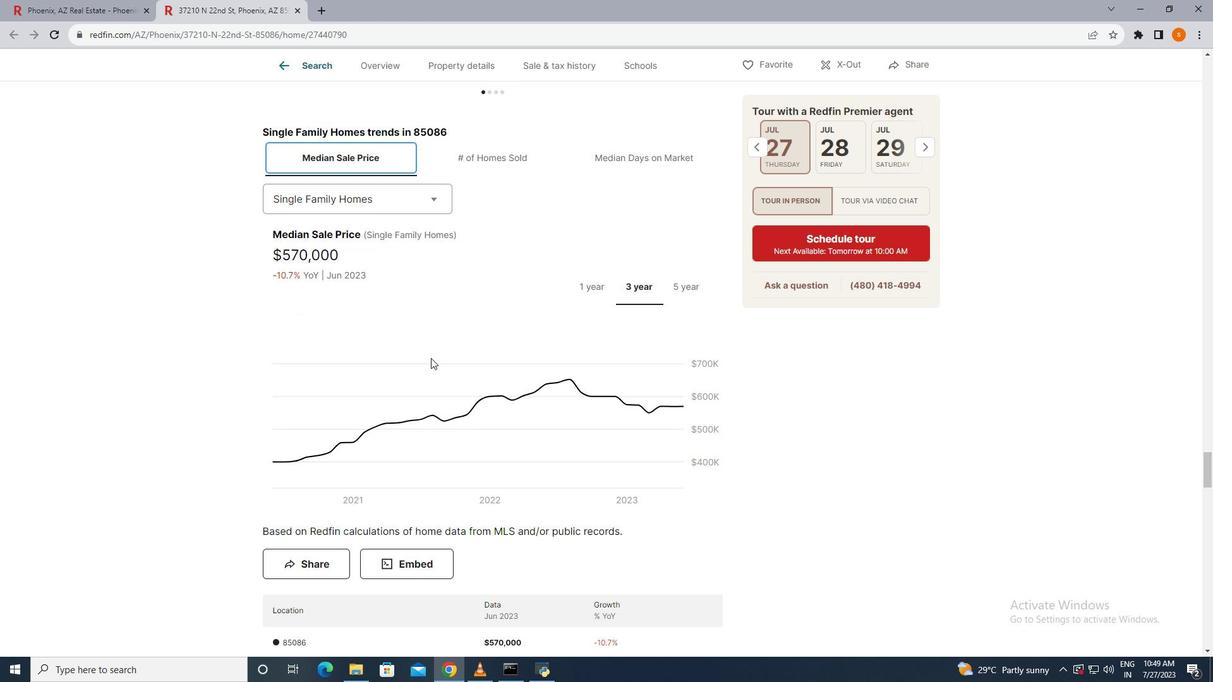 
Action: Mouse moved to (595, 206)
Screenshot: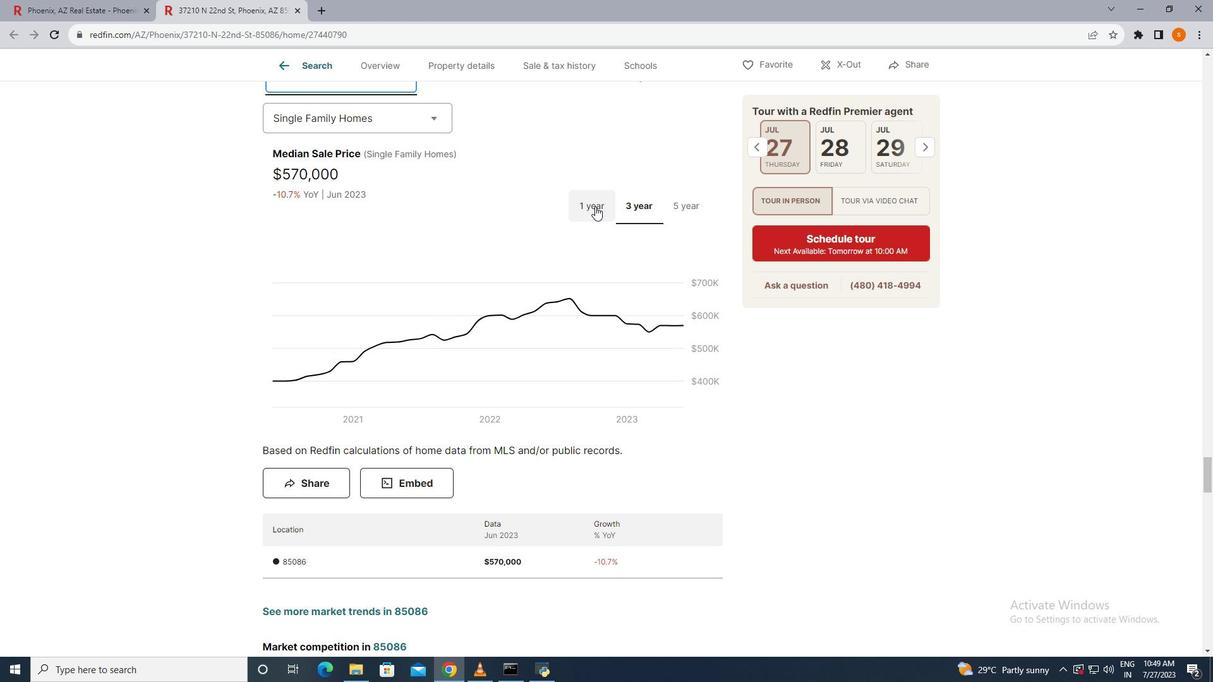 
Action: Mouse pressed left at (595, 206)
Screenshot: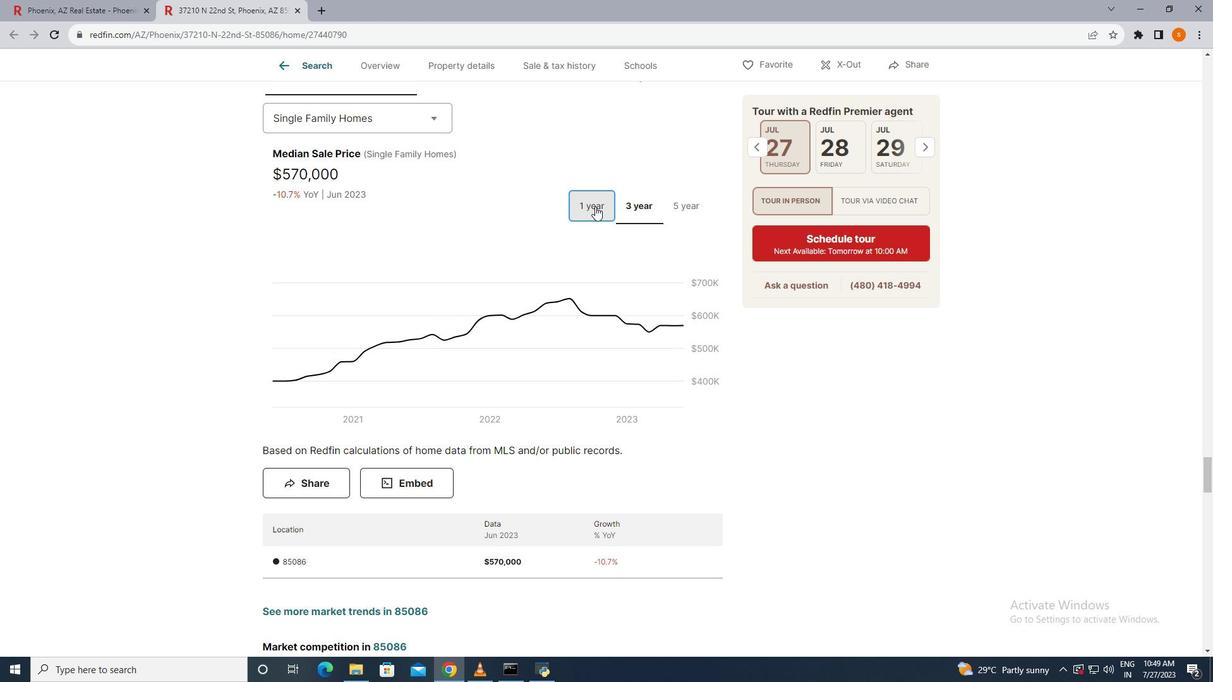 
Action: Mouse moved to (646, 210)
Screenshot: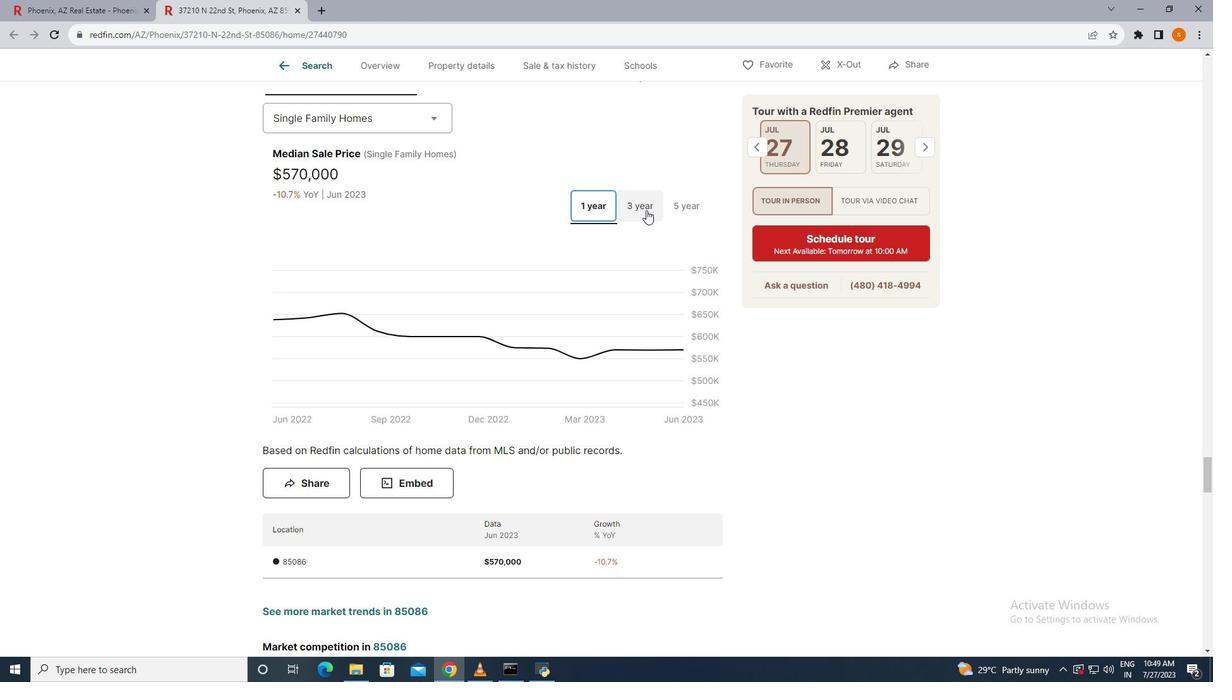 
Action: Mouse pressed left at (646, 210)
Screenshot: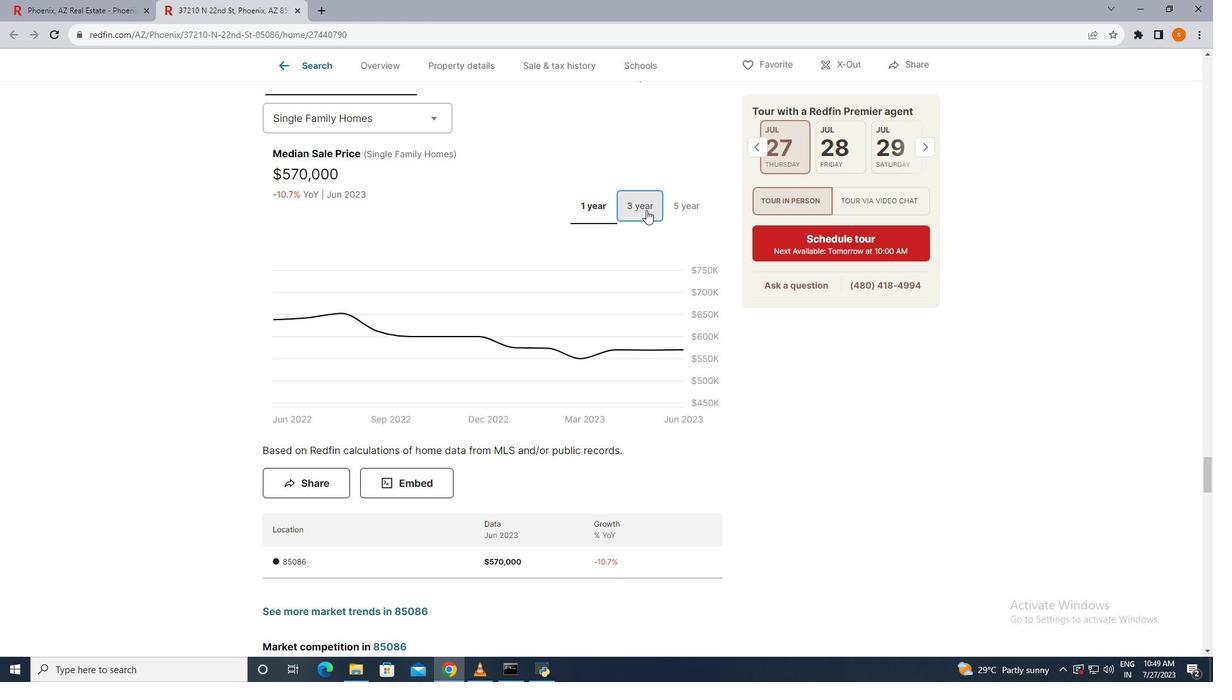 
Action: Mouse moved to (679, 203)
Screenshot: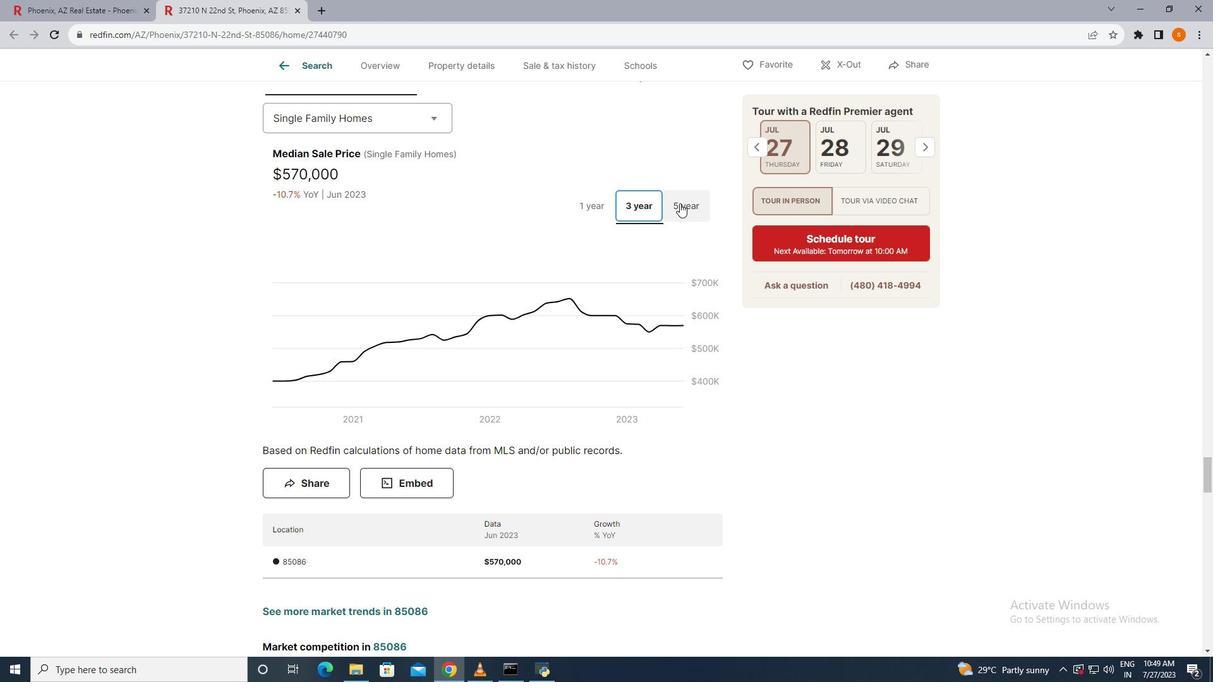 
Action: Mouse pressed left at (679, 203)
Screenshot: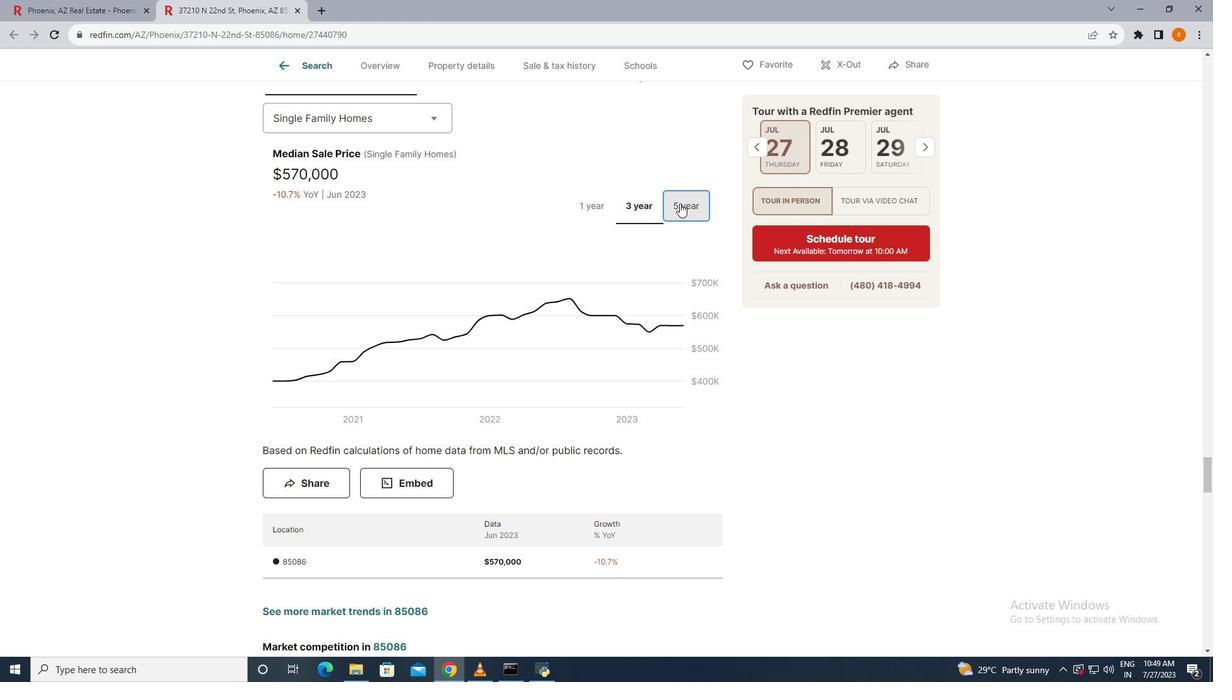 
Action: Mouse moved to (431, 414)
Screenshot: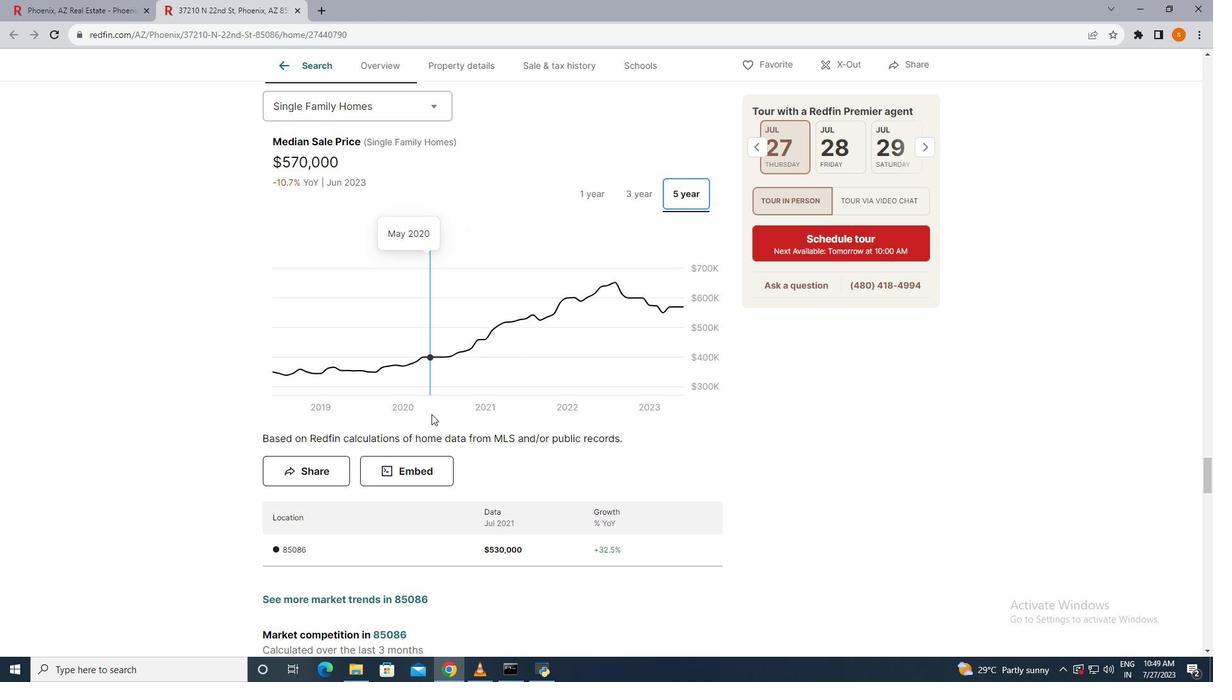
Action: Mouse scrolled (431, 413) with delta (0, 0)
Screenshot: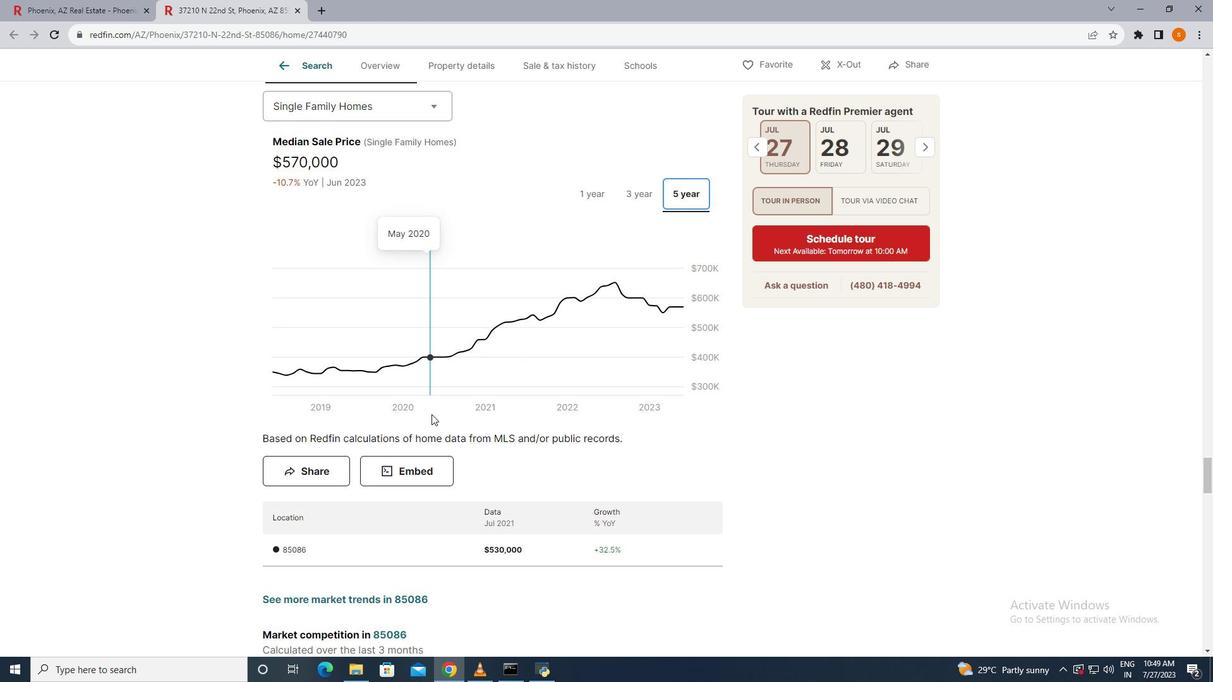 
Action: Mouse scrolled (431, 413) with delta (0, 0)
Screenshot: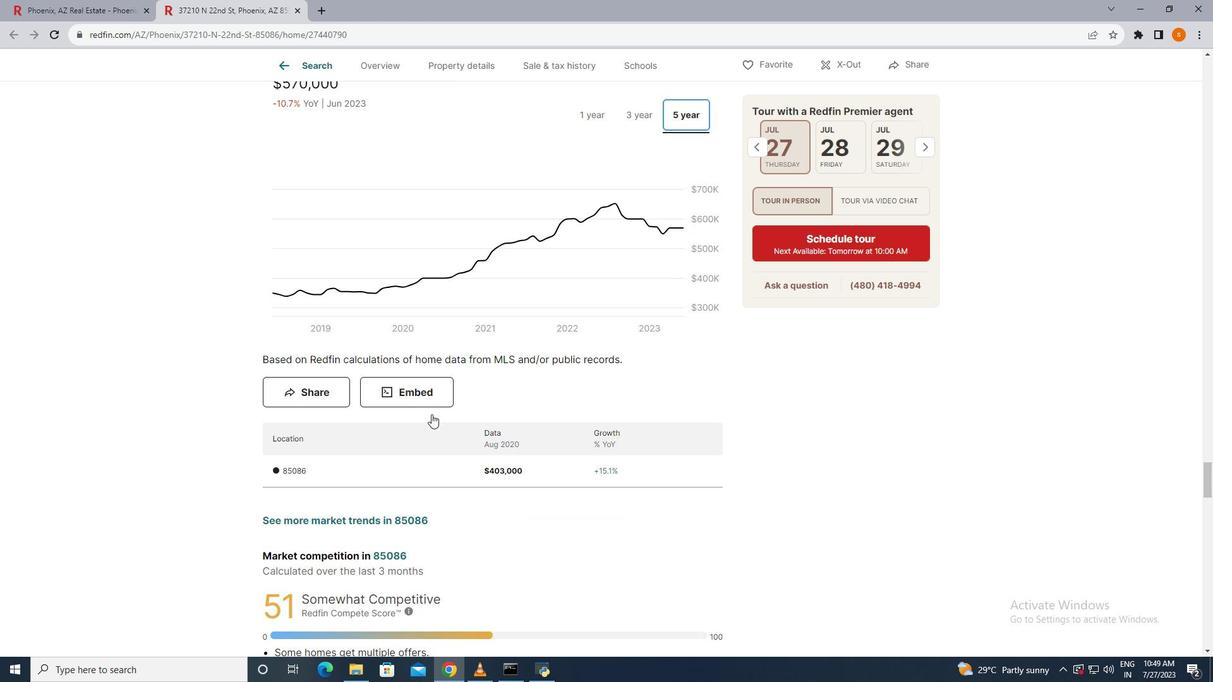 
Action: Mouse moved to (353, 486)
Screenshot: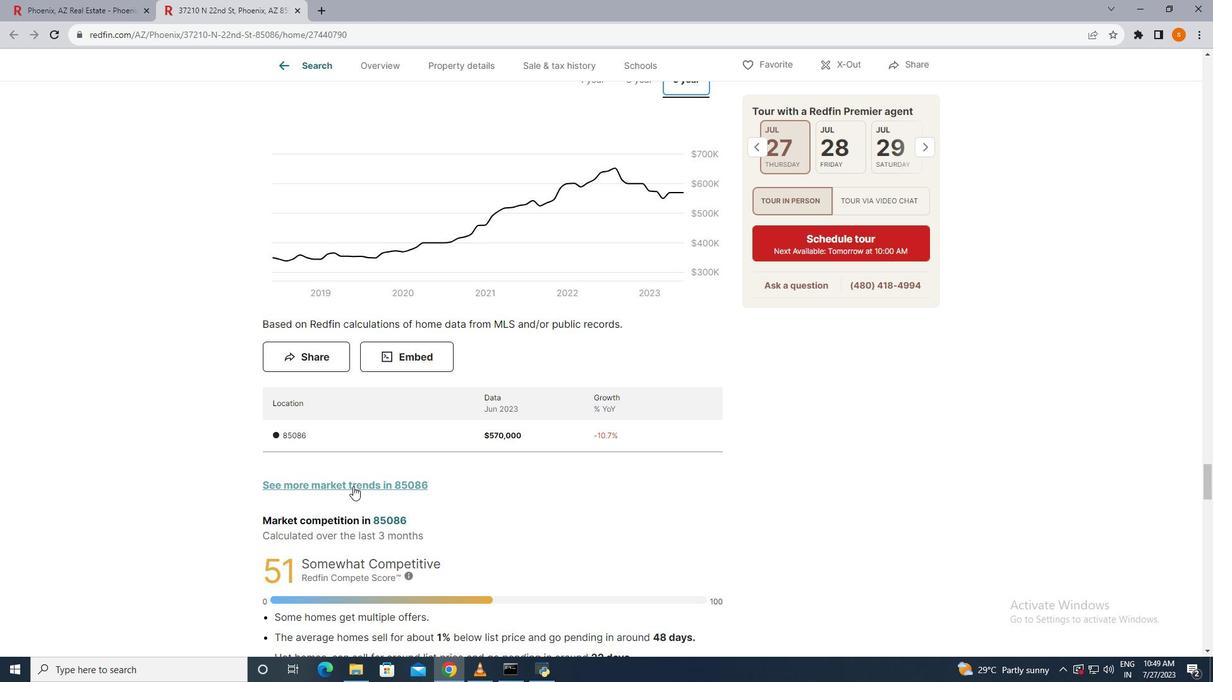 
Action: Mouse pressed left at (353, 486)
Screenshot: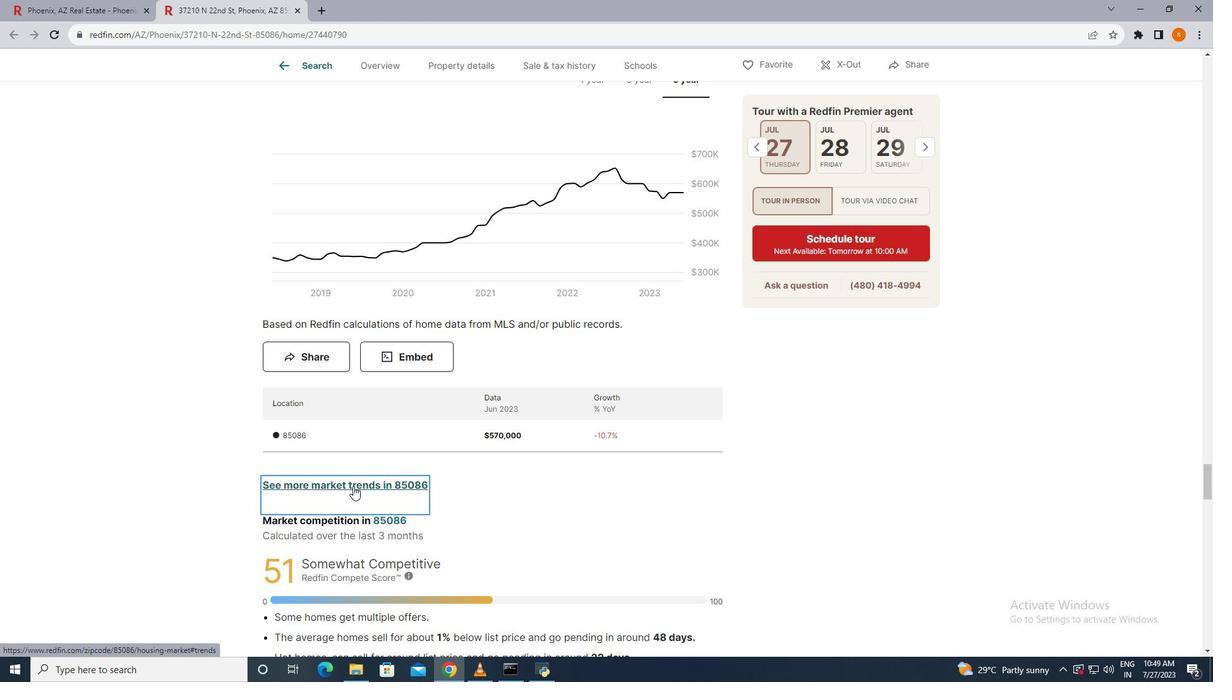 
Action: Mouse moved to (480, 372)
Screenshot: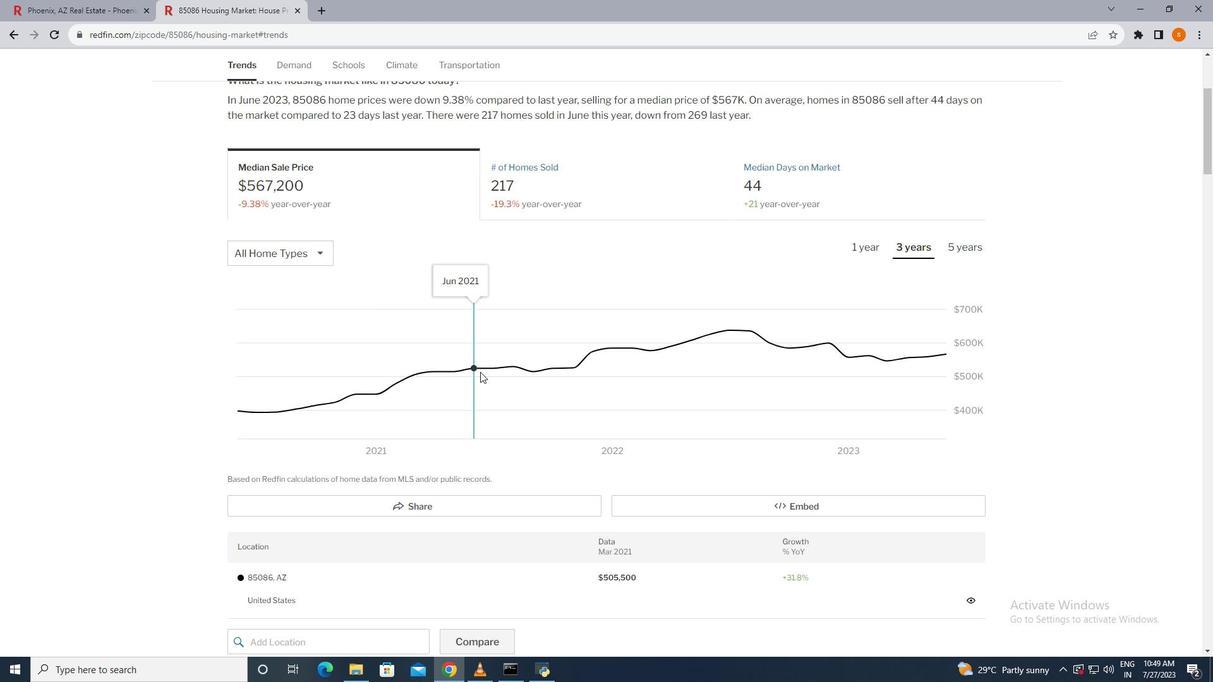 
Action: Mouse scrolled (480, 372) with delta (0, 0)
Screenshot: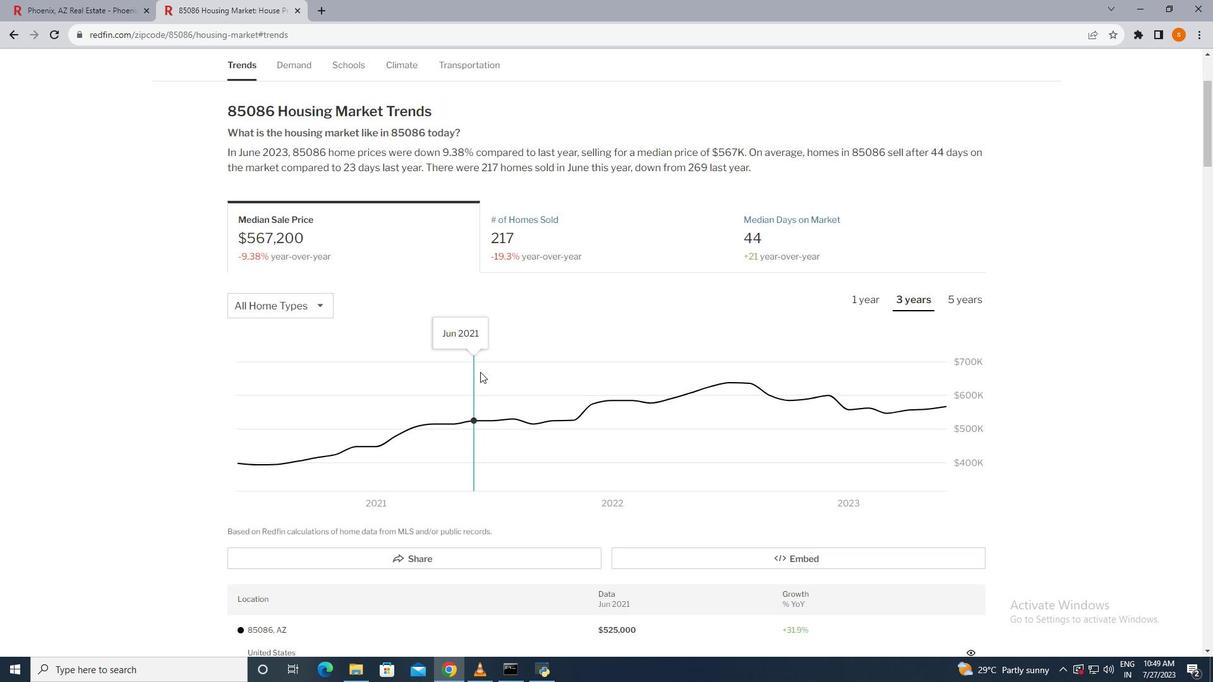 
Action: Mouse scrolled (480, 372) with delta (0, 0)
Screenshot: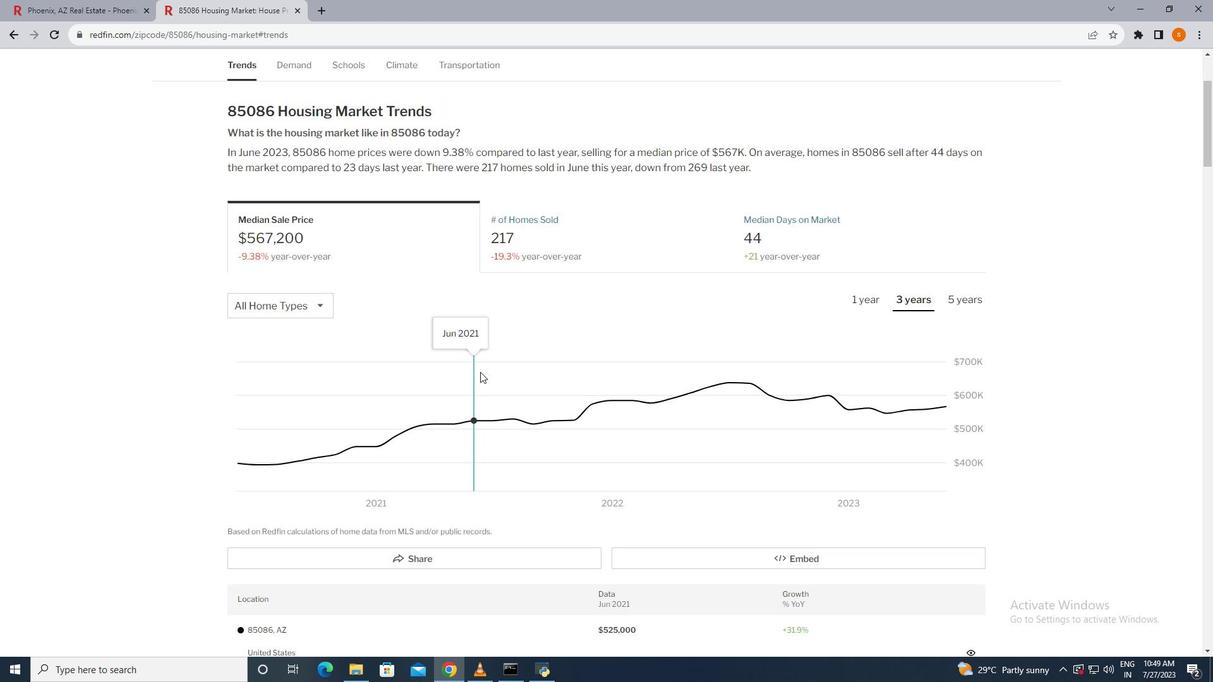 
Action: Mouse scrolled (480, 372) with delta (0, 0)
Screenshot: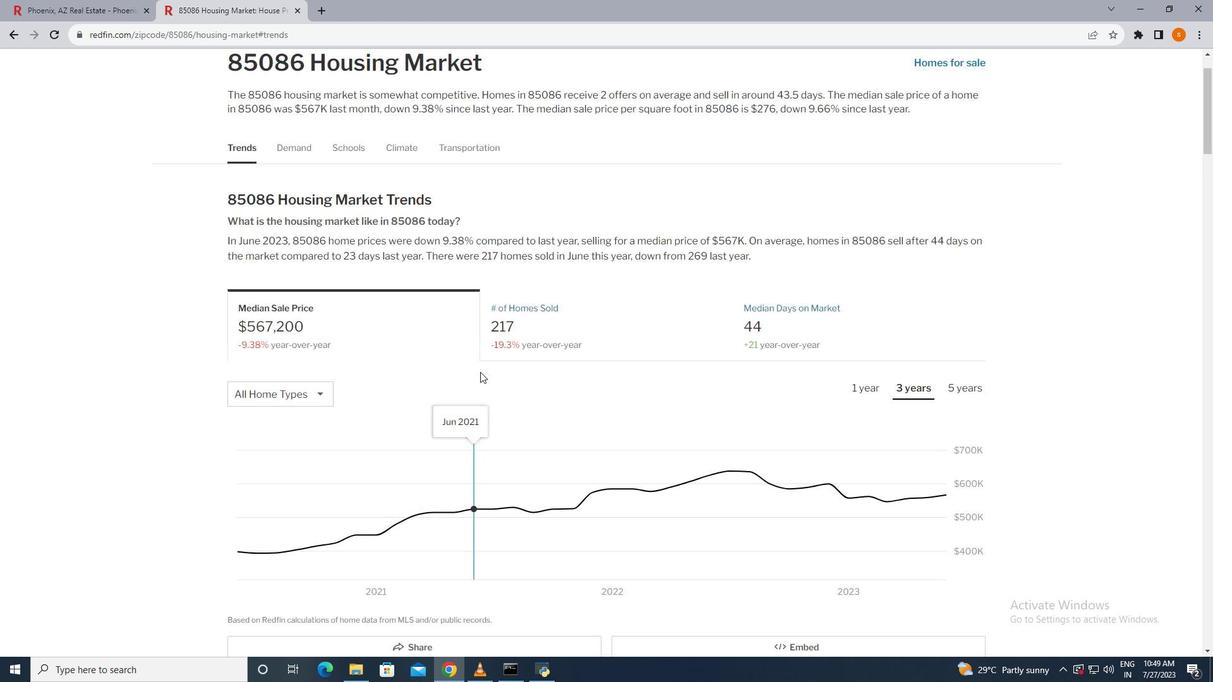 
Action: Mouse scrolled (480, 372) with delta (0, 0)
Screenshot: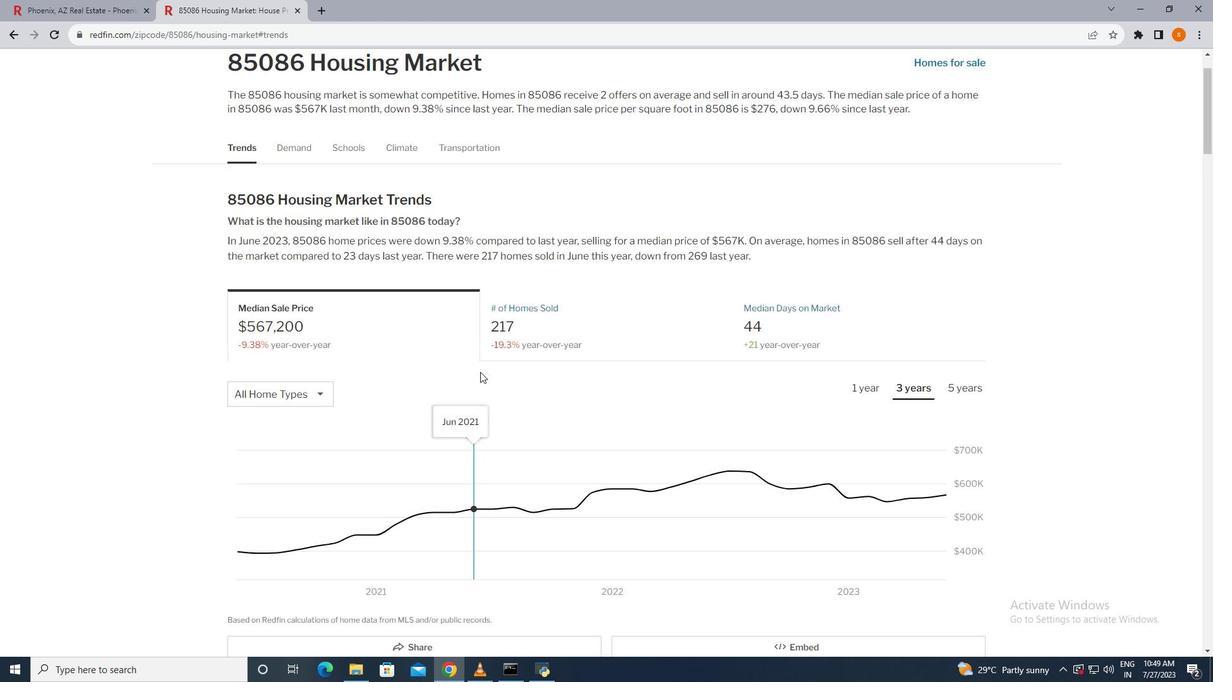 
Action: Mouse scrolled (480, 371) with delta (0, 0)
Screenshot: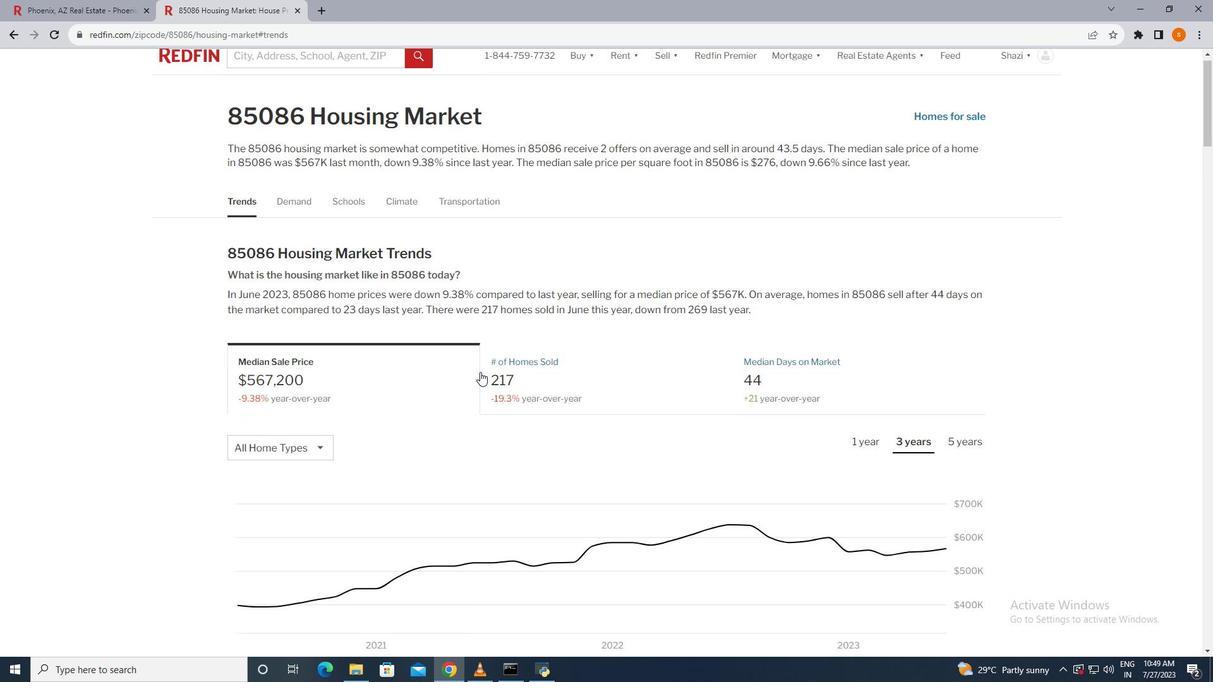 
Action: Mouse scrolled (480, 371) with delta (0, 0)
Screenshot: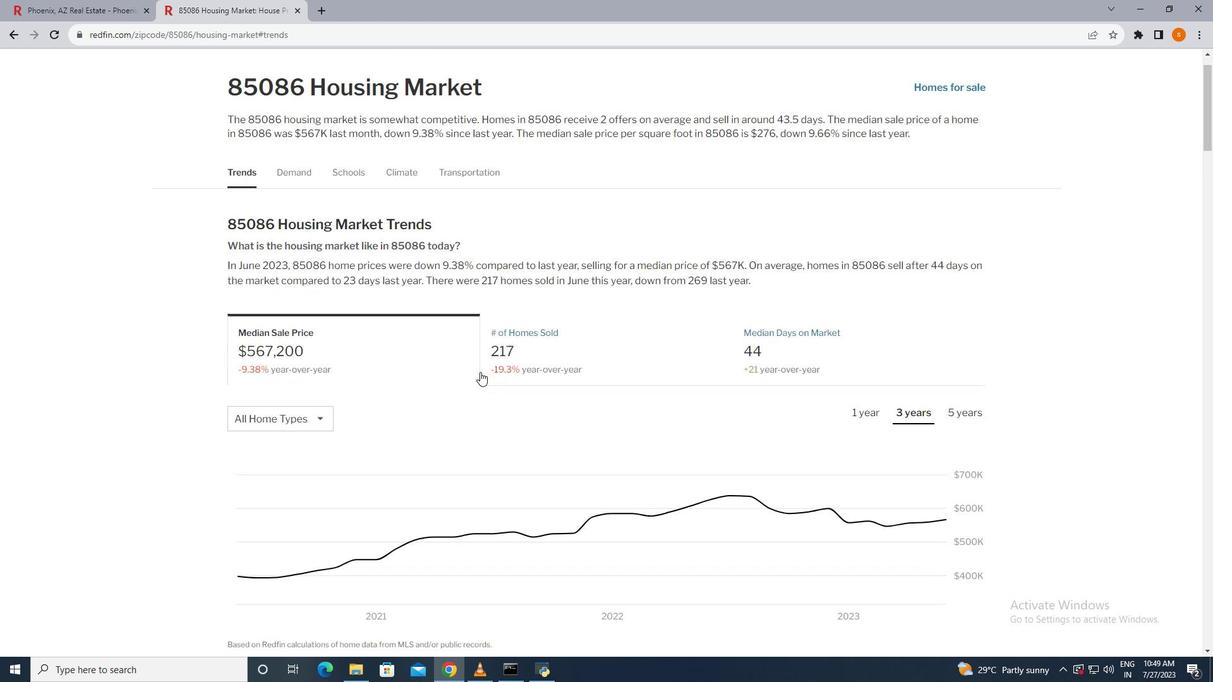 
Action: Mouse scrolled (480, 371) with delta (0, 0)
Screenshot: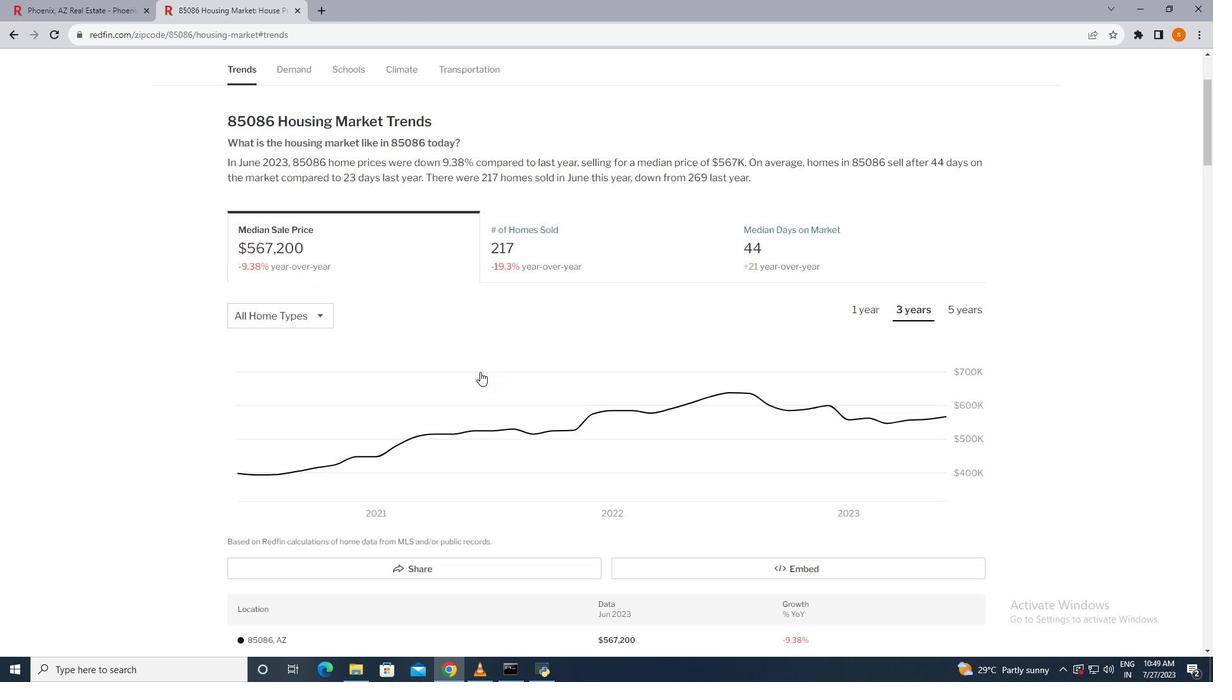 
Action: Mouse scrolled (480, 371) with delta (0, 0)
Screenshot: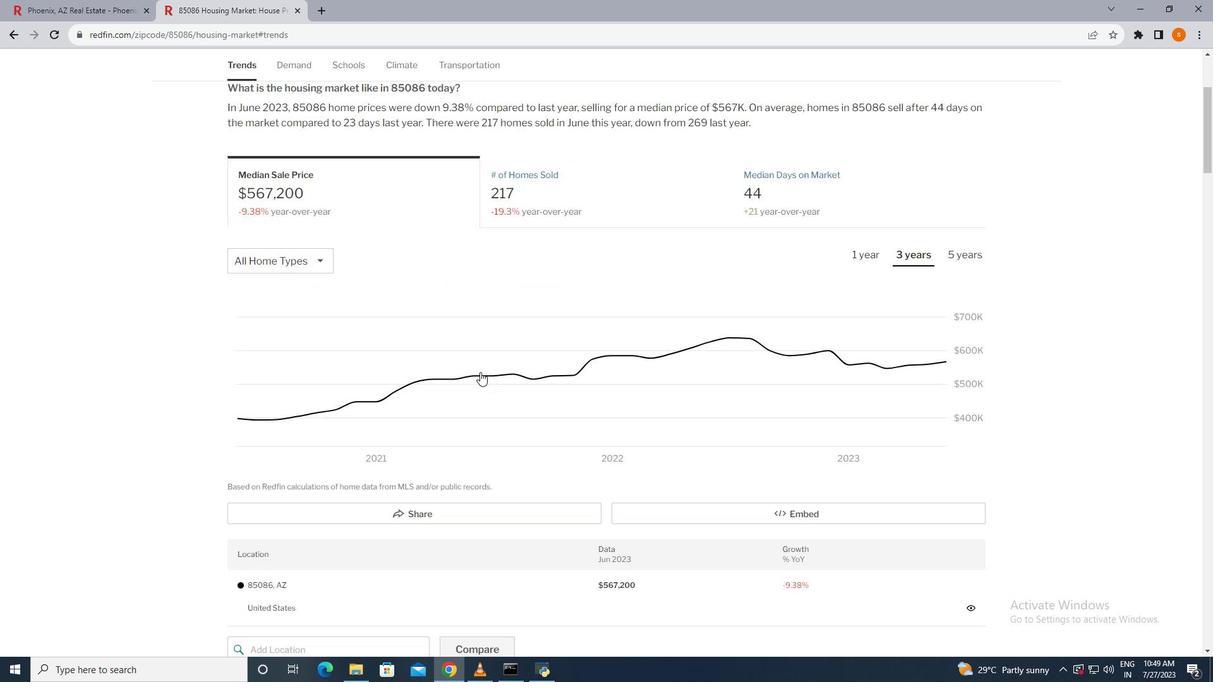 
Action: Mouse scrolled (480, 371) with delta (0, 0)
Screenshot: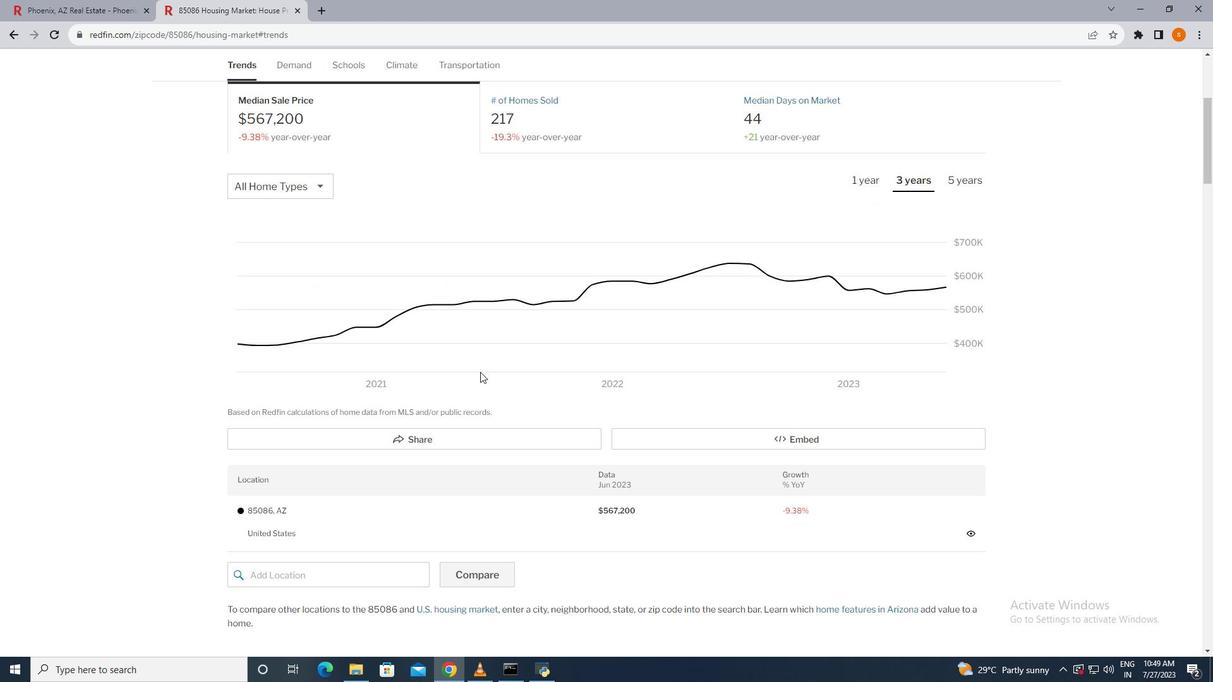 
Action: Mouse scrolled (480, 371) with delta (0, 0)
Screenshot: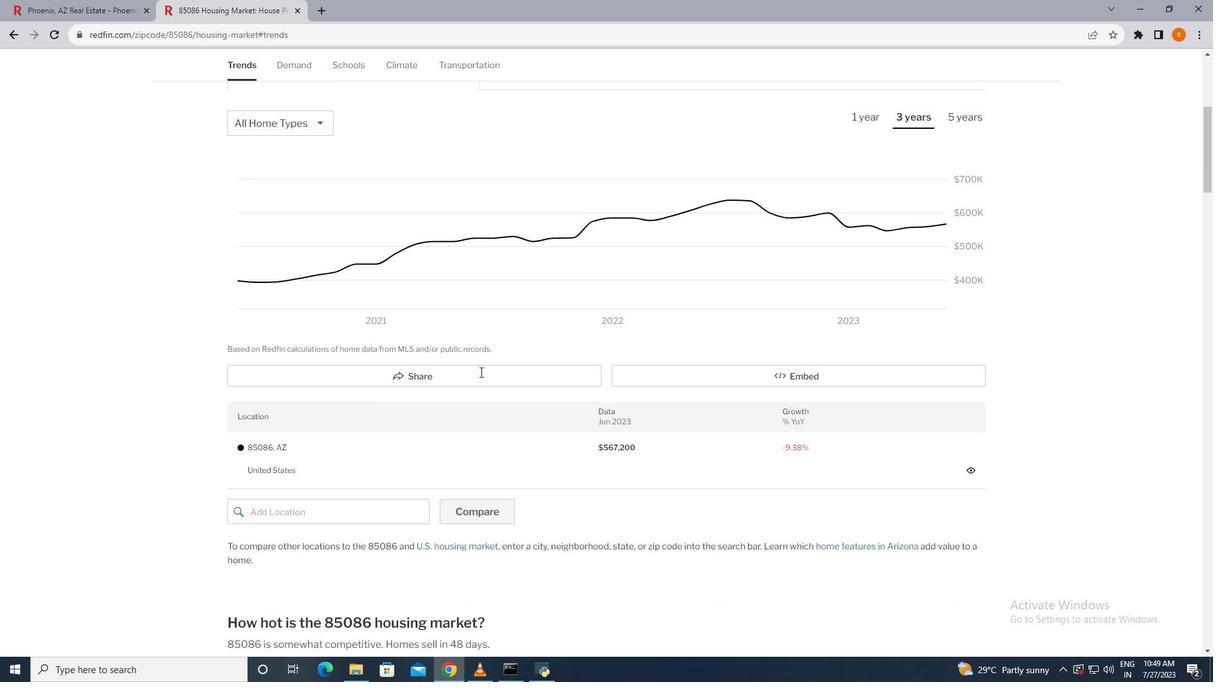 
Action: Mouse scrolled (480, 371) with delta (0, 0)
Screenshot: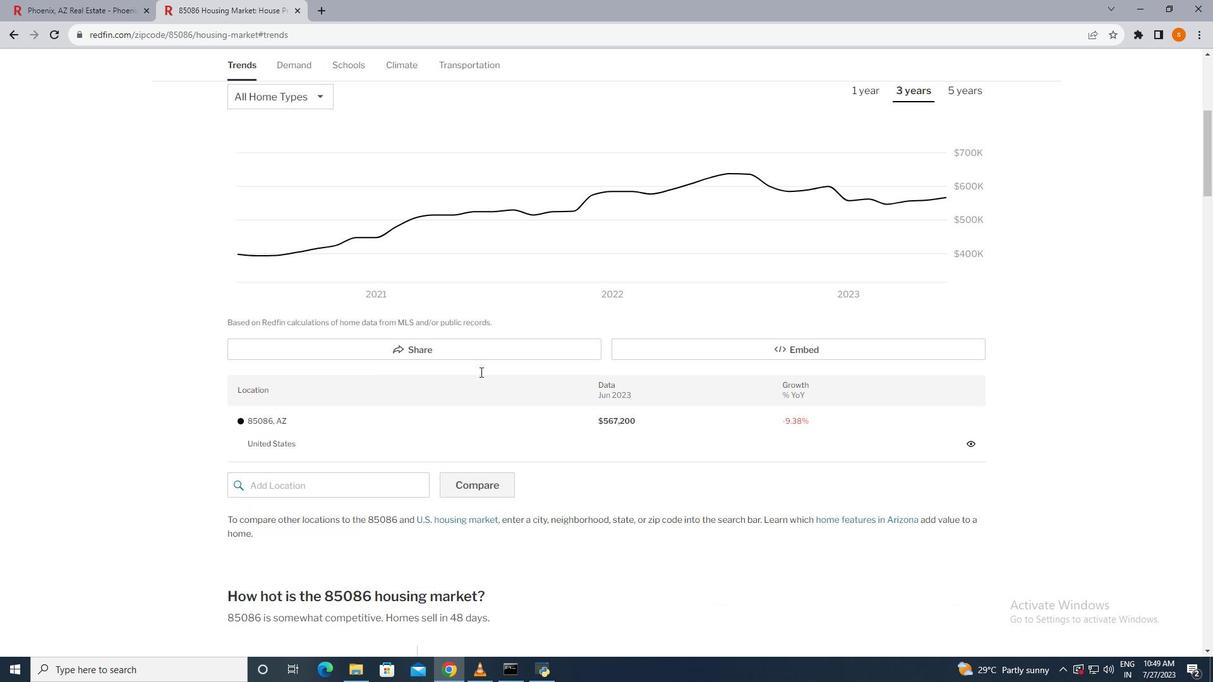 
Action: Mouse scrolled (480, 371) with delta (0, 0)
Screenshot: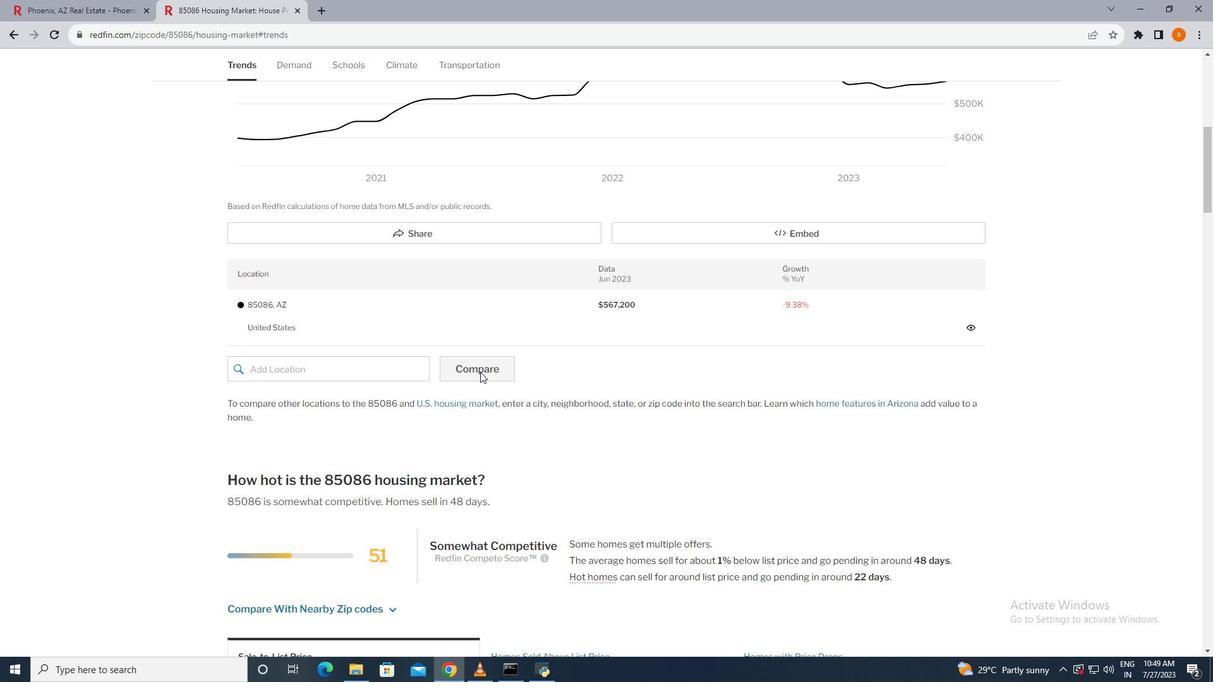 
Action: Mouse scrolled (480, 371) with delta (0, 0)
Screenshot: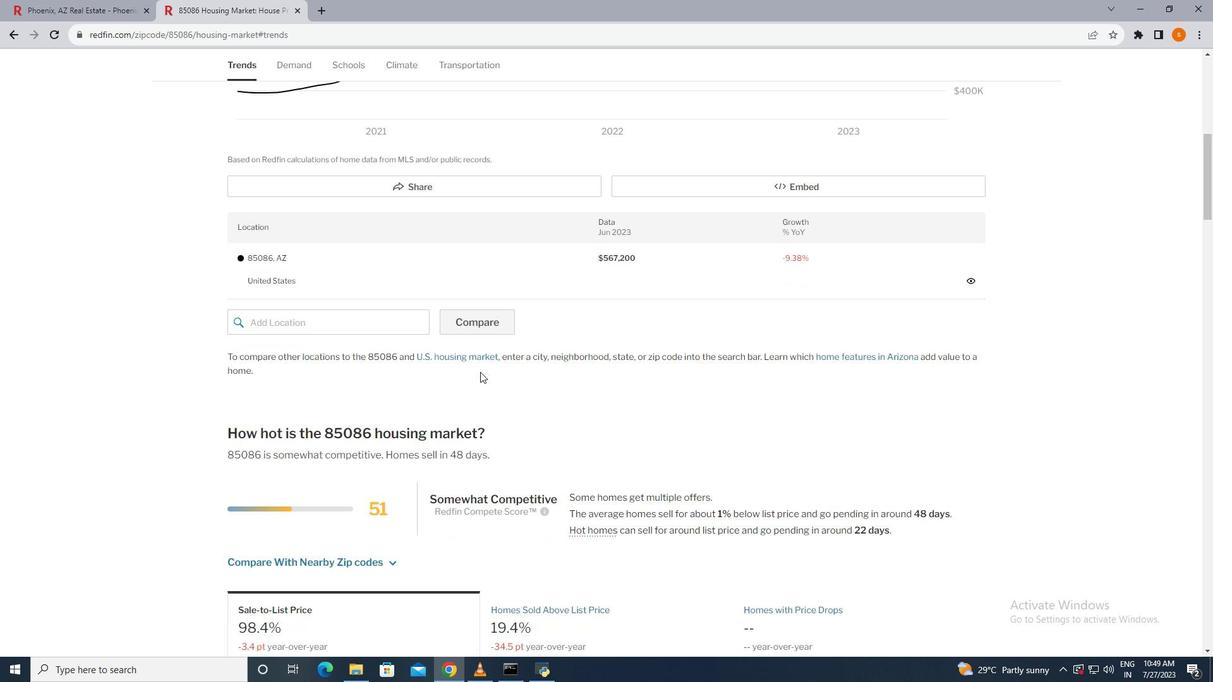 
Action: Mouse scrolled (480, 371) with delta (0, 0)
Screenshot: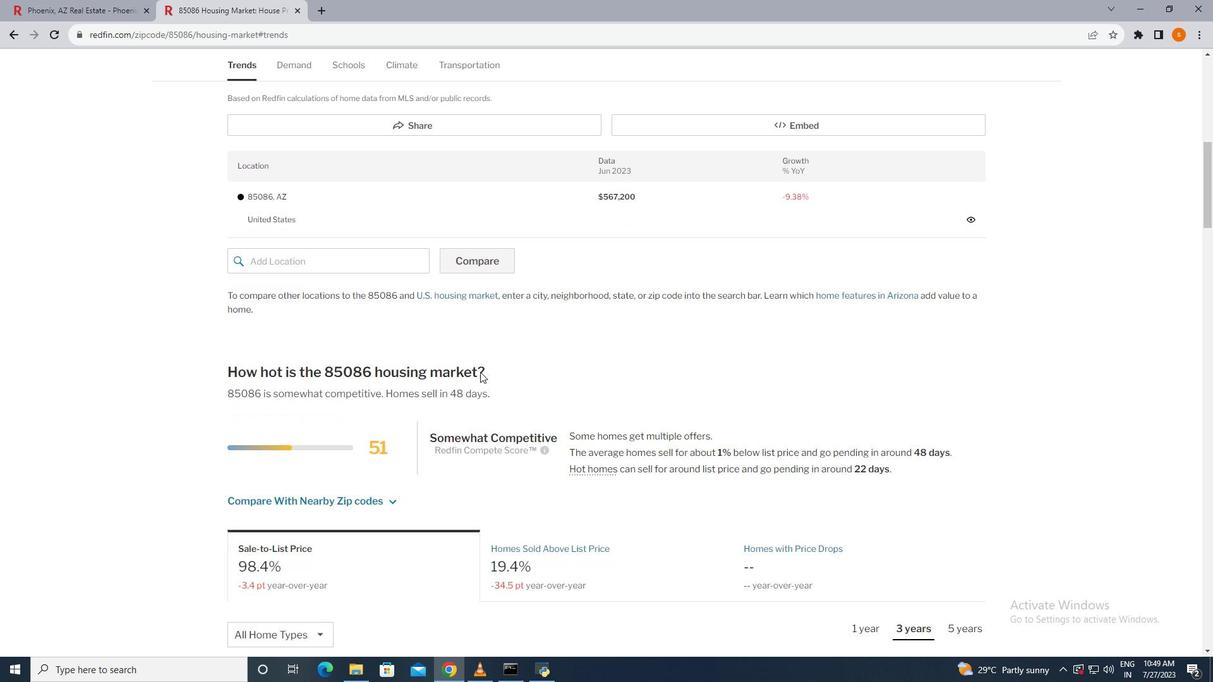 
Action: Mouse scrolled (480, 371) with delta (0, 0)
Screenshot: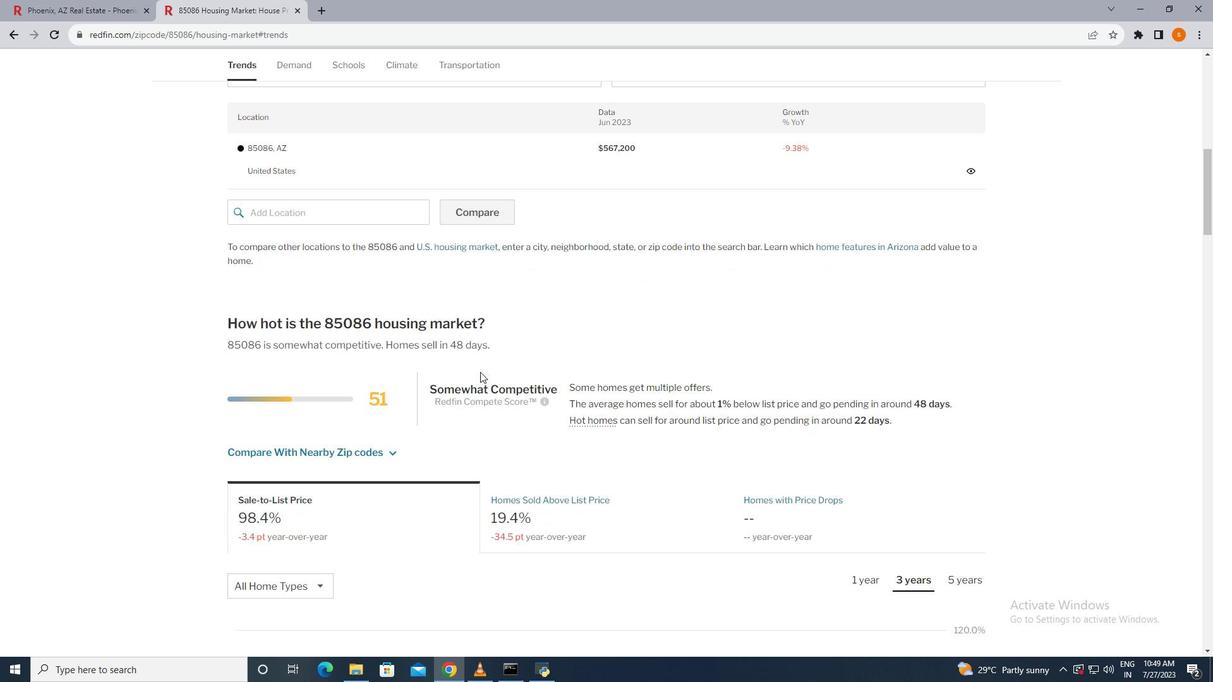
Action: Mouse scrolled (480, 371) with delta (0, 0)
Screenshot: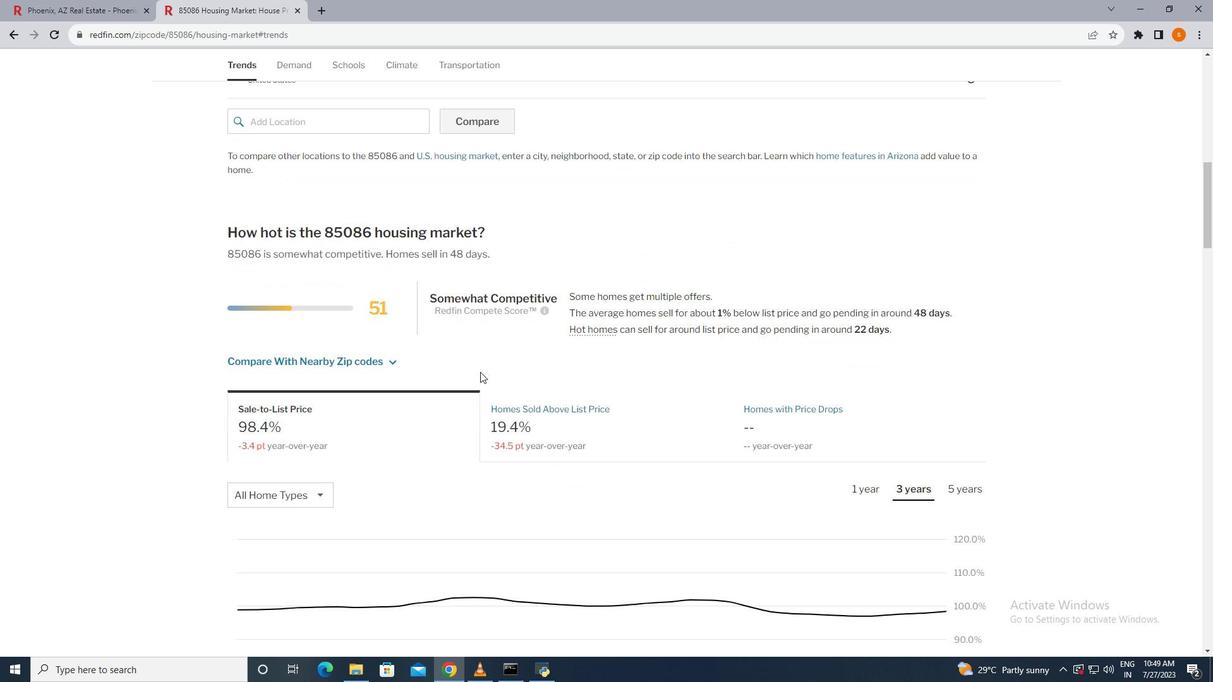 
Action: Mouse scrolled (480, 371) with delta (0, 0)
Screenshot: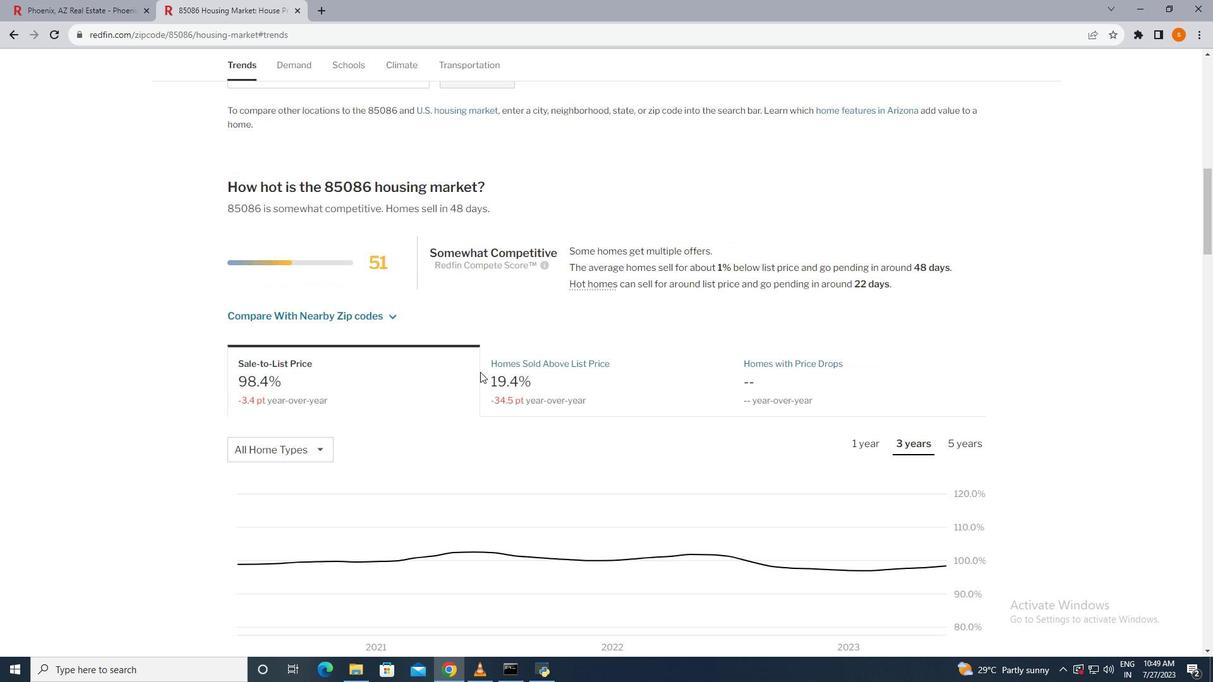 
Action: Mouse scrolled (480, 371) with delta (0, 0)
Screenshot: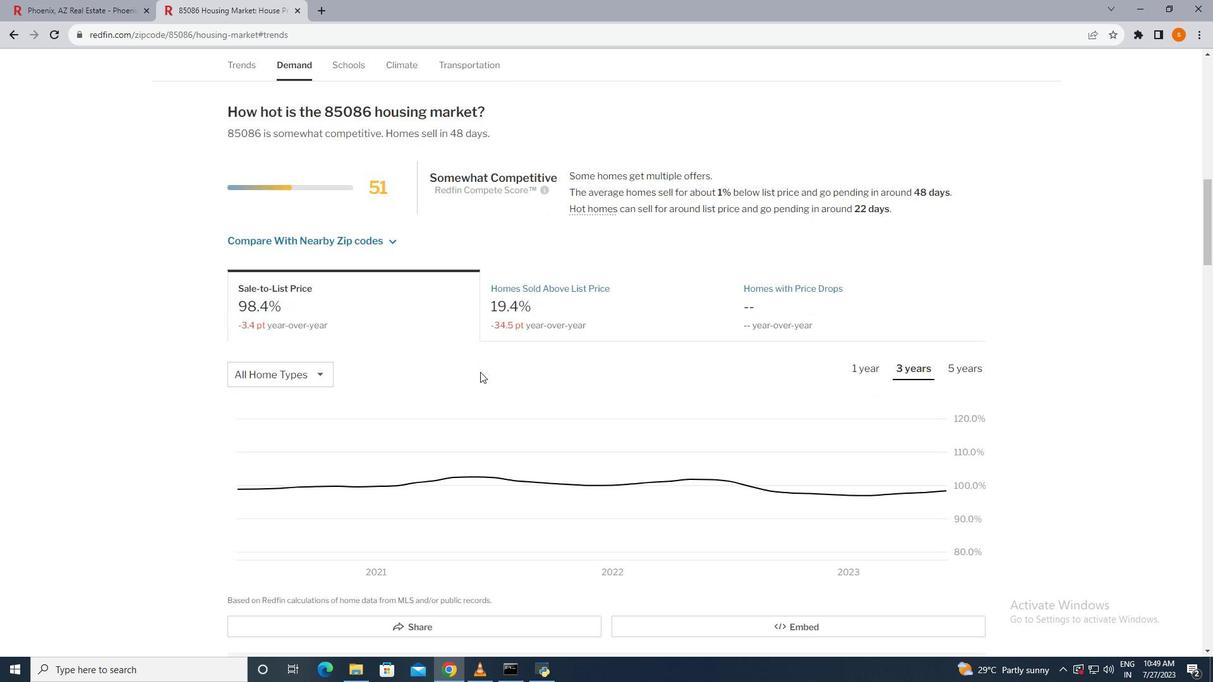 
Action: Mouse scrolled (480, 371) with delta (0, 0)
Screenshot: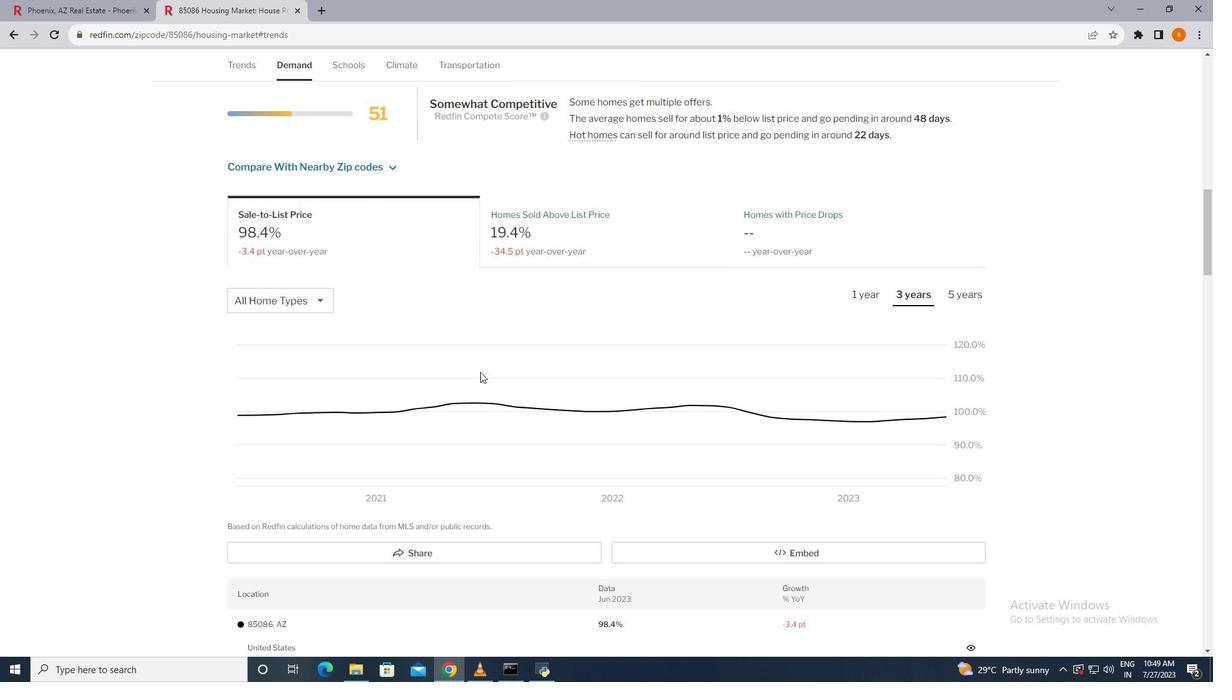 
Action: Mouse scrolled (480, 371) with delta (0, 0)
Screenshot: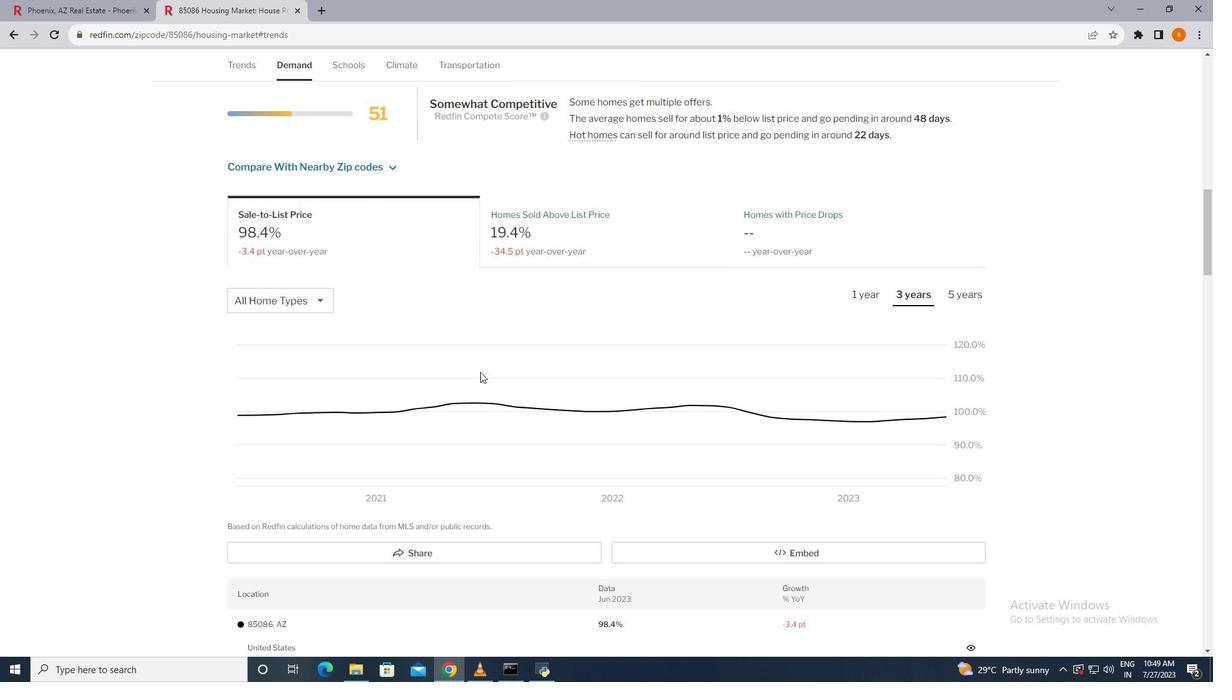 
Action: Mouse scrolled (480, 371) with delta (0, 0)
Screenshot: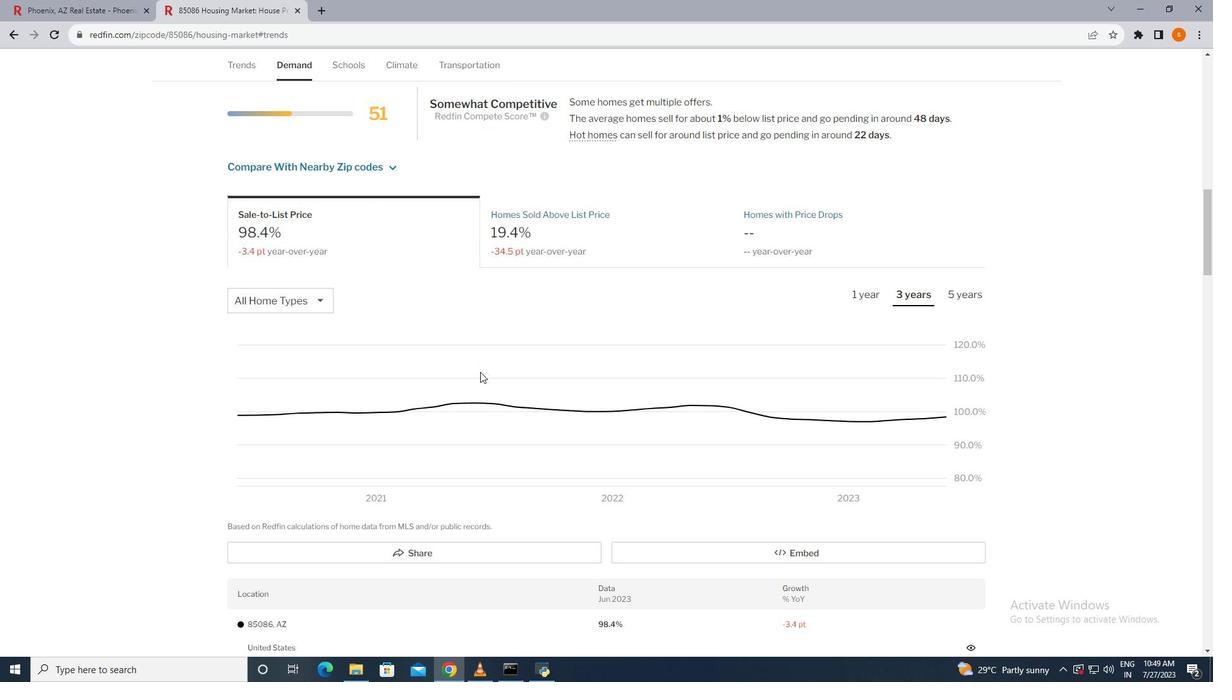 
Action: Mouse scrolled (480, 371) with delta (0, 0)
Screenshot: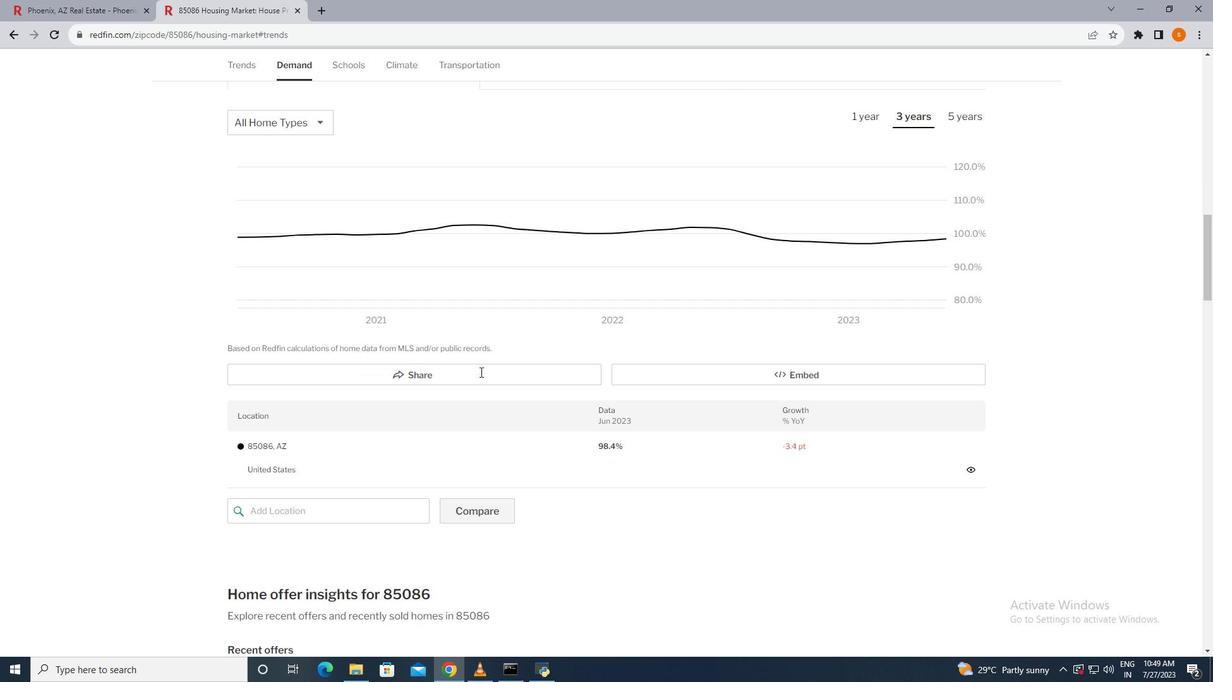 
Action: Mouse scrolled (480, 371) with delta (0, 0)
Screenshot: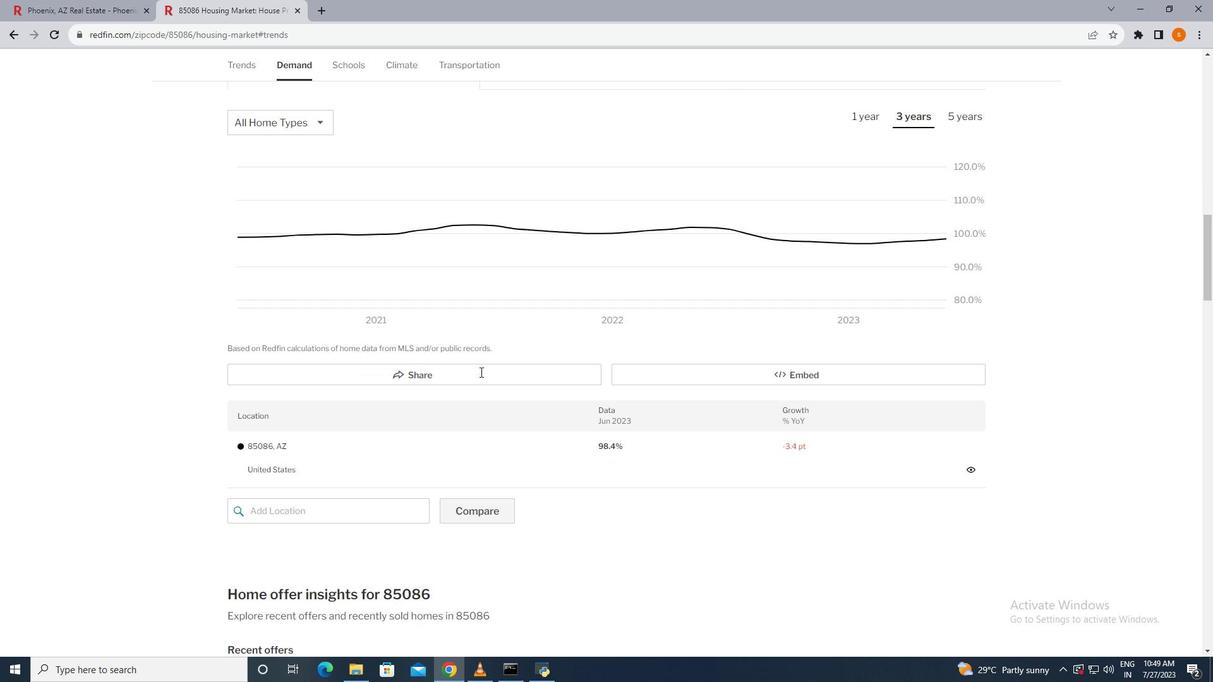 
Action: Mouse scrolled (480, 371) with delta (0, 0)
Screenshot: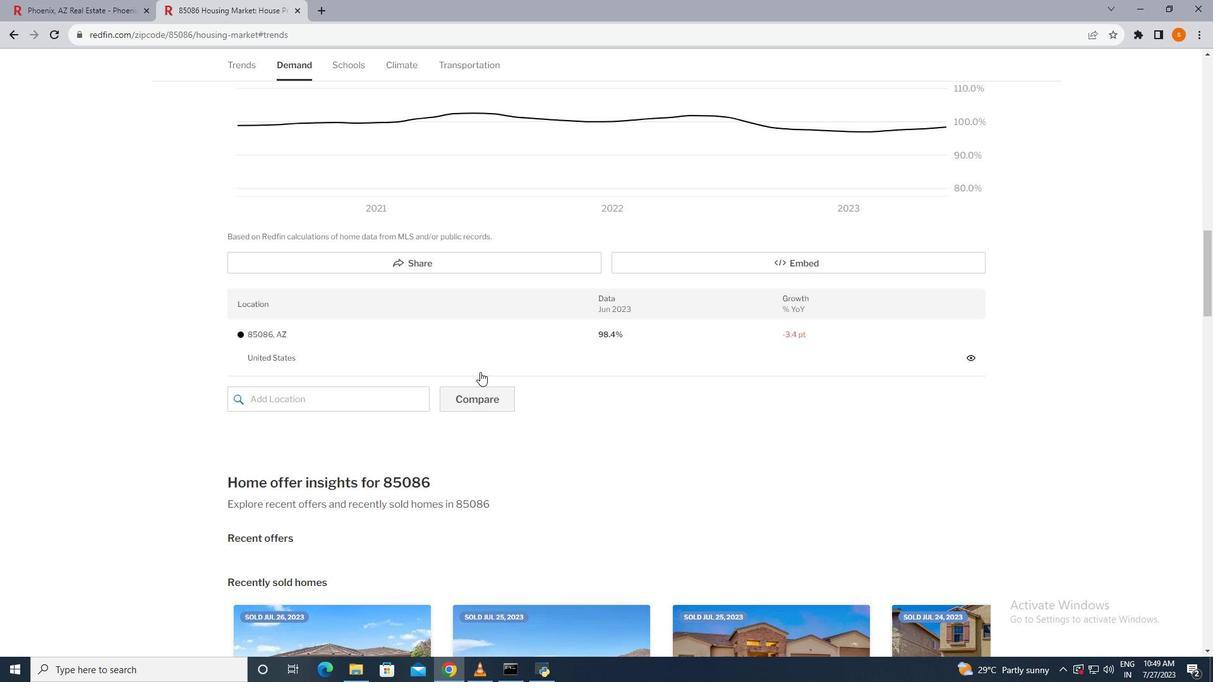 
Action: Mouse scrolled (480, 371) with delta (0, 0)
Screenshot: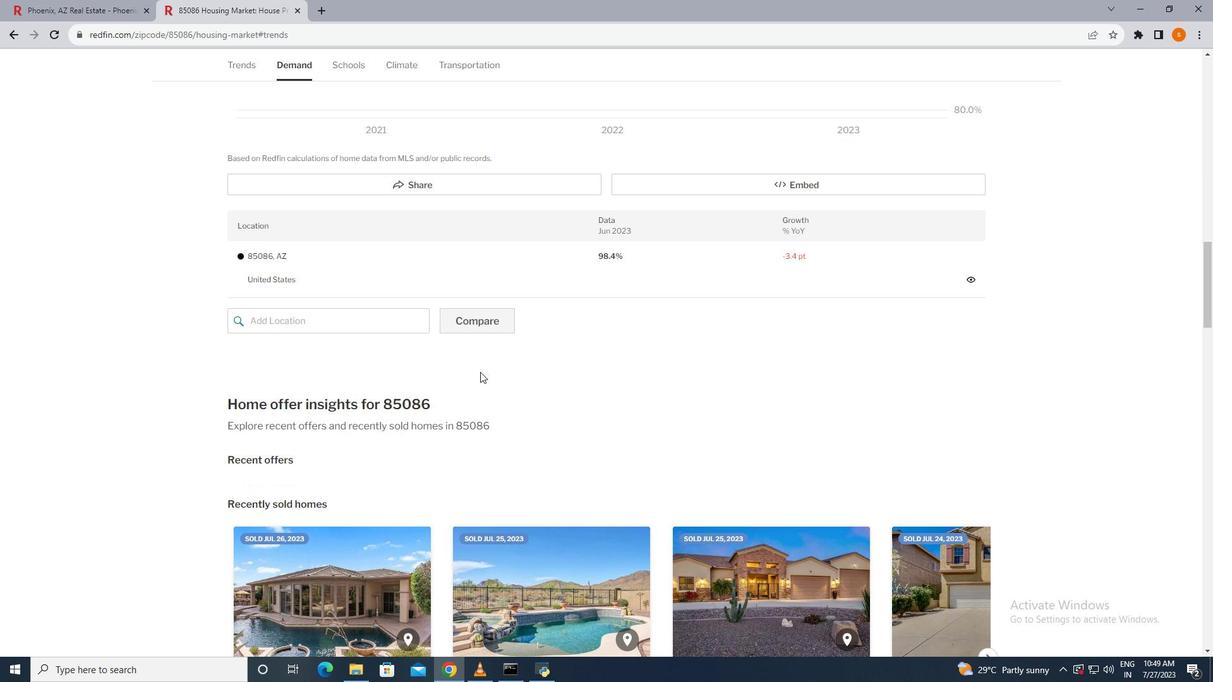 
Action: Mouse scrolled (480, 371) with delta (0, 0)
Screenshot: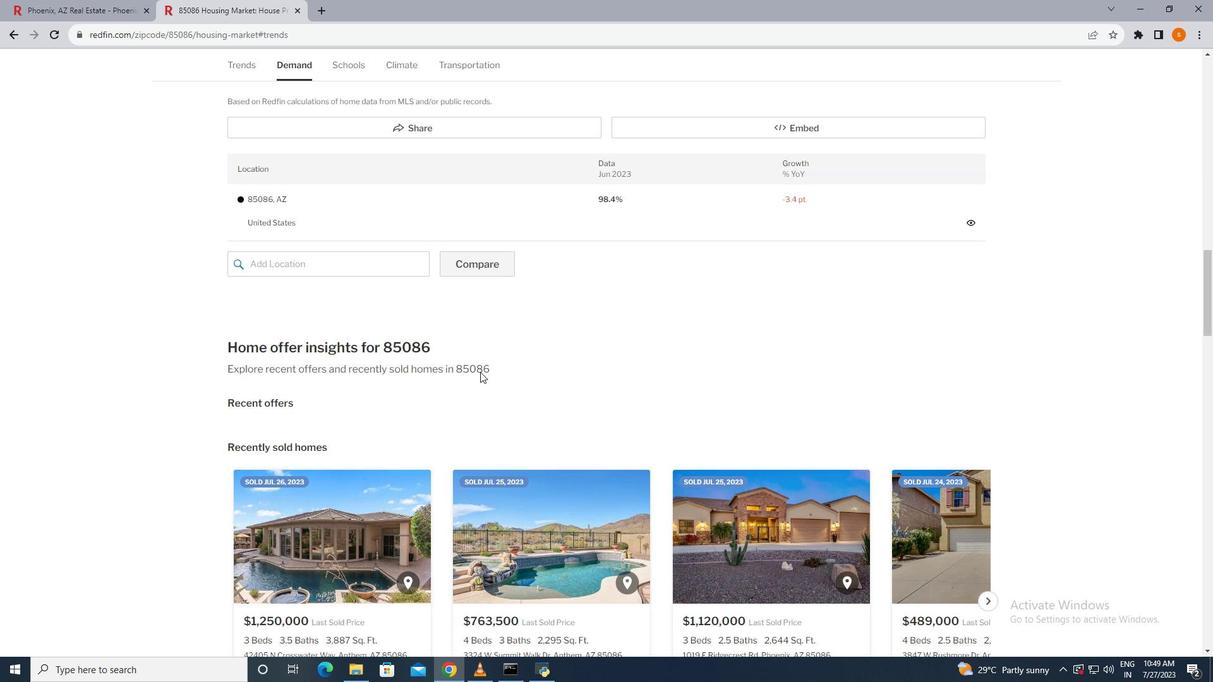 
Action: Mouse scrolled (480, 371) with delta (0, 0)
Screenshot: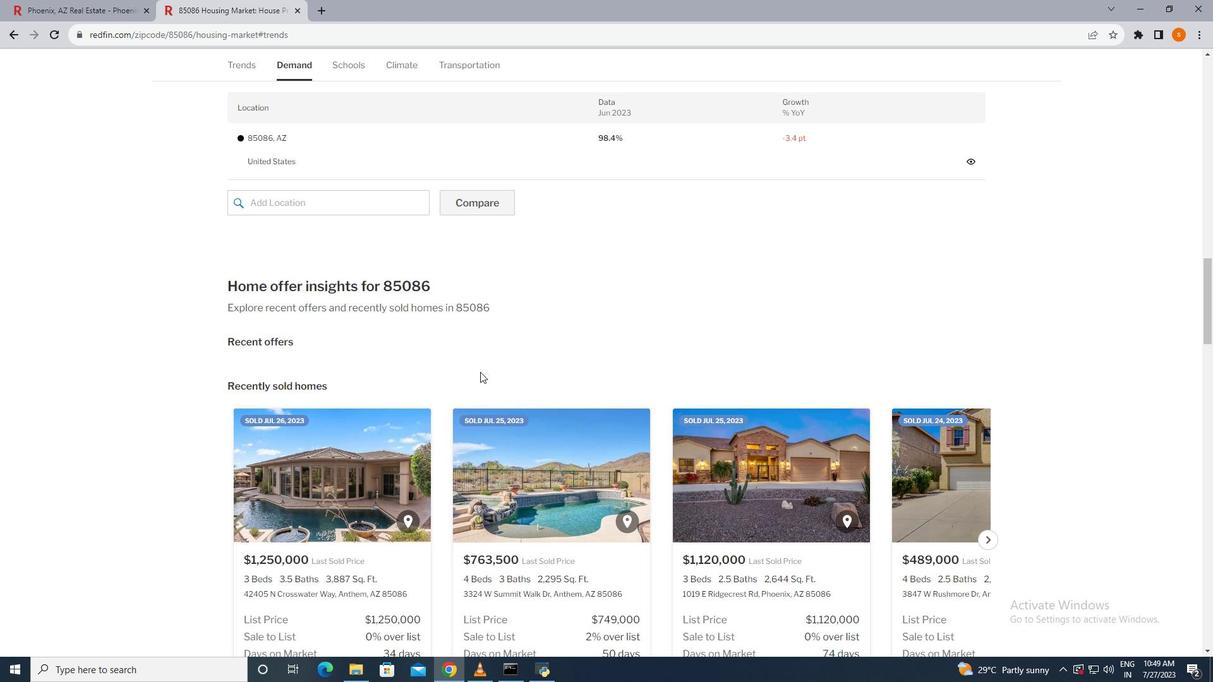 
Action: Mouse scrolled (480, 371) with delta (0, 0)
Screenshot: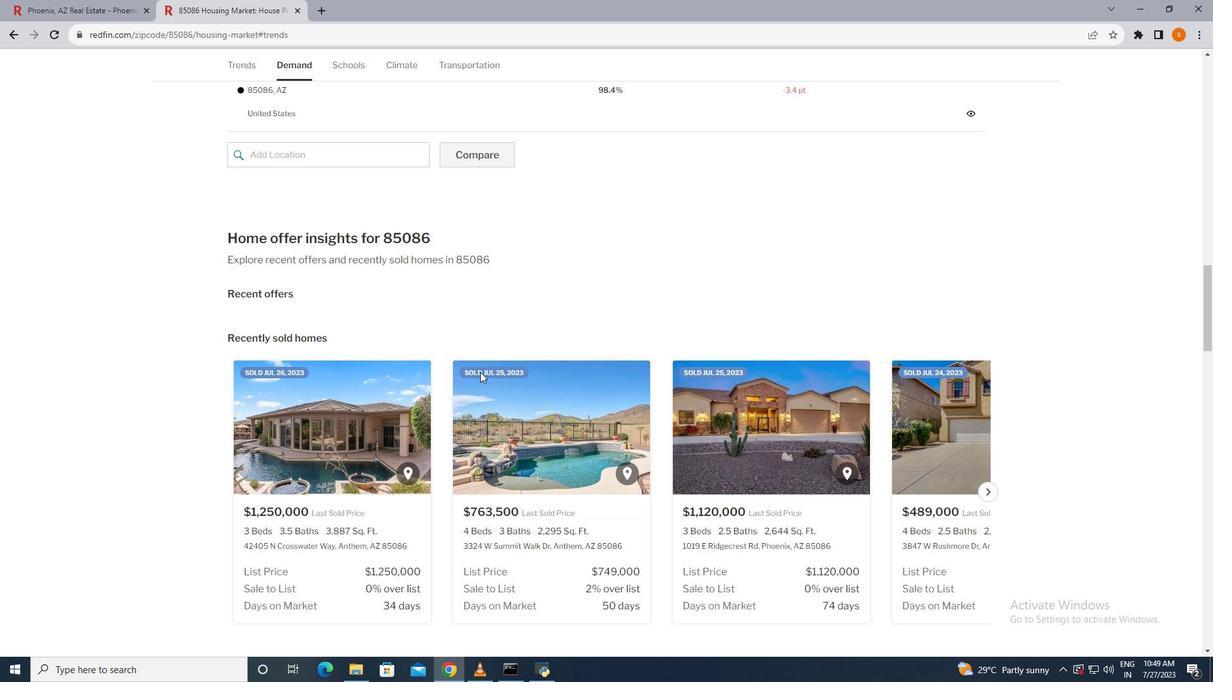
Action: Mouse scrolled (480, 371) with delta (0, 0)
Screenshot: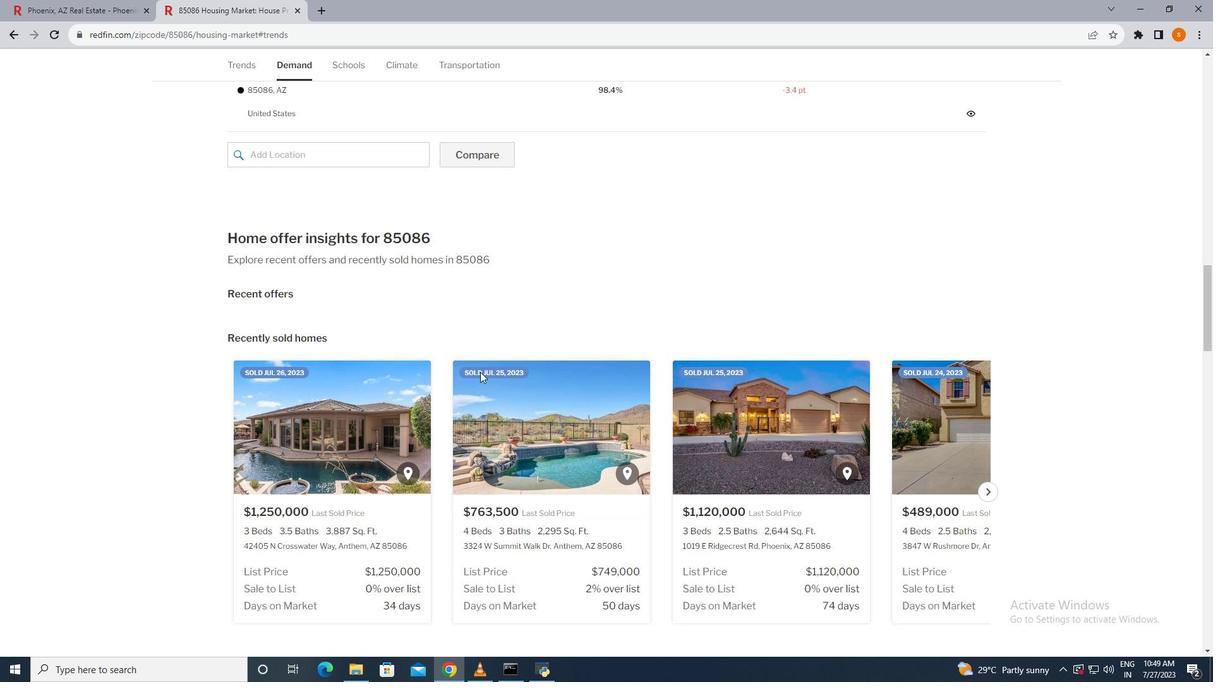 
Action: Mouse scrolled (480, 371) with delta (0, 0)
Screenshot: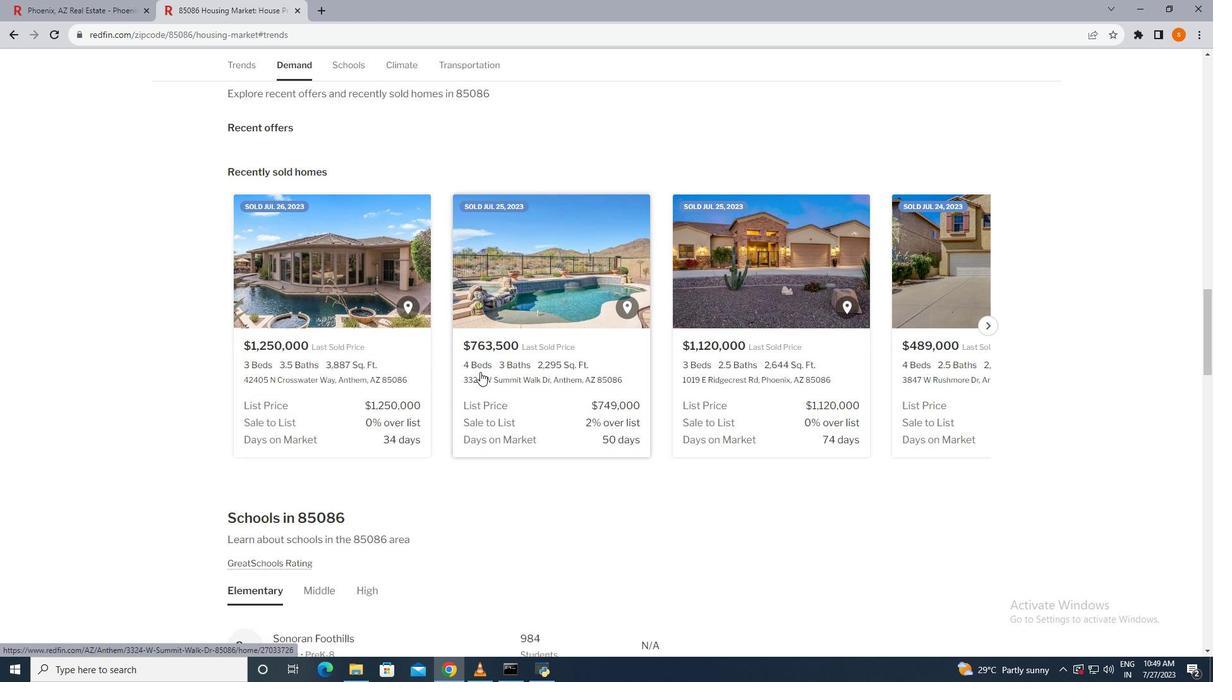 
Action: Mouse scrolled (480, 371) with delta (0, 0)
Screenshot: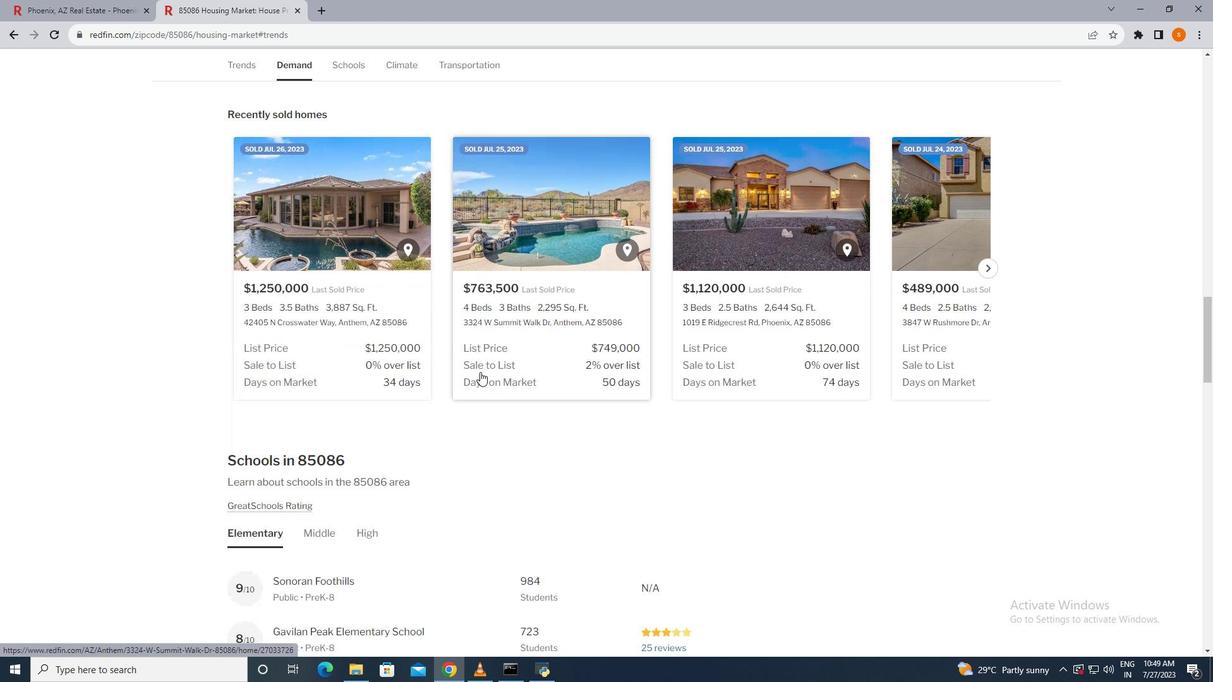 
Action: Mouse scrolled (480, 371) with delta (0, 0)
Screenshot: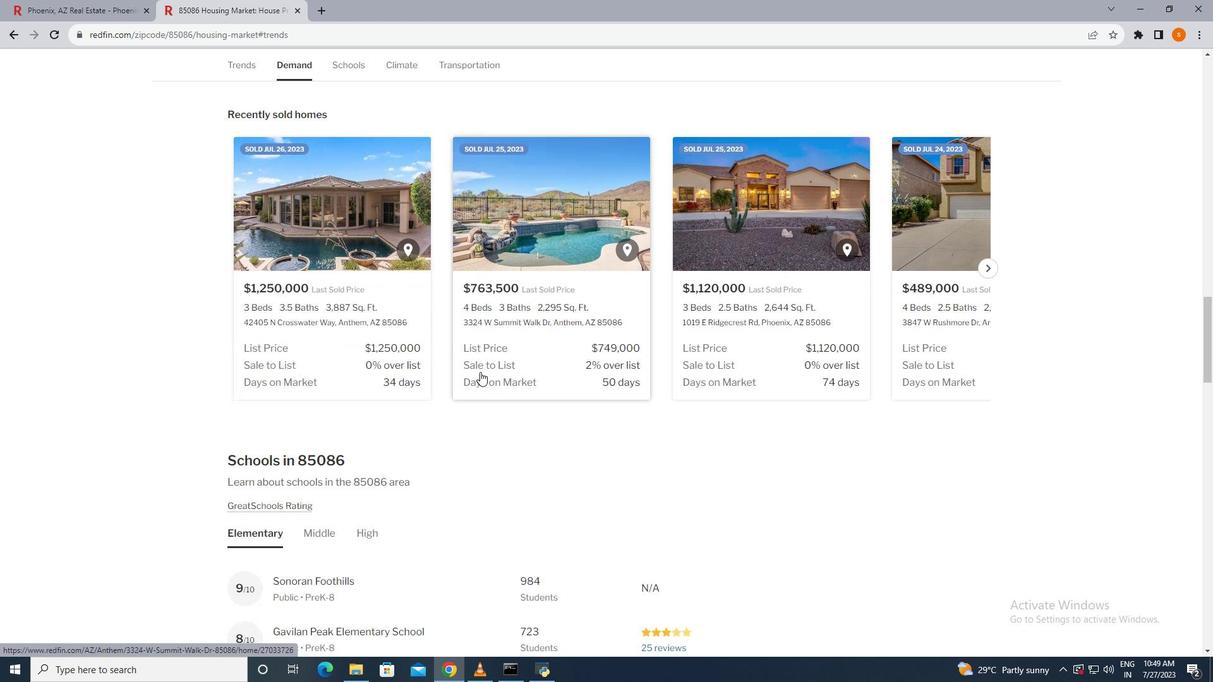 
Action: Mouse scrolled (480, 371) with delta (0, 0)
Screenshot: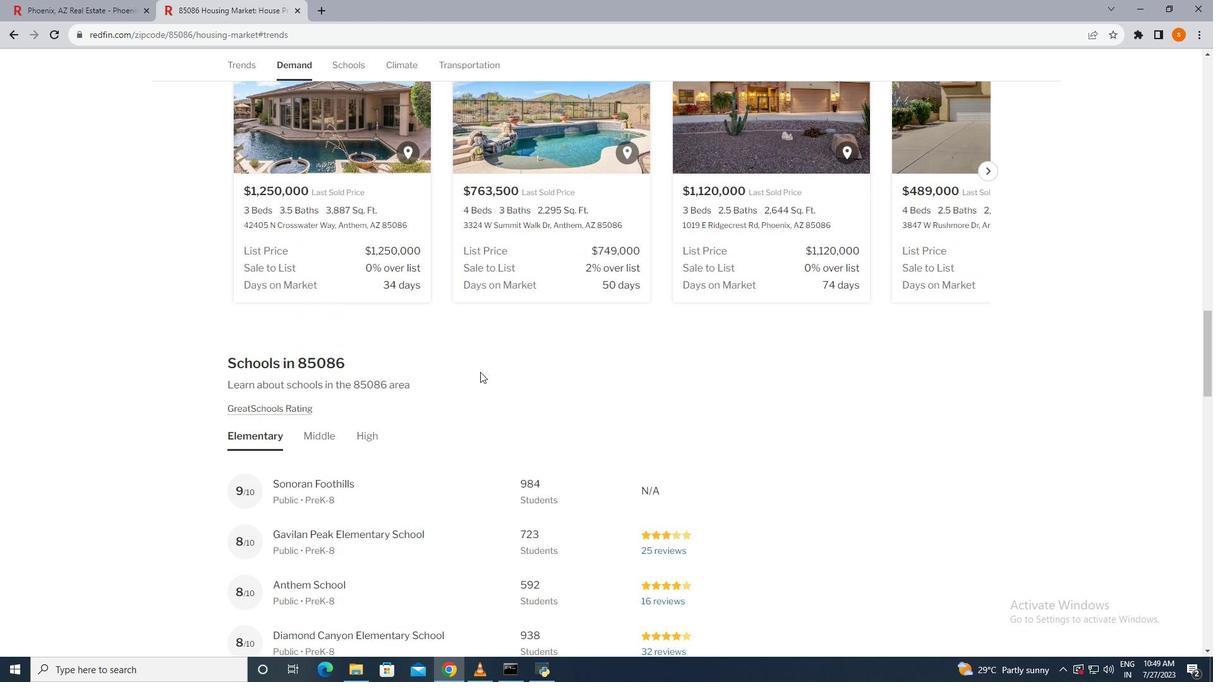 
Action: Mouse scrolled (480, 372) with delta (0, 0)
Screenshot: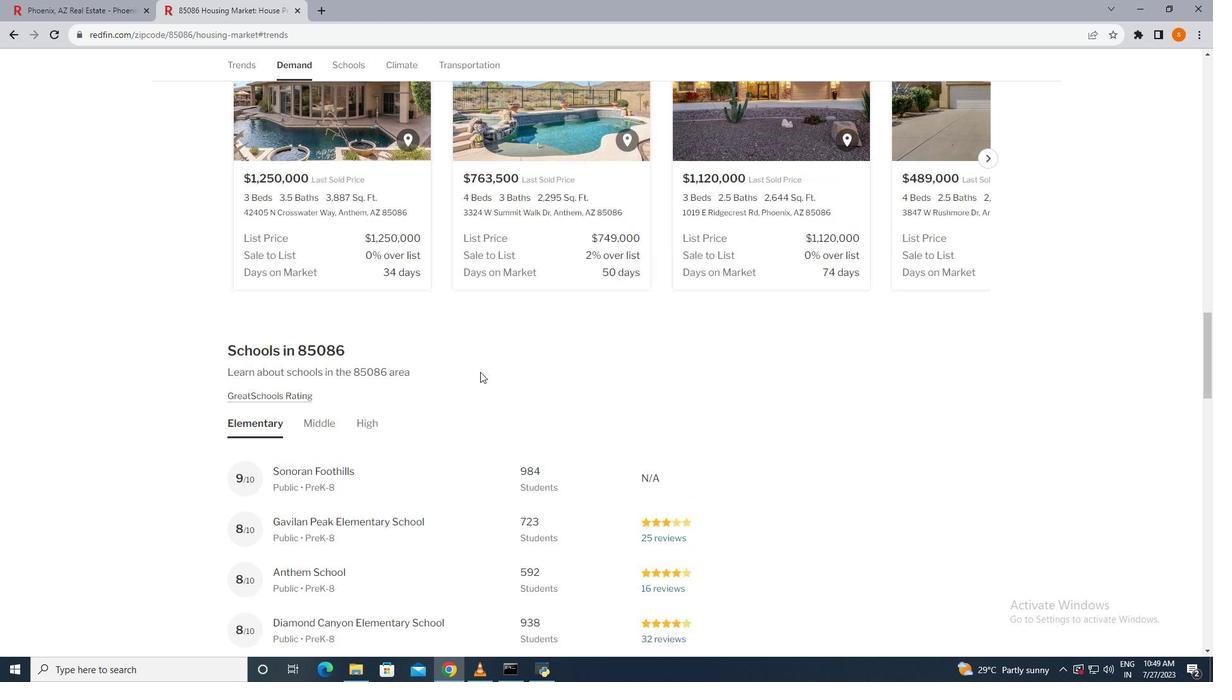 
Action: Mouse scrolled (480, 372) with delta (0, 0)
Screenshot: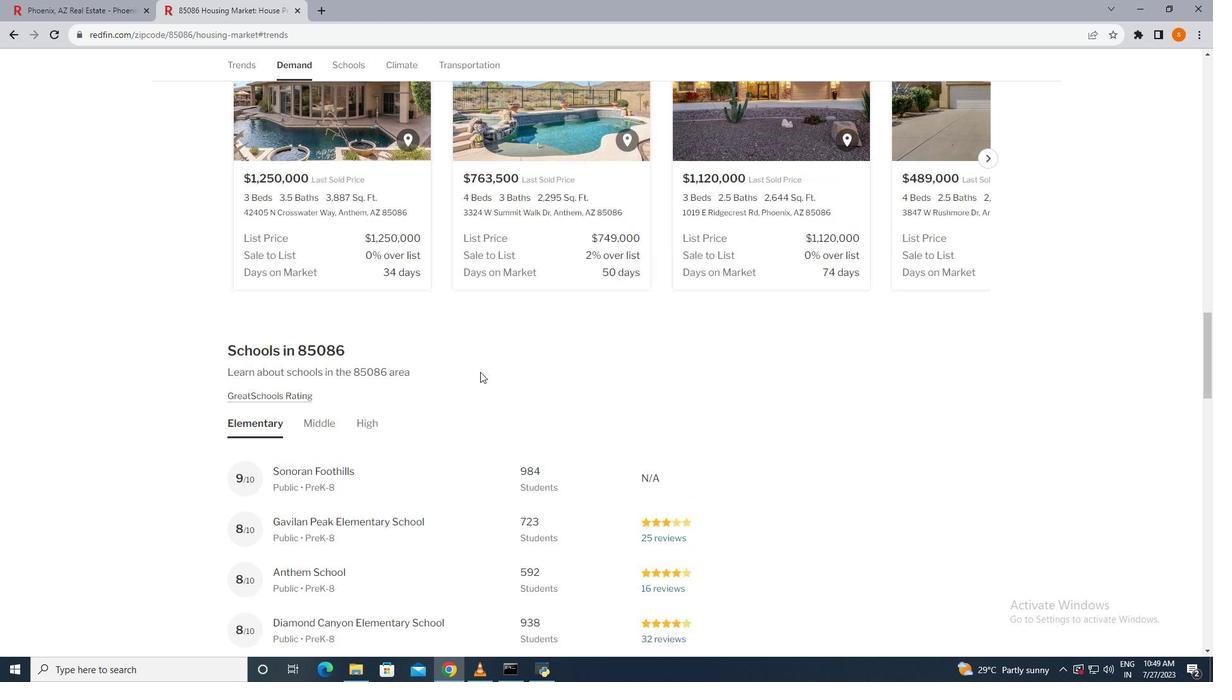 
Action: Mouse scrolled (480, 372) with delta (0, 0)
Screenshot: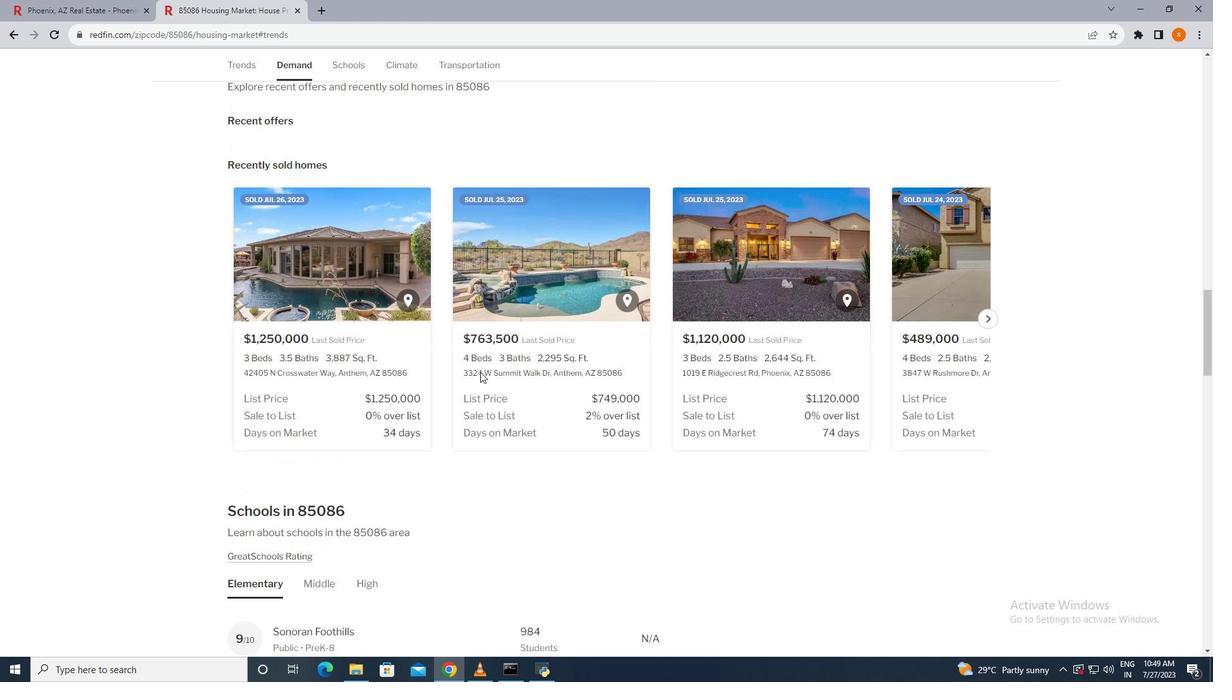 
Action: Mouse scrolled (480, 372) with delta (0, 0)
Screenshot: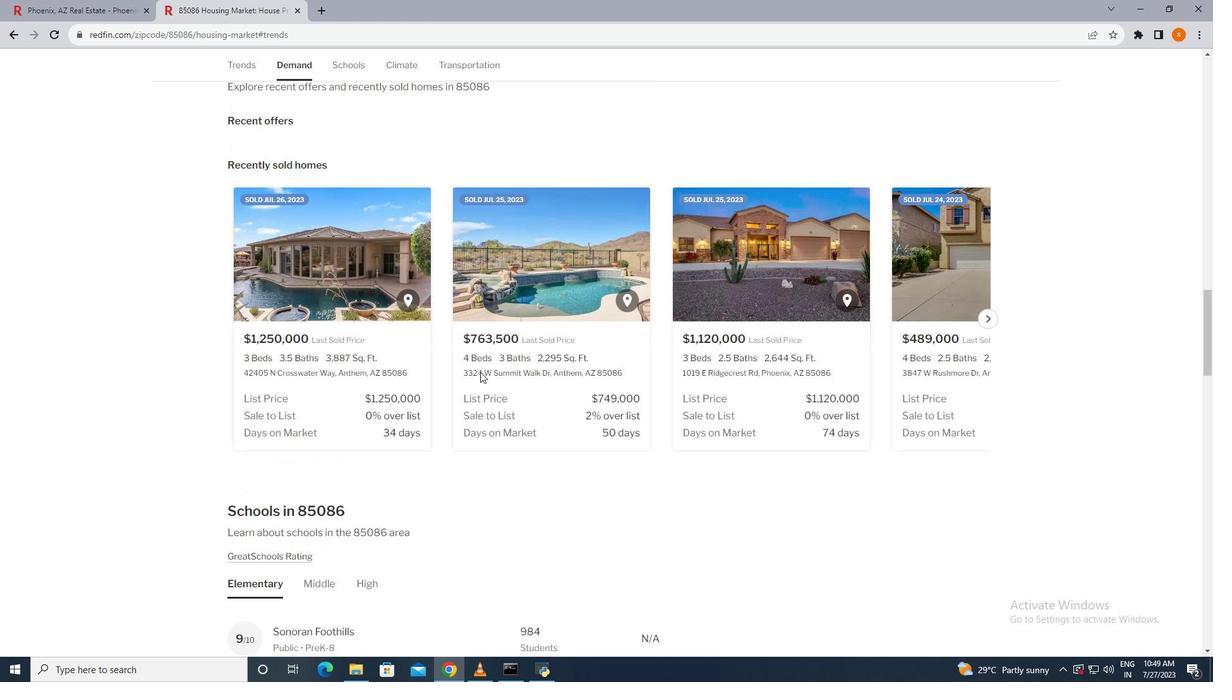 
Action: Mouse scrolled (480, 372) with delta (0, 0)
Screenshot: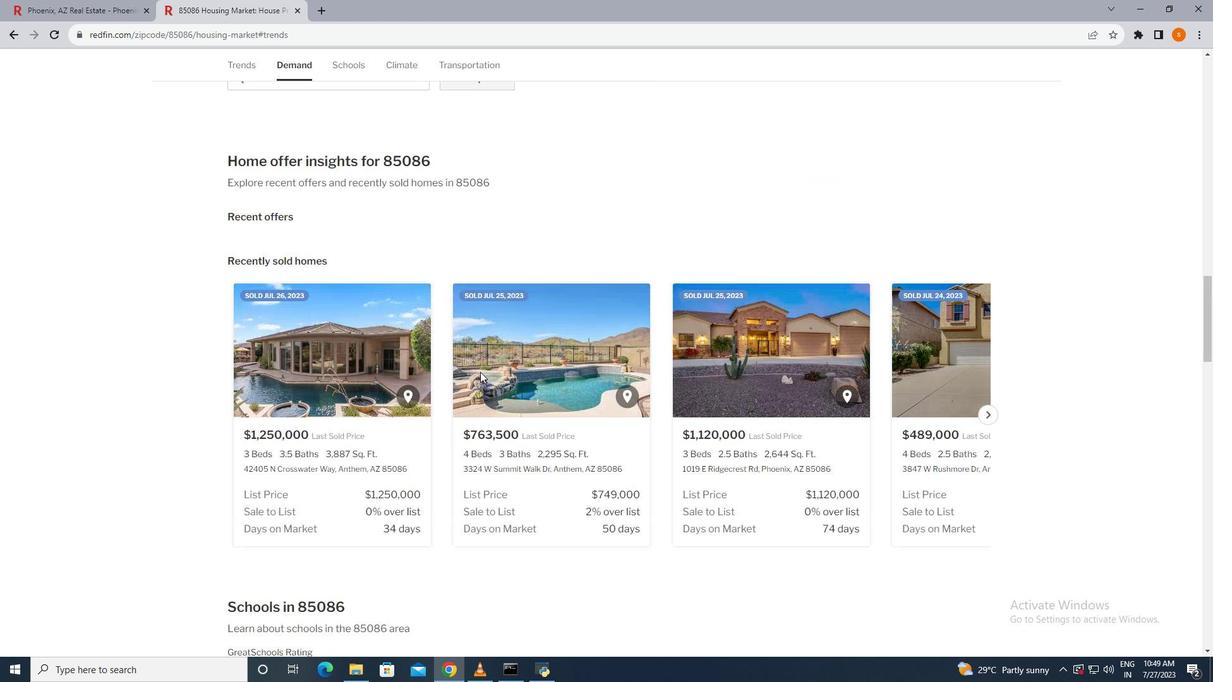
Action: Mouse moved to (78, 7)
Screenshot: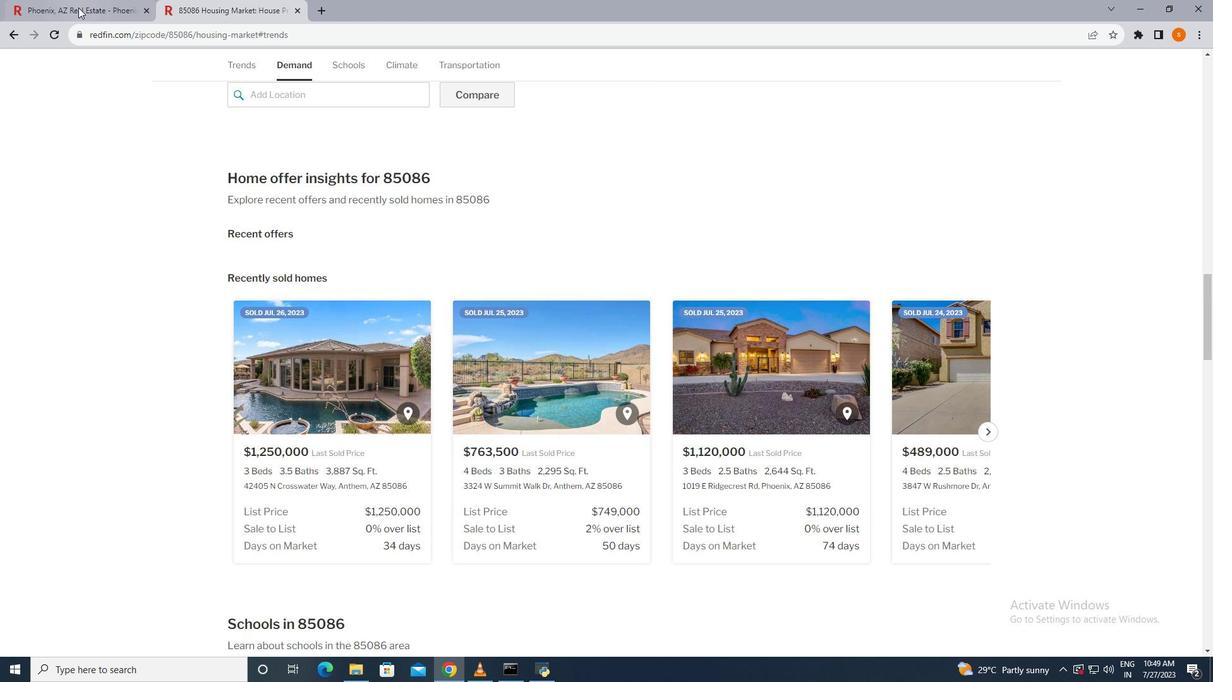 
Action: Mouse pressed left at (78, 7)
Screenshot: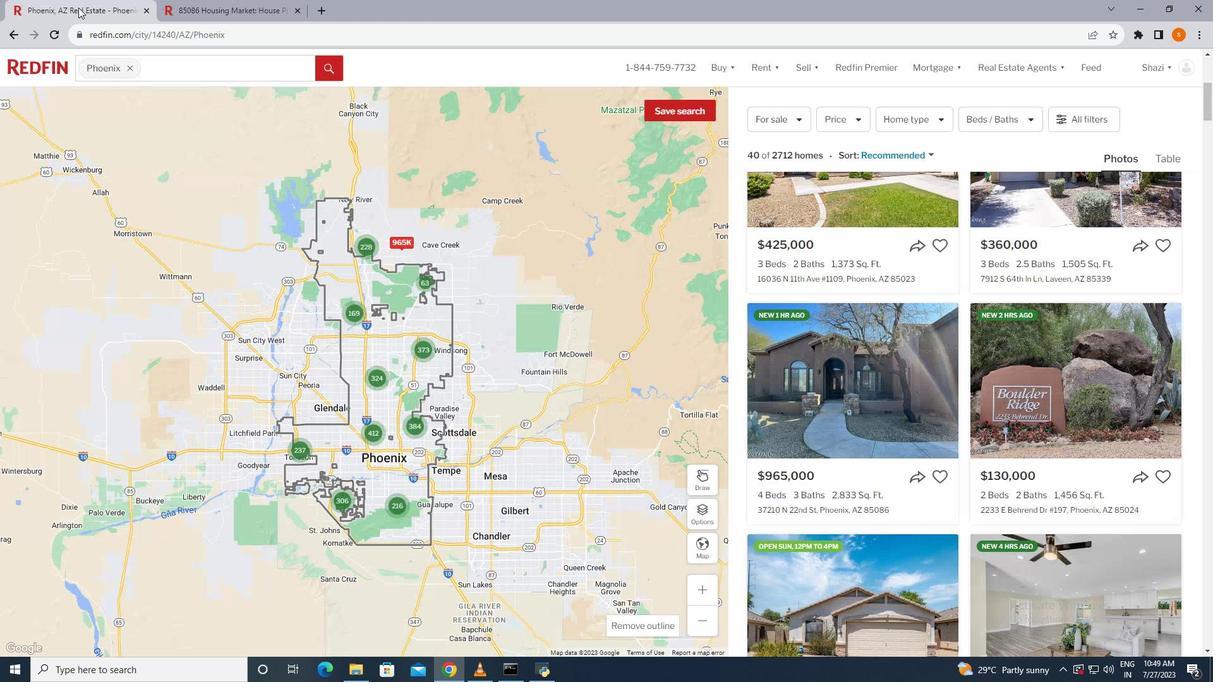
Action: Mouse moved to (1197, 513)
Screenshot: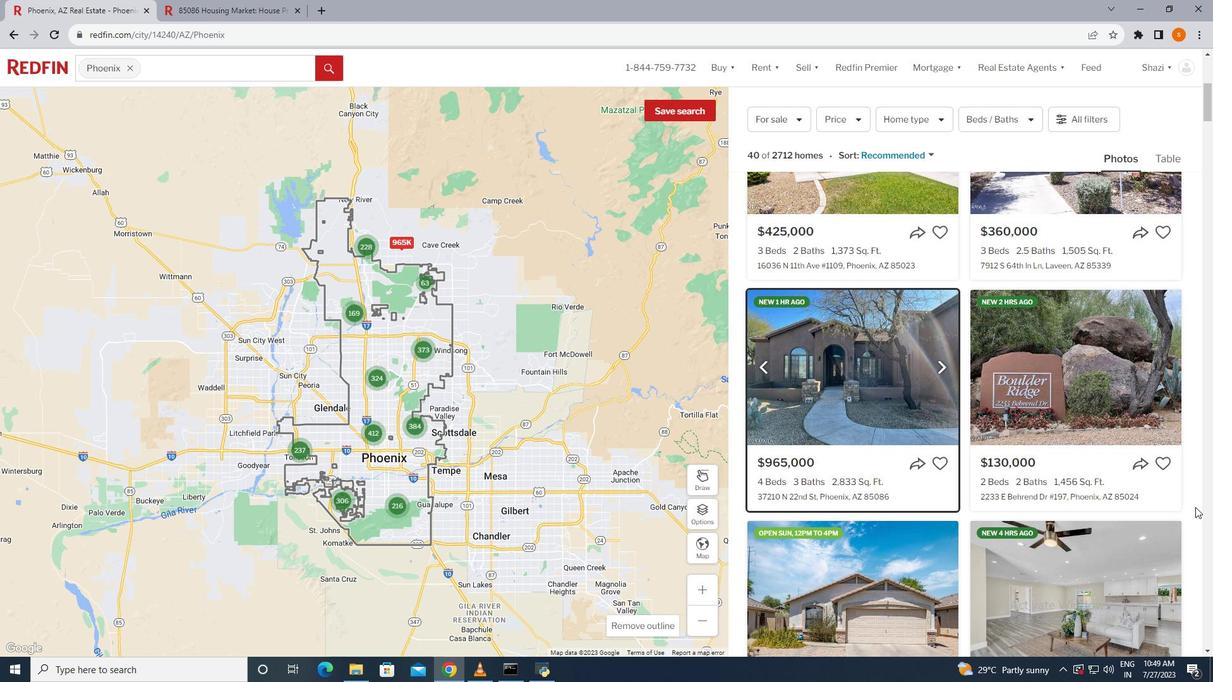 
Action: Mouse scrolled (1197, 514) with delta (0, 0)
Screenshot: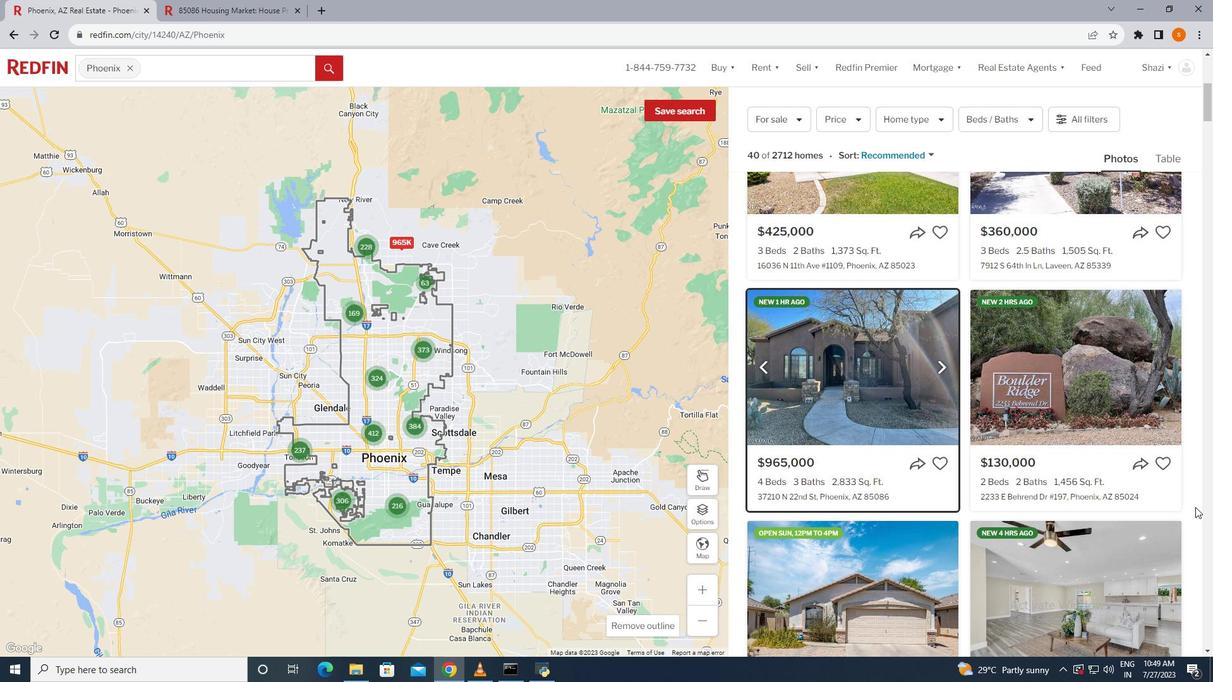 
Action: Mouse moved to (1196, 509)
Screenshot: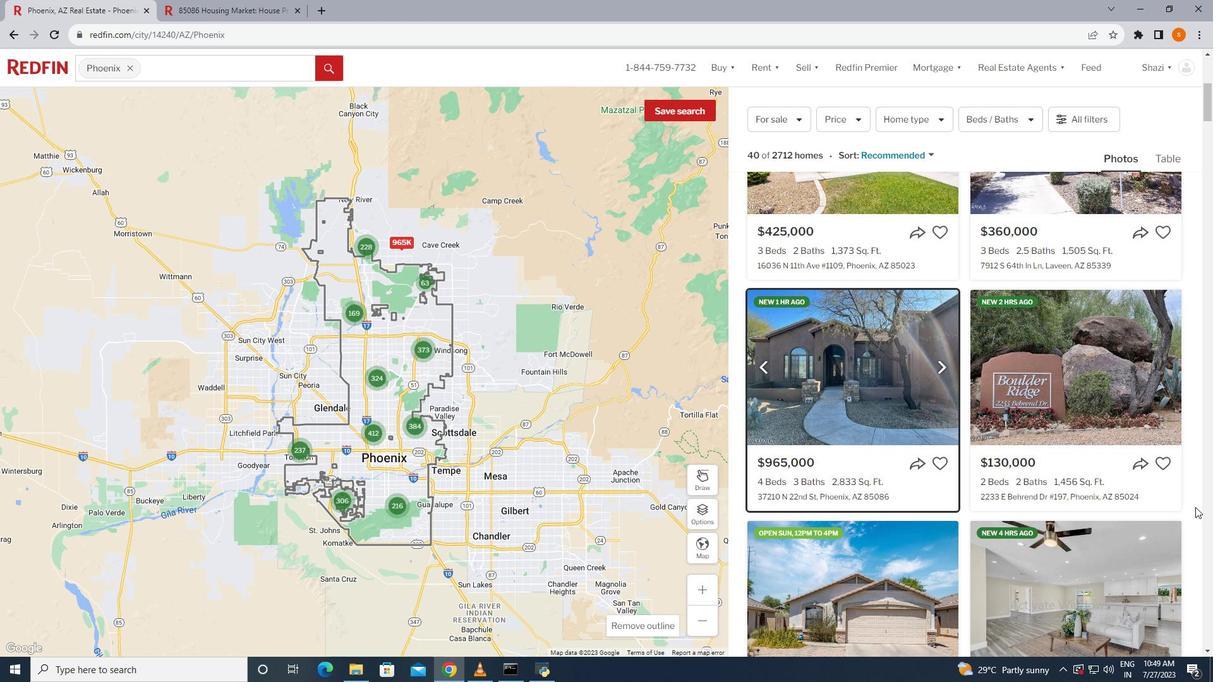 
Action: Mouse scrolled (1197, 511) with delta (0, 0)
Screenshot: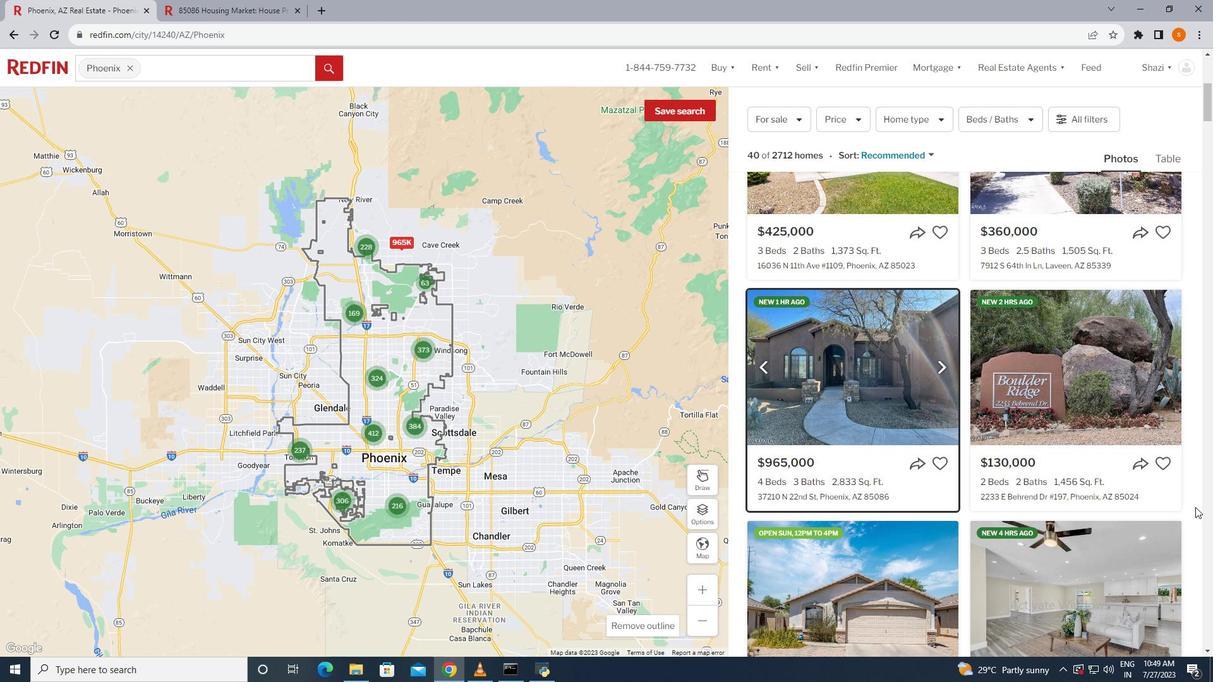 
Action: Mouse scrolled (1196, 508) with delta (0, 0)
Screenshot: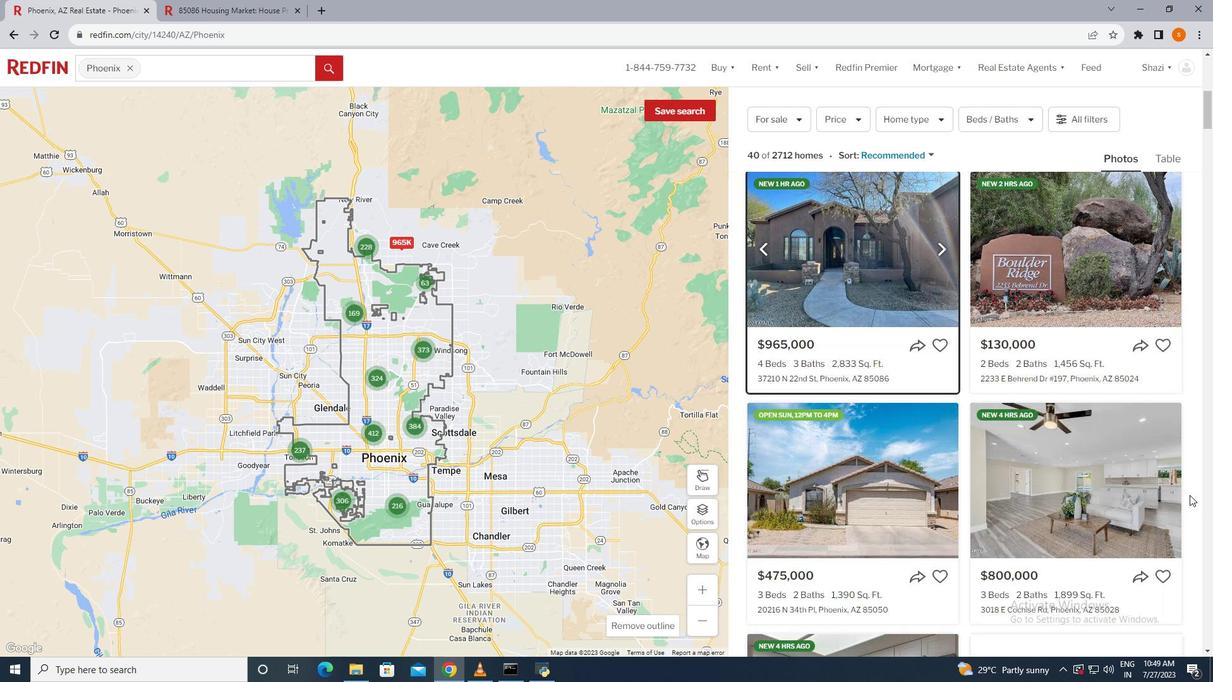 
Action: Mouse moved to (1194, 504)
Screenshot: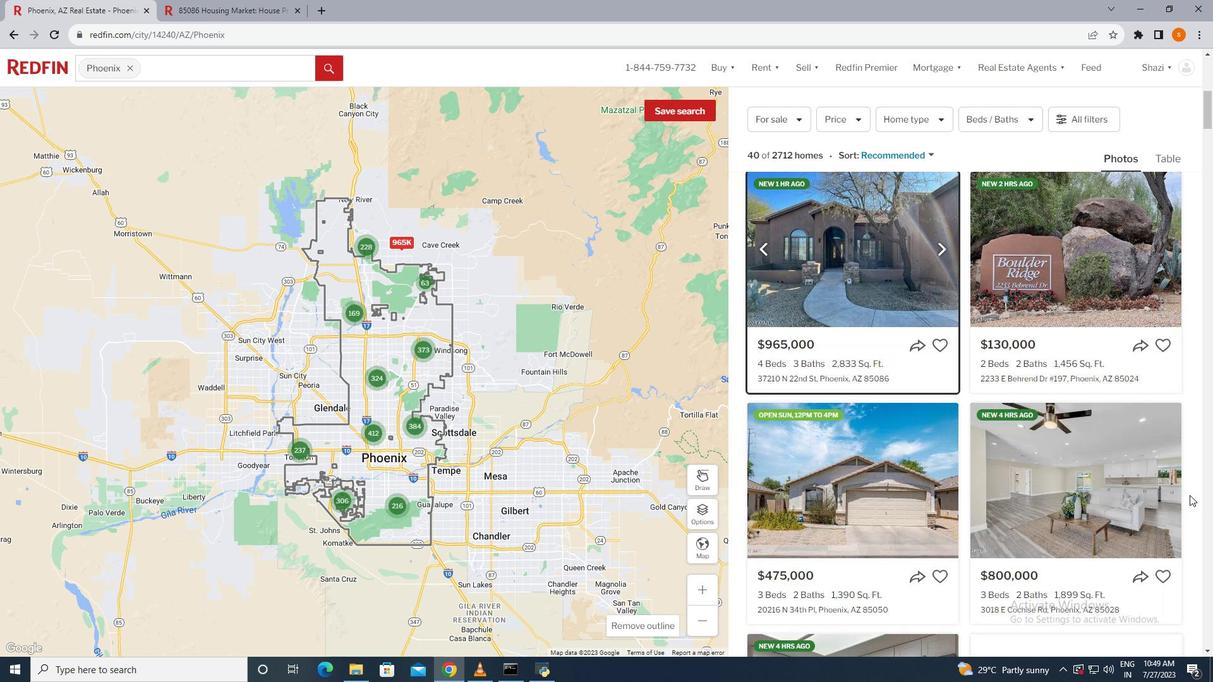 
Action: Mouse scrolled (1195, 506) with delta (0, 0)
Screenshot: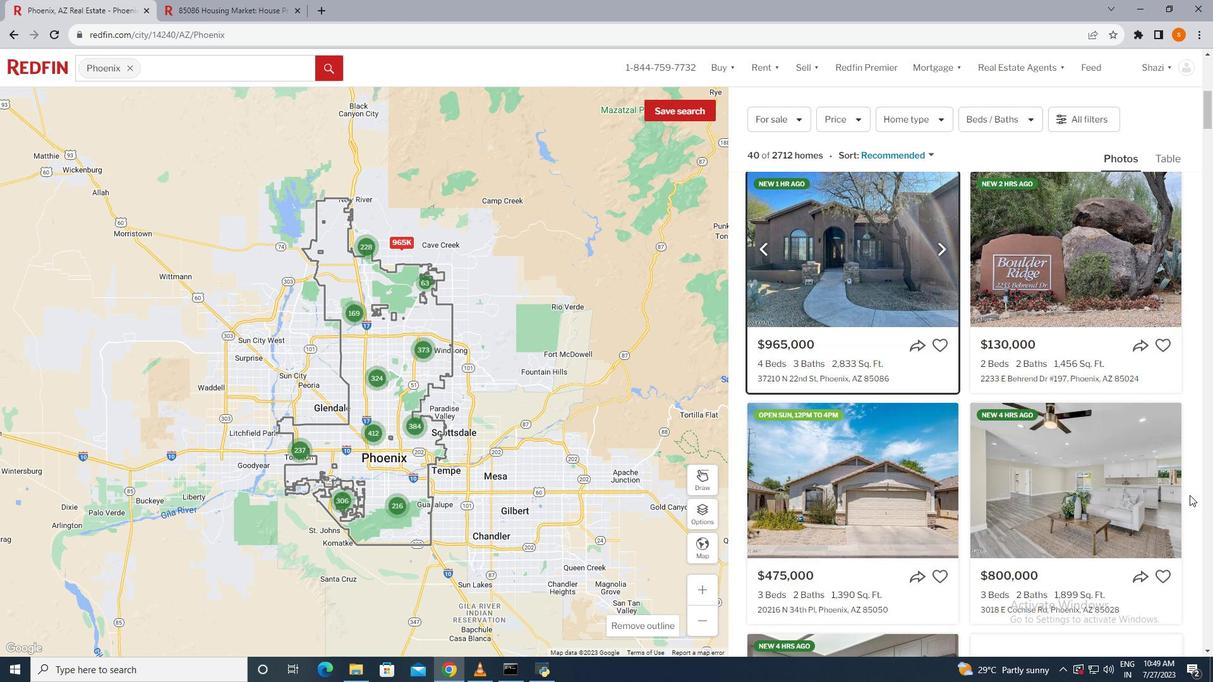 
Action: Mouse moved to (1132, 471)
Screenshot: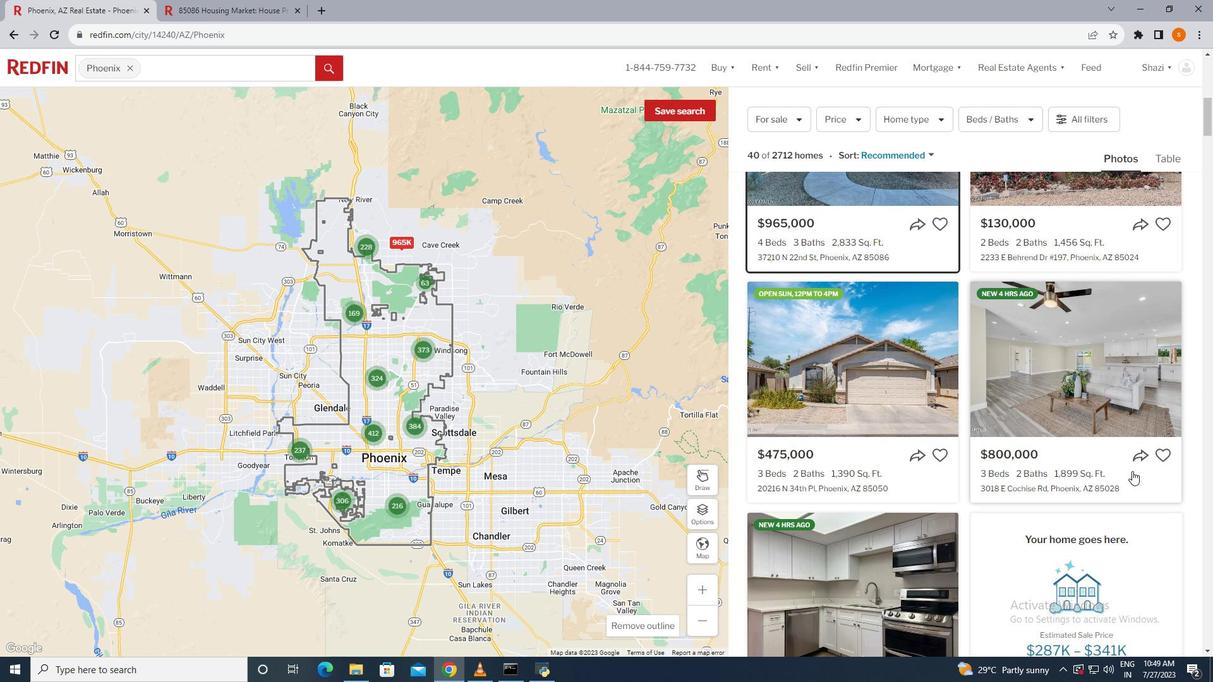 
Action: Mouse scrolled (1132, 470) with delta (0, 0)
Screenshot: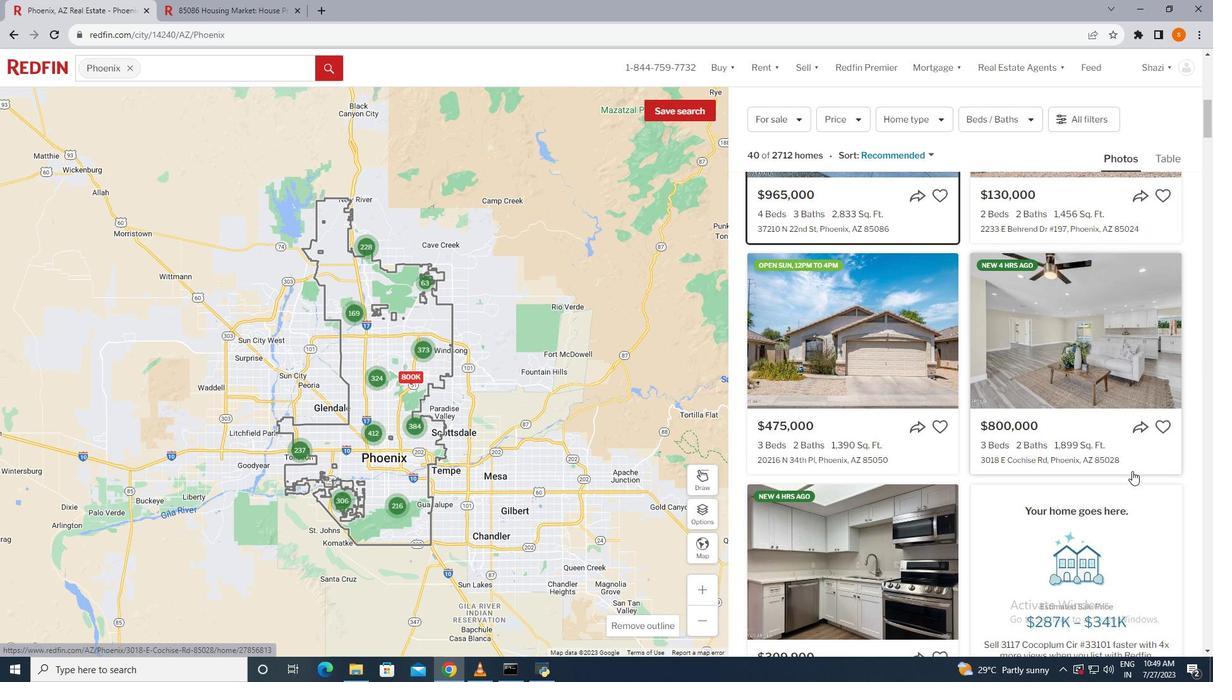 
Action: Mouse scrolled (1132, 470) with delta (0, 0)
Screenshot: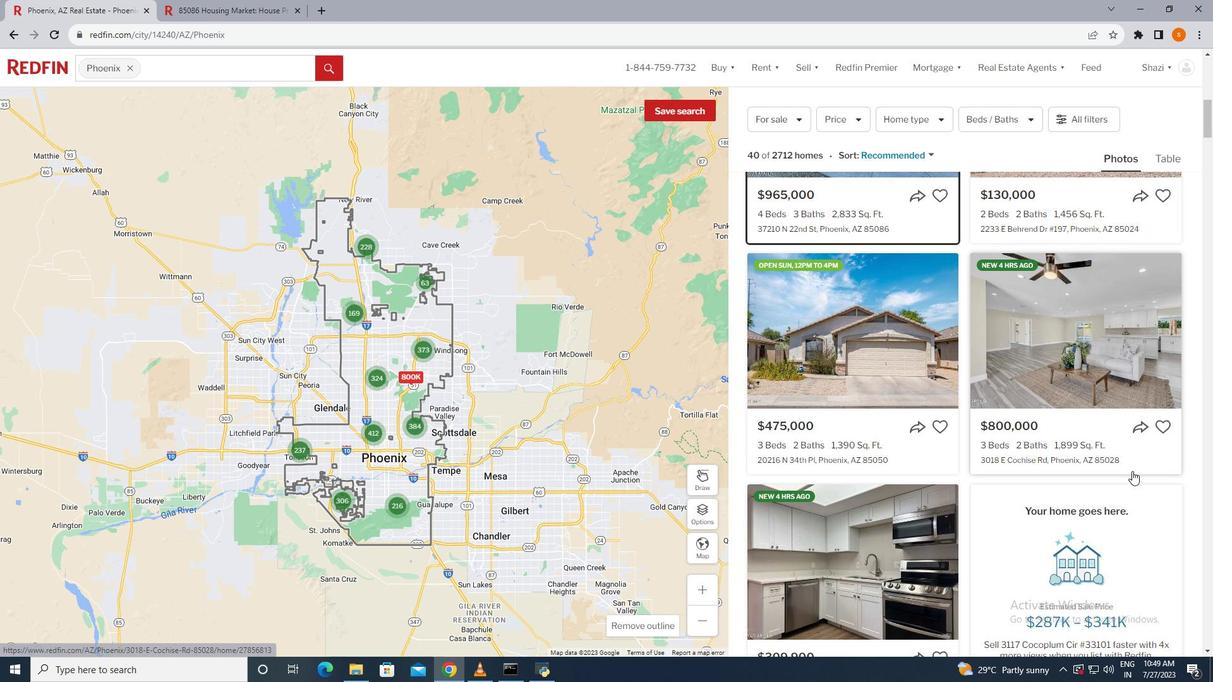 
Action: Mouse scrolled (1132, 470) with delta (0, 0)
Screenshot: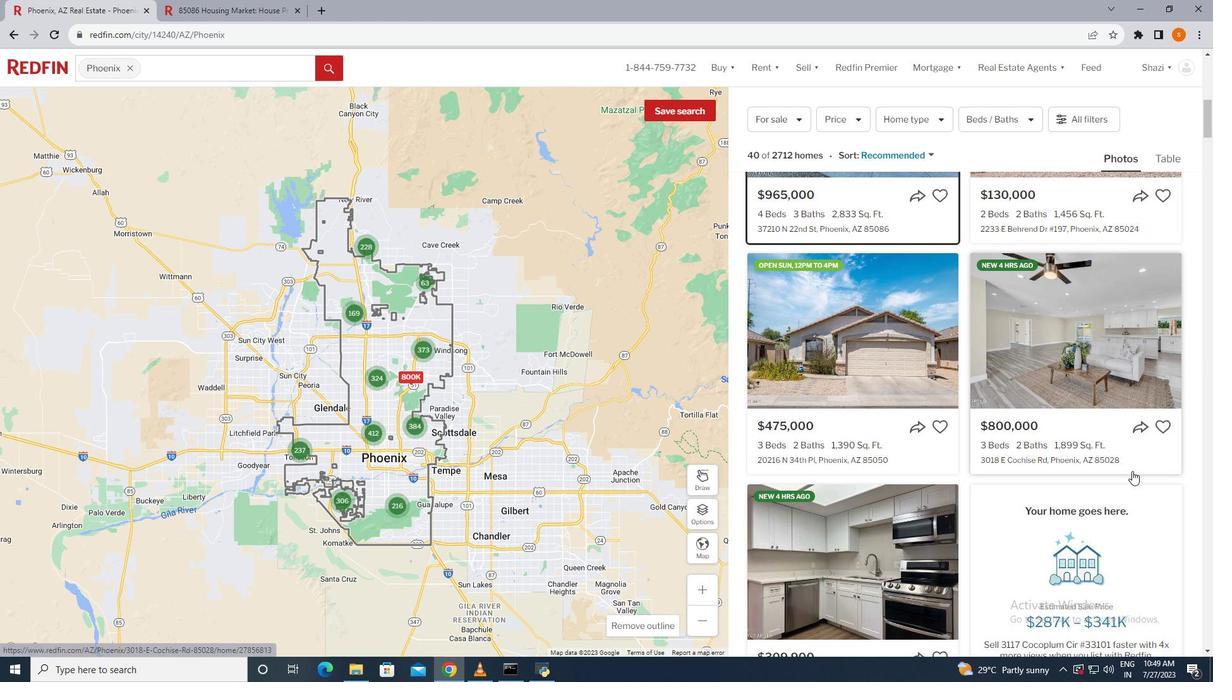 
Action: Mouse moved to (871, 422)
Screenshot: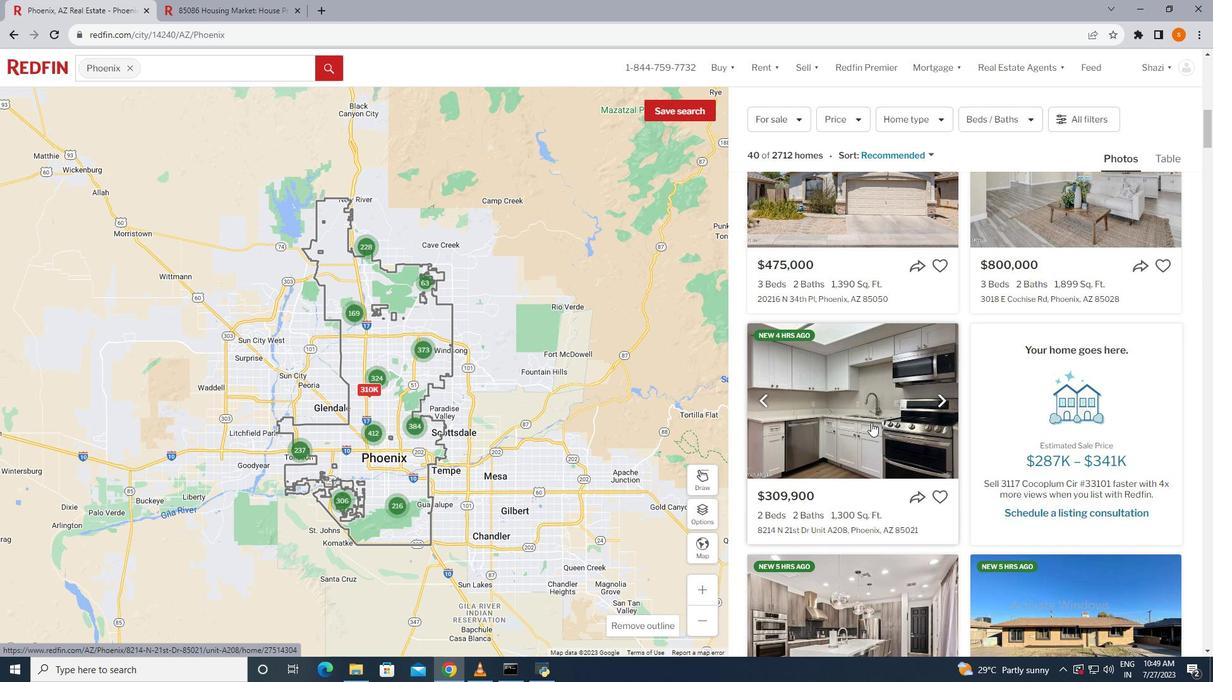 
Action: Mouse scrolled (871, 422) with delta (0, 0)
Screenshot: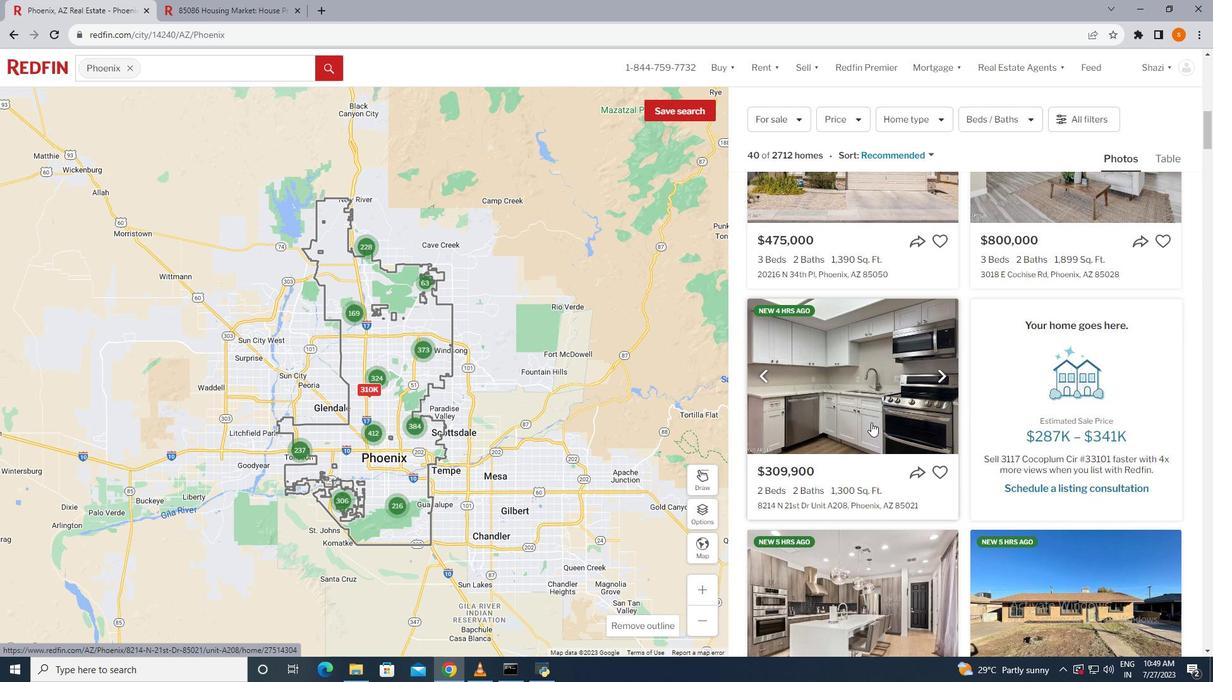 
Action: Mouse scrolled (871, 422) with delta (0, 0)
Screenshot: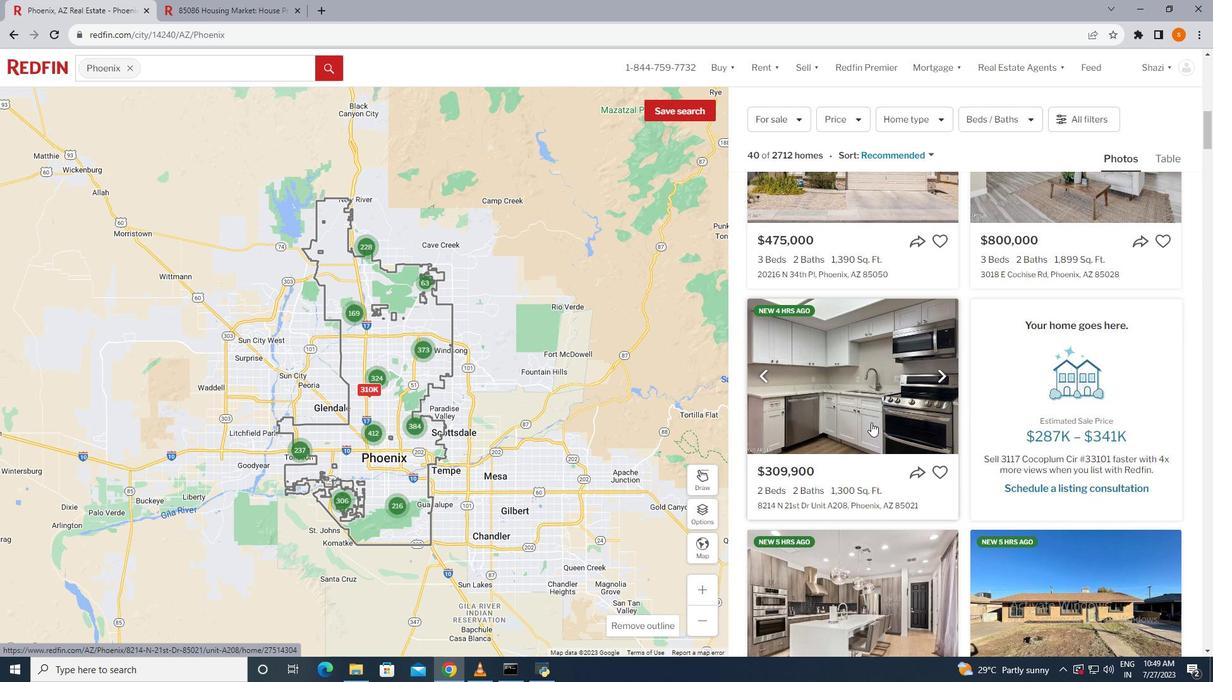 
Action: Mouse scrolled (871, 422) with delta (0, 0)
Screenshot: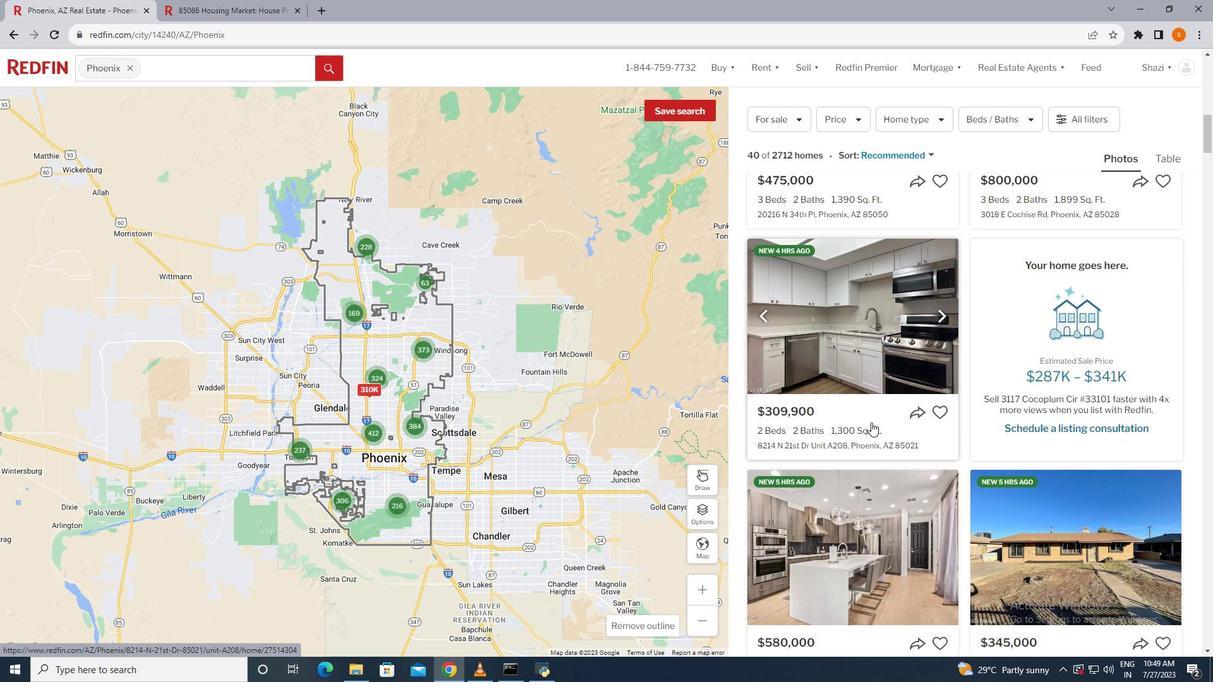 
Action: Mouse scrolled (871, 422) with delta (0, 0)
Screenshot: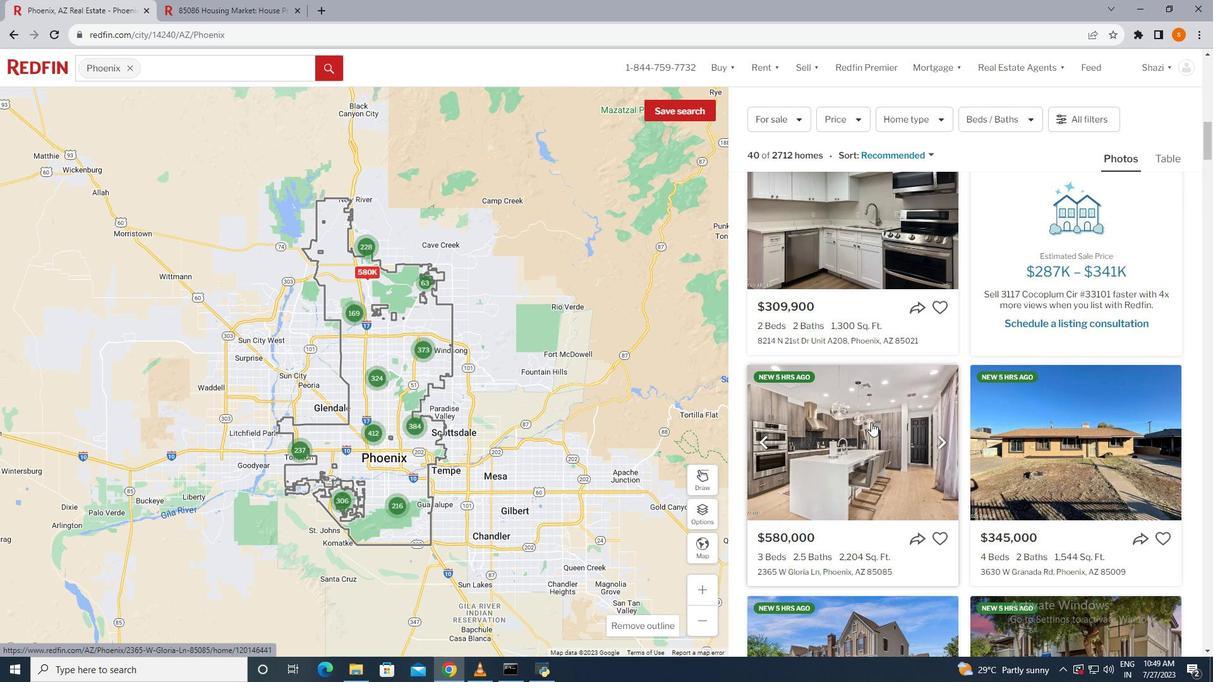 
Action: Mouse scrolled (871, 422) with delta (0, 0)
Screenshot: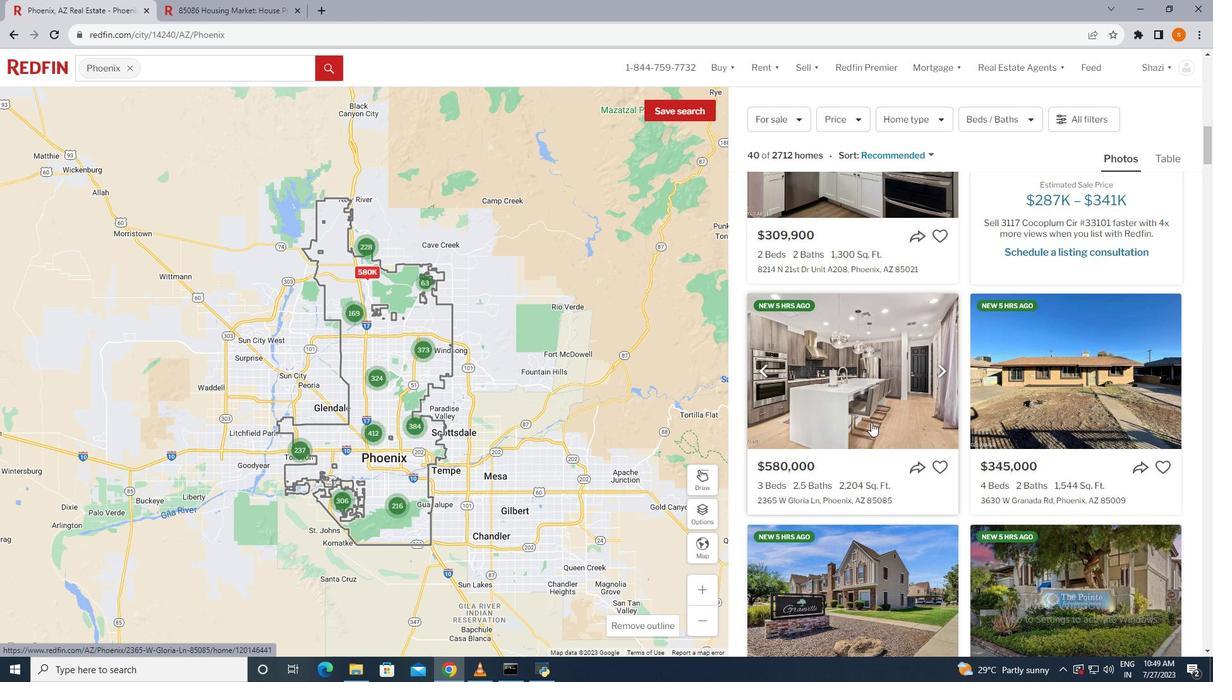 
Action: Mouse scrolled (871, 422) with delta (0, 0)
Screenshot: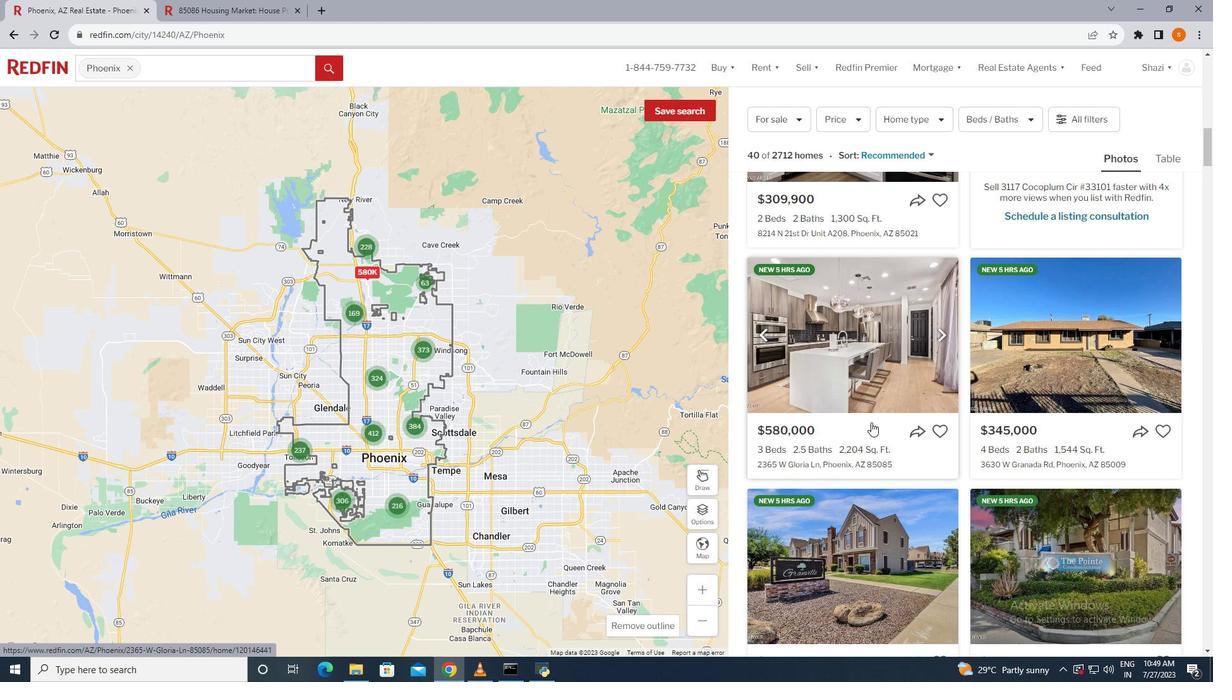 
Action: Mouse scrolled (871, 422) with delta (0, 0)
Screenshot: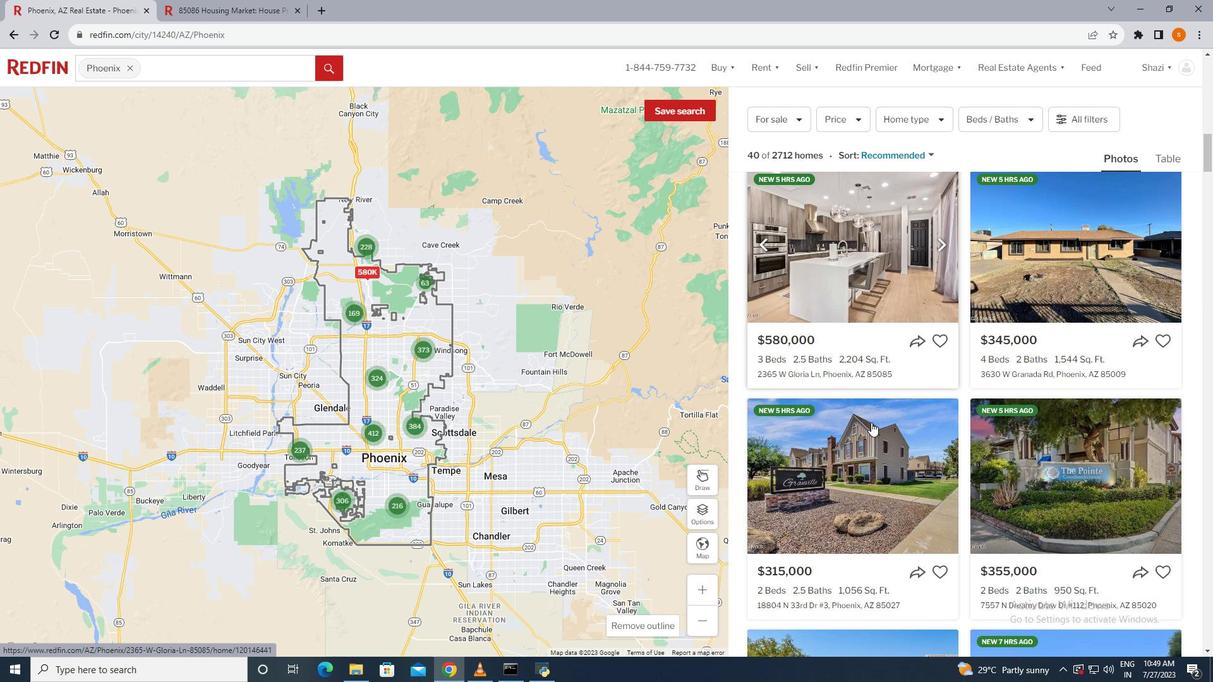 
Action: Mouse pressed left at (871, 422)
Screenshot: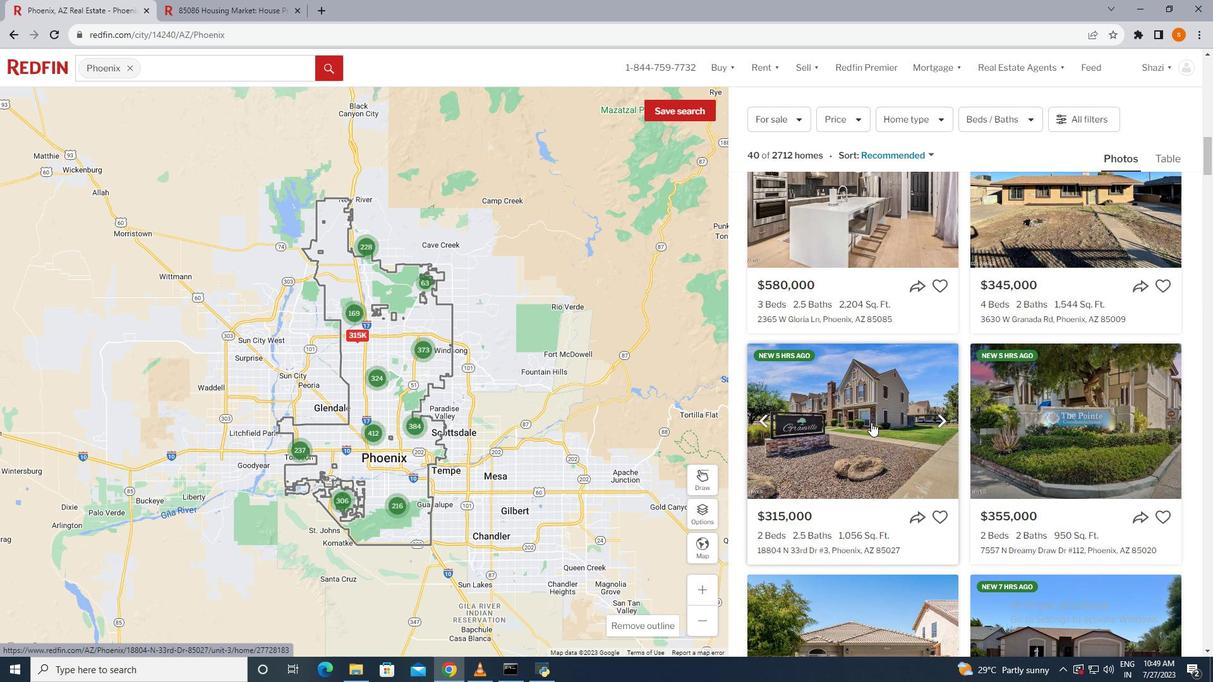 
Action: Mouse moved to (593, 457)
Screenshot: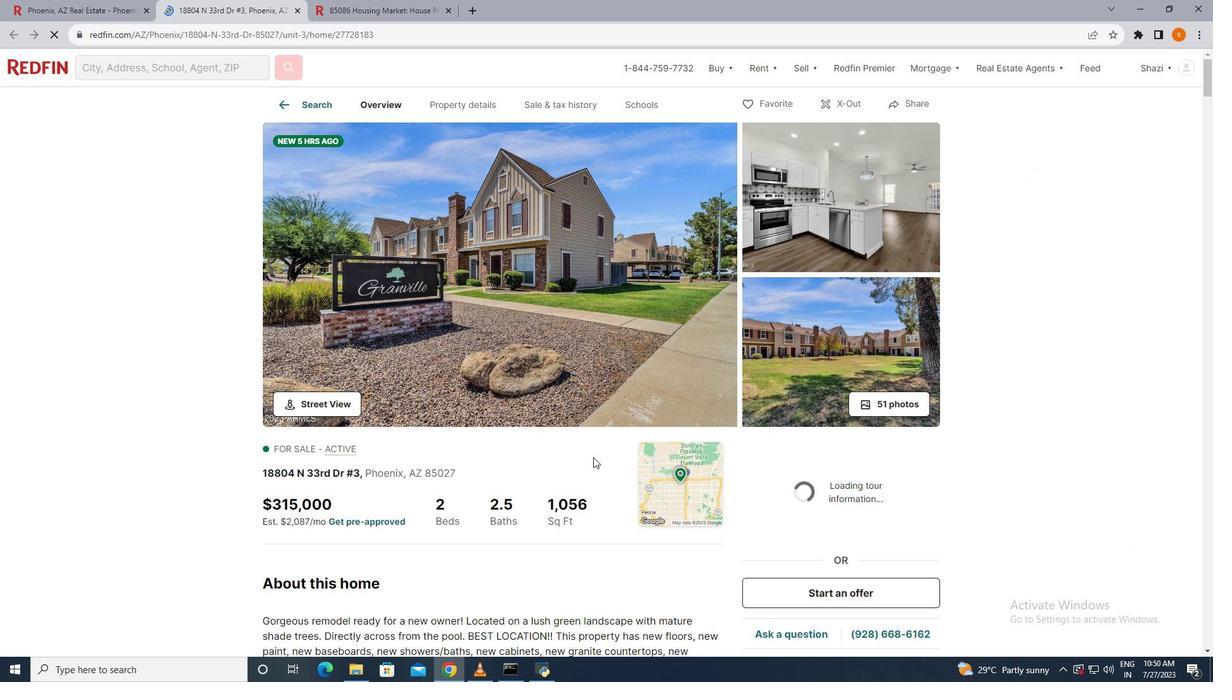 
Action: Mouse scrolled (593, 456) with delta (0, 0)
Screenshot: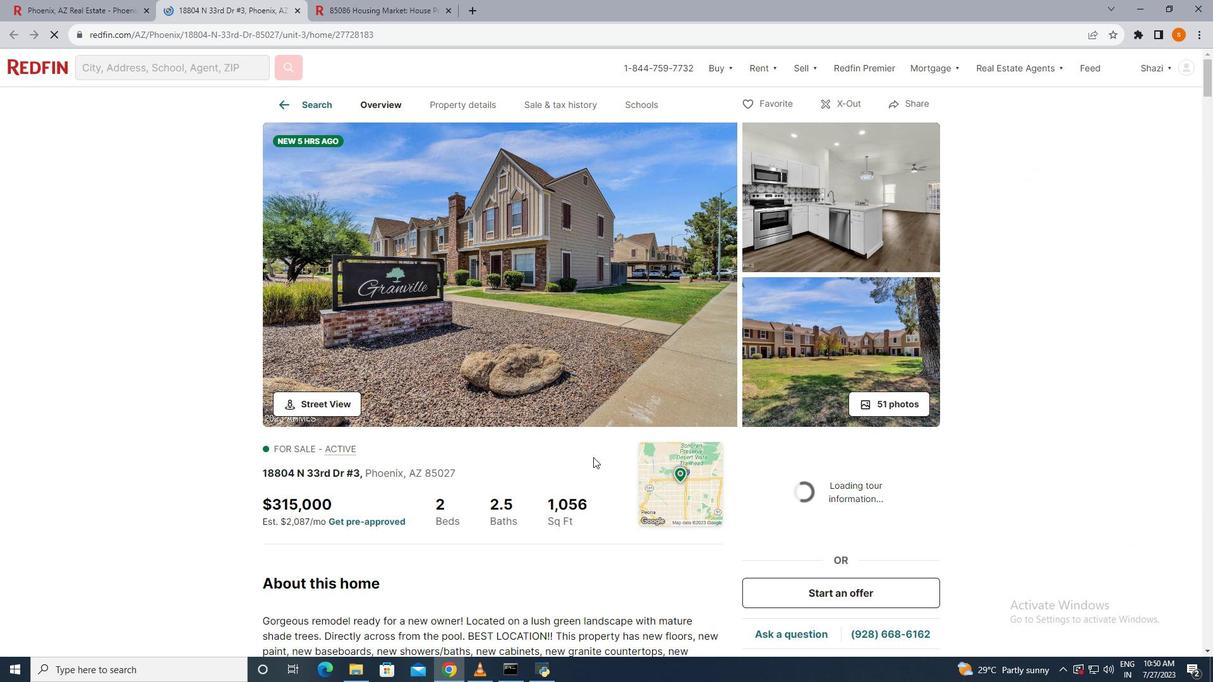 
Action: Mouse scrolled (593, 456) with delta (0, 0)
Screenshot: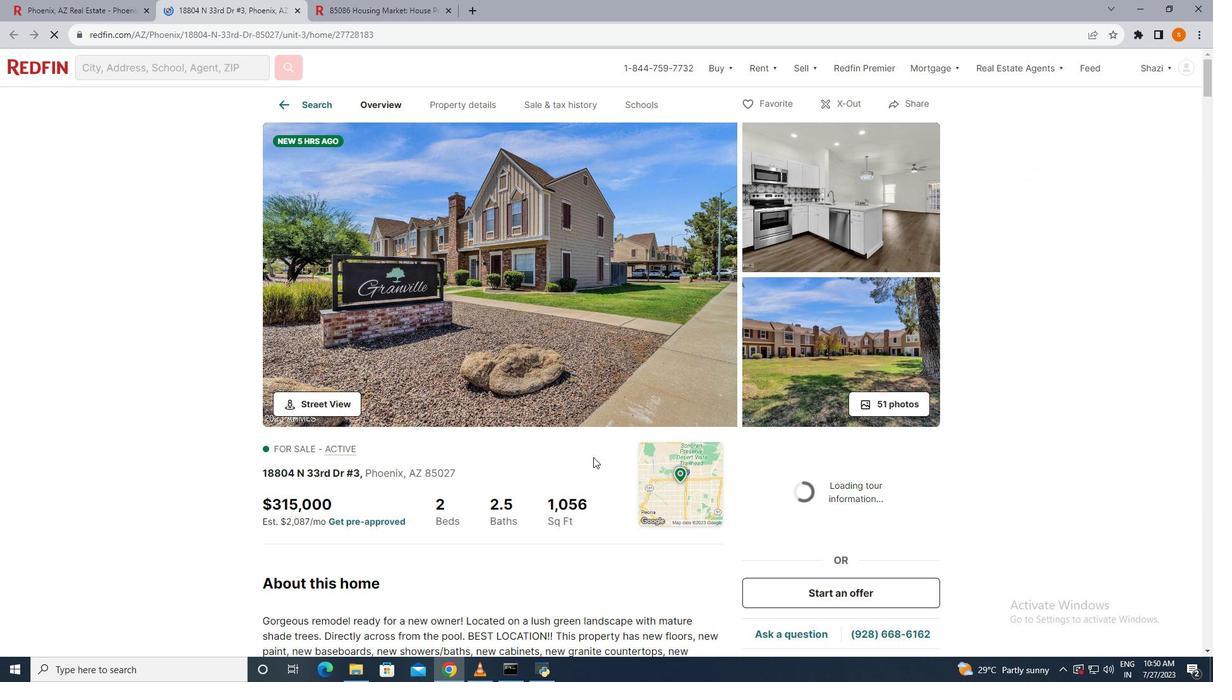 
Action: Mouse scrolled (593, 456) with delta (0, 0)
Screenshot: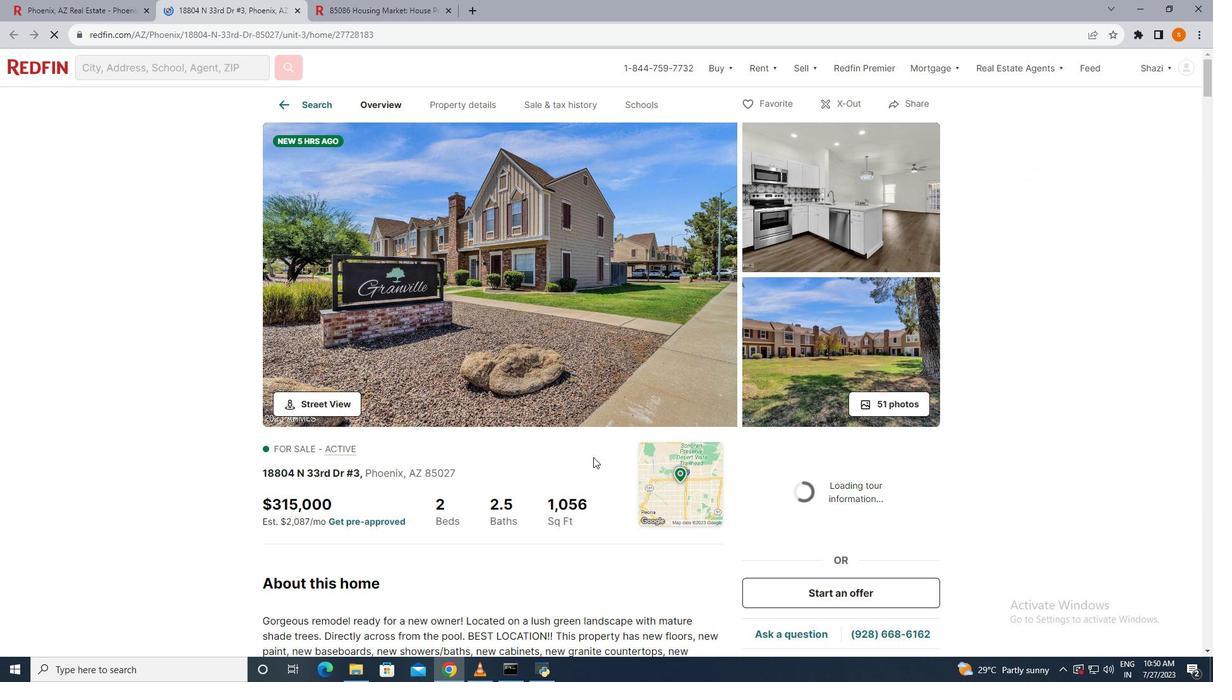 
Action: Mouse scrolled (593, 456) with delta (0, 0)
Screenshot: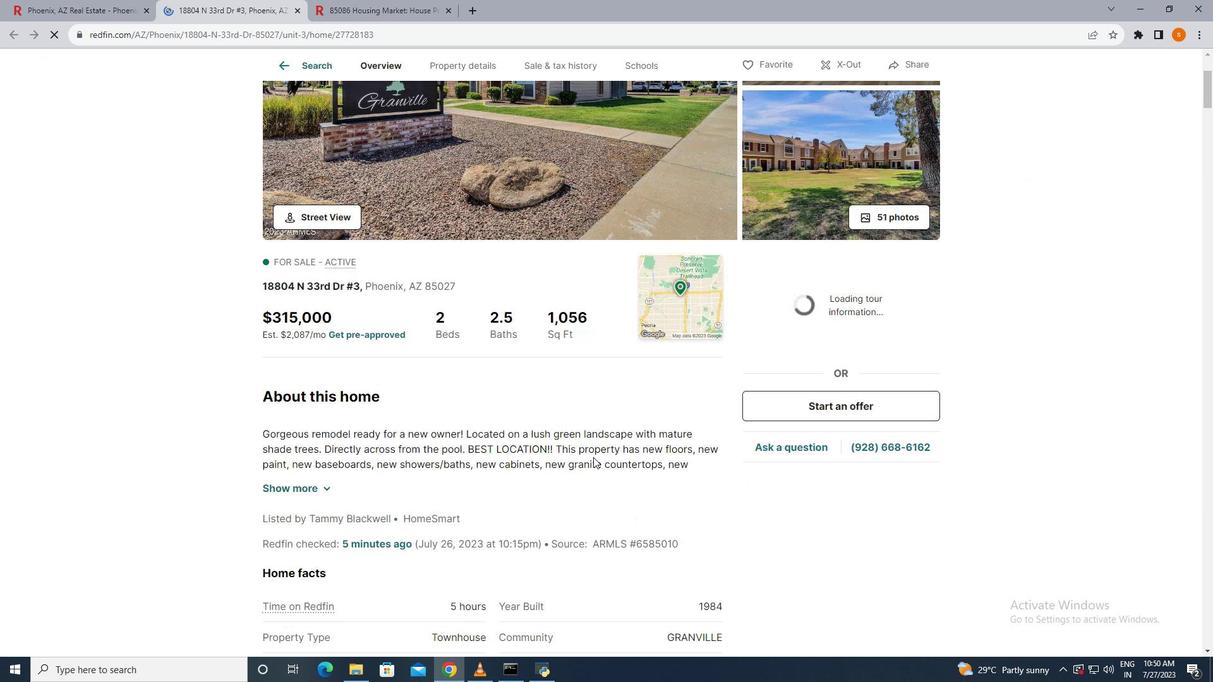 
Action: Mouse scrolled (593, 456) with delta (0, 0)
Screenshot: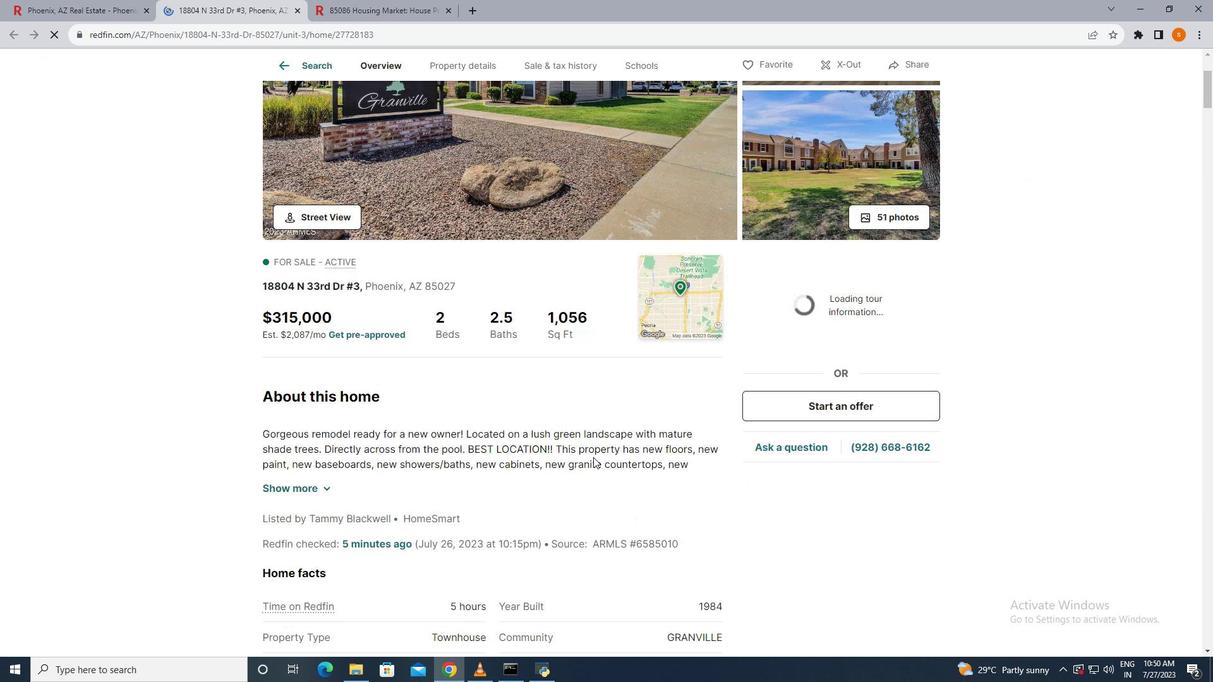 
Action: Mouse scrolled (593, 456) with delta (0, 0)
Screenshot: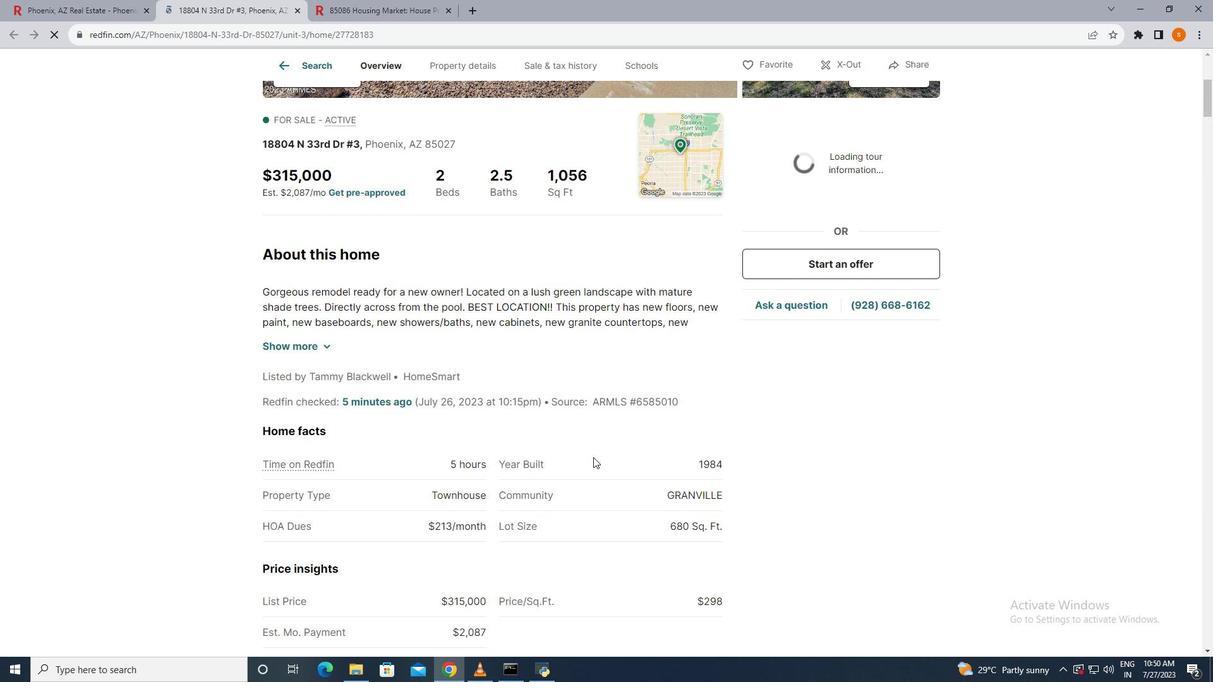 
Action: Mouse scrolled (593, 456) with delta (0, 0)
Screenshot: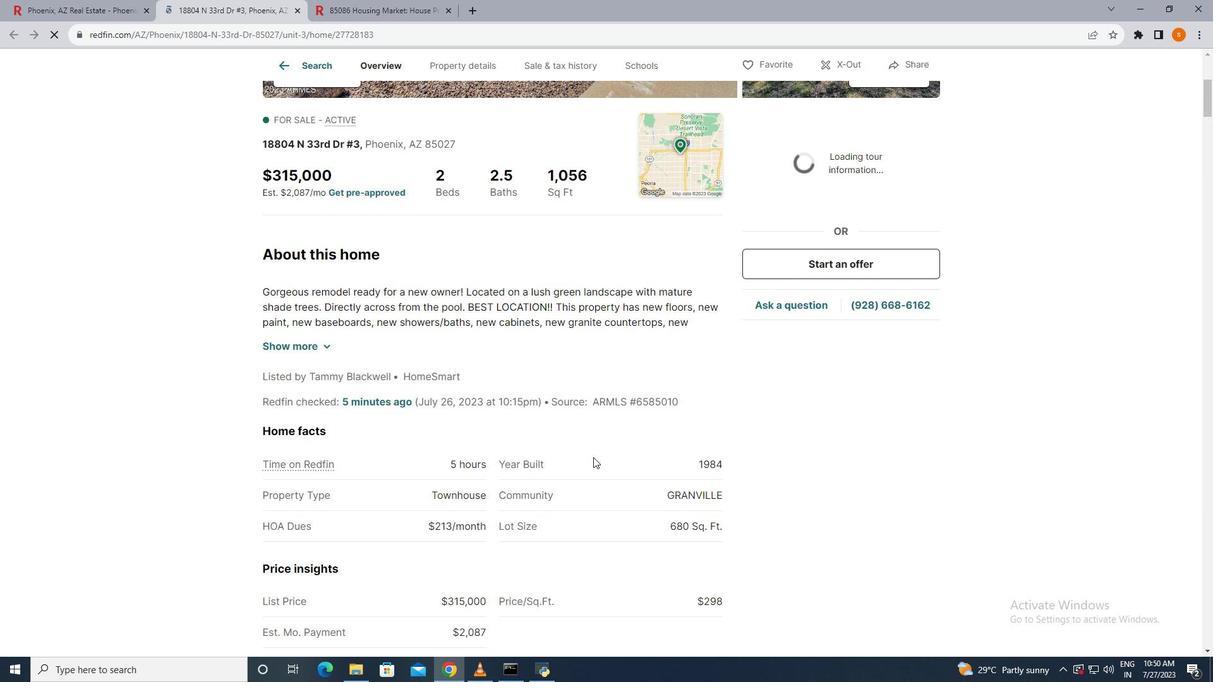 
Action: Mouse scrolled (593, 456) with delta (0, 0)
Screenshot: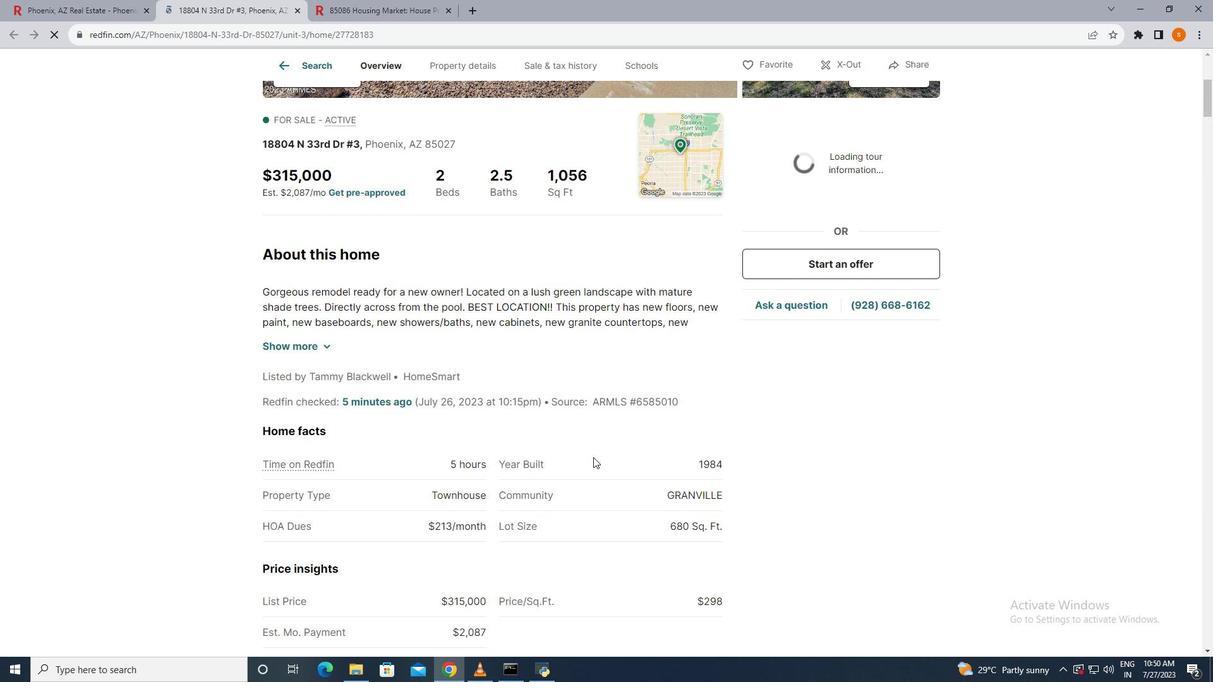 
Action: Mouse scrolled (593, 456) with delta (0, 0)
Screenshot: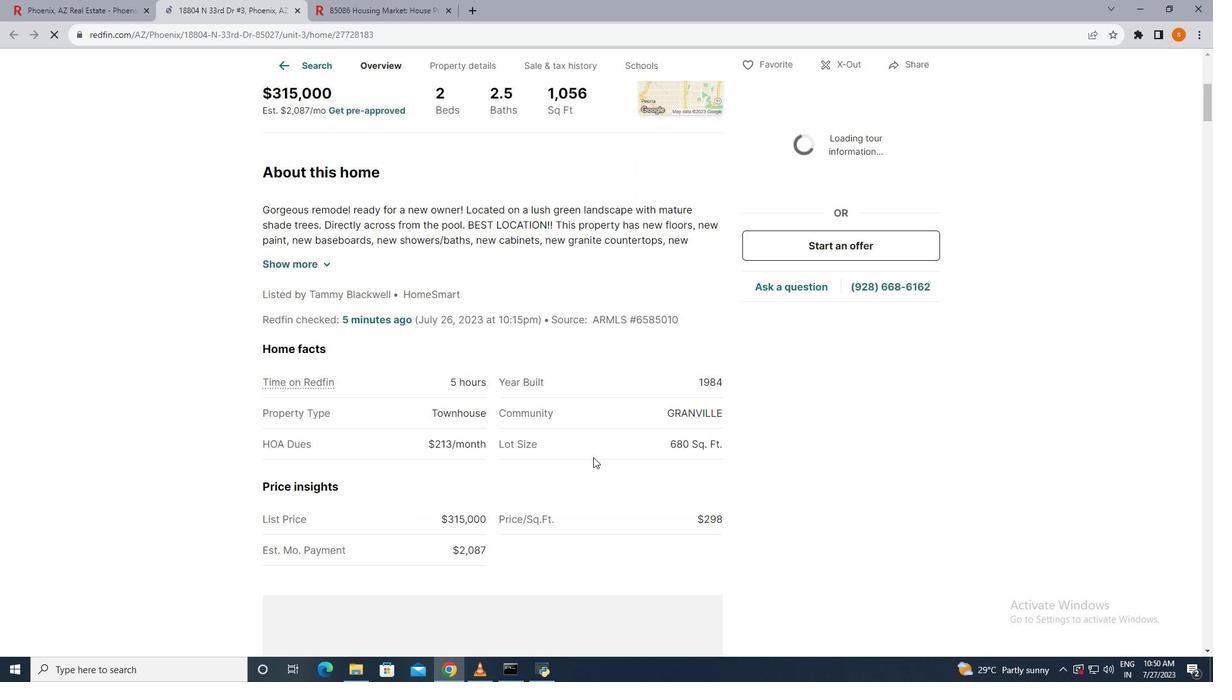 
Action: Mouse scrolled (593, 456) with delta (0, 0)
Screenshot: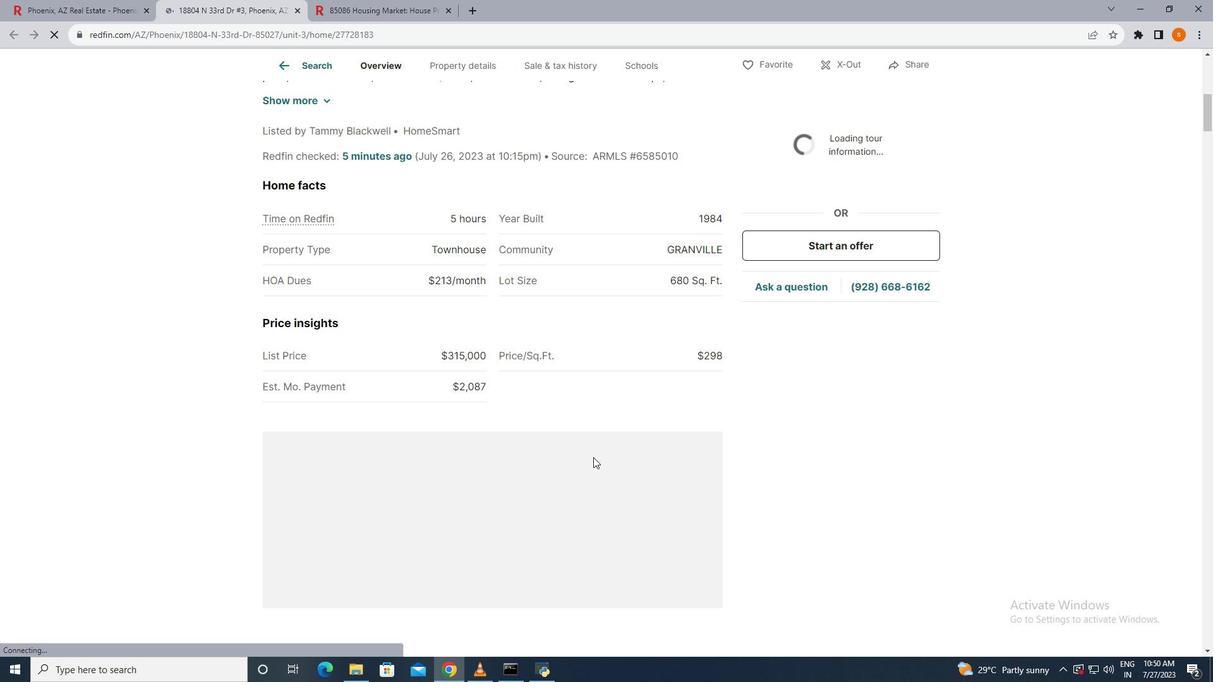 
Action: Mouse scrolled (593, 456) with delta (0, 0)
Screenshot: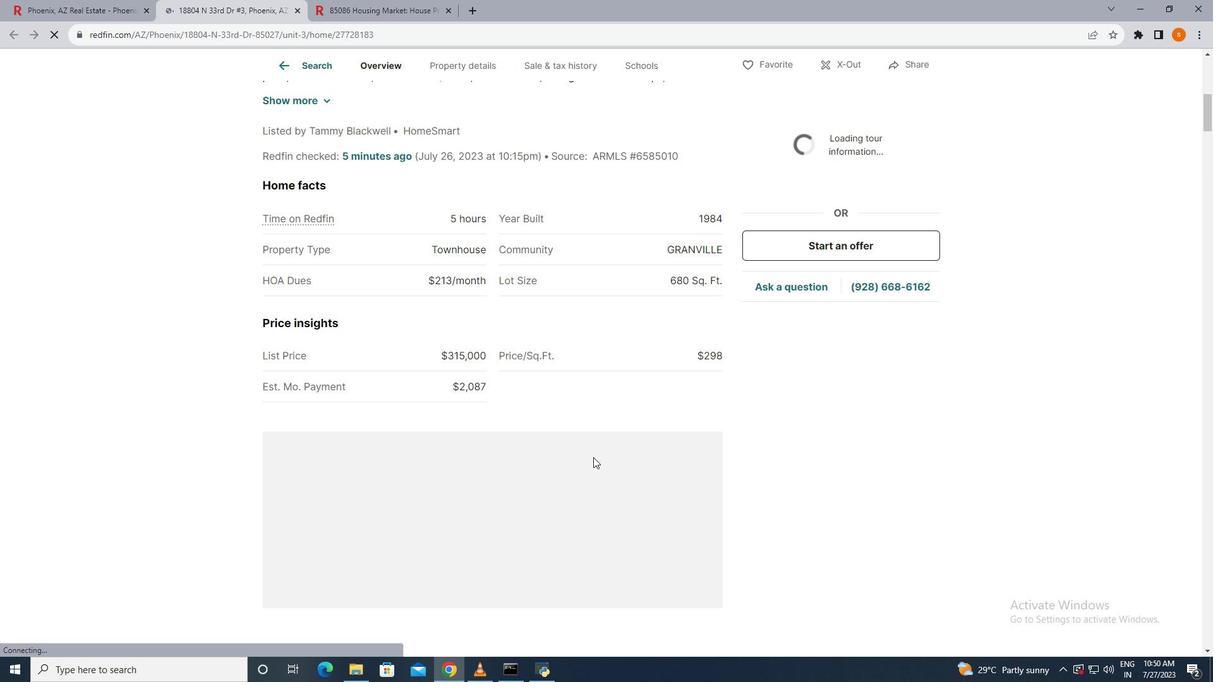 
Action: Mouse scrolled (593, 456) with delta (0, 0)
Screenshot: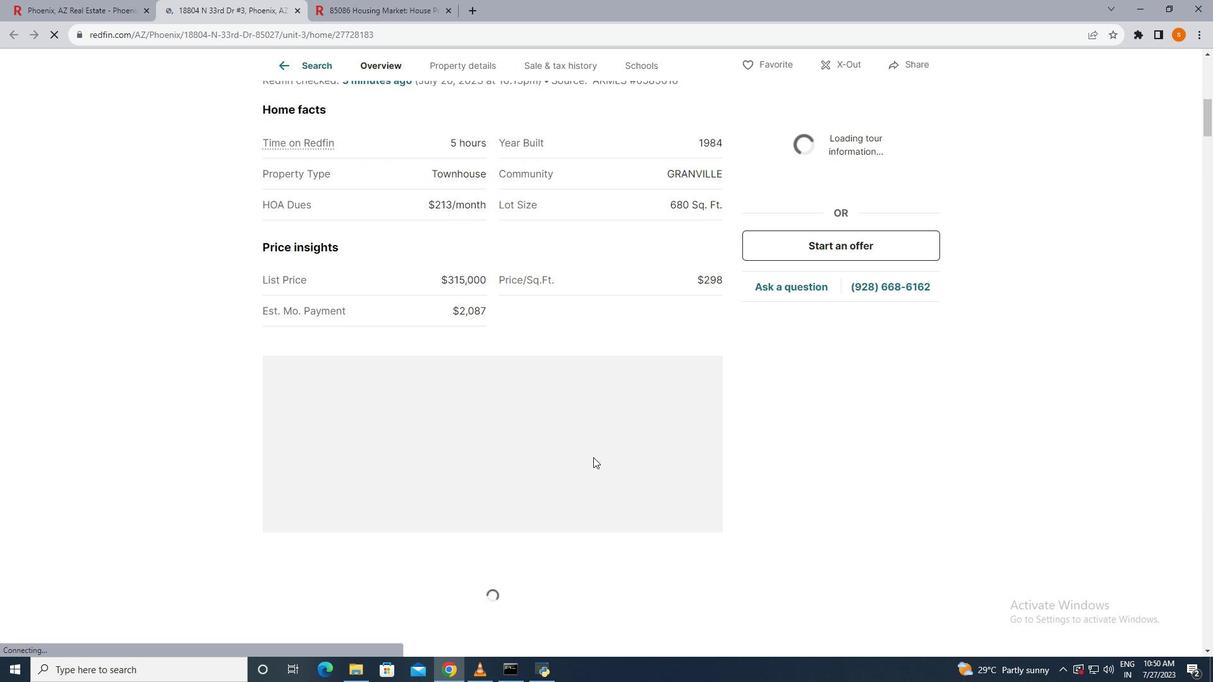 
Action: Mouse scrolled (593, 456) with delta (0, 0)
Screenshot: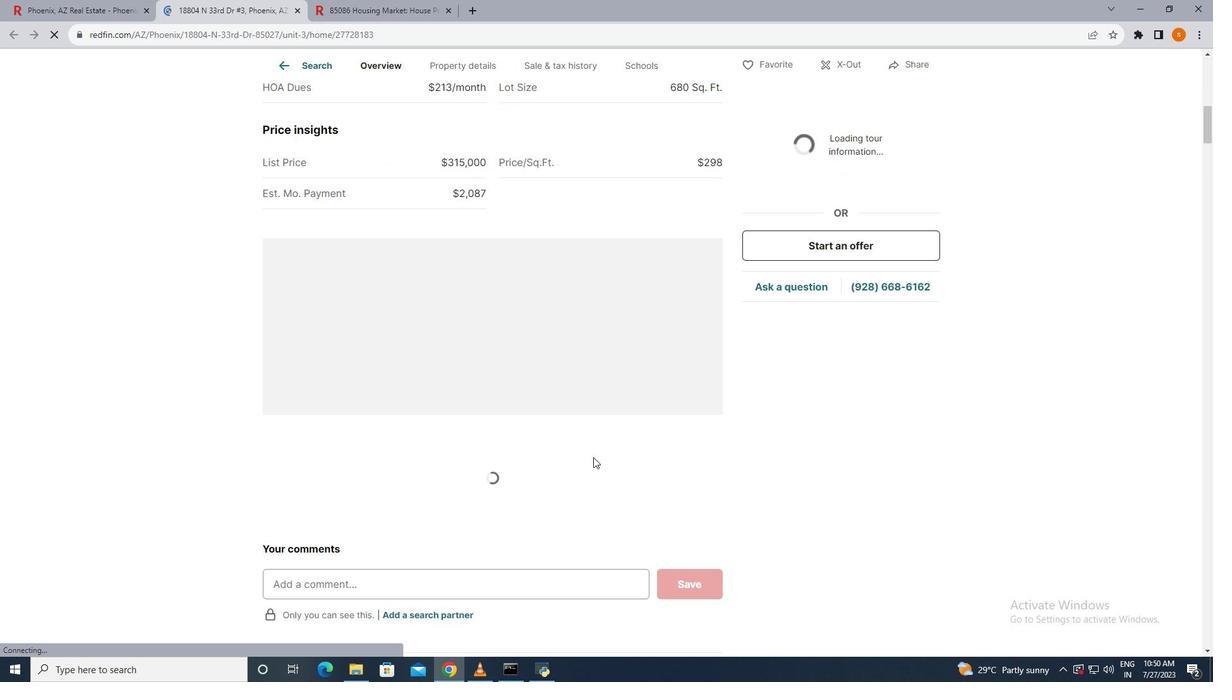 
Action: Mouse scrolled (593, 456) with delta (0, 0)
Screenshot: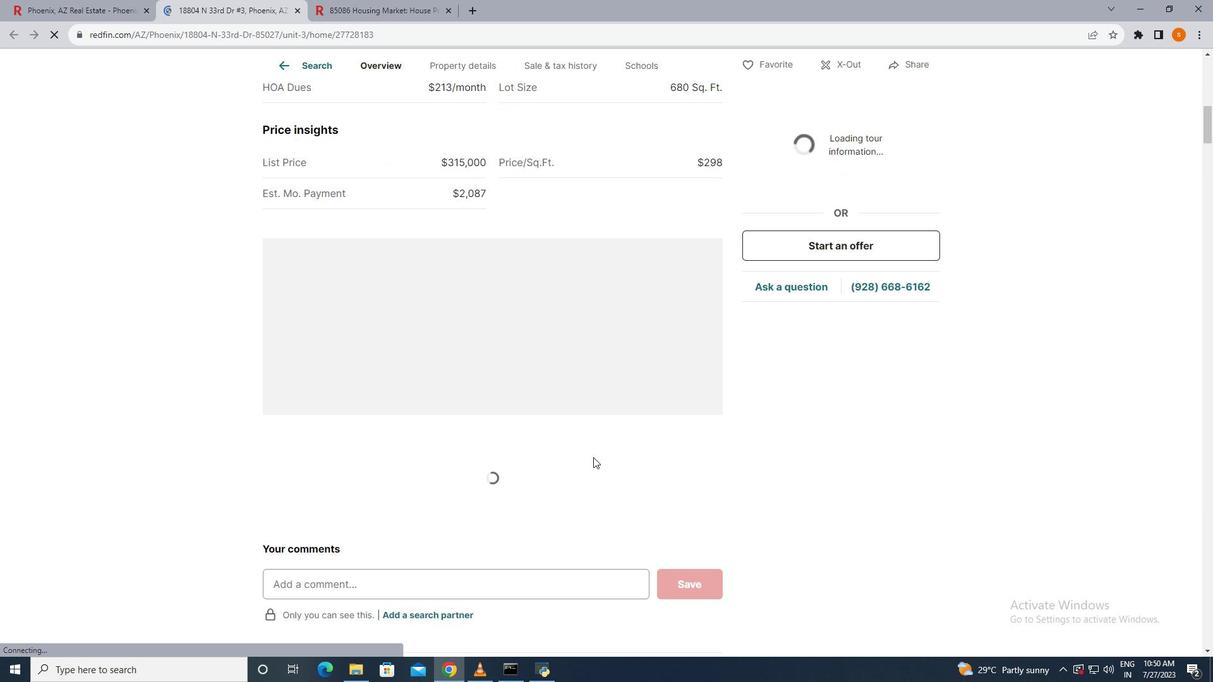 
Action: Mouse scrolled (593, 456) with delta (0, 0)
Screenshot: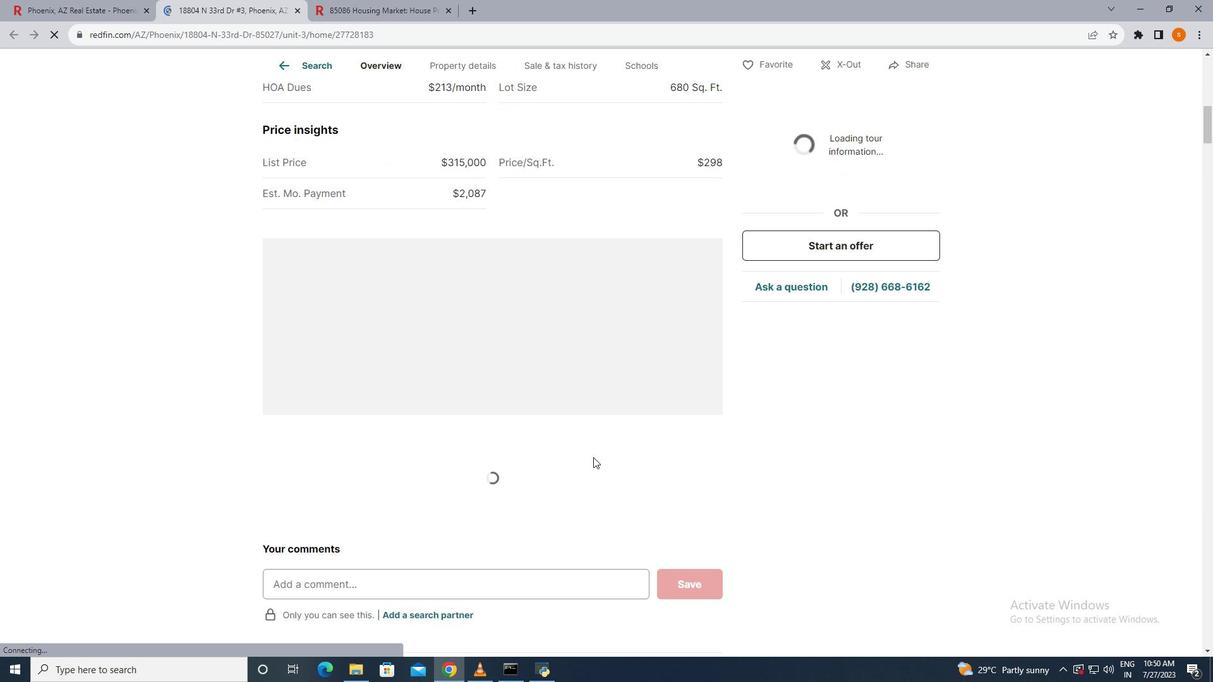 
Action: Mouse scrolled (593, 456) with delta (0, 0)
Screenshot: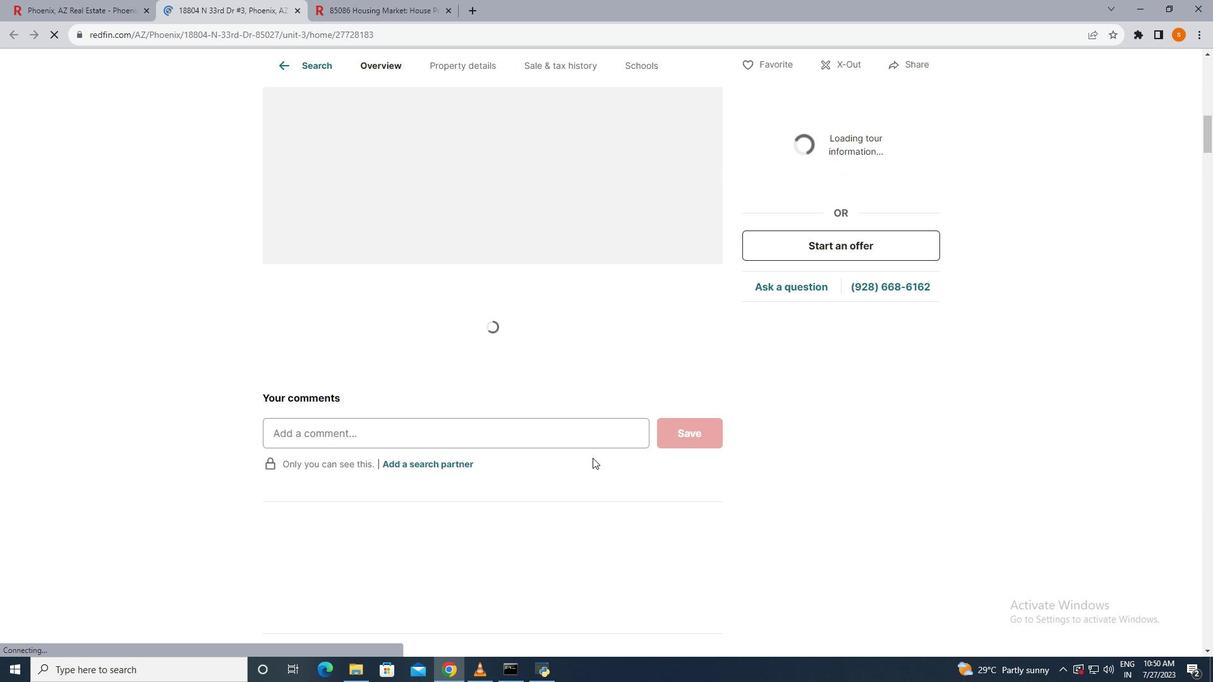 
Action: Mouse moved to (605, 479)
Screenshot: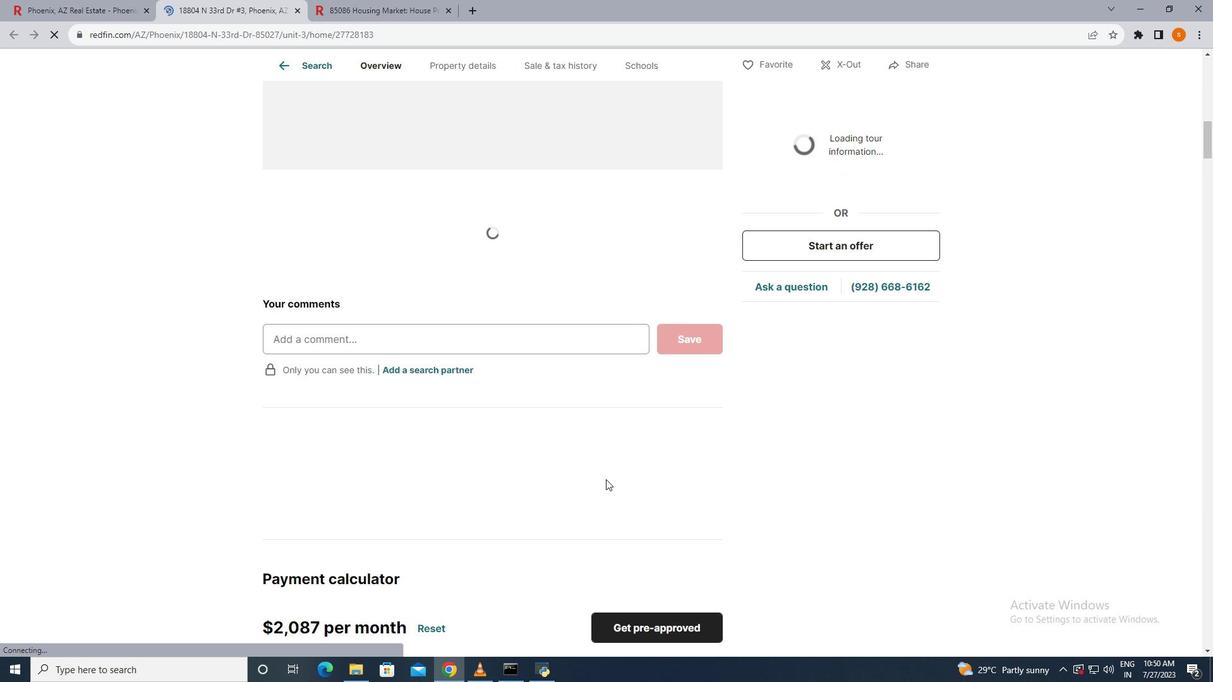 
Action: Mouse scrolled (605, 478) with delta (0, 0)
